 Task: Use a beauty dish for soft and flattering lighting in a close-up portrait.
Action: Mouse moved to (590, 540)
Screenshot: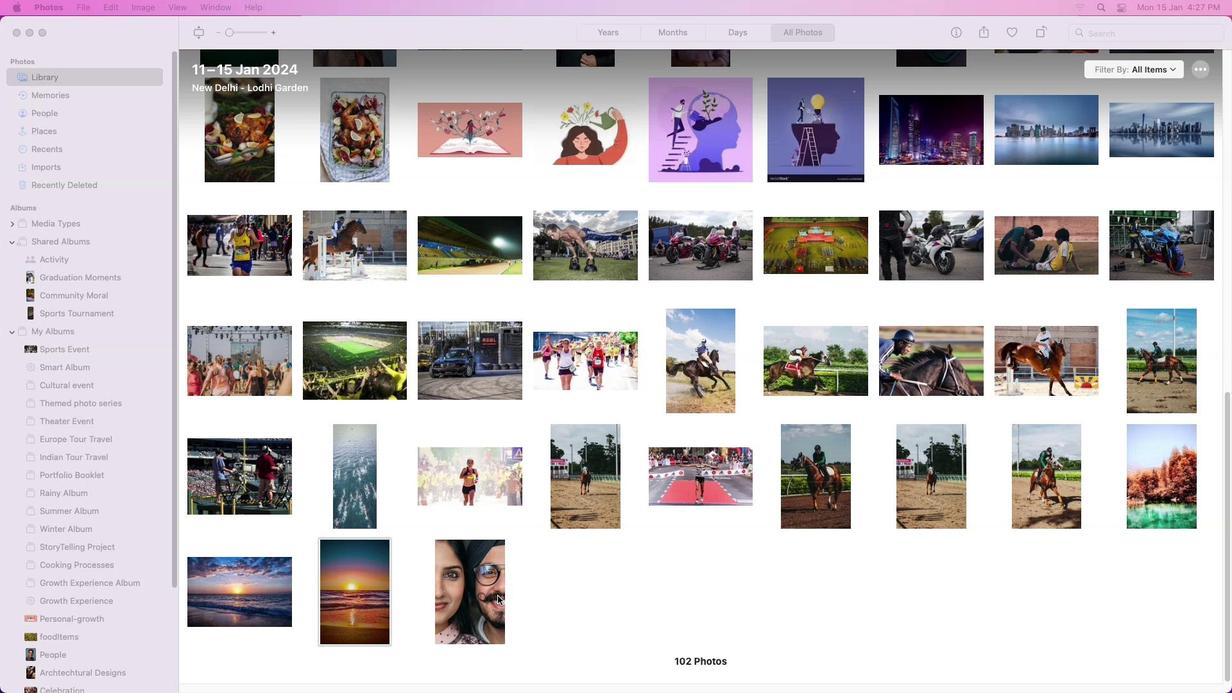 
Action: Mouse scrolled (590, 540) with delta (0, -1)
Screenshot: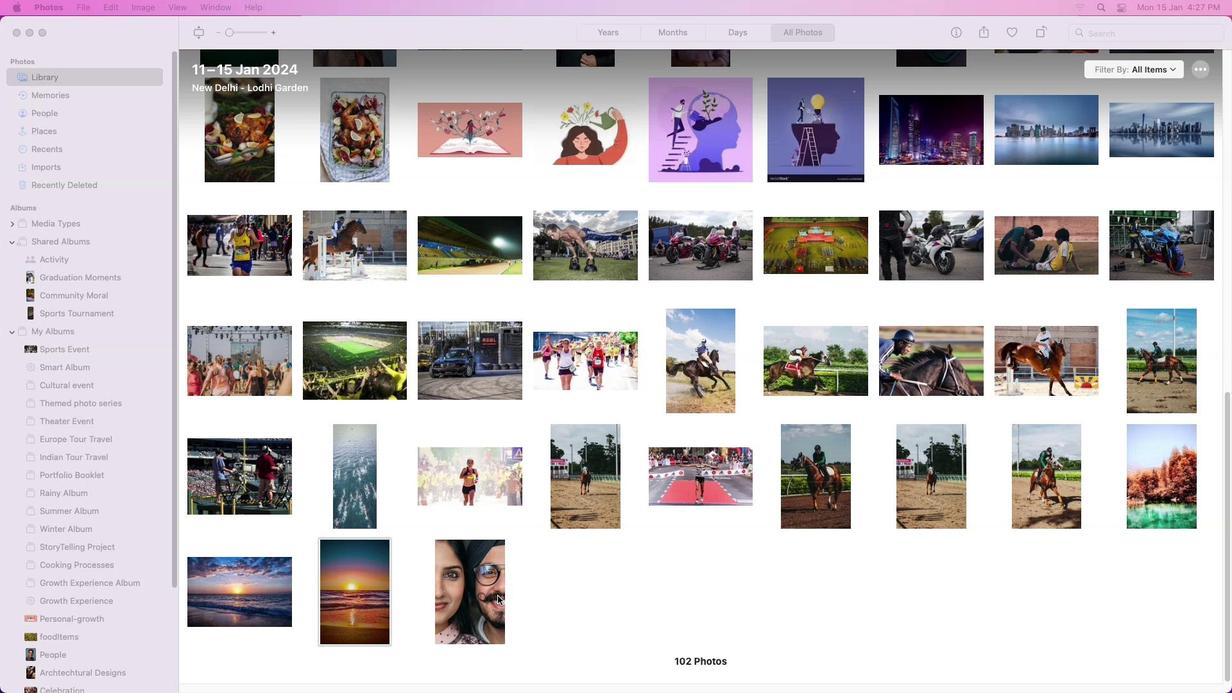 
Action: Mouse moved to (580, 546)
Screenshot: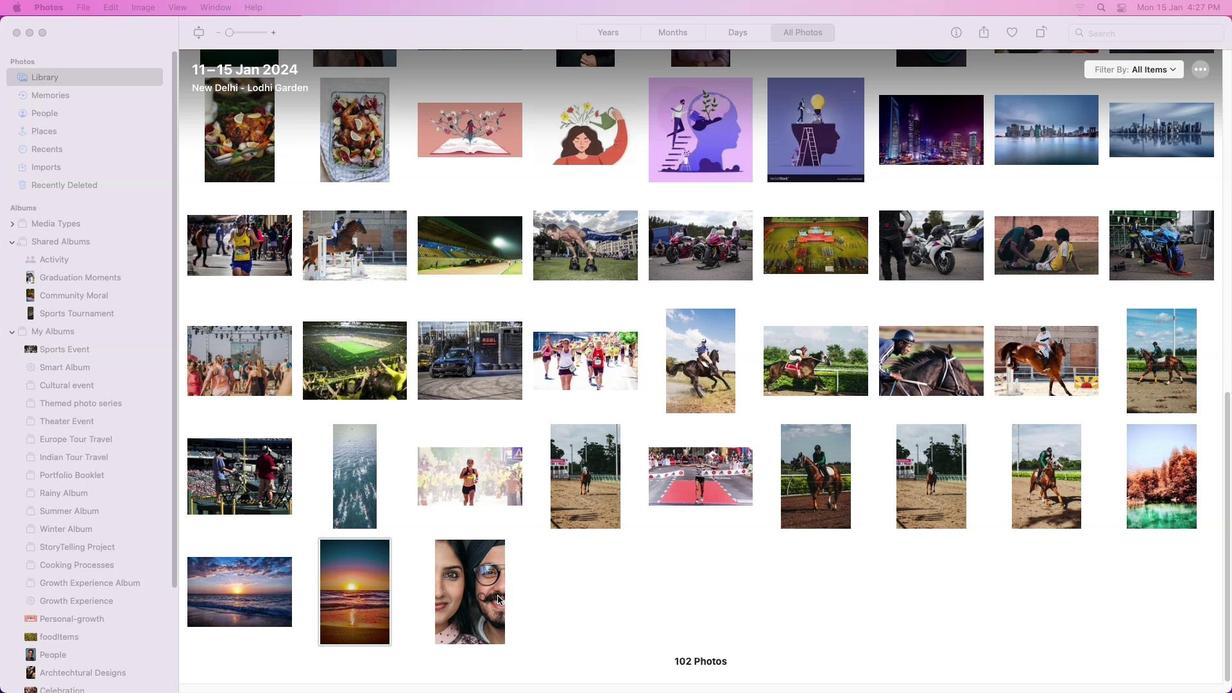 
Action: Mouse scrolled (580, 546) with delta (0, -1)
Screenshot: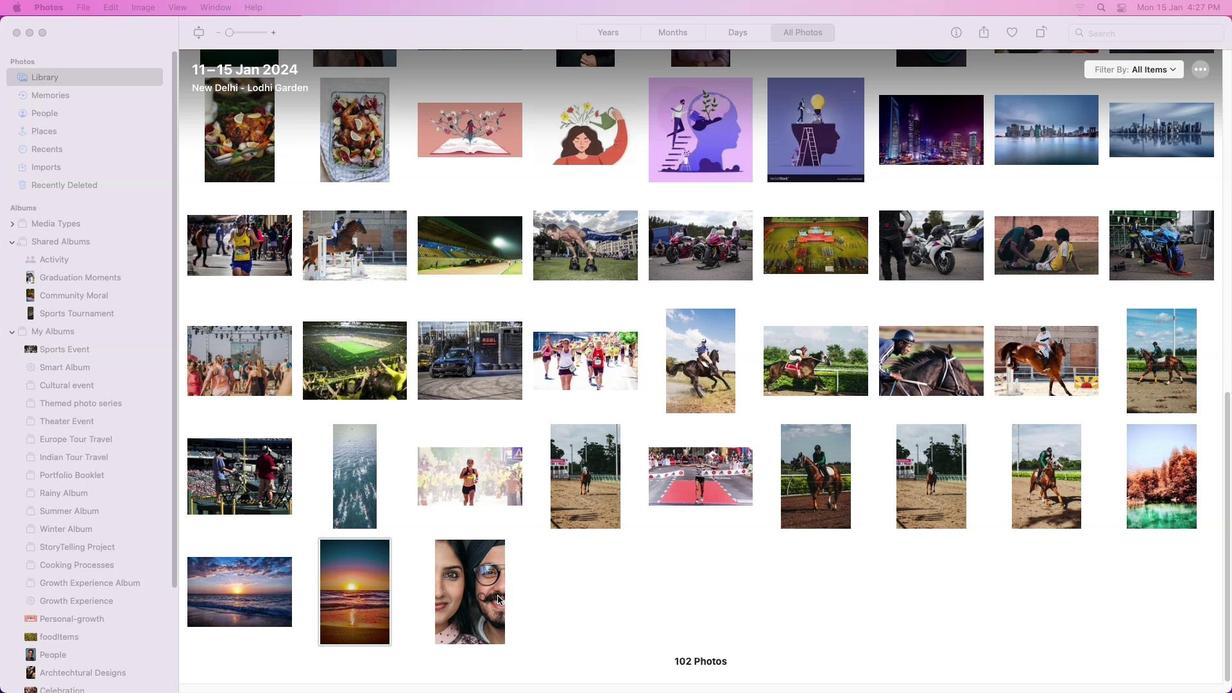 
Action: Mouse moved to (572, 552)
Screenshot: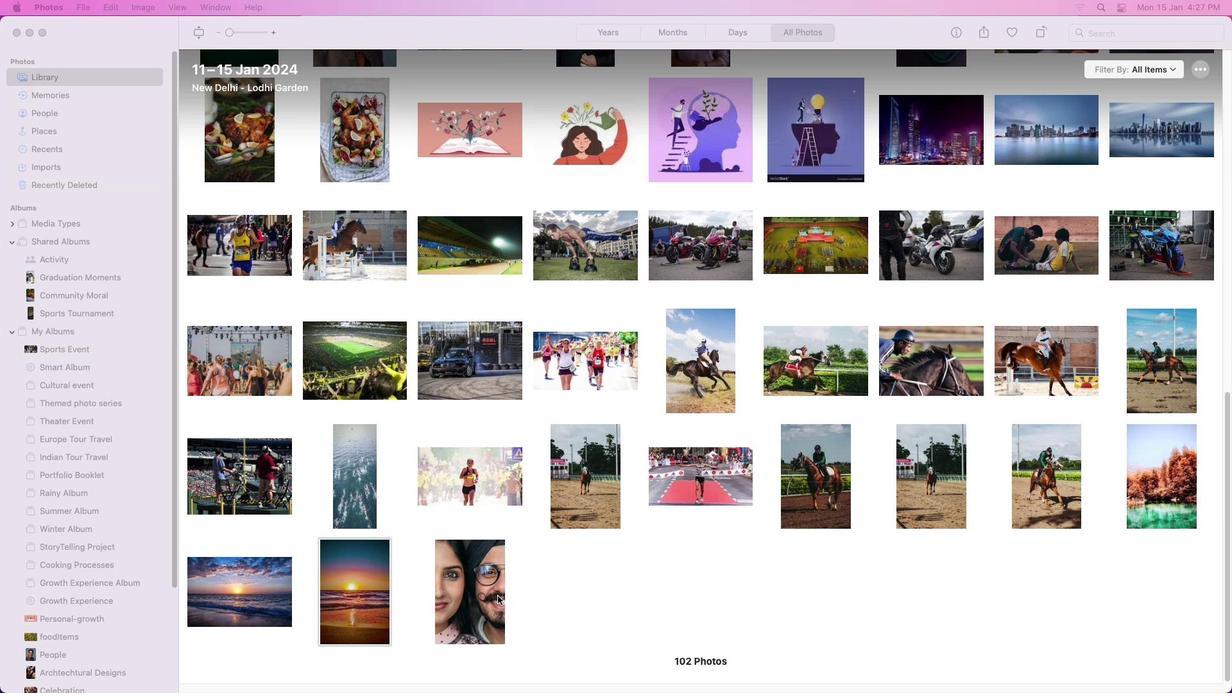 
Action: Mouse scrolled (572, 552) with delta (0, -2)
Screenshot: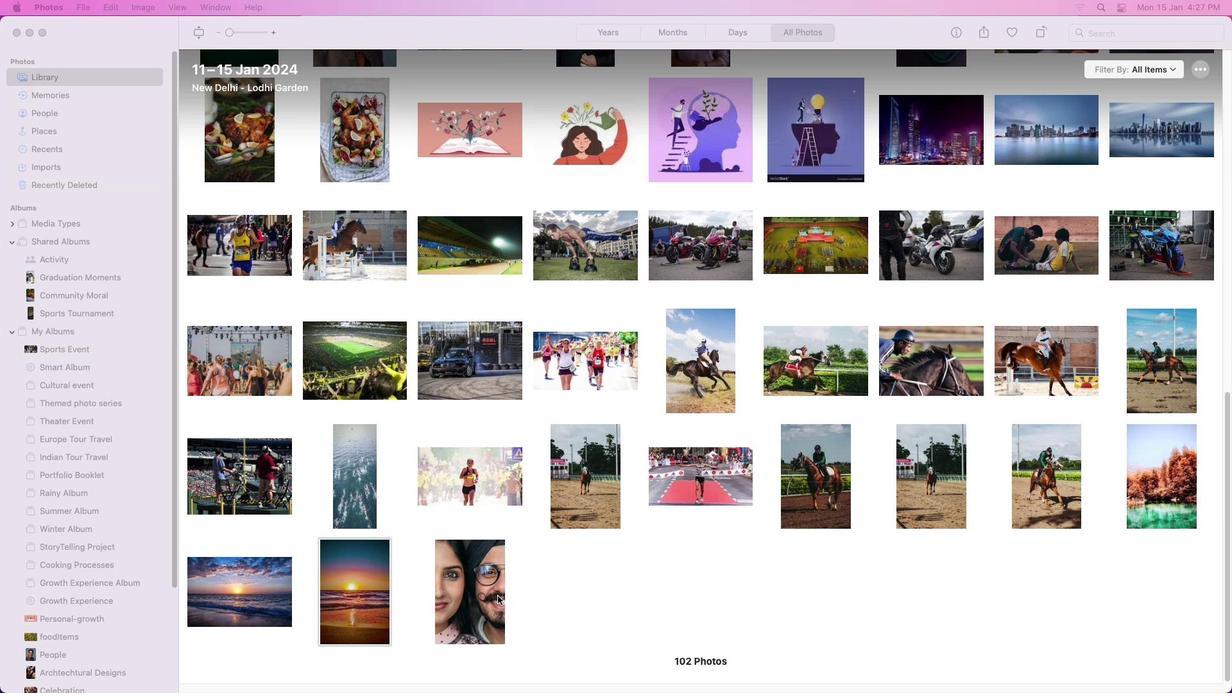 
Action: Mouse moved to (569, 555)
Screenshot: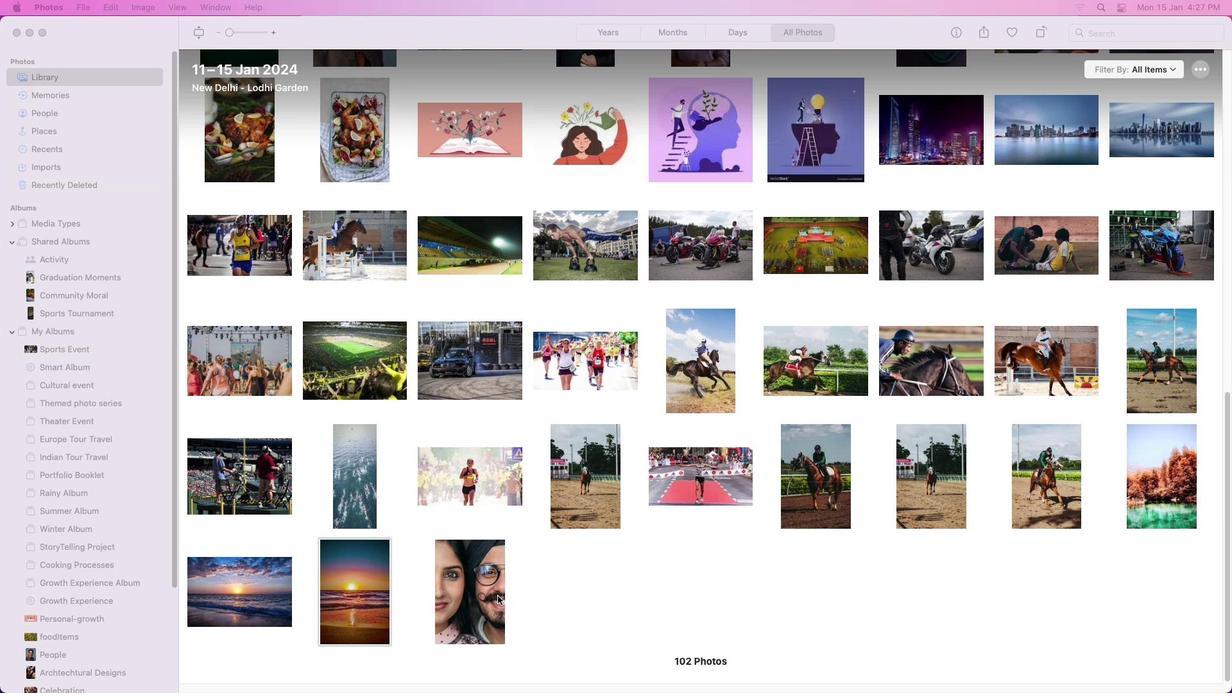 
Action: Mouse scrolled (569, 555) with delta (0, -3)
Screenshot: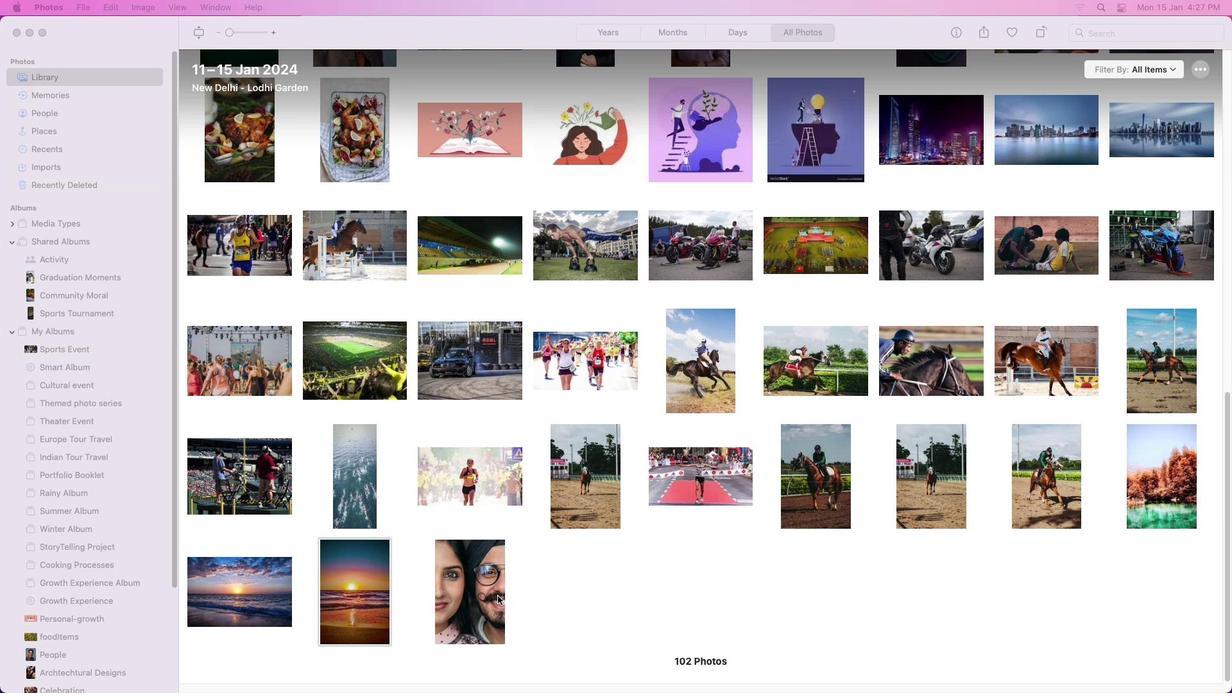 
Action: Mouse moved to (568, 556)
Screenshot: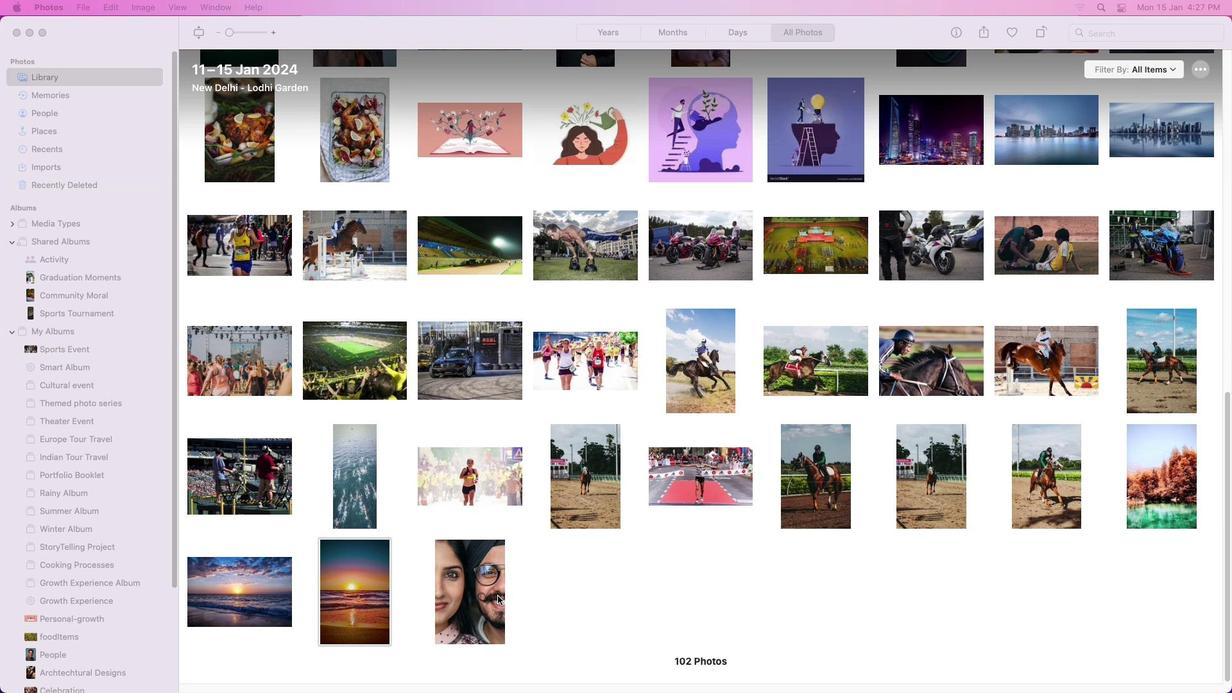 
Action: Mouse scrolled (568, 556) with delta (0, -3)
Screenshot: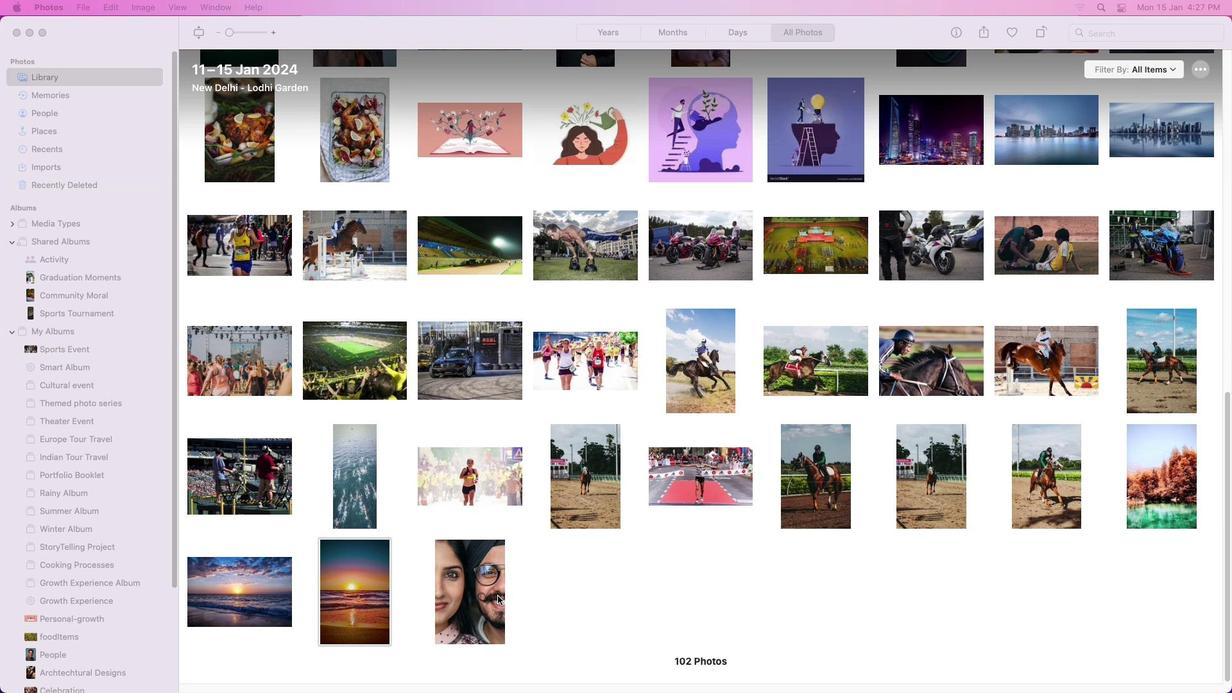 
Action: Mouse moved to (568, 557)
Screenshot: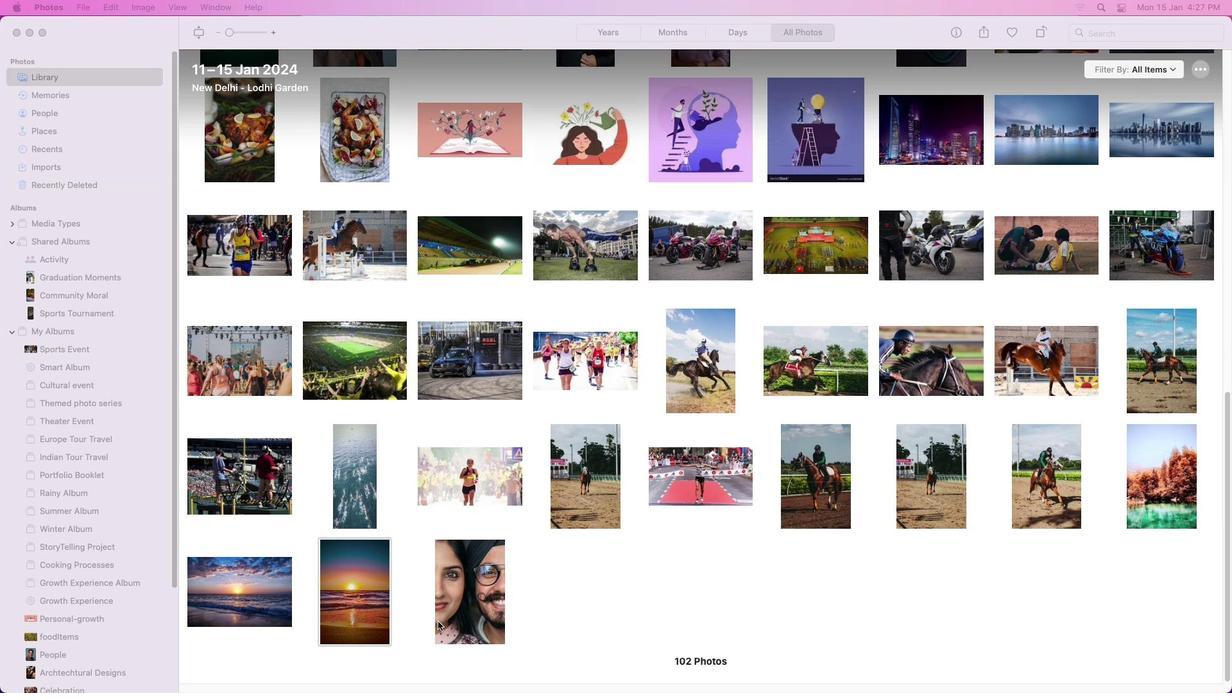 
Action: Mouse scrolled (568, 557) with delta (0, -4)
Screenshot: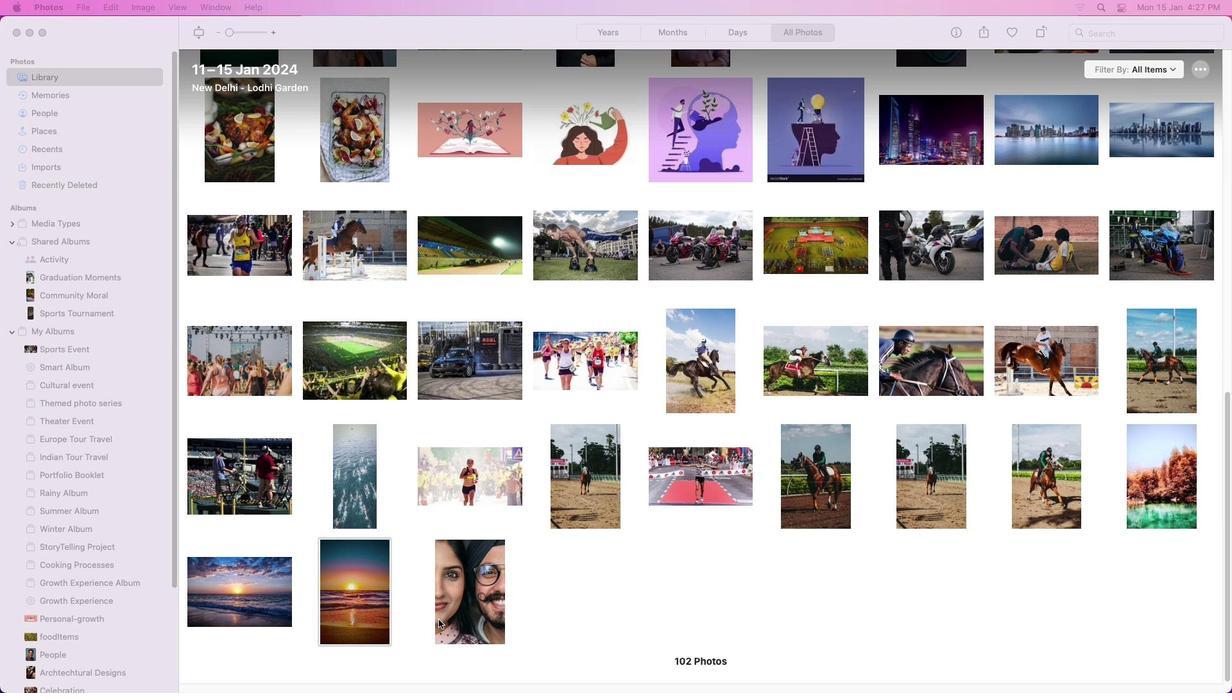 
Action: Mouse moved to (463, 601)
Screenshot: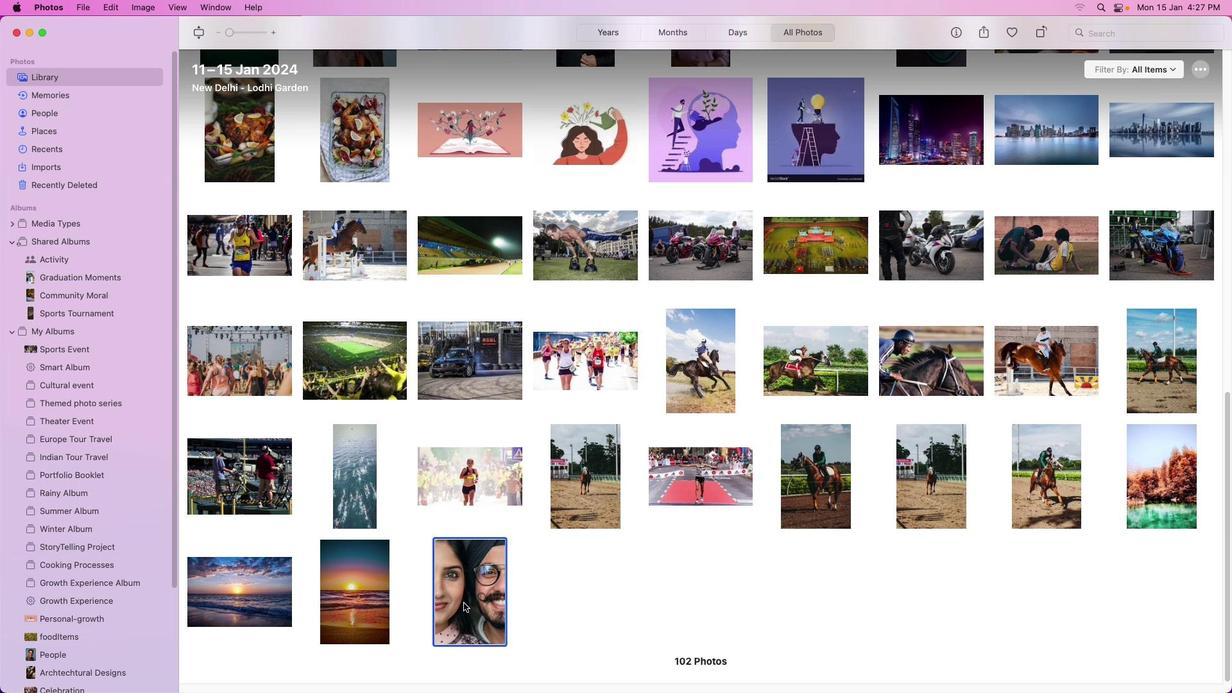 
Action: Mouse pressed left at (463, 601)
Screenshot: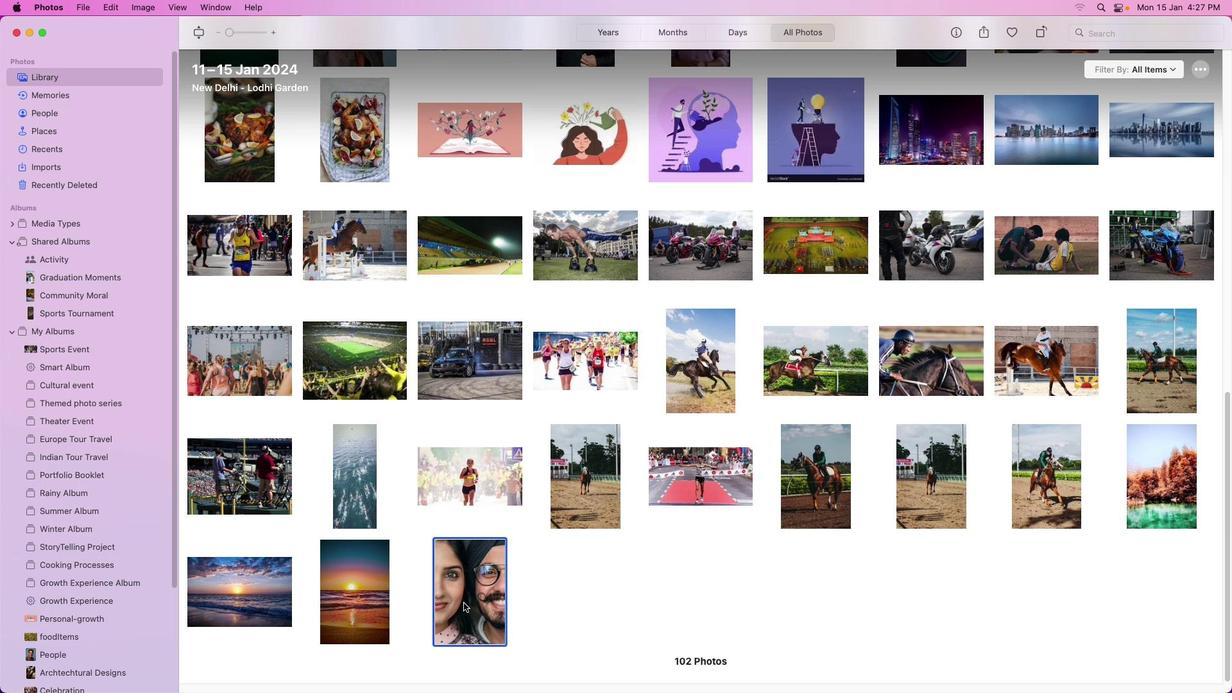 
Action: Mouse moved to (463, 601)
Screenshot: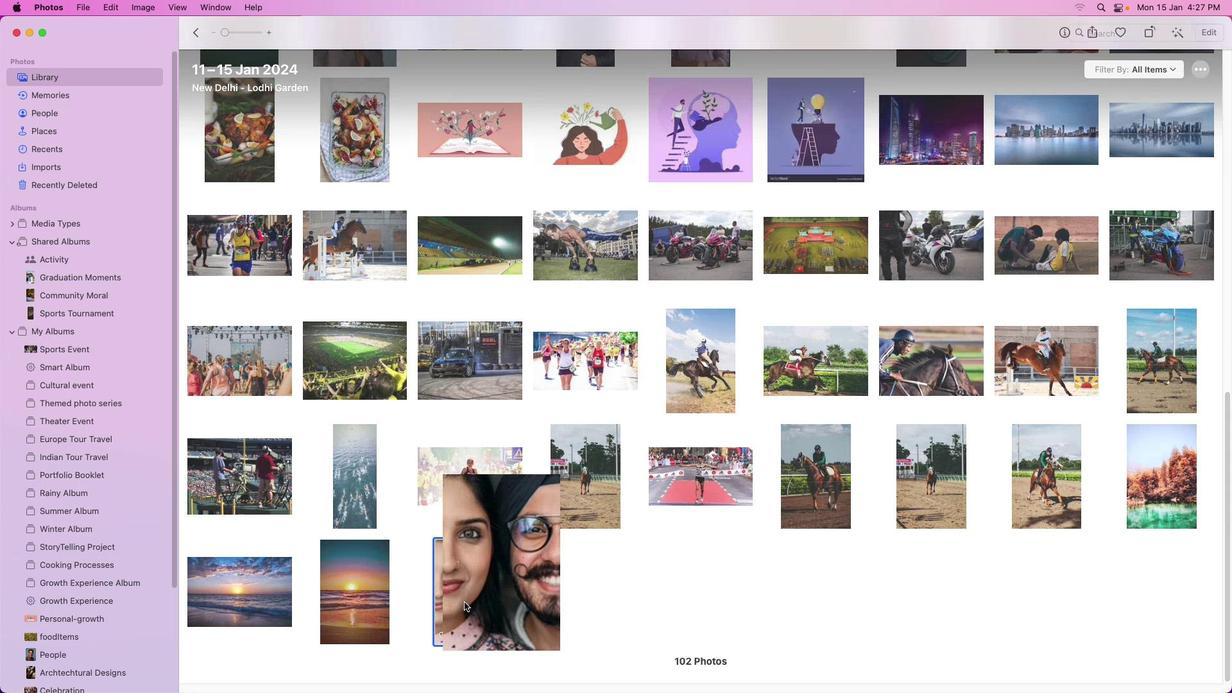 
Action: Mouse pressed left at (463, 601)
Screenshot: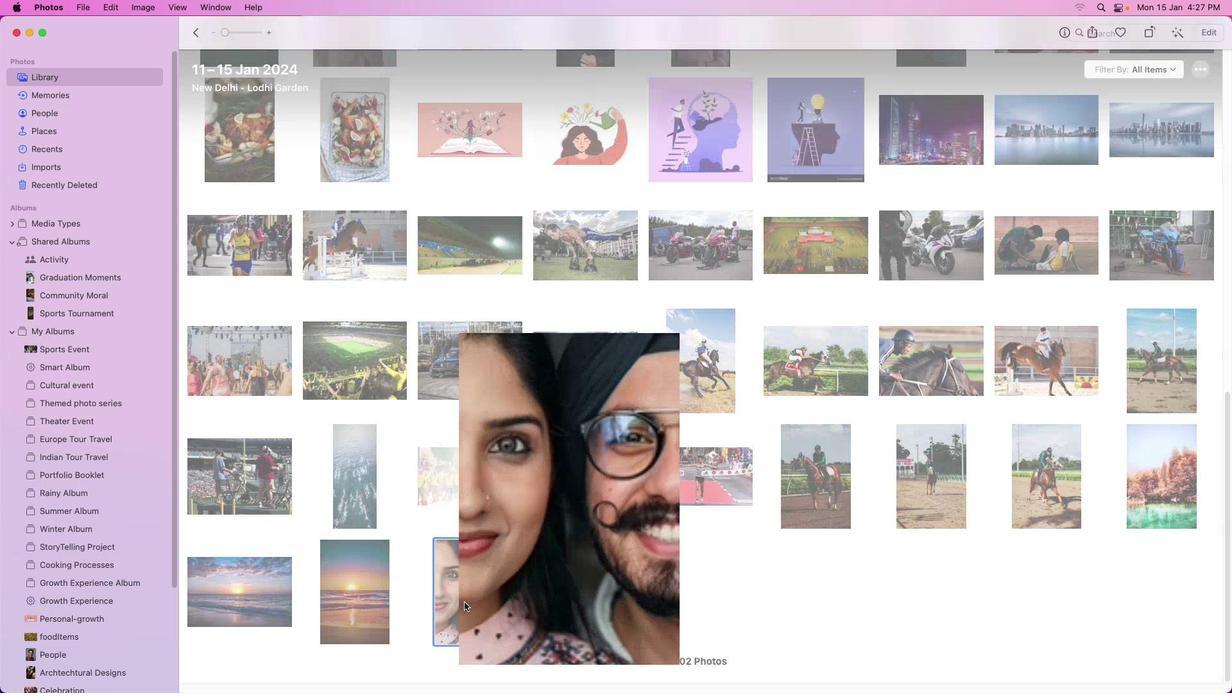 
Action: Mouse pressed left at (463, 601)
Screenshot: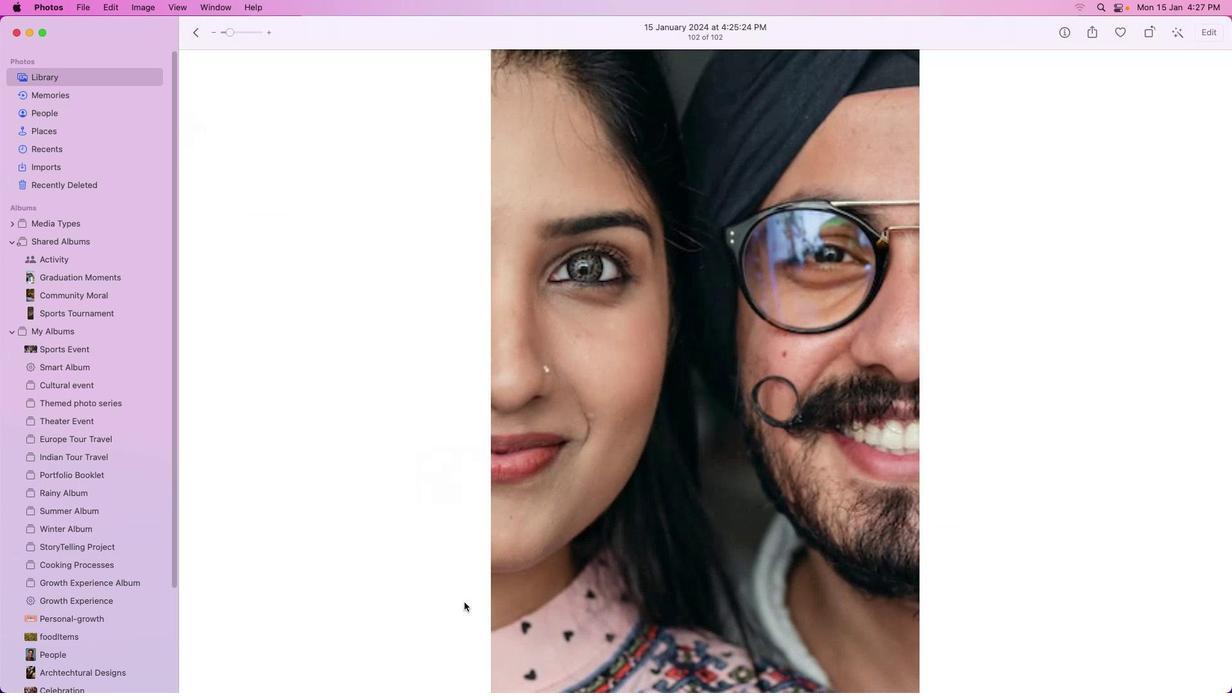 
Action: Mouse moved to (658, 450)
Screenshot: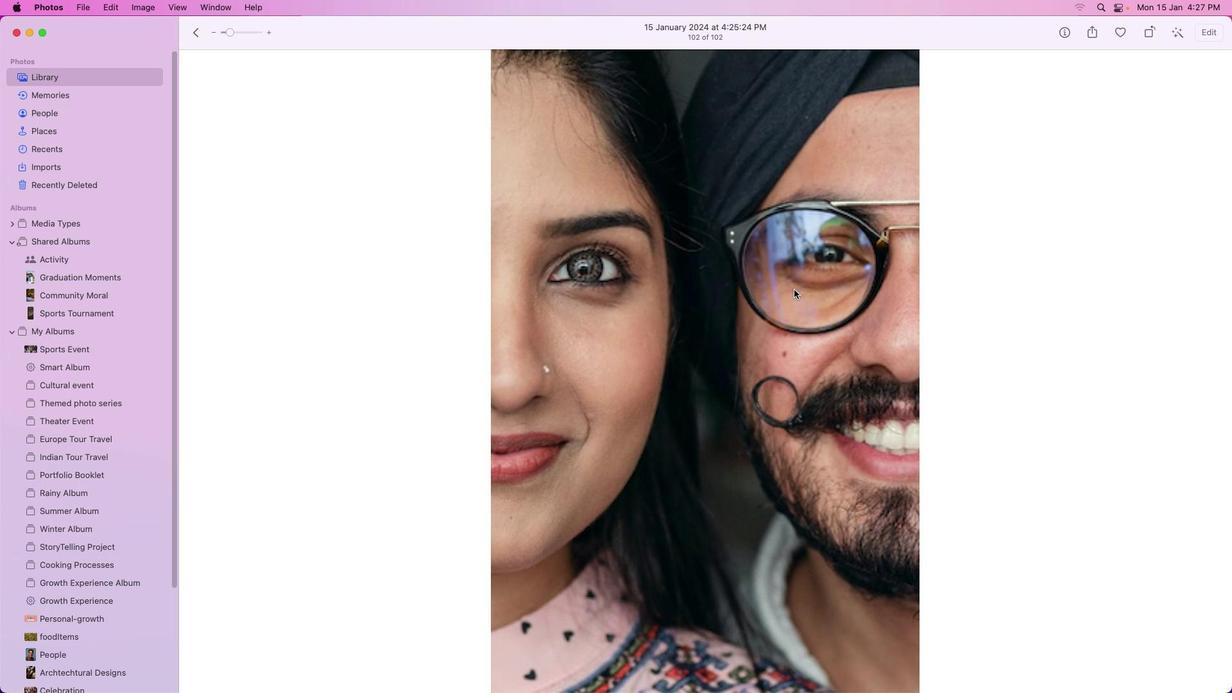 
Action: Mouse pressed left at (658, 450)
Screenshot: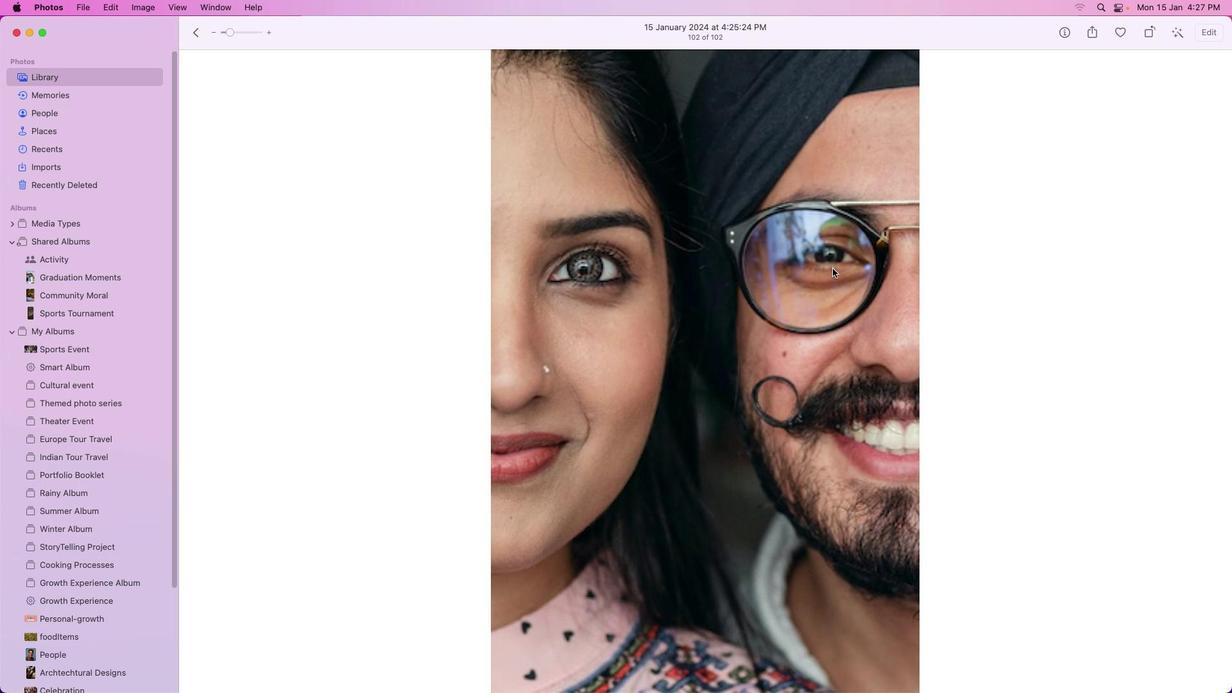 
Action: Mouse moved to (1176, 28)
Screenshot: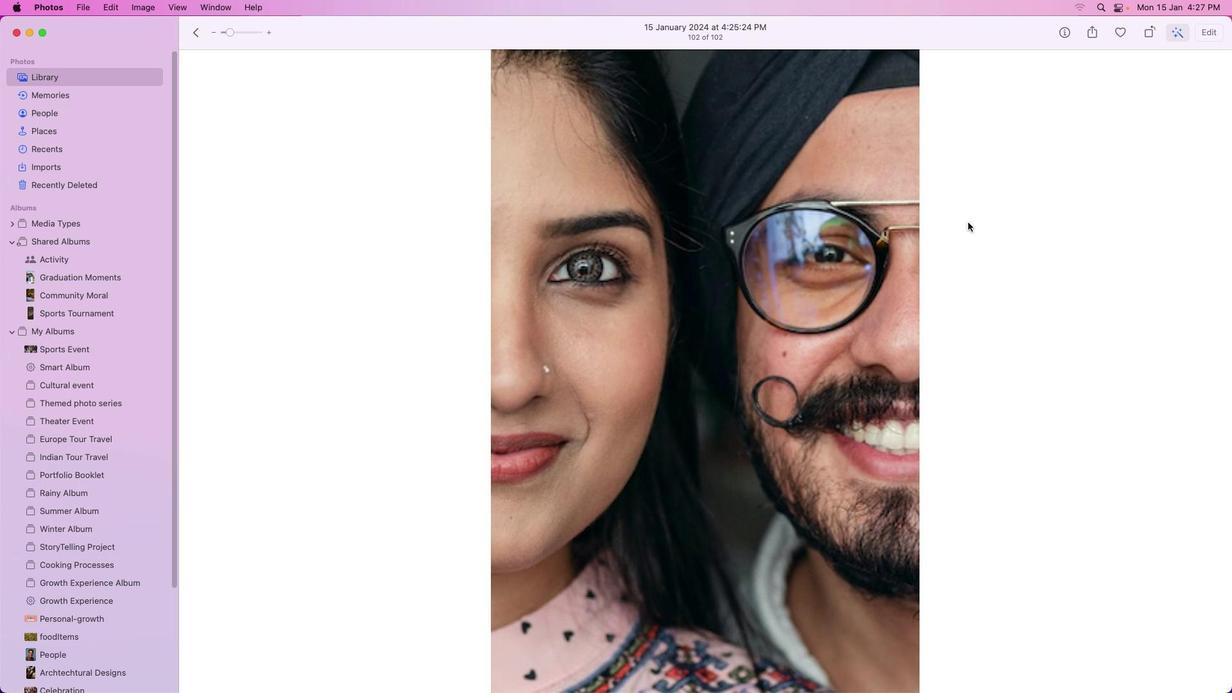 
Action: Mouse pressed left at (1176, 28)
Screenshot: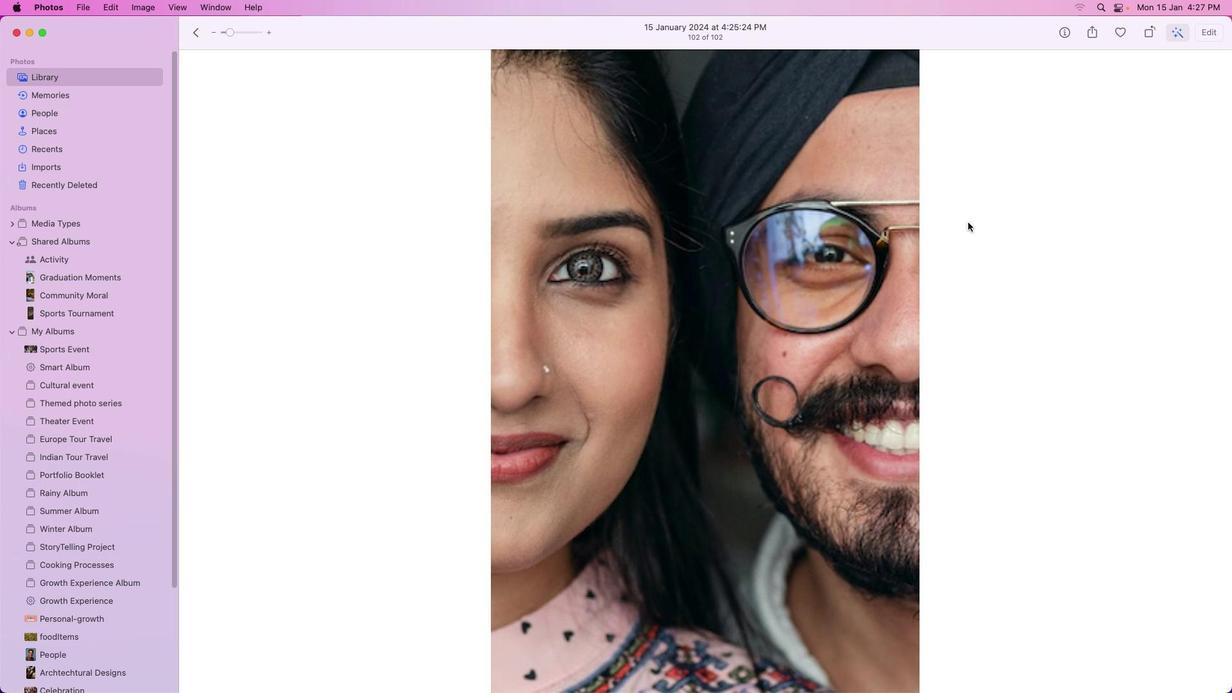
Action: Mouse moved to (1205, 28)
Screenshot: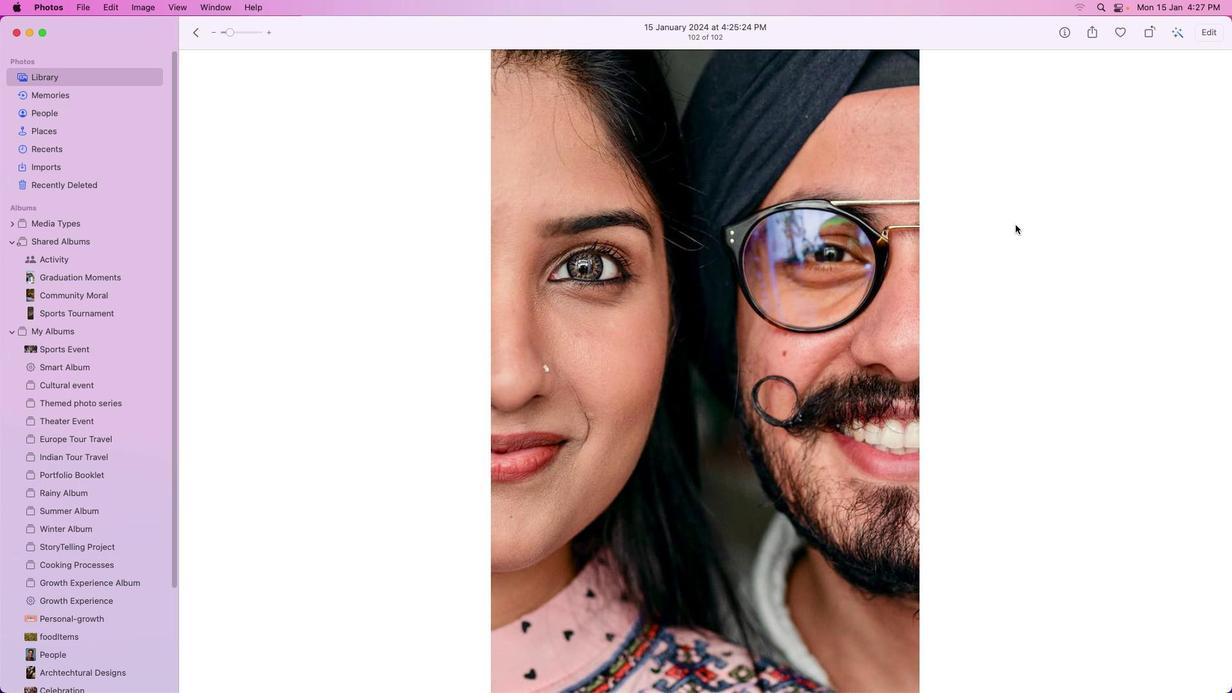 
Action: Mouse pressed left at (1205, 28)
Screenshot: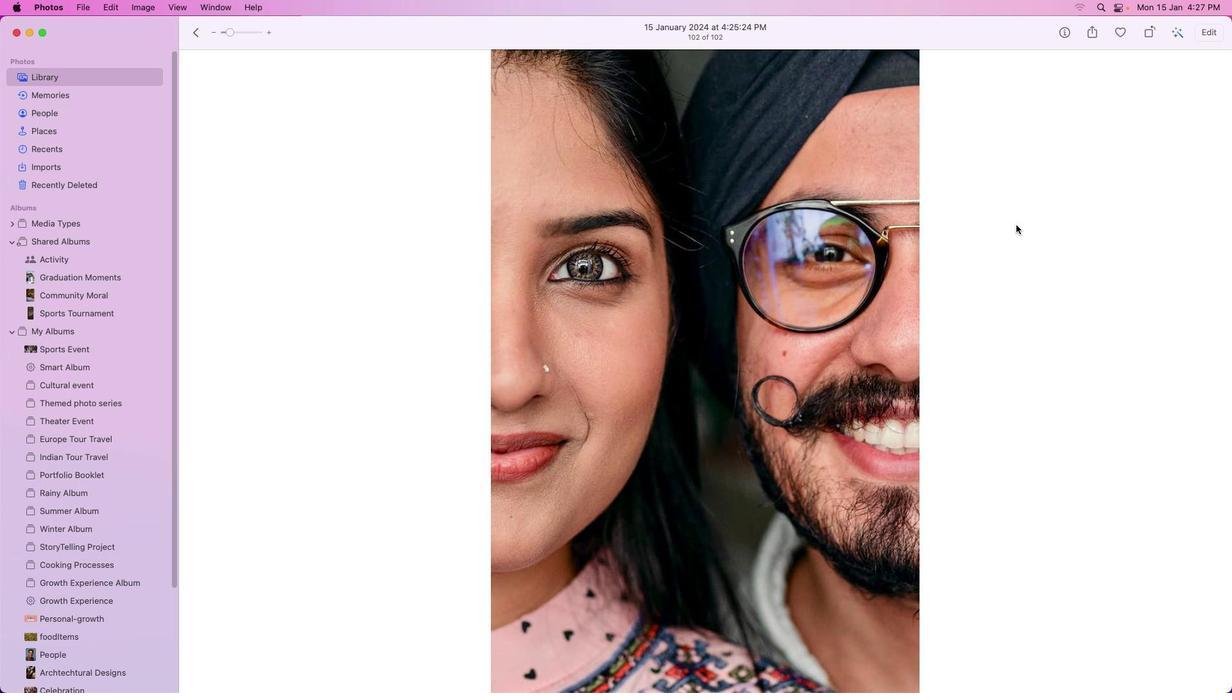 
Action: Mouse moved to (1164, 113)
Screenshot: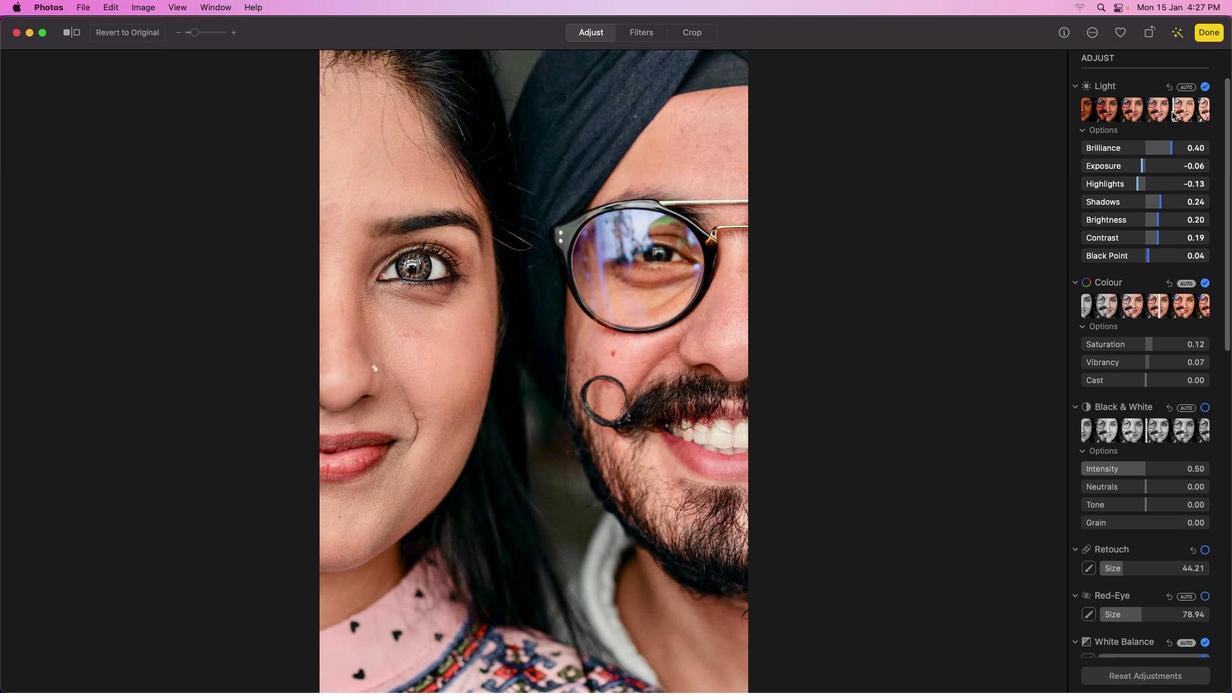 
Action: Mouse pressed left at (1164, 113)
Screenshot: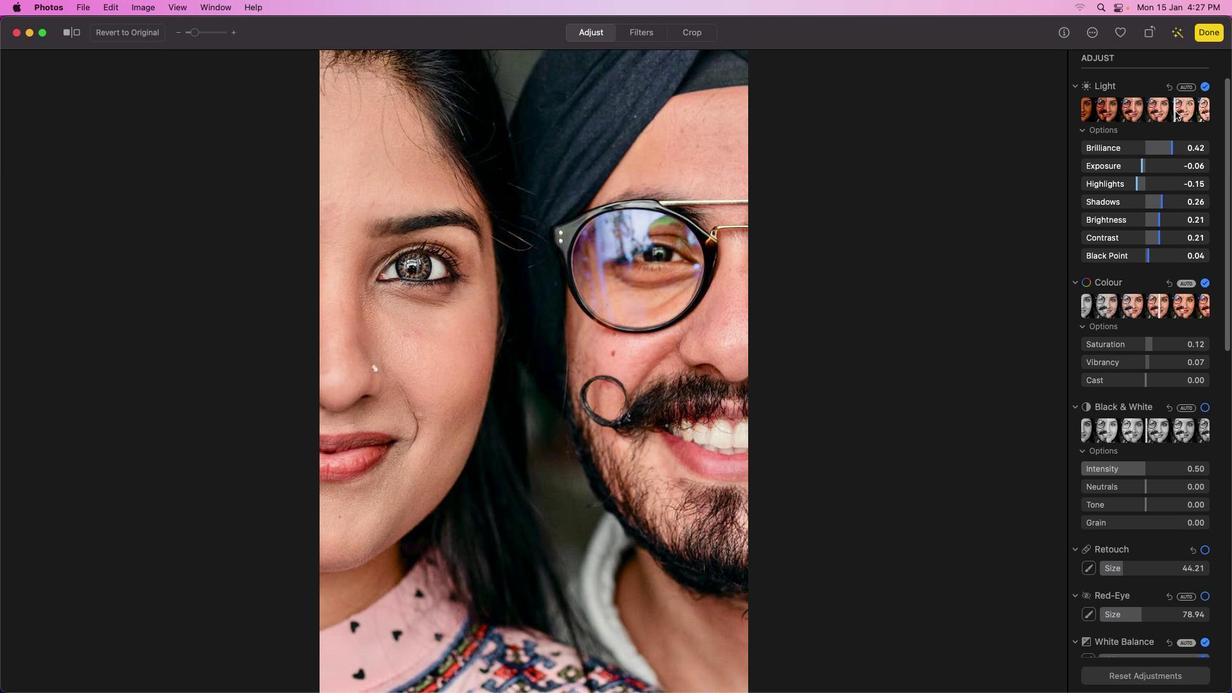 
Action: Mouse moved to (1145, 167)
Screenshot: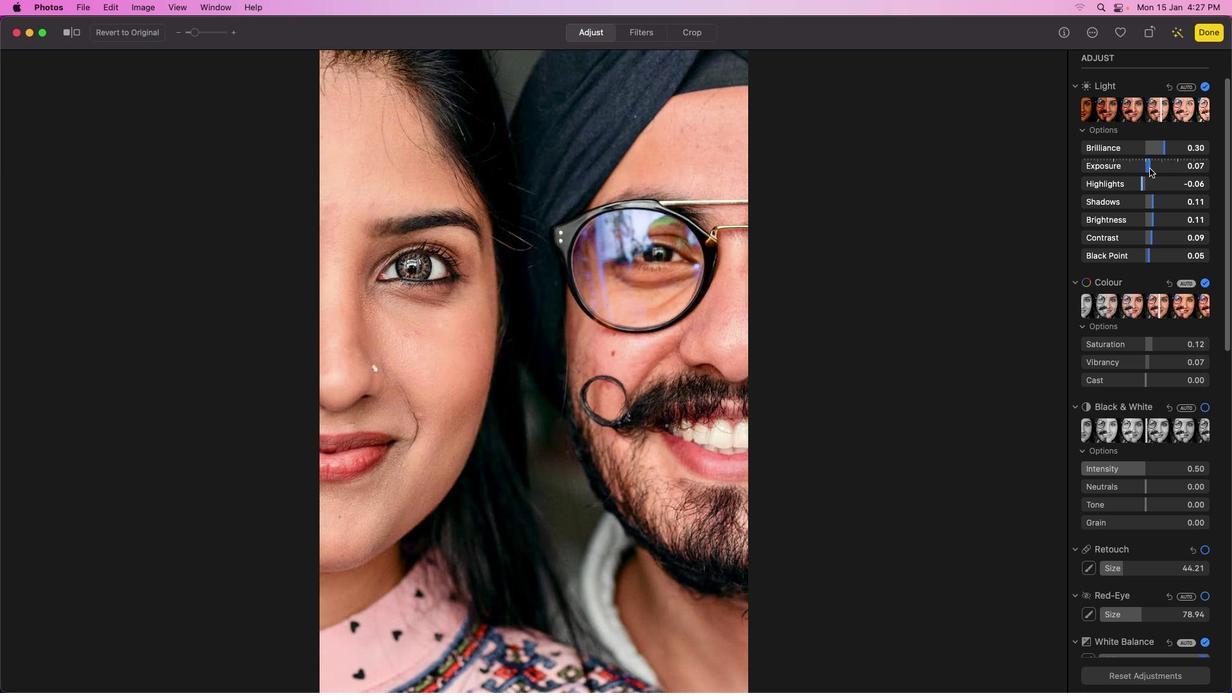
Action: Mouse pressed left at (1145, 167)
Screenshot: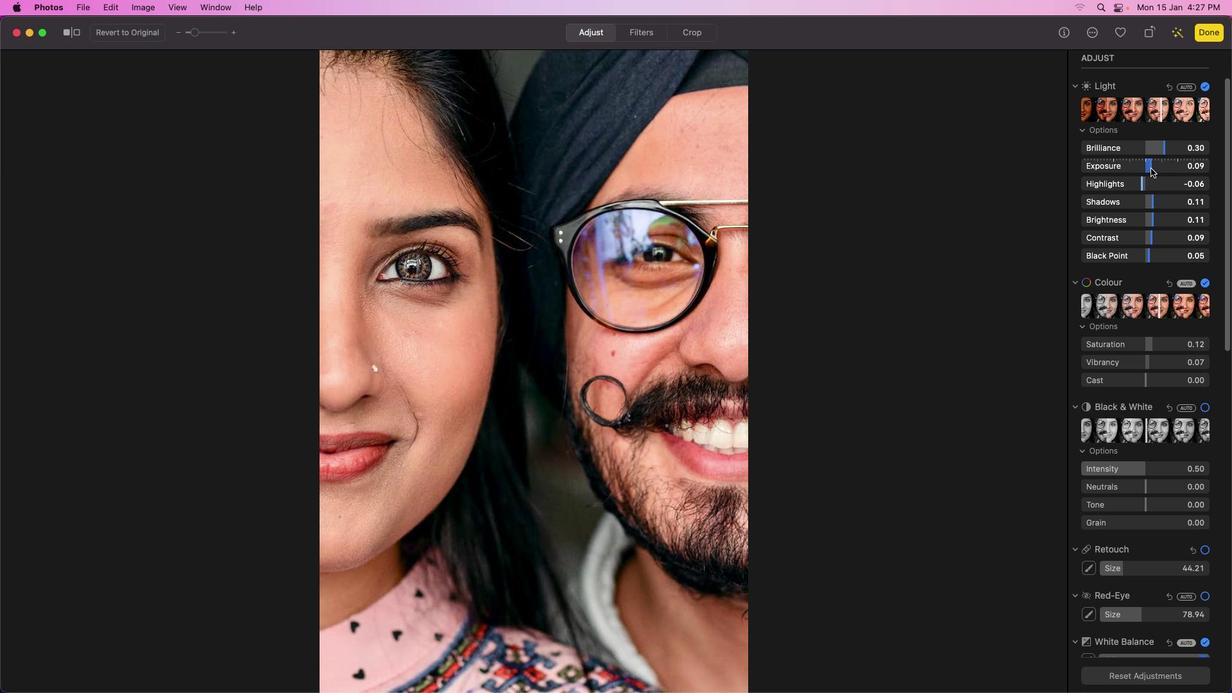 
Action: Mouse moved to (1150, 199)
Screenshot: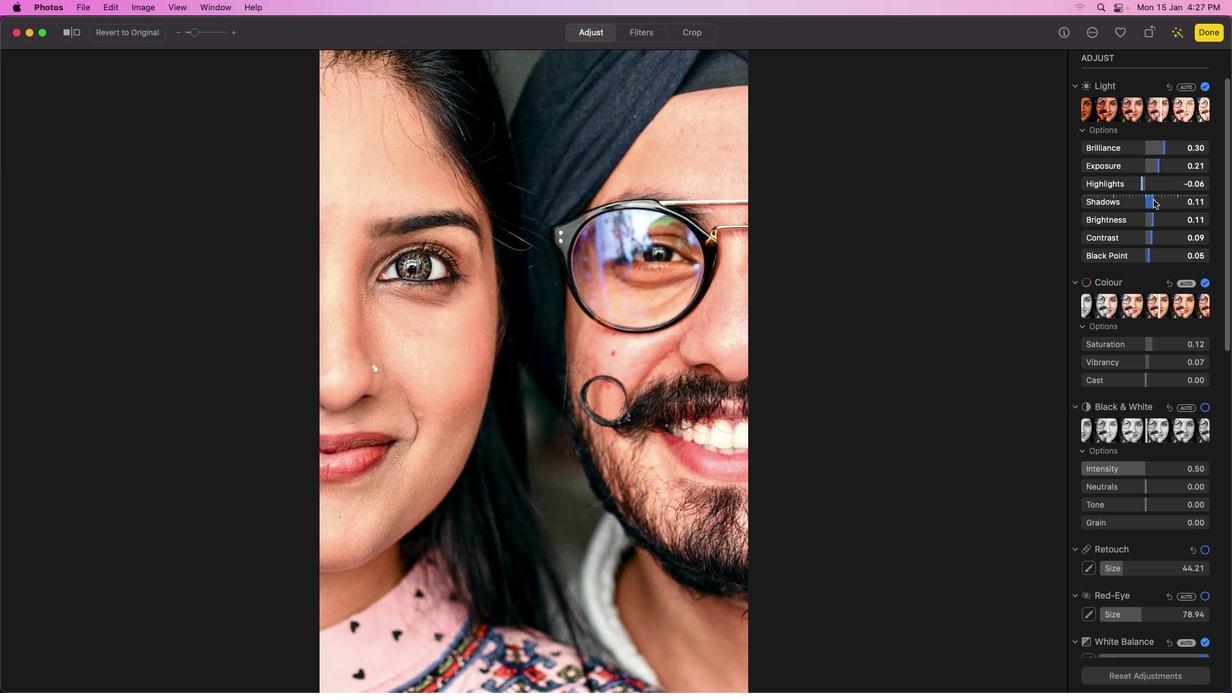 
Action: Mouse pressed left at (1150, 199)
Screenshot: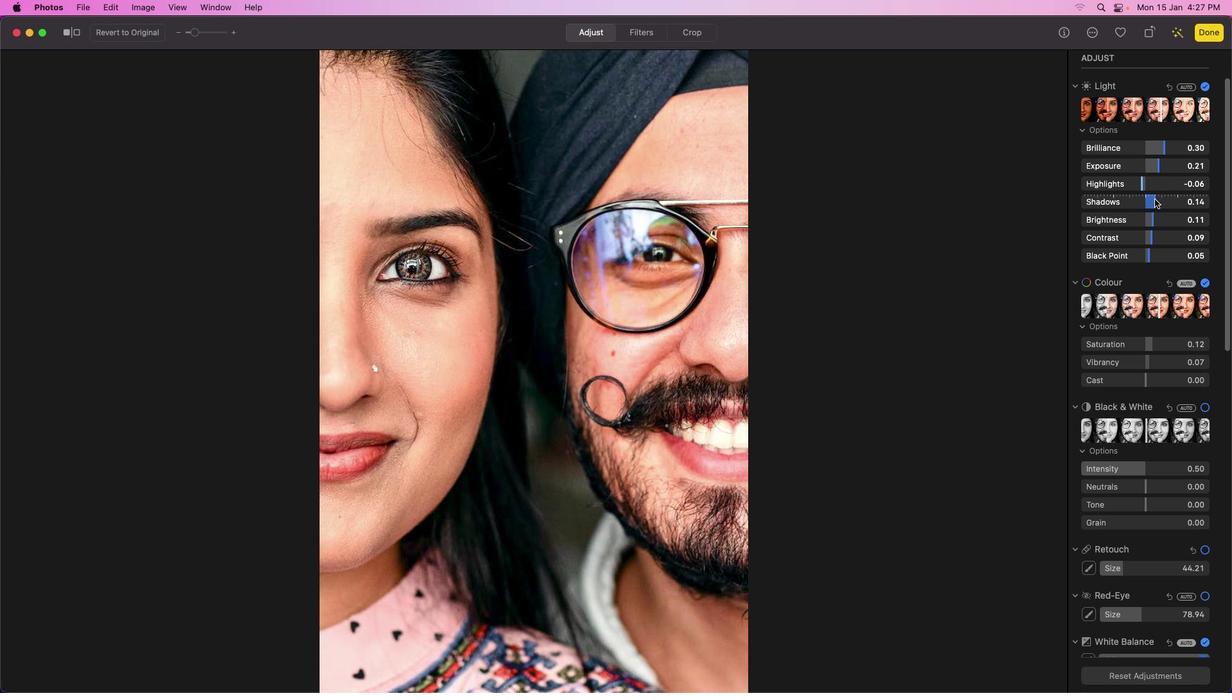 
Action: Mouse moved to (1141, 183)
Screenshot: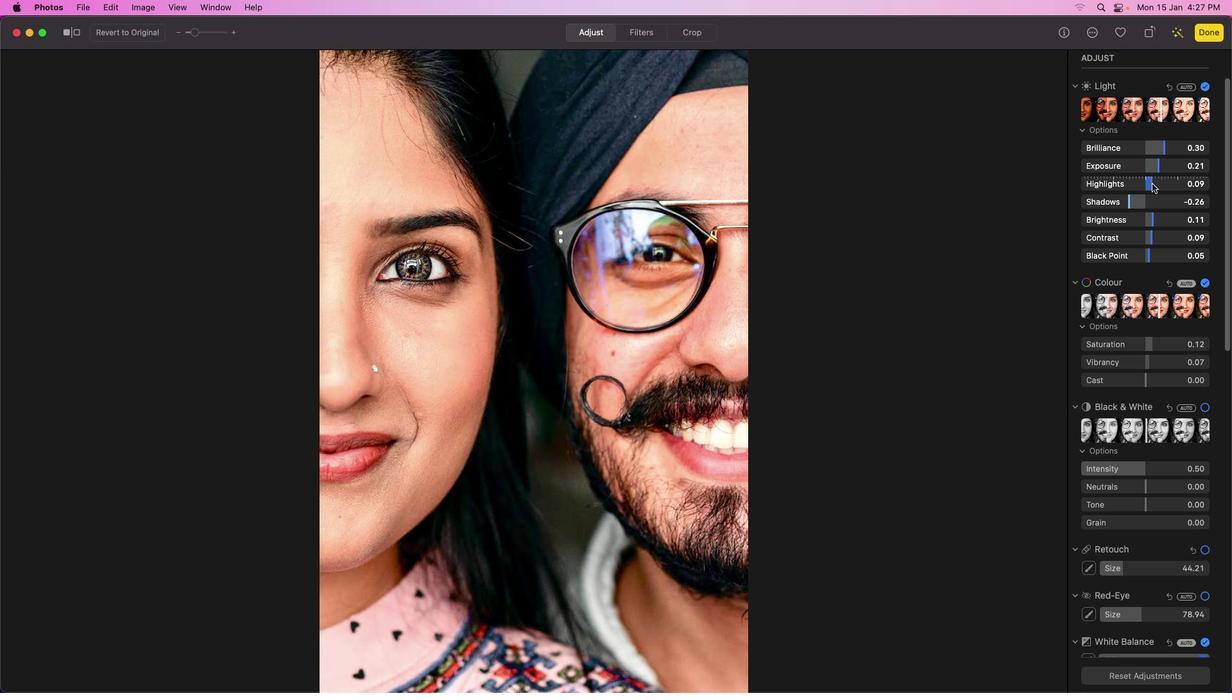 
Action: Mouse pressed left at (1141, 183)
Screenshot: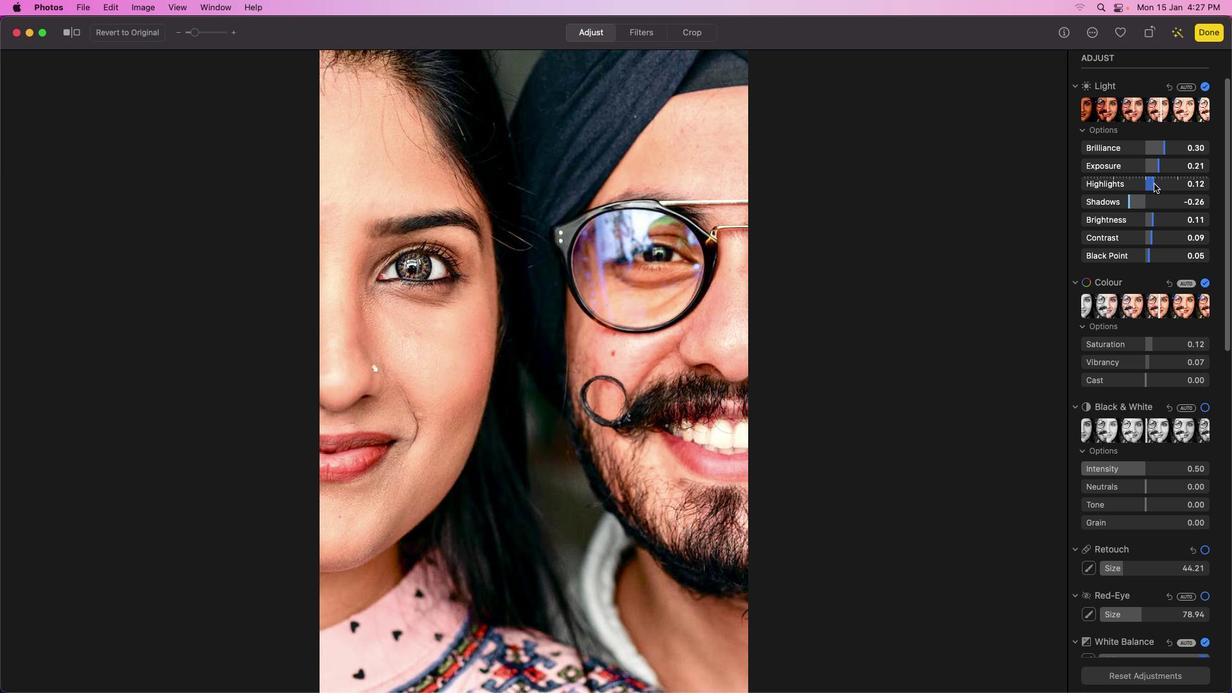 
Action: Mouse moved to (1064, 349)
Screenshot: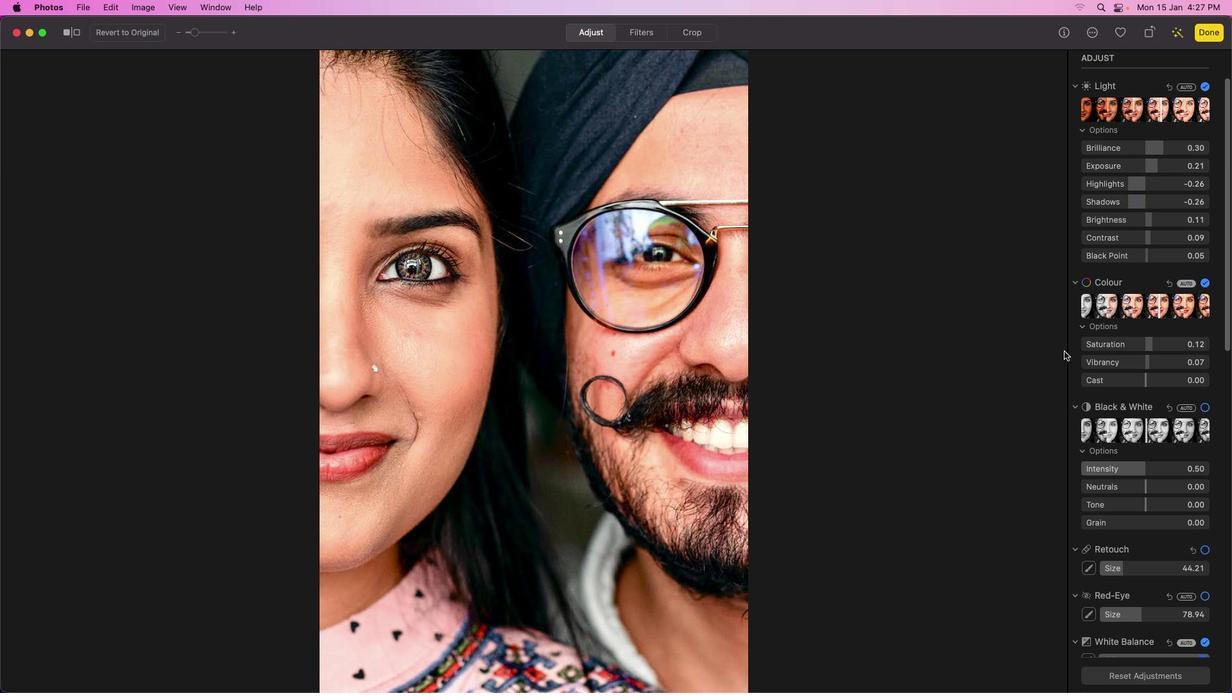 
Action: Mouse scrolled (1064, 349) with delta (0, -1)
Screenshot: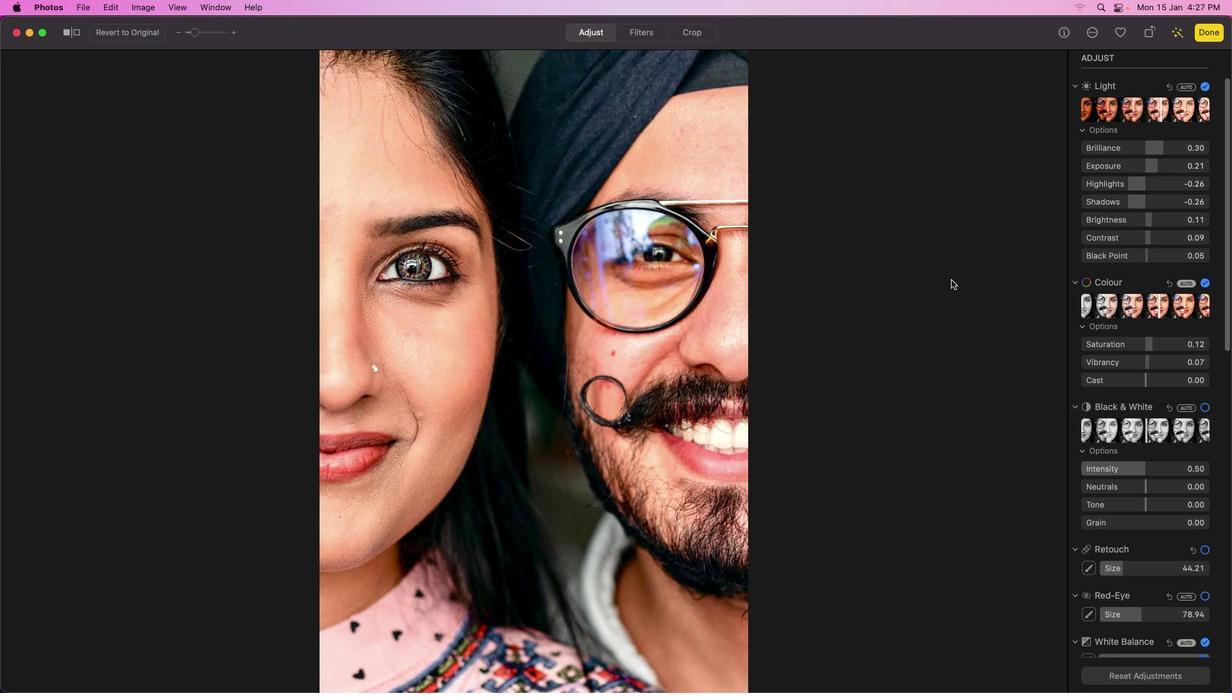 
Action: Mouse moved to (1064, 349)
Screenshot: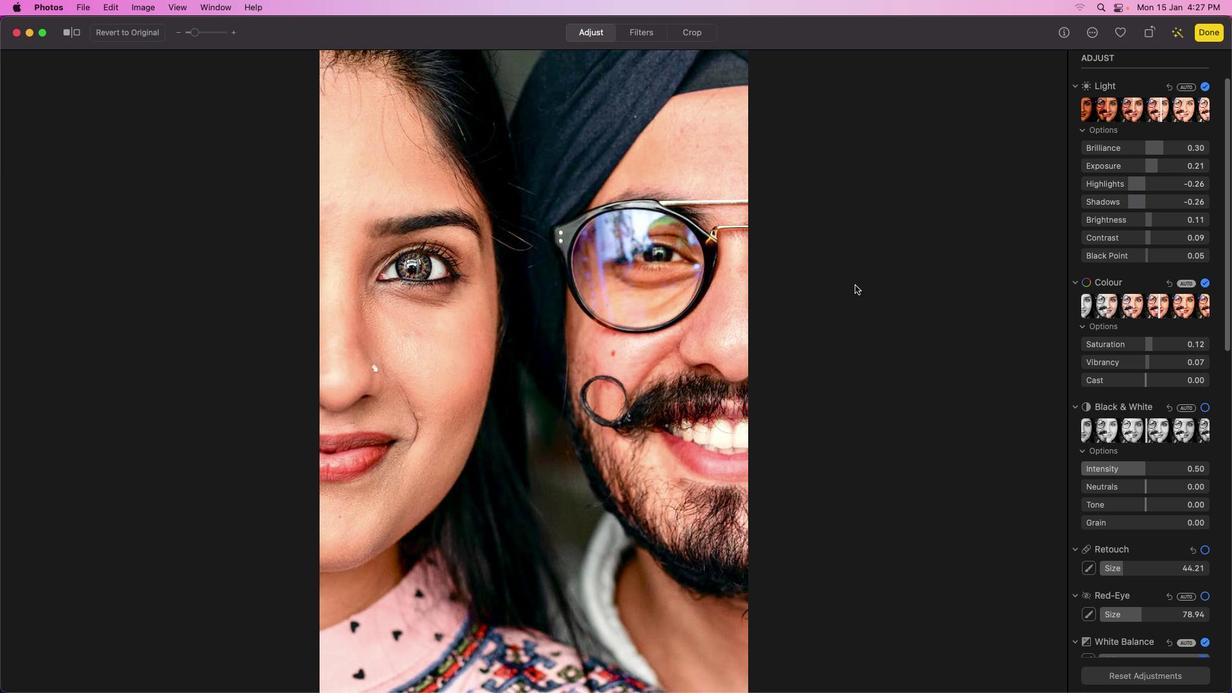 
Action: Mouse scrolled (1064, 349) with delta (0, -1)
Screenshot: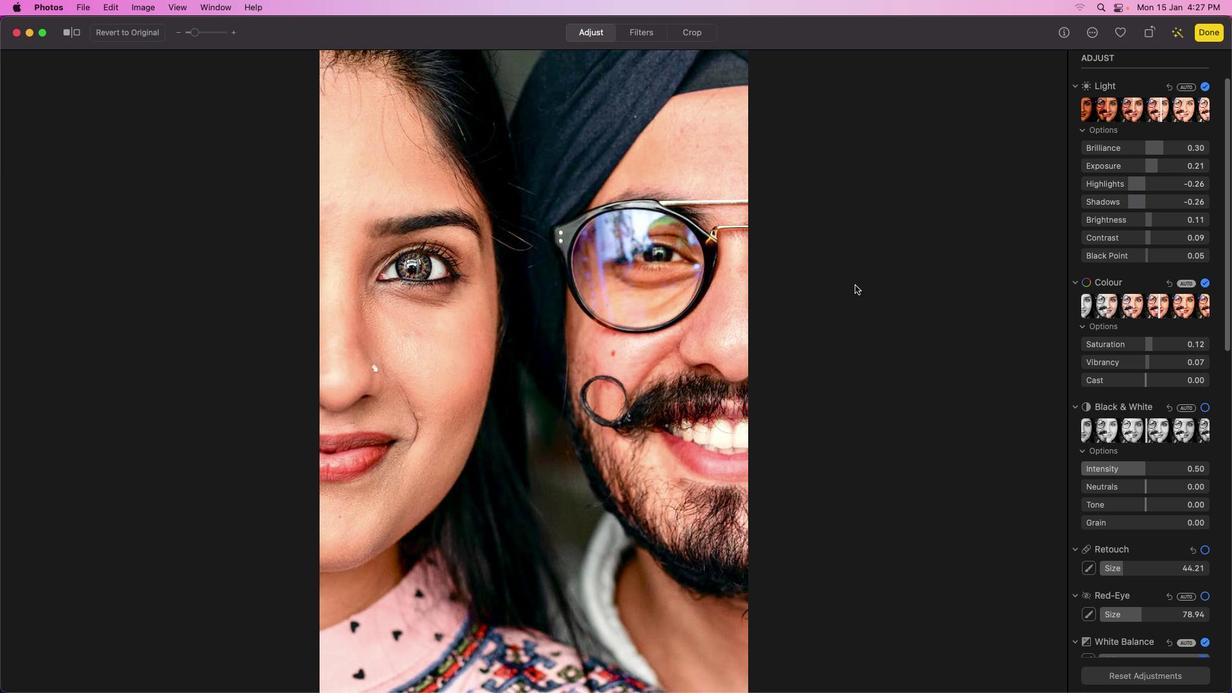 
Action: Mouse moved to (1063, 349)
Screenshot: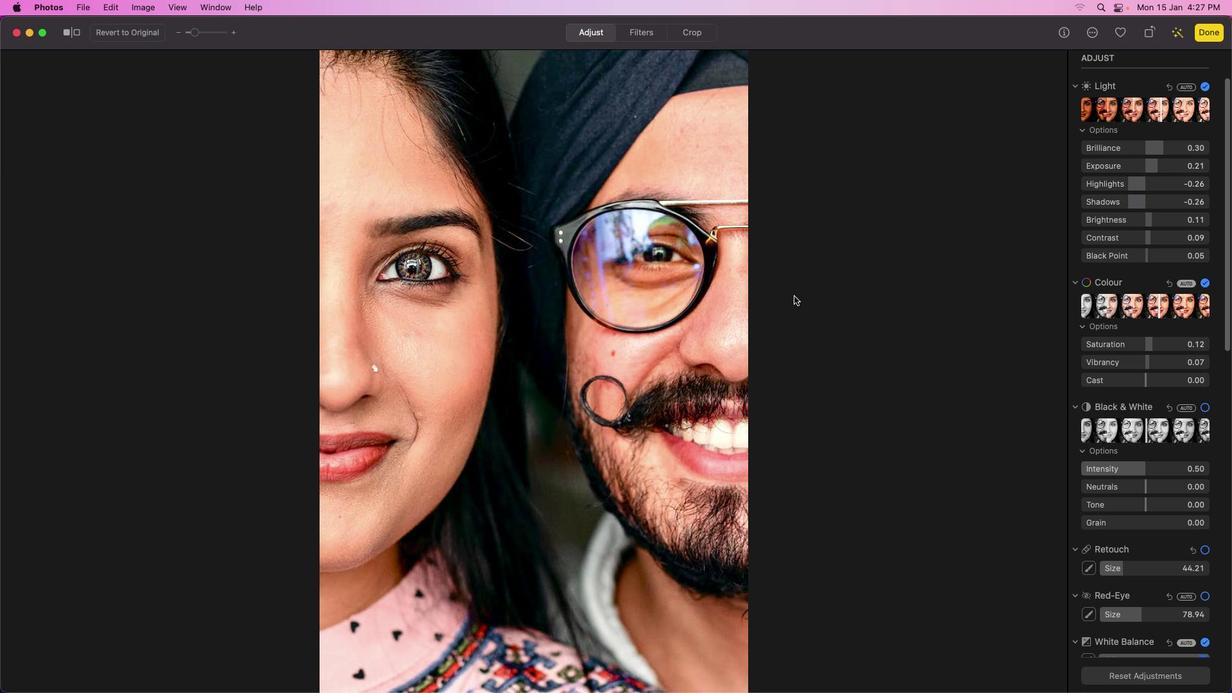 
Action: Mouse scrolled (1063, 349) with delta (0, -1)
Screenshot: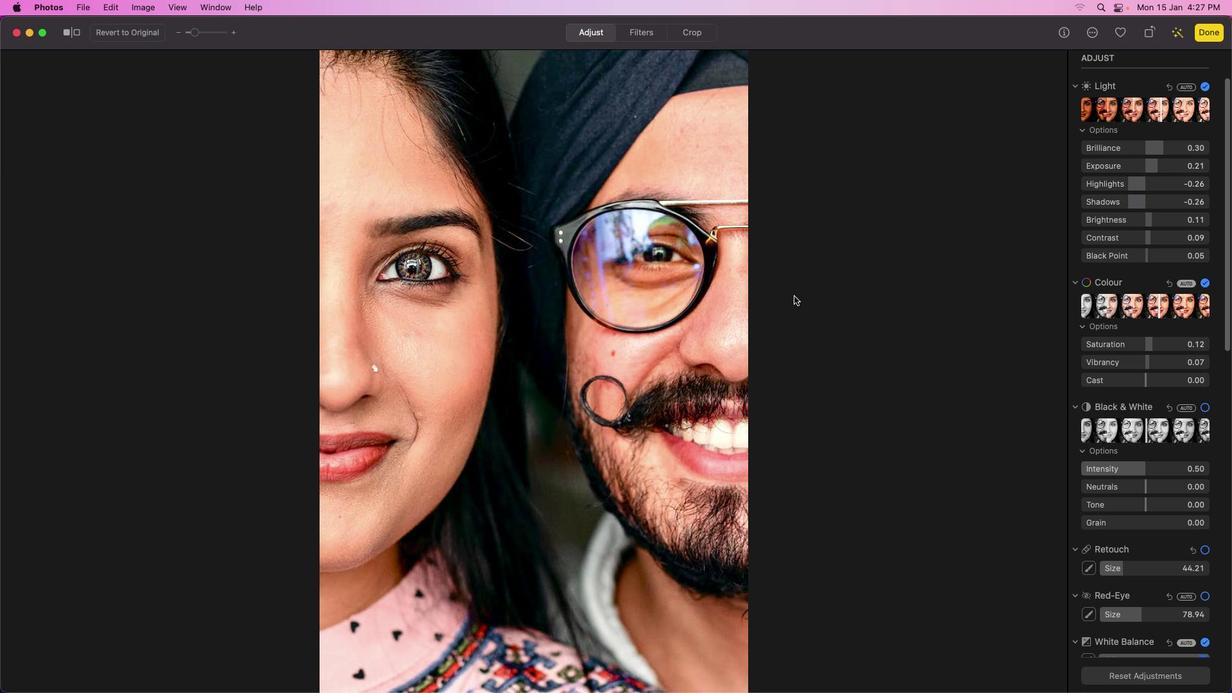 
Action: Mouse moved to (1063, 349)
Screenshot: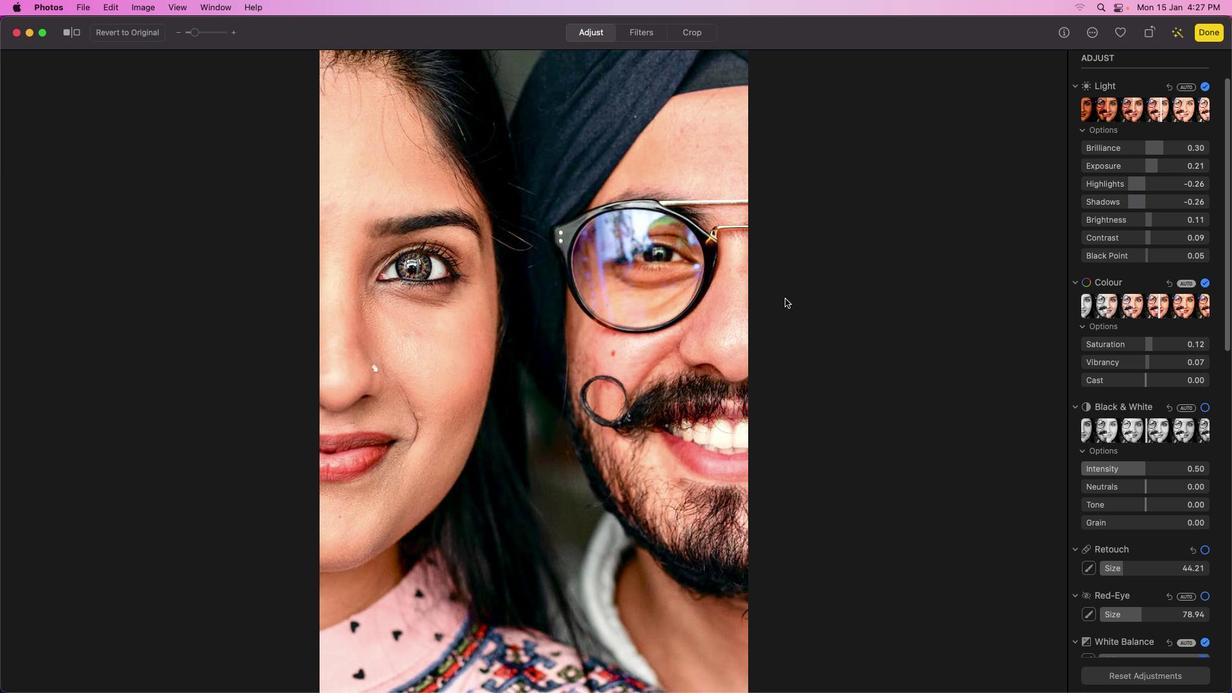 
Action: Mouse scrolled (1063, 349) with delta (0, -2)
Screenshot: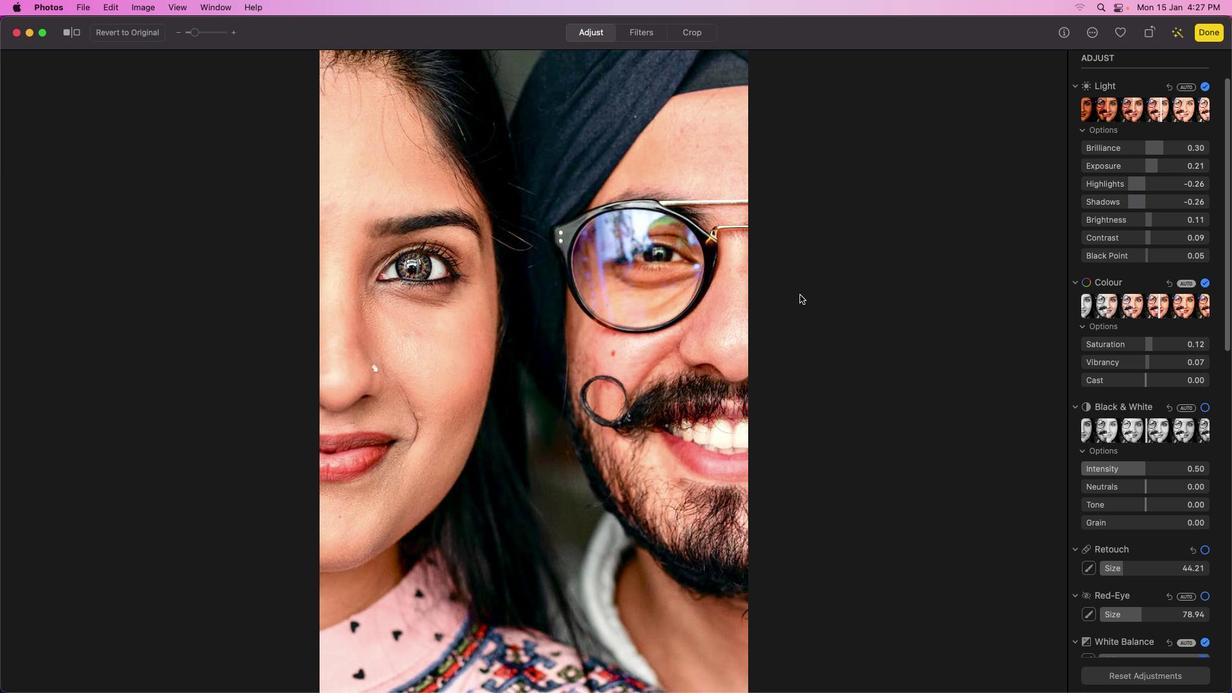 
Action: Mouse moved to (1157, 342)
Screenshot: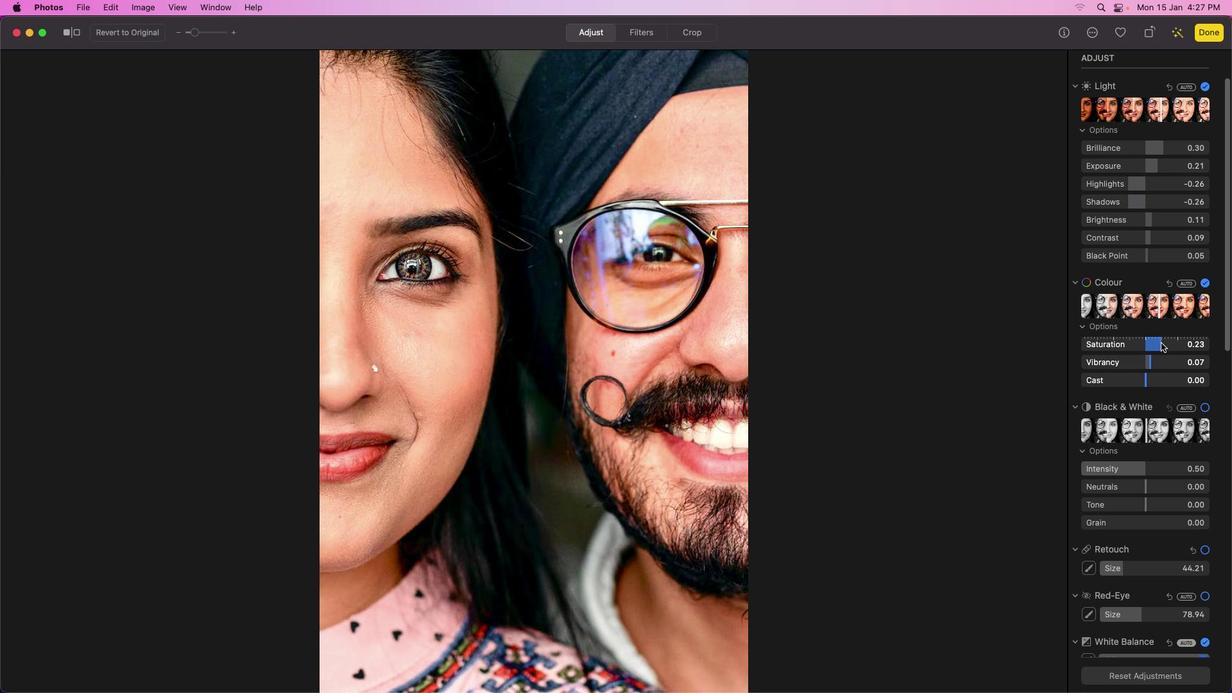 
Action: Mouse pressed left at (1157, 342)
Screenshot: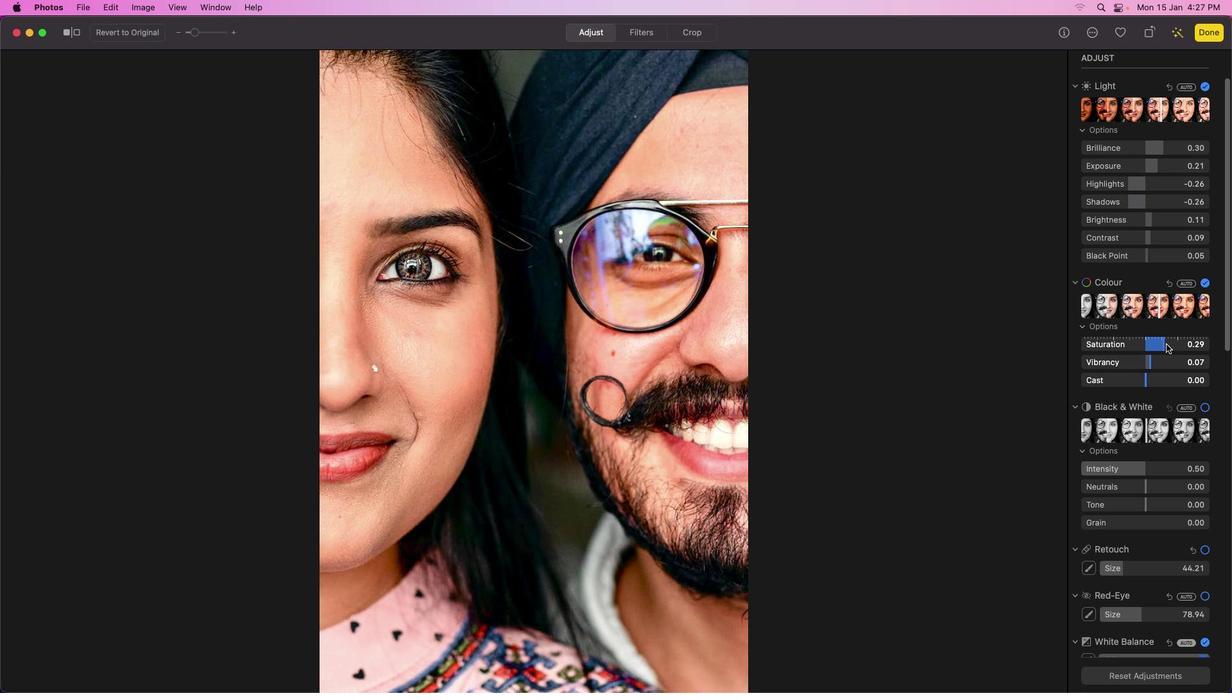 
Action: Mouse moved to (1150, 360)
Screenshot: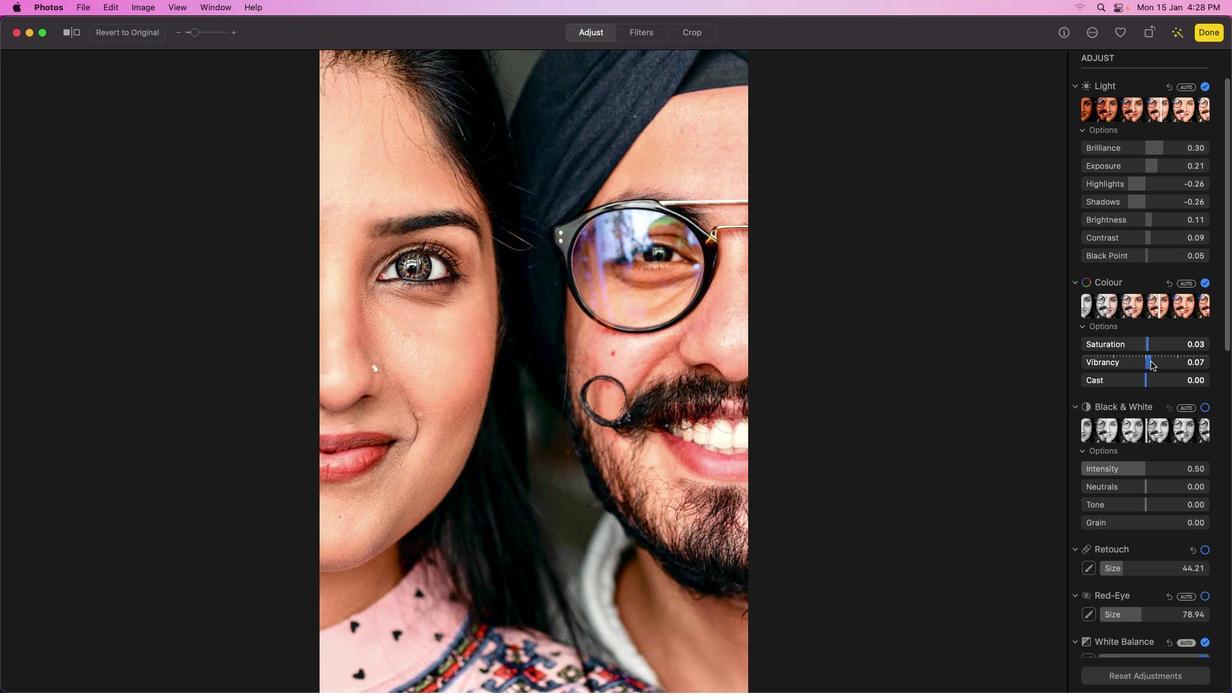 
Action: Mouse pressed left at (1150, 360)
Screenshot: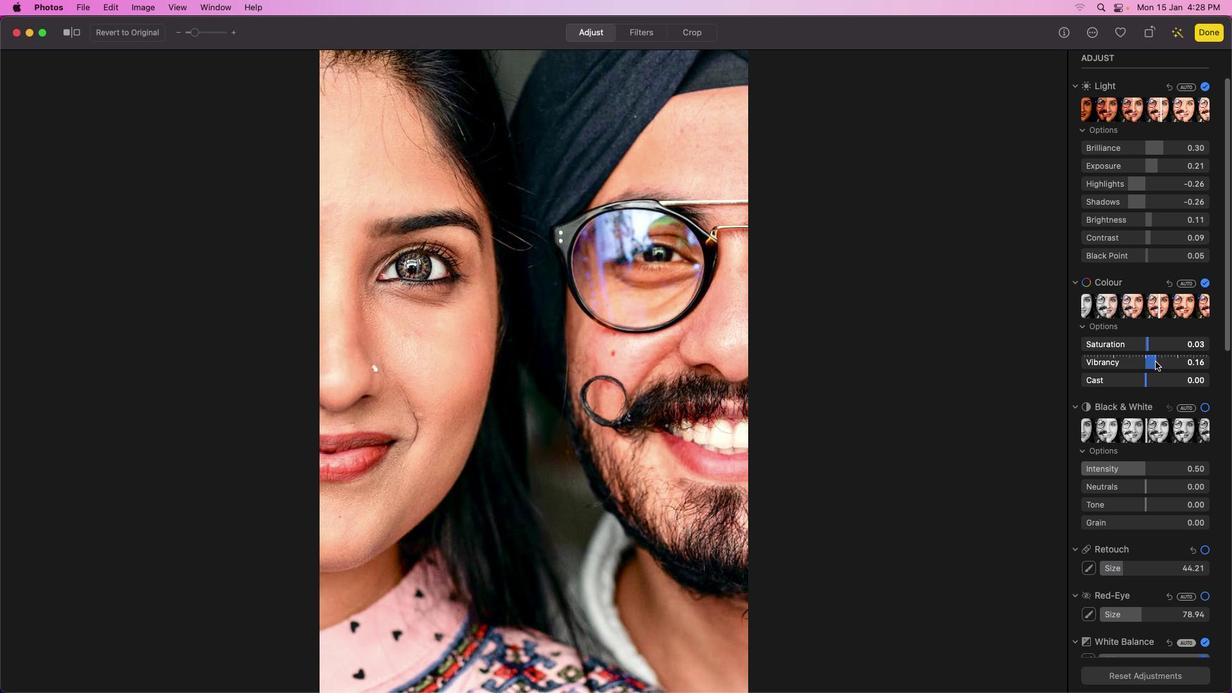 
Action: Mouse moved to (1130, 408)
Screenshot: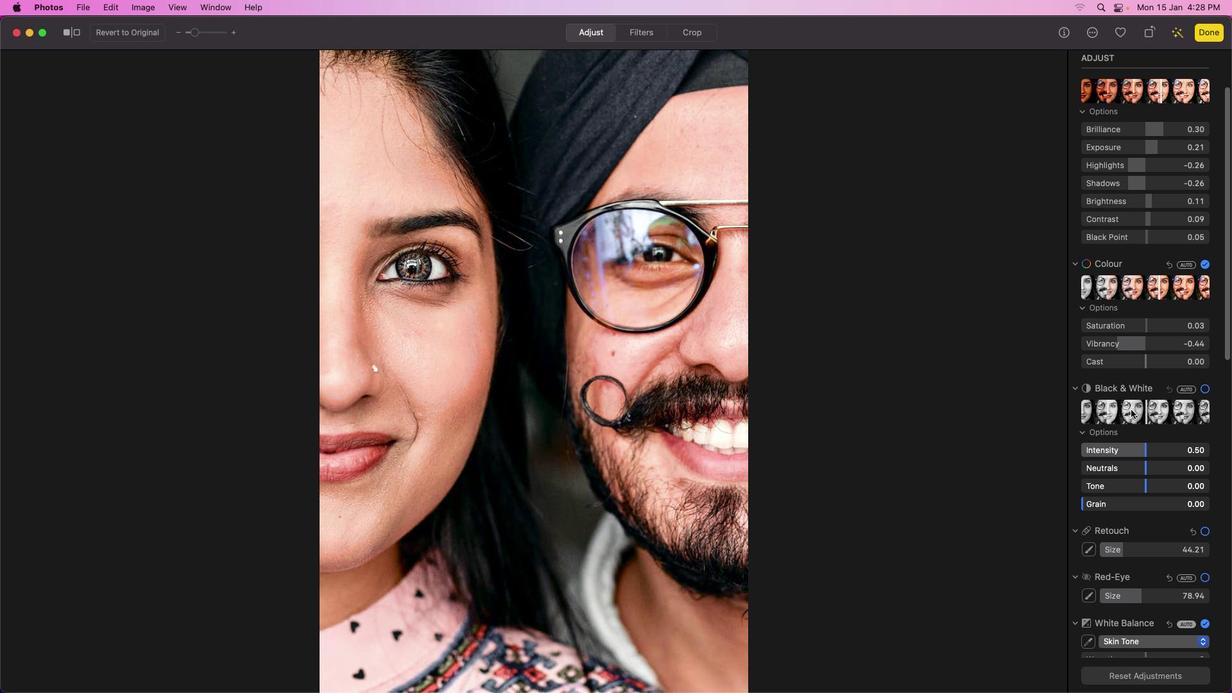 
Action: Mouse scrolled (1130, 408) with delta (0, -1)
Screenshot: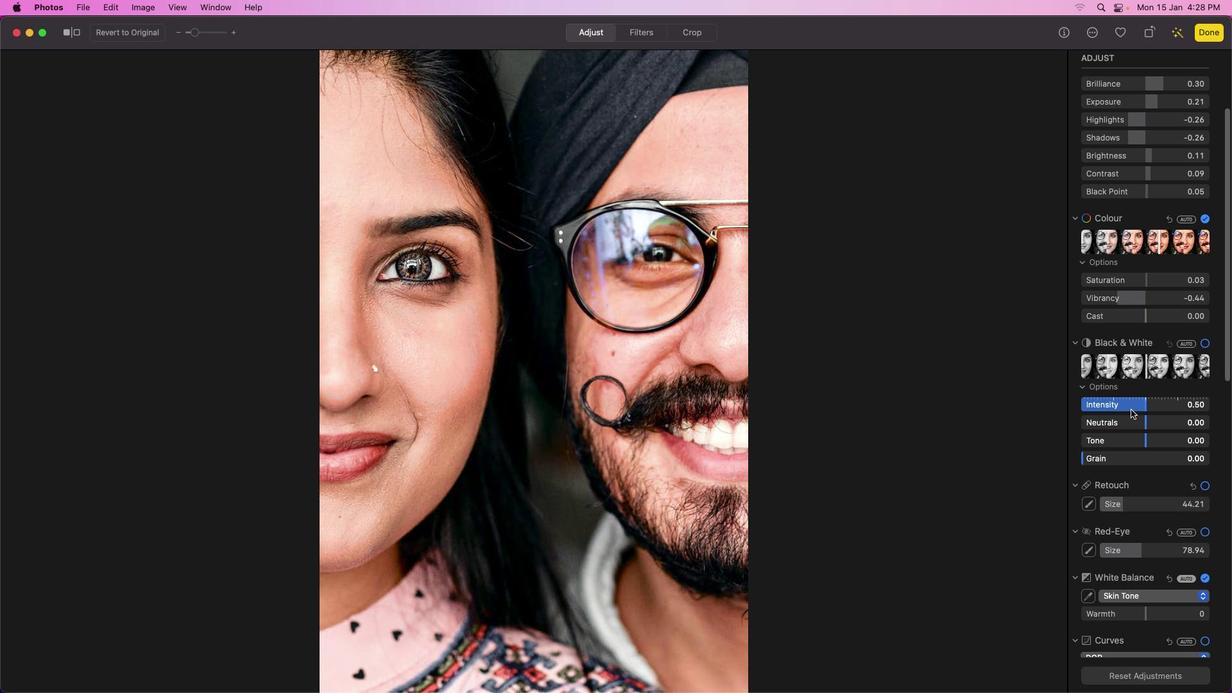 
Action: Mouse scrolled (1130, 408) with delta (0, -1)
Screenshot: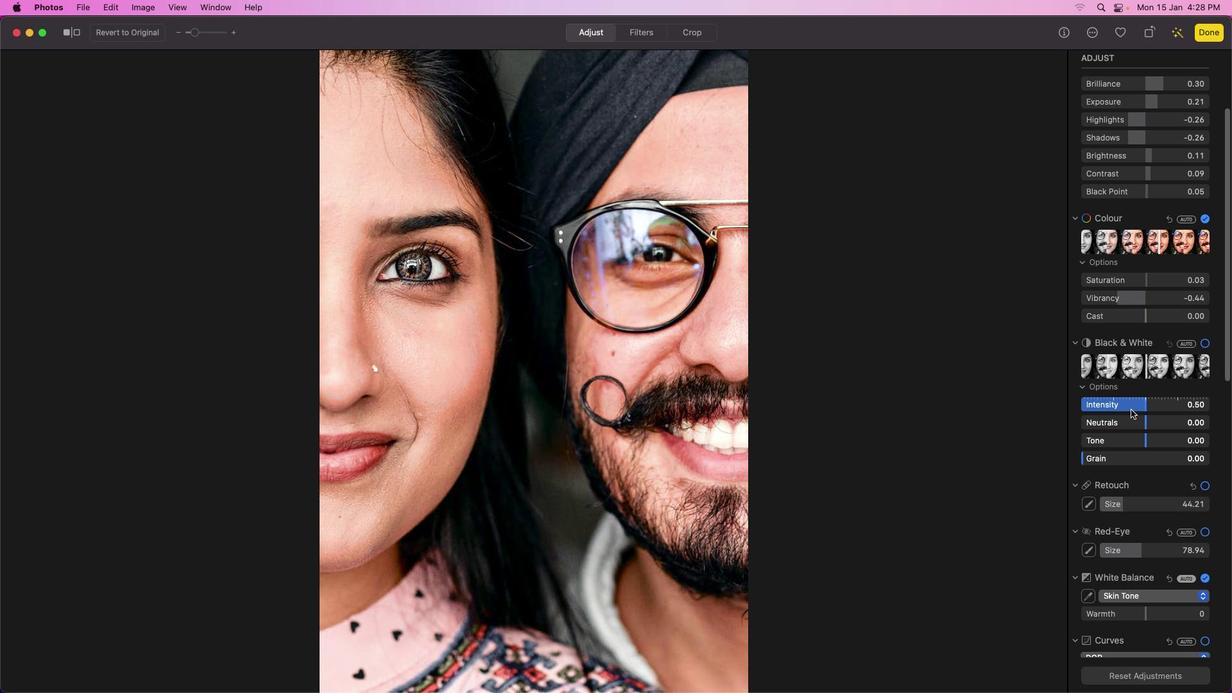
Action: Mouse scrolled (1130, 408) with delta (0, -1)
Screenshot: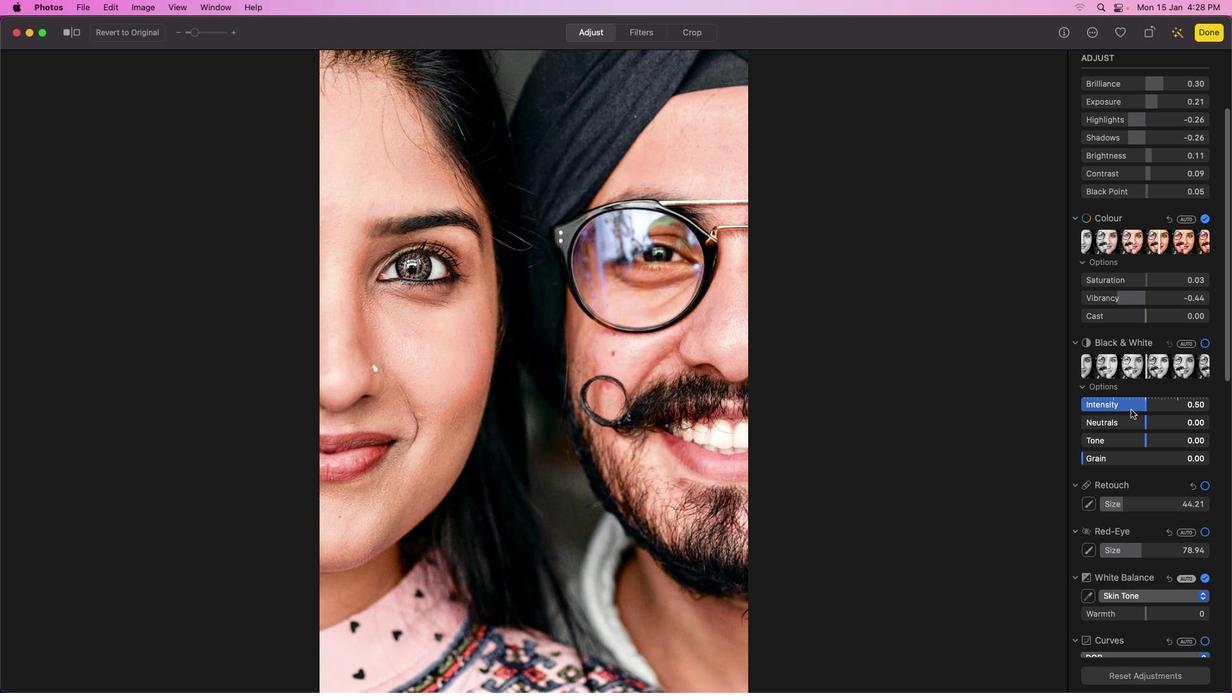 
Action: Mouse scrolled (1130, 408) with delta (0, -2)
Screenshot: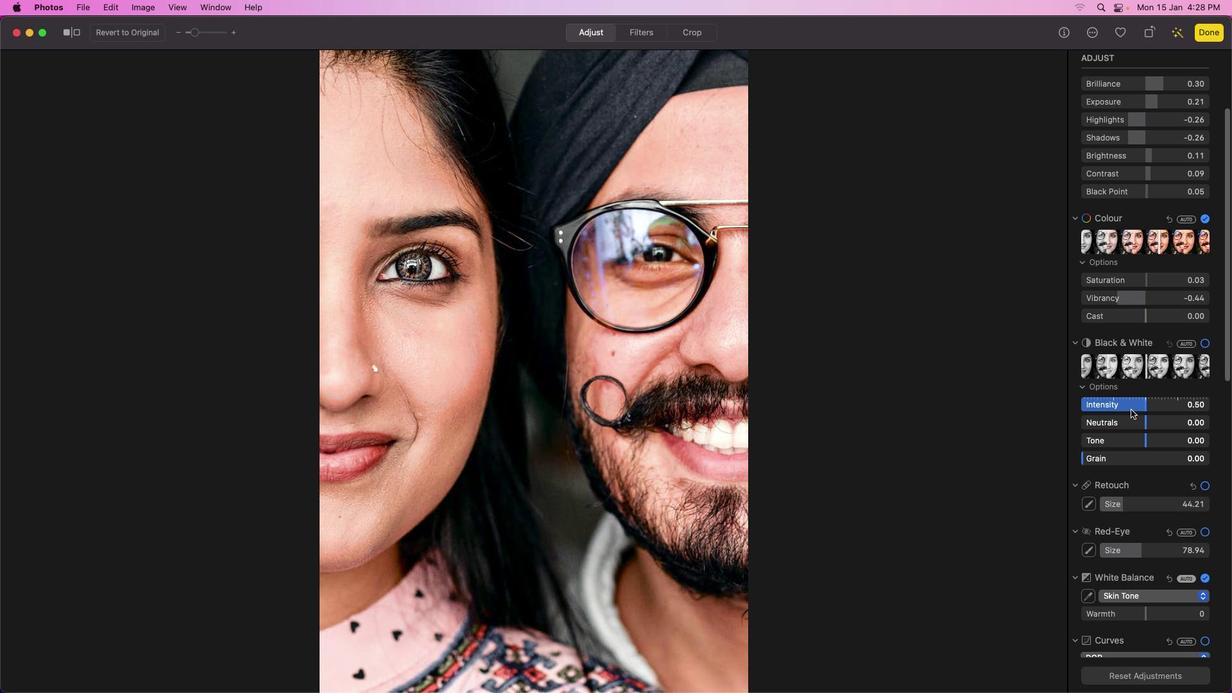 
Action: Mouse scrolled (1130, 408) with delta (0, -2)
Screenshot: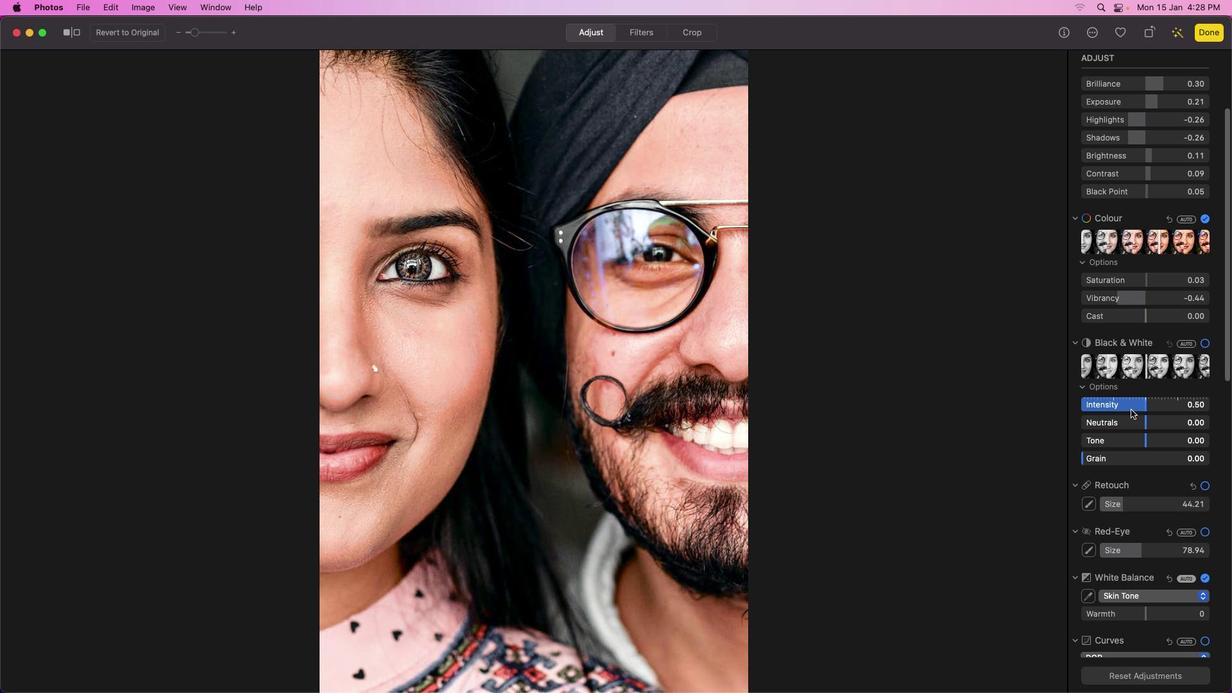 
Action: Mouse moved to (1133, 402)
Screenshot: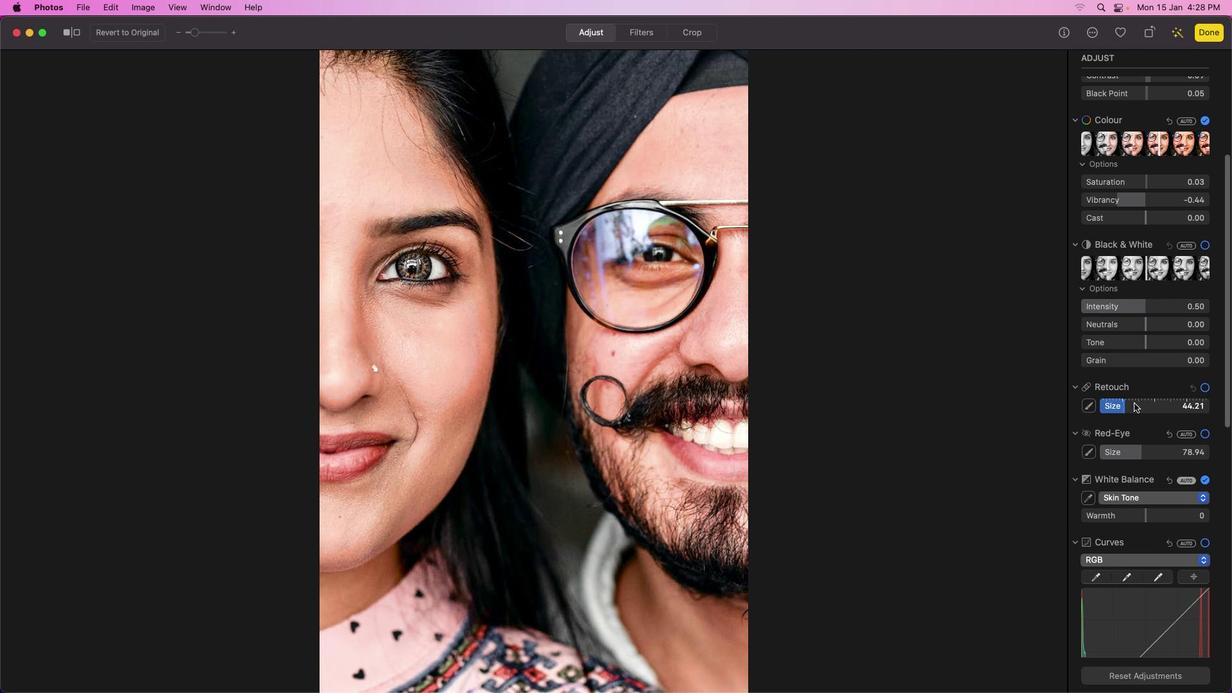 
Action: Mouse scrolled (1133, 402) with delta (0, -1)
Screenshot: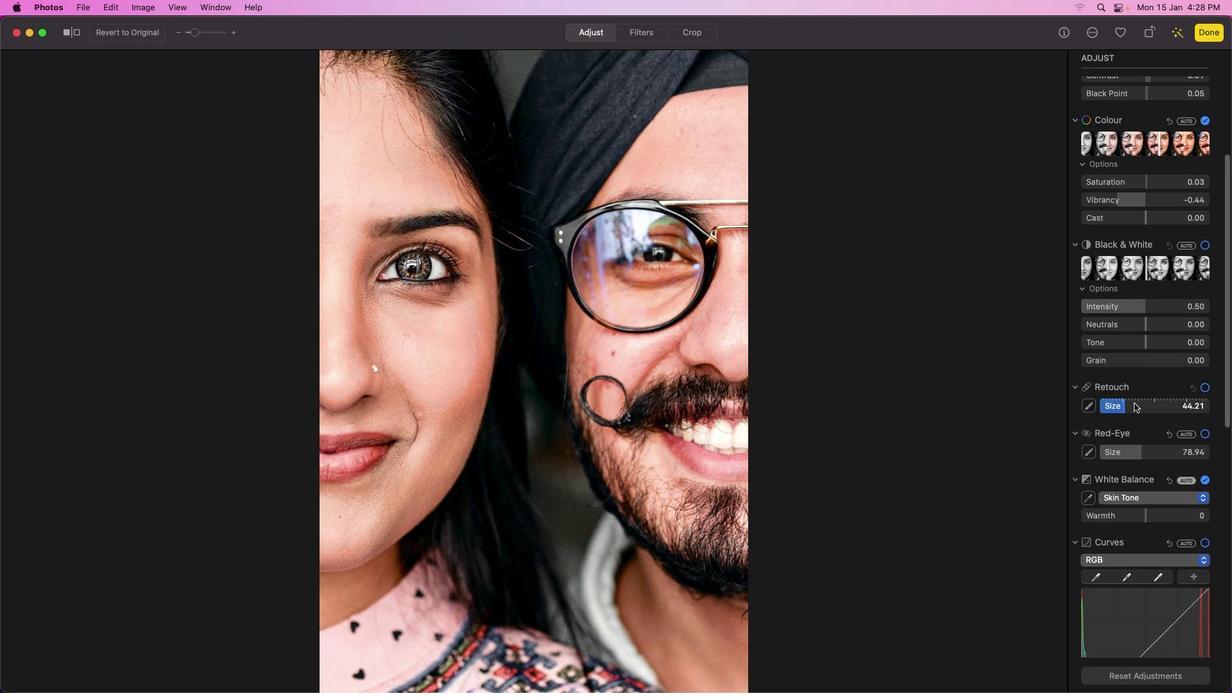 
Action: Mouse scrolled (1133, 402) with delta (0, -1)
Screenshot: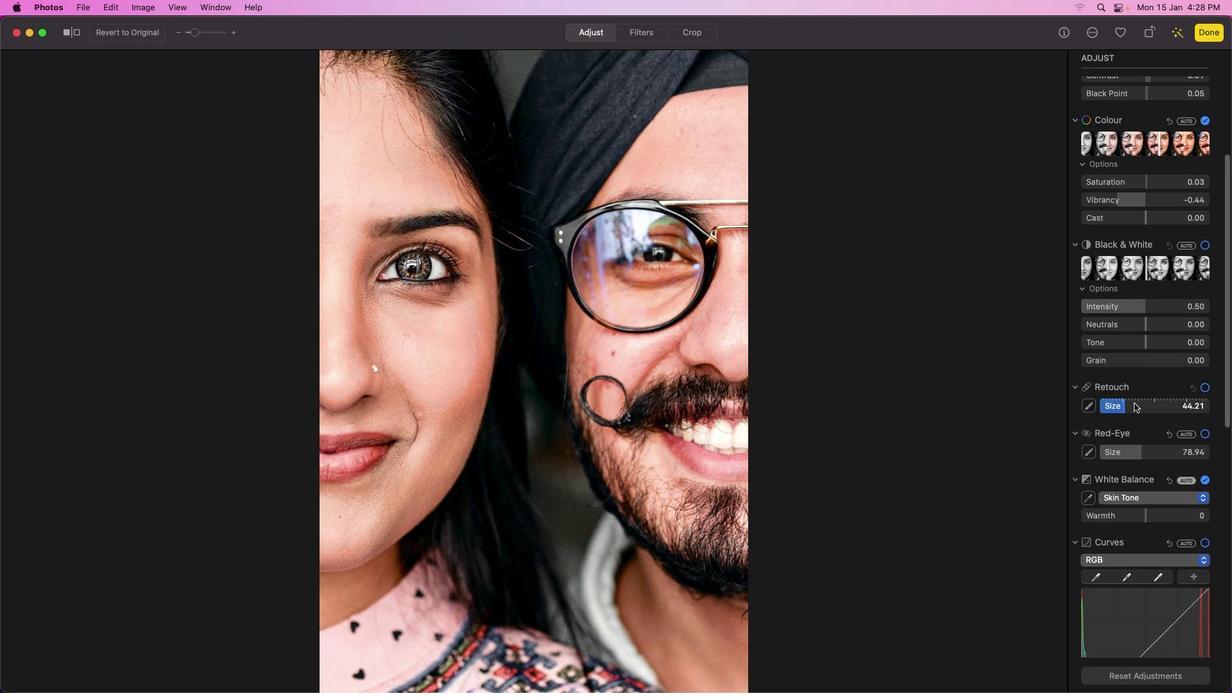 
Action: Mouse scrolled (1133, 402) with delta (0, -2)
Screenshot: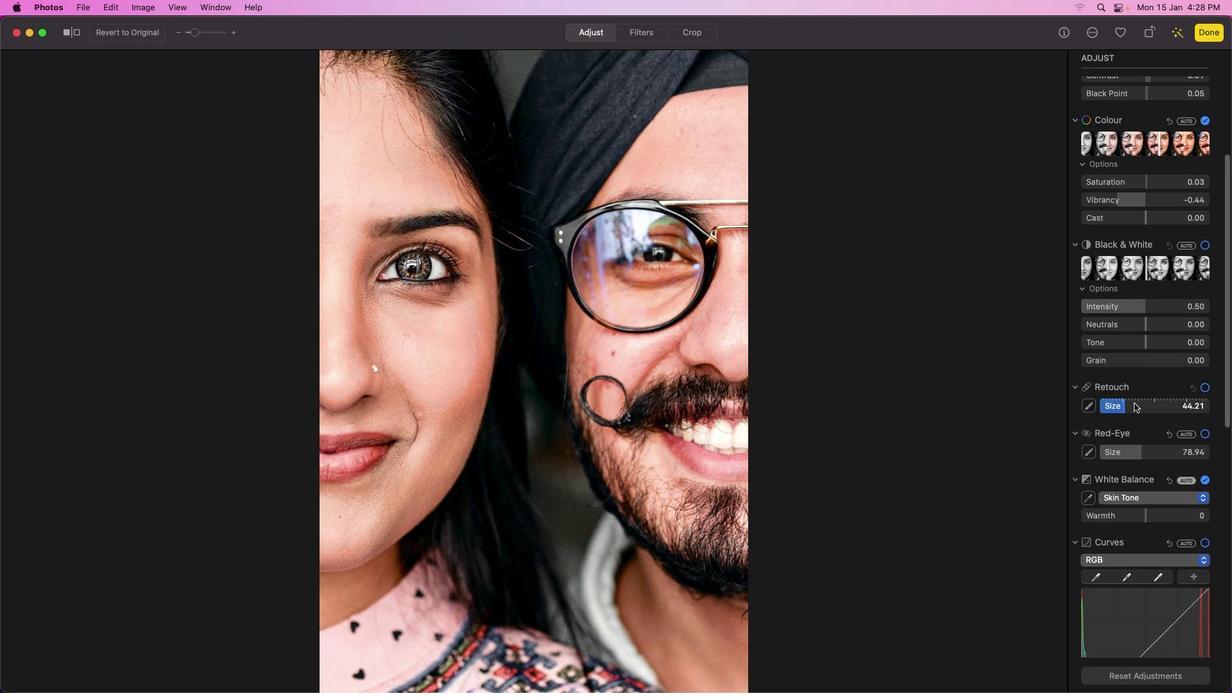
Action: Mouse scrolled (1133, 402) with delta (0, -3)
Screenshot: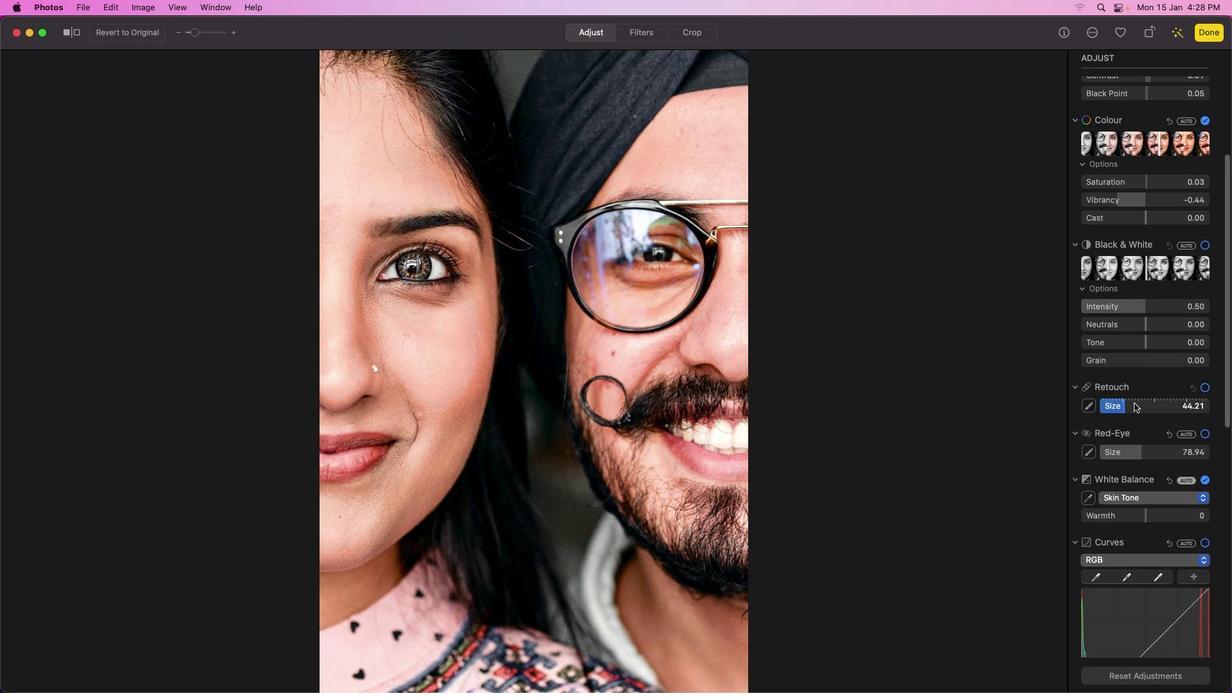
Action: Mouse scrolled (1133, 402) with delta (0, -3)
Screenshot: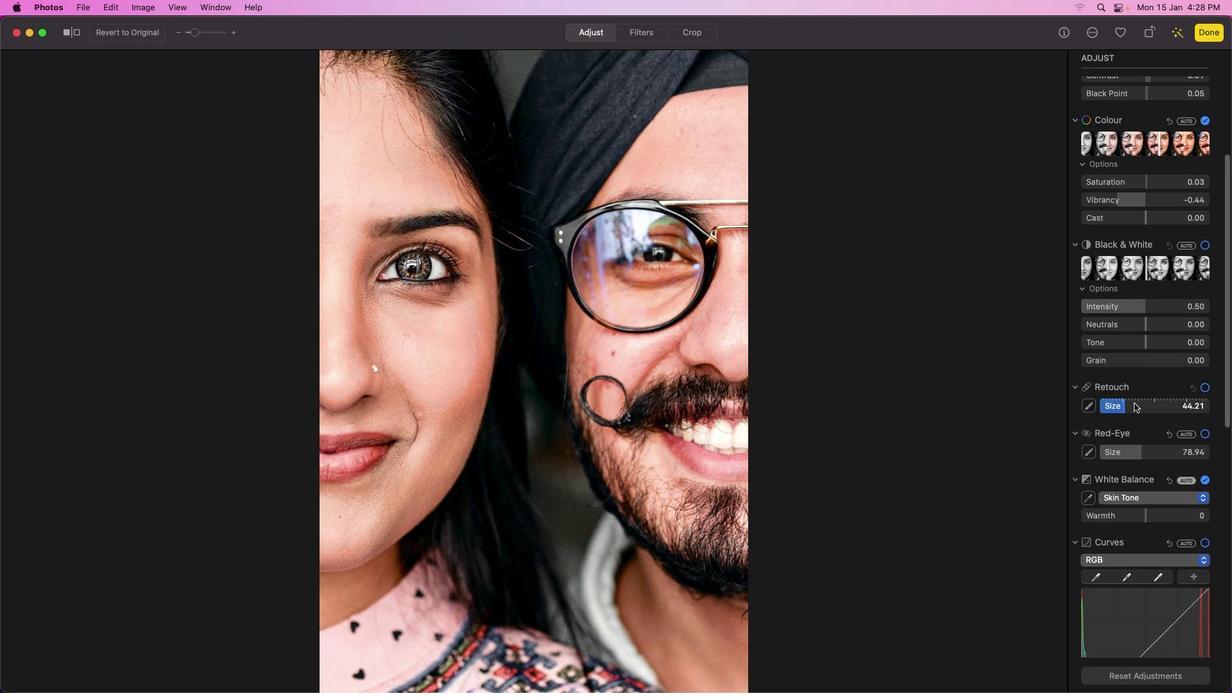 
Action: Mouse moved to (1134, 402)
Screenshot: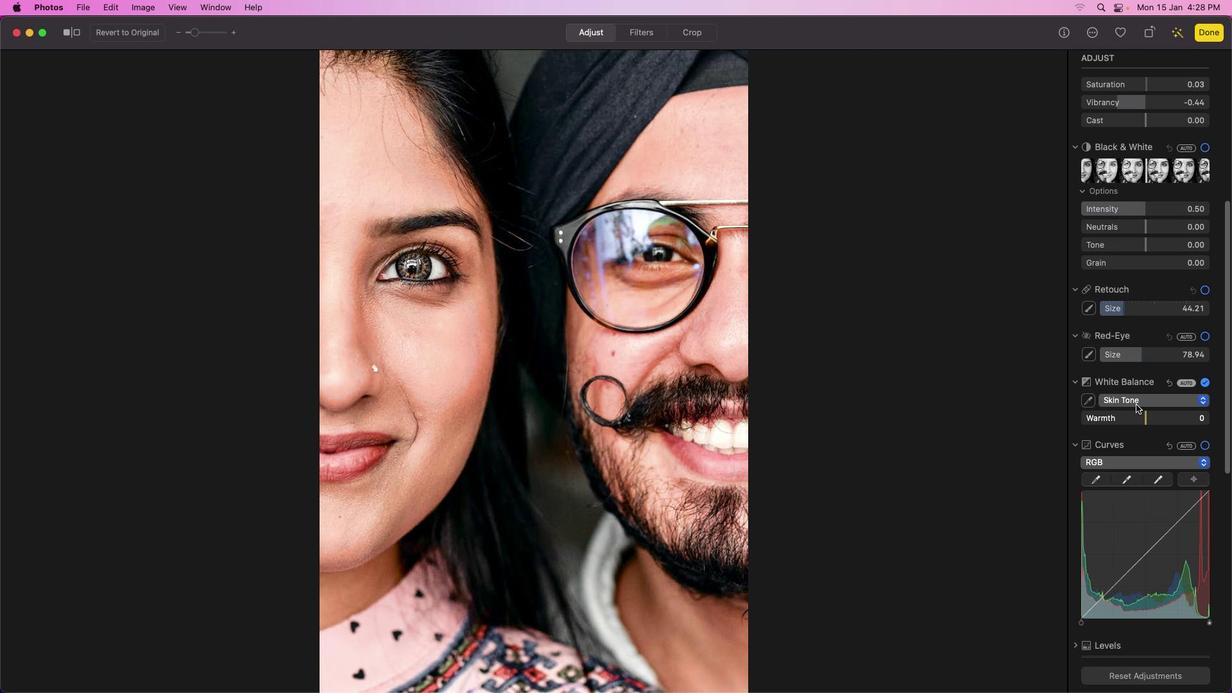
Action: Mouse scrolled (1134, 402) with delta (0, -1)
Screenshot: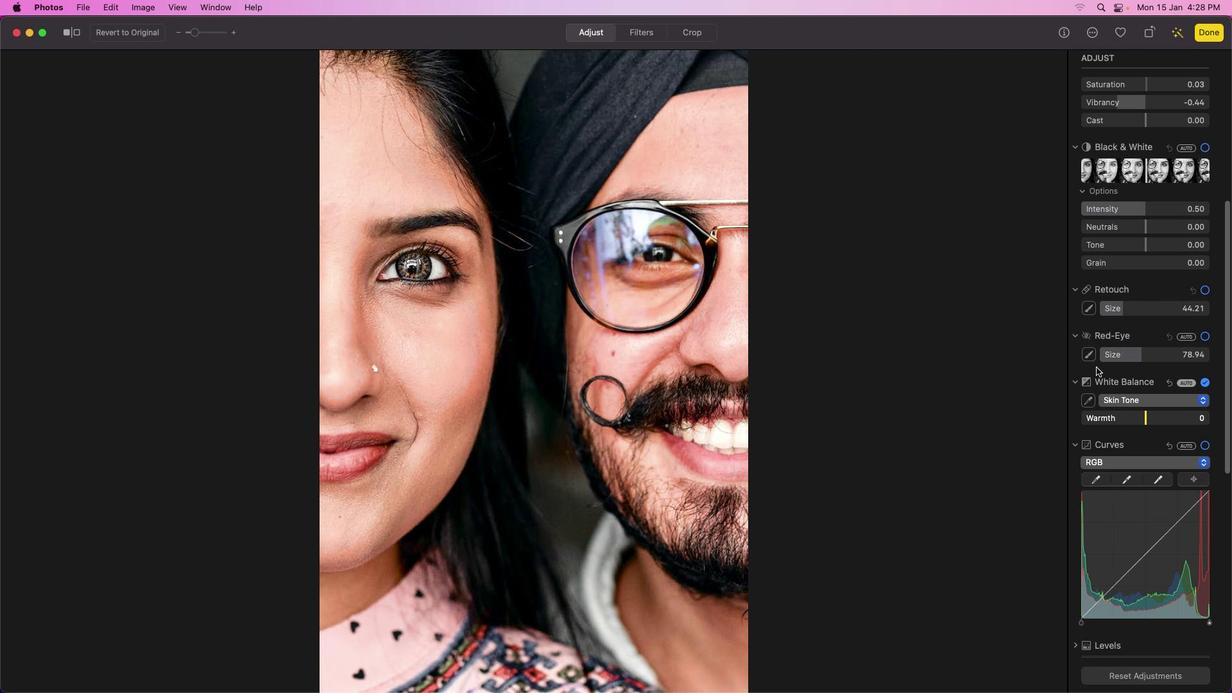 
Action: Mouse moved to (1134, 402)
Screenshot: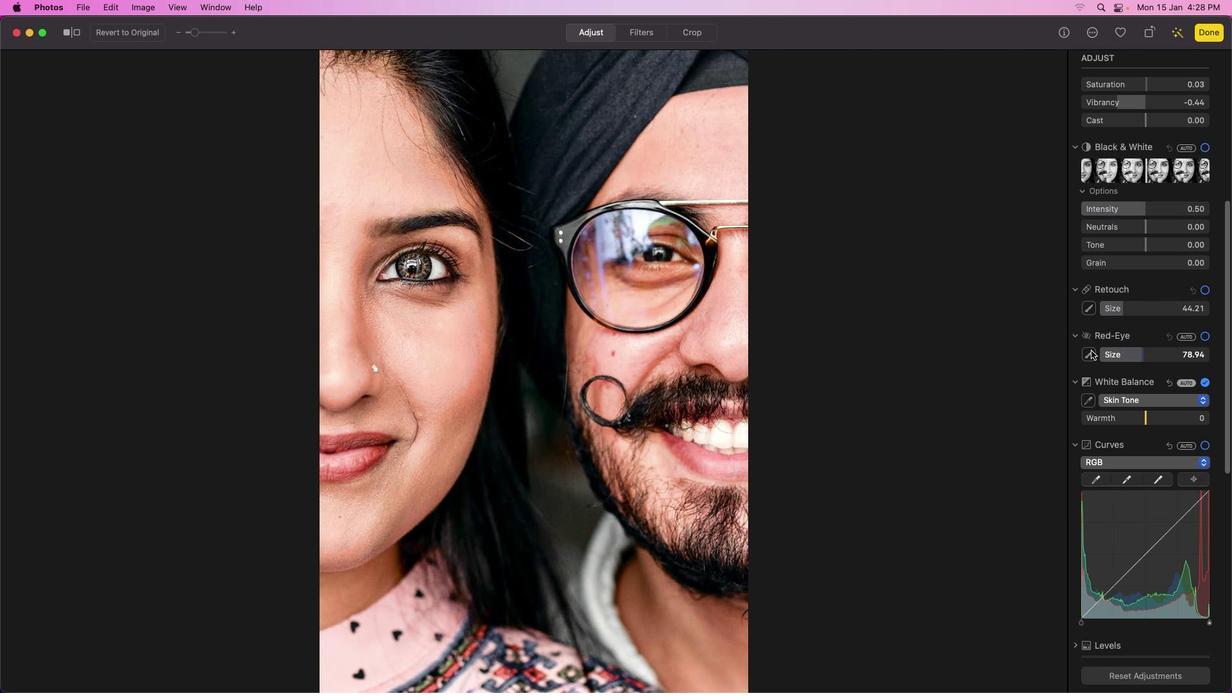 
Action: Mouse scrolled (1134, 402) with delta (0, -1)
Screenshot: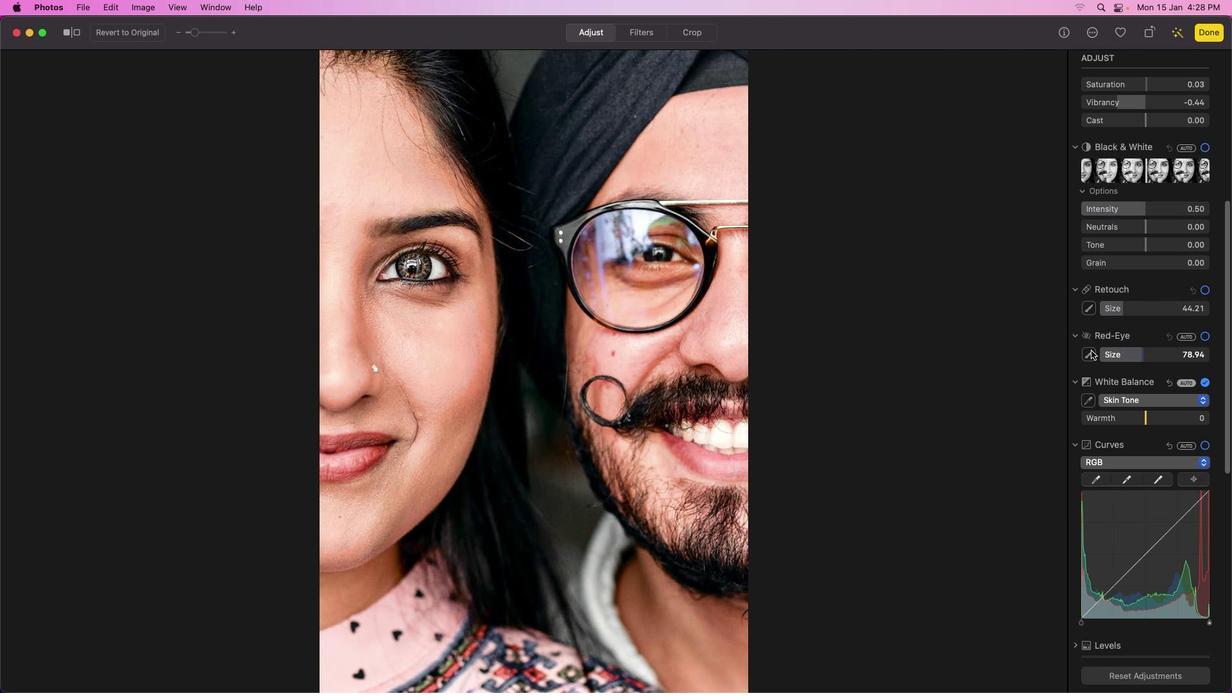 
Action: Mouse moved to (1135, 403)
Screenshot: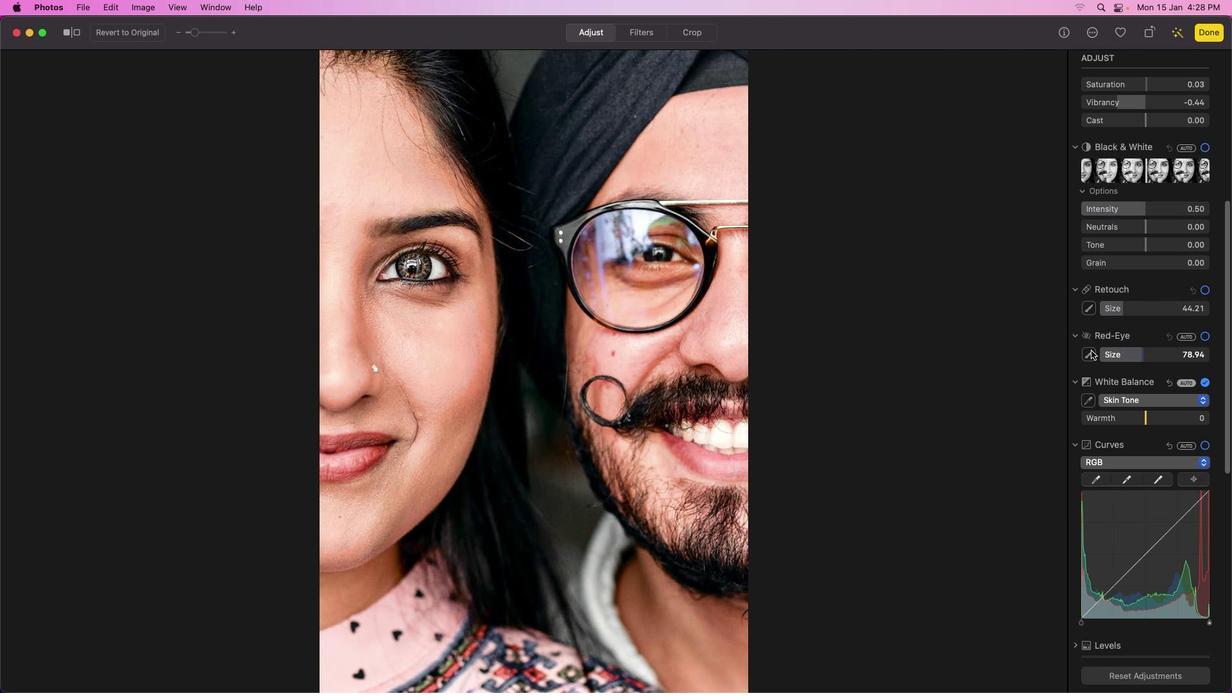 
Action: Mouse scrolled (1135, 403) with delta (0, -2)
Screenshot: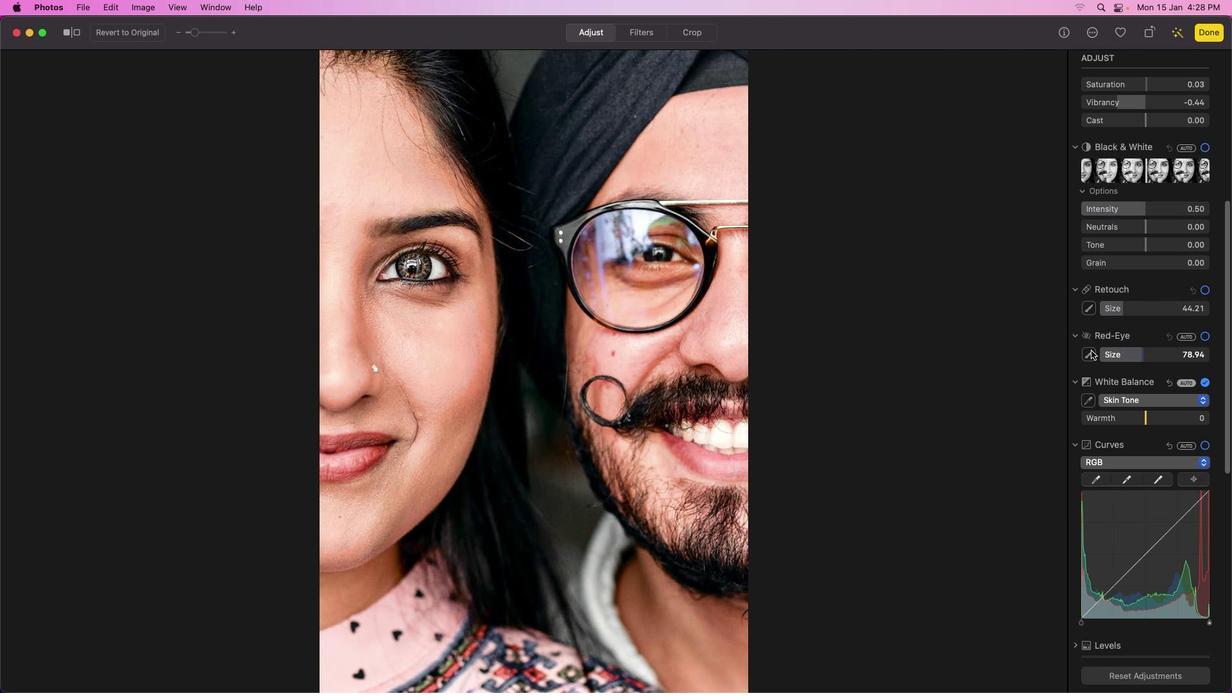 
Action: Mouse moved to (1135, 403)
Screenshot: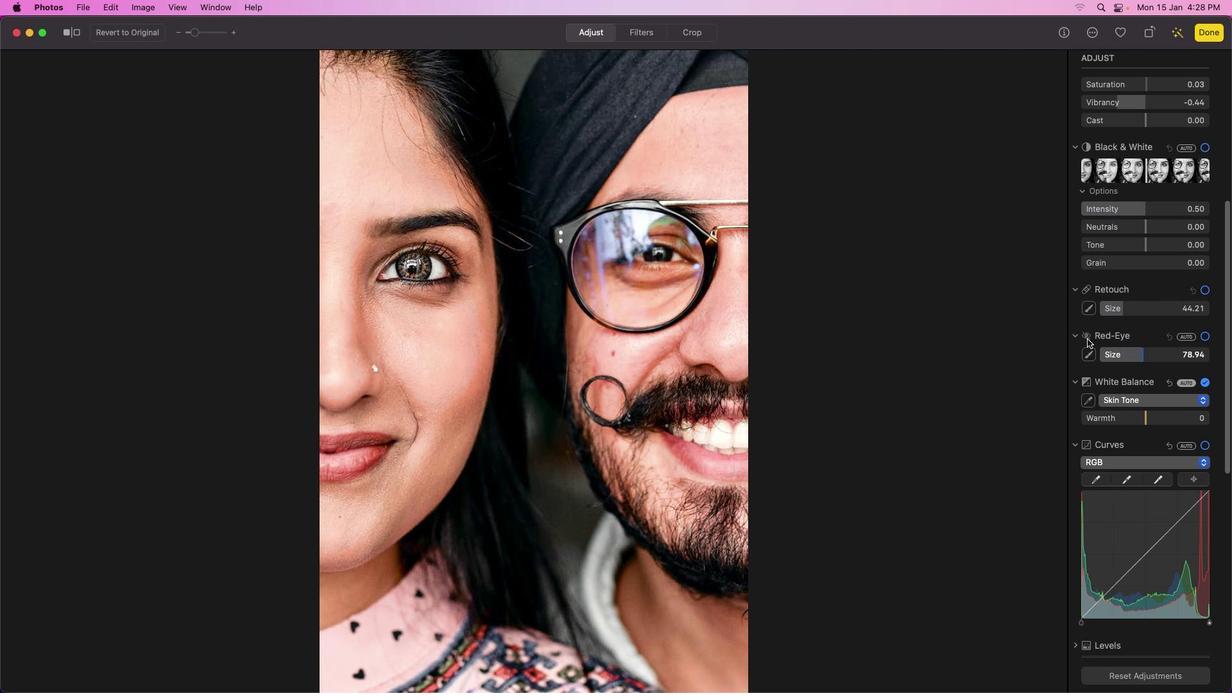 
Action: Mouse scrolled (1135, 403) with delta (0, -3)
Screenshot: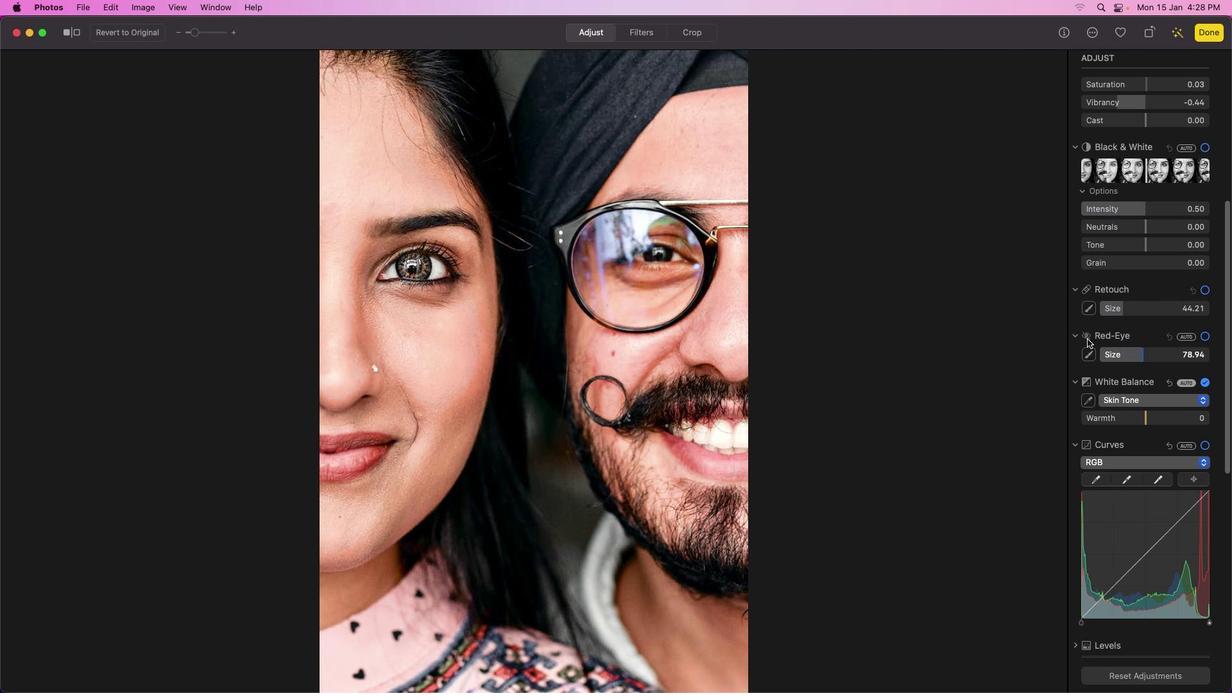 
Action: Mouse scrolled (1135, 403) with delta (0, -3)
Screenshot: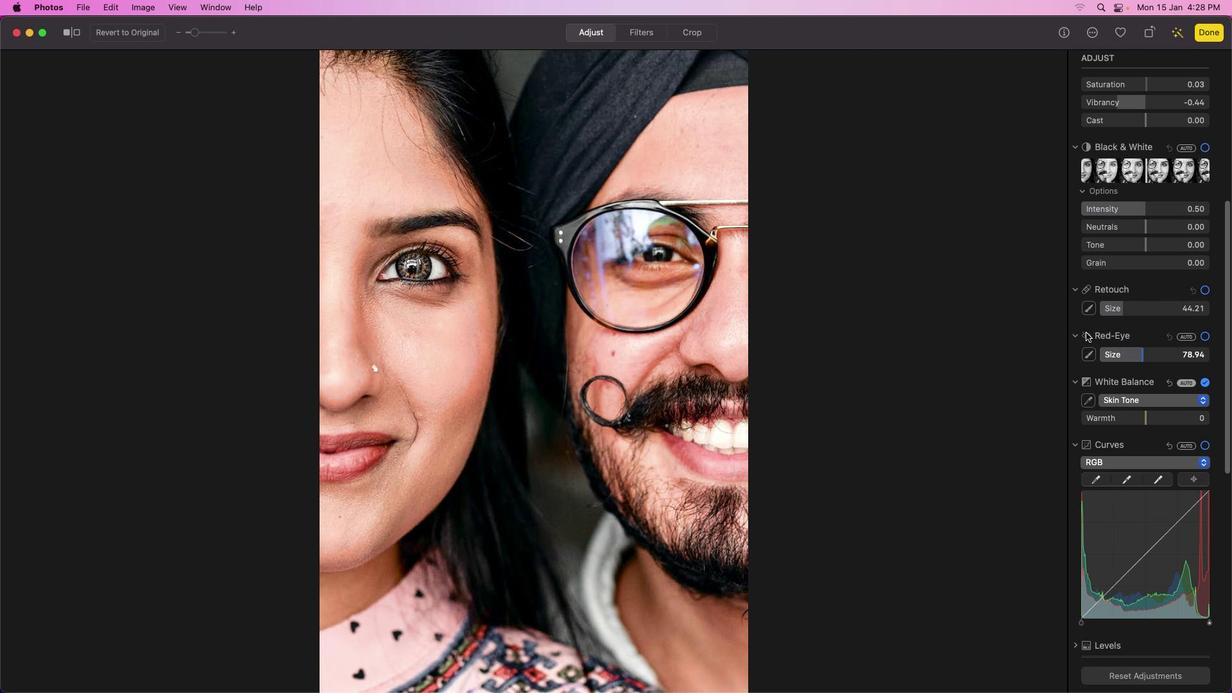 
Action: Mouse moved to (1089, 307)
Screenshot: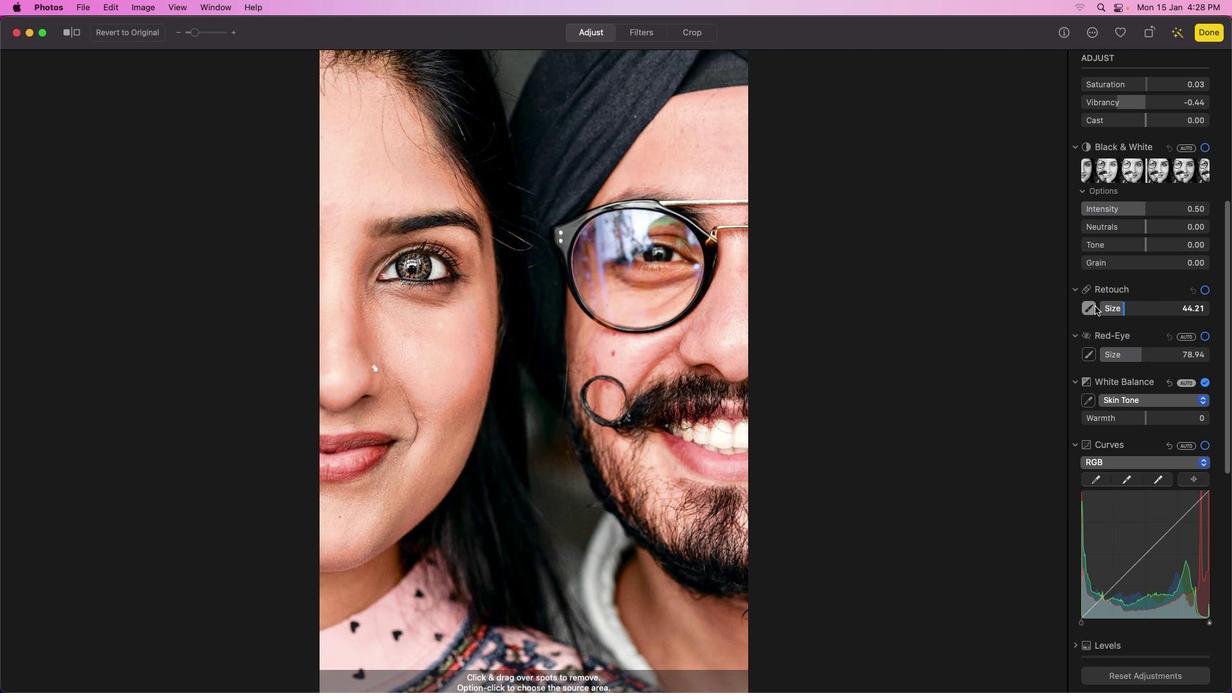 
Action: Mouse pressed left at (1089, 307)
Screenshot: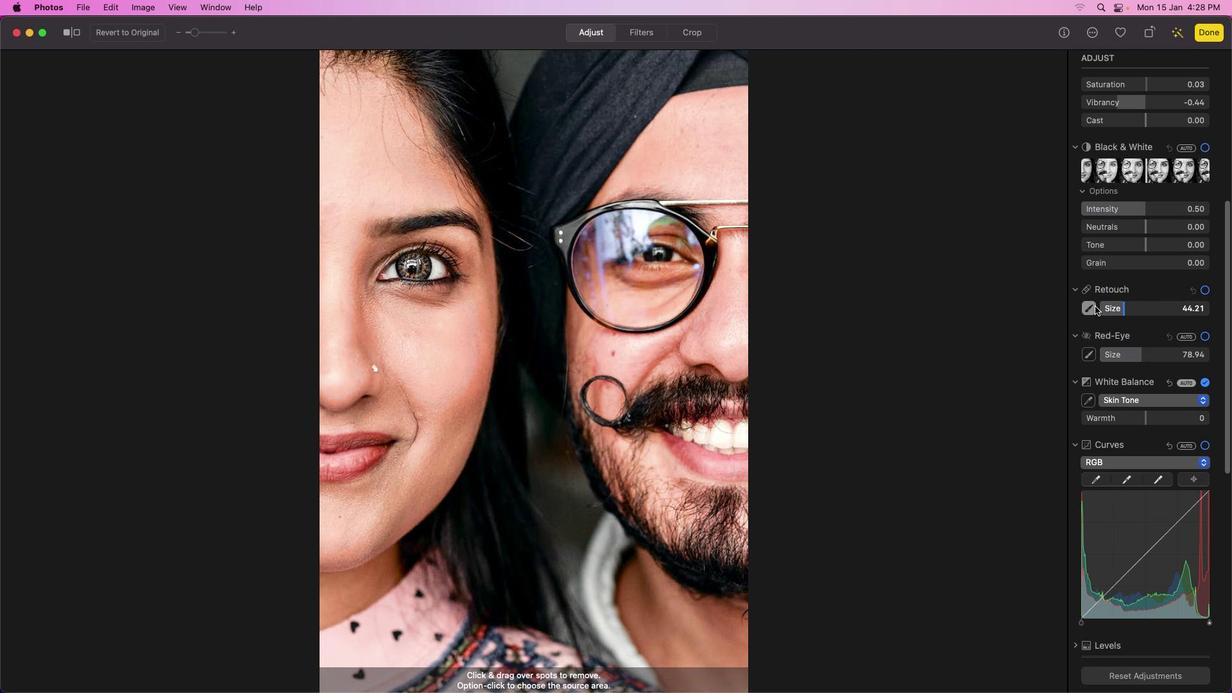 
Action: Mouse moved to (1119, 312)
Screenshot: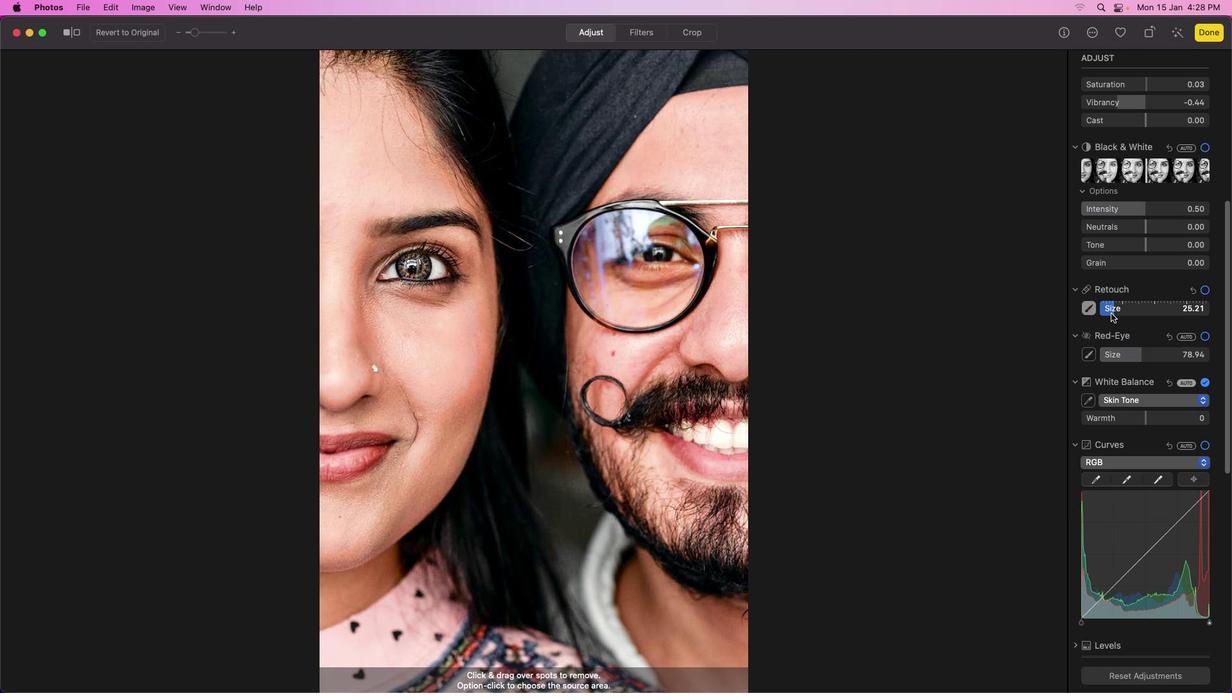 
Action: Mouse pressed left at (1119, 312)
Screenshot: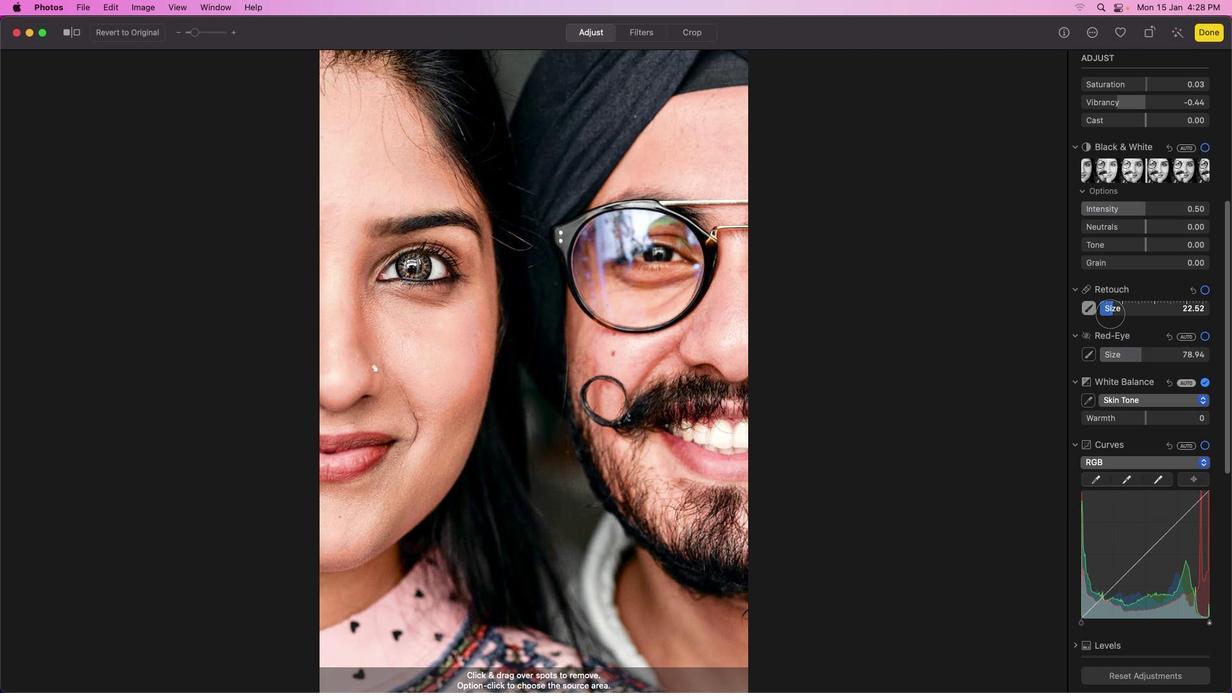 
Action: Mouse moved to (502, 55)
Screenshot: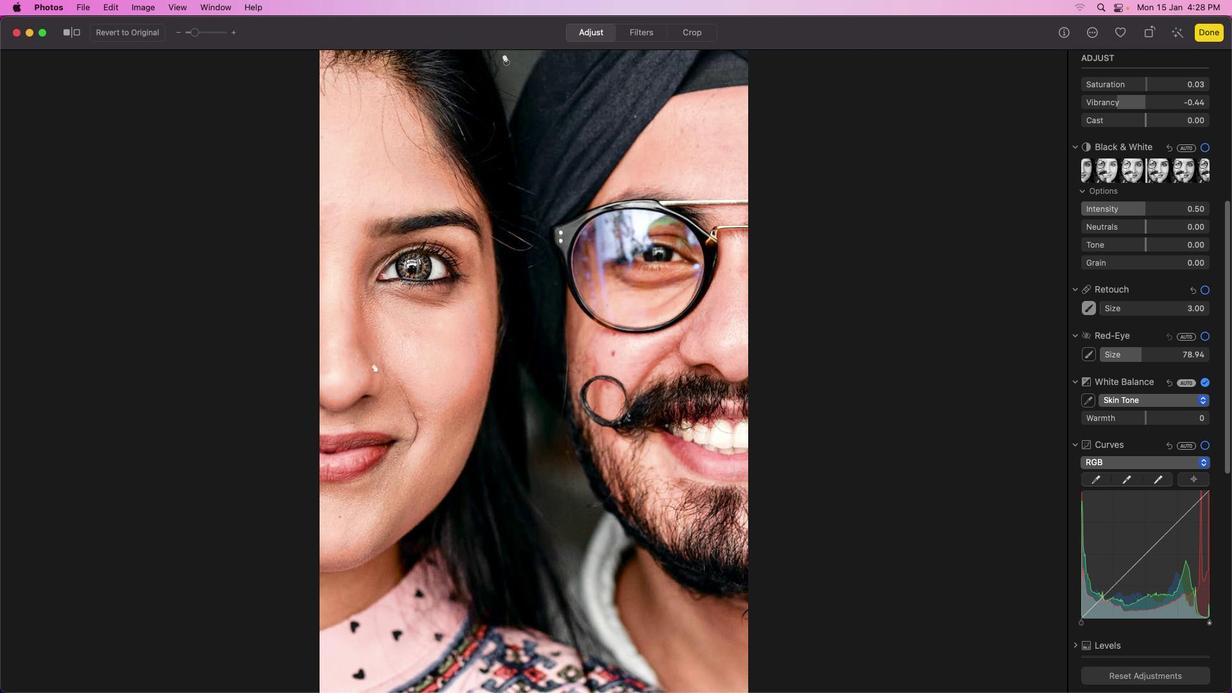 
Action: Mouse pressed left at (502, 55)
Screenshot: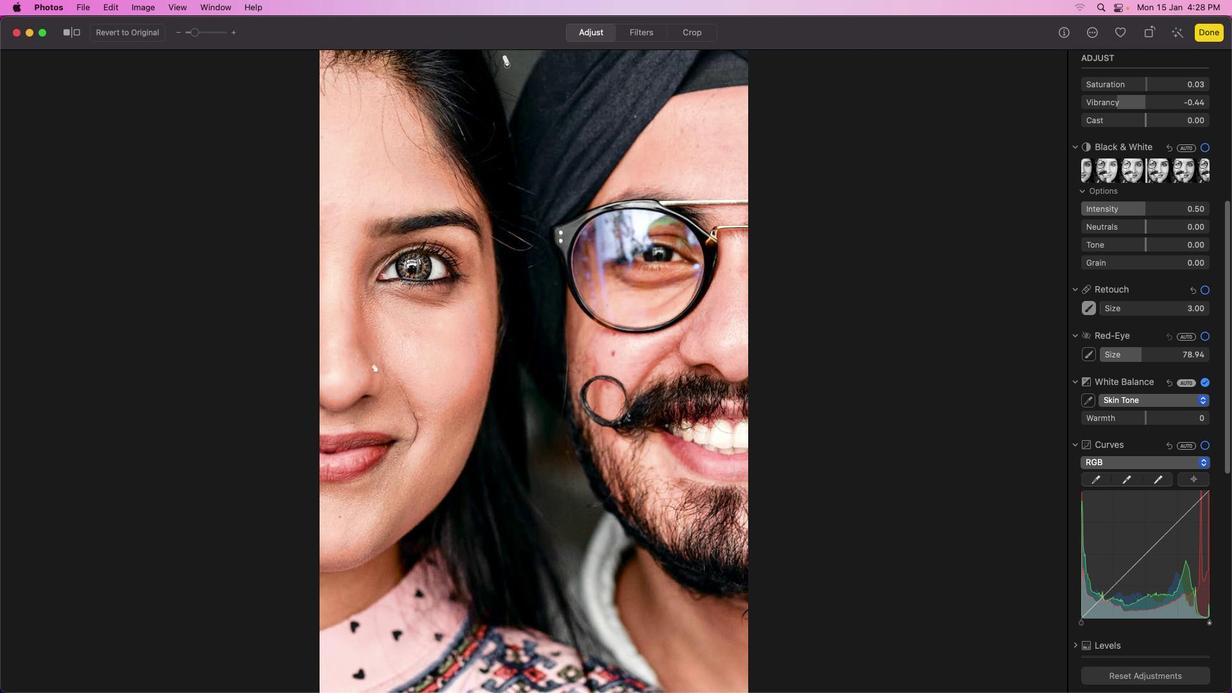
Action: Mouse moved to (506, 56)
Screenshot: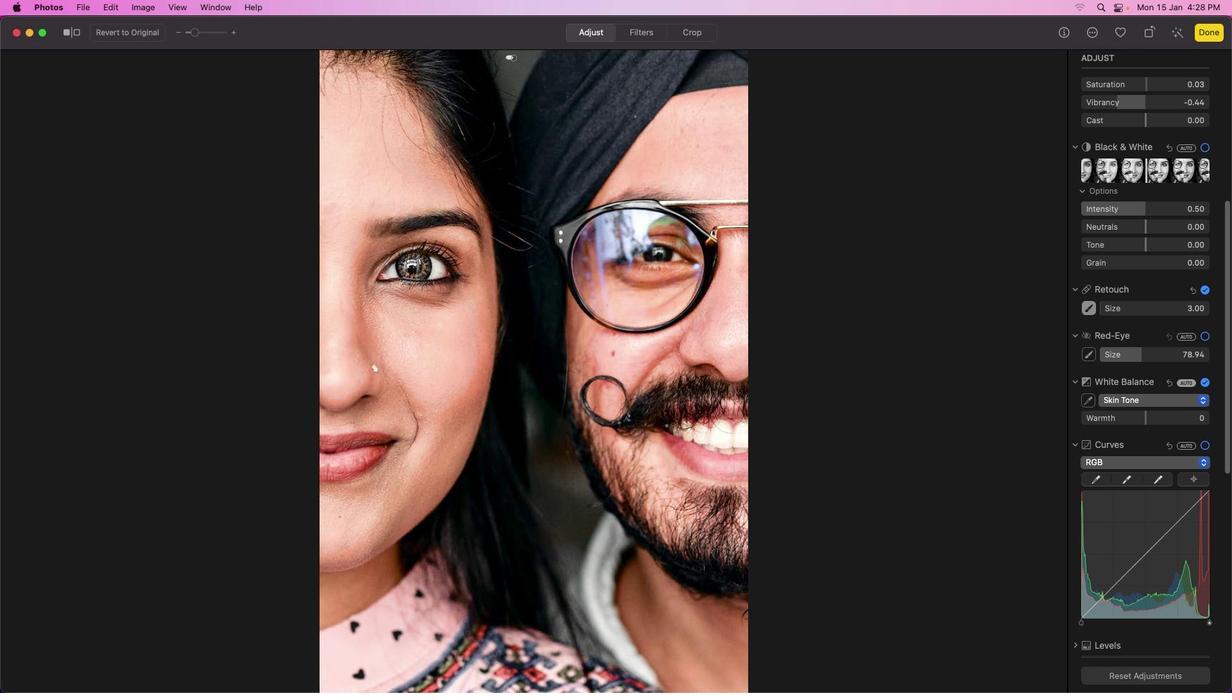 
Action: Mouse pressed left at (506, 56)
Screenshot: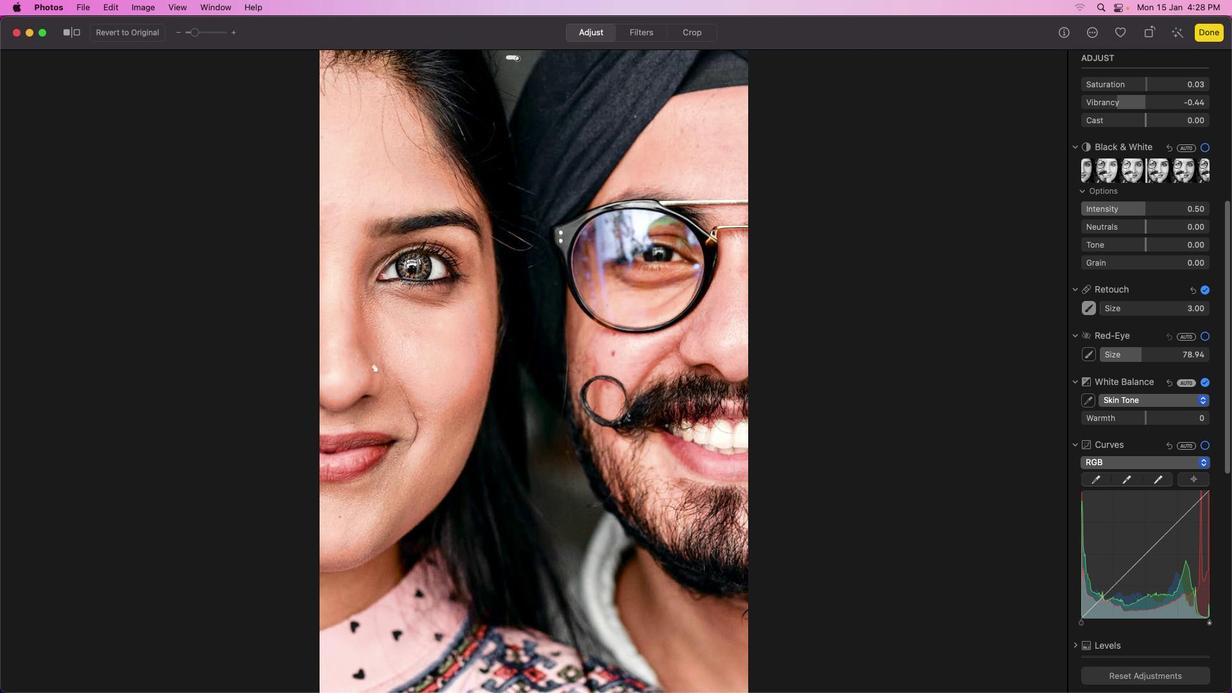 
Action: Mouse moved to (500, 64)
Screenshot: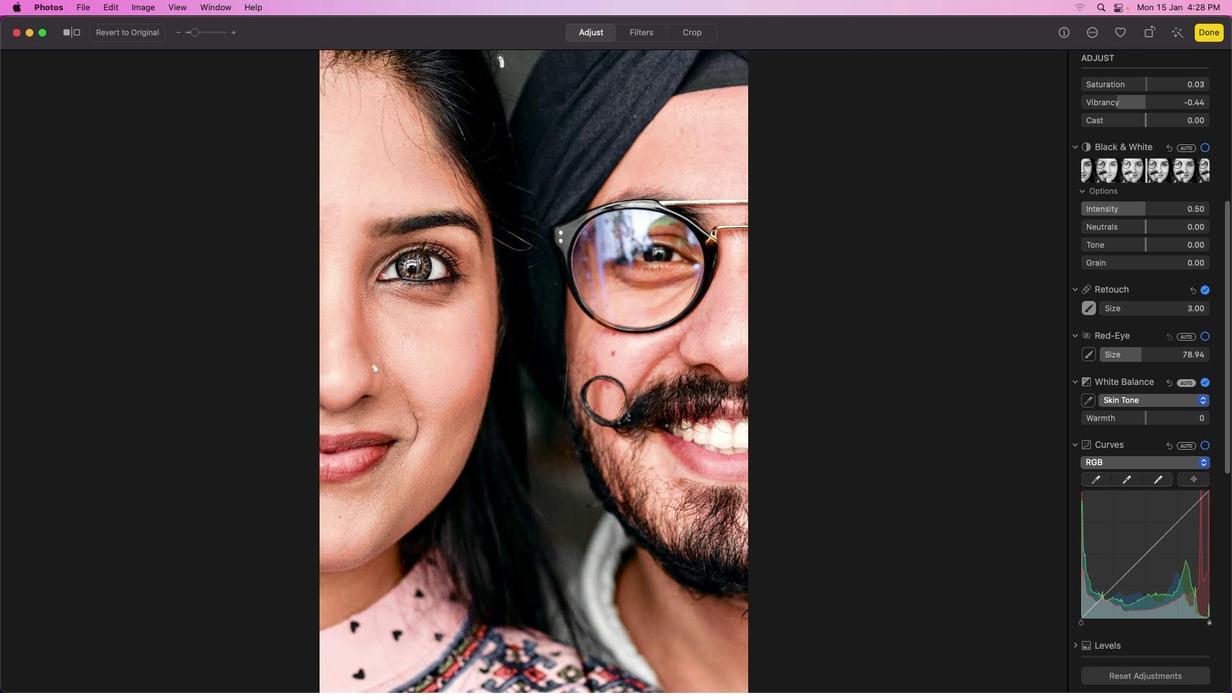 
Action: Mouse pressed left at (500, 64)
Screenshot: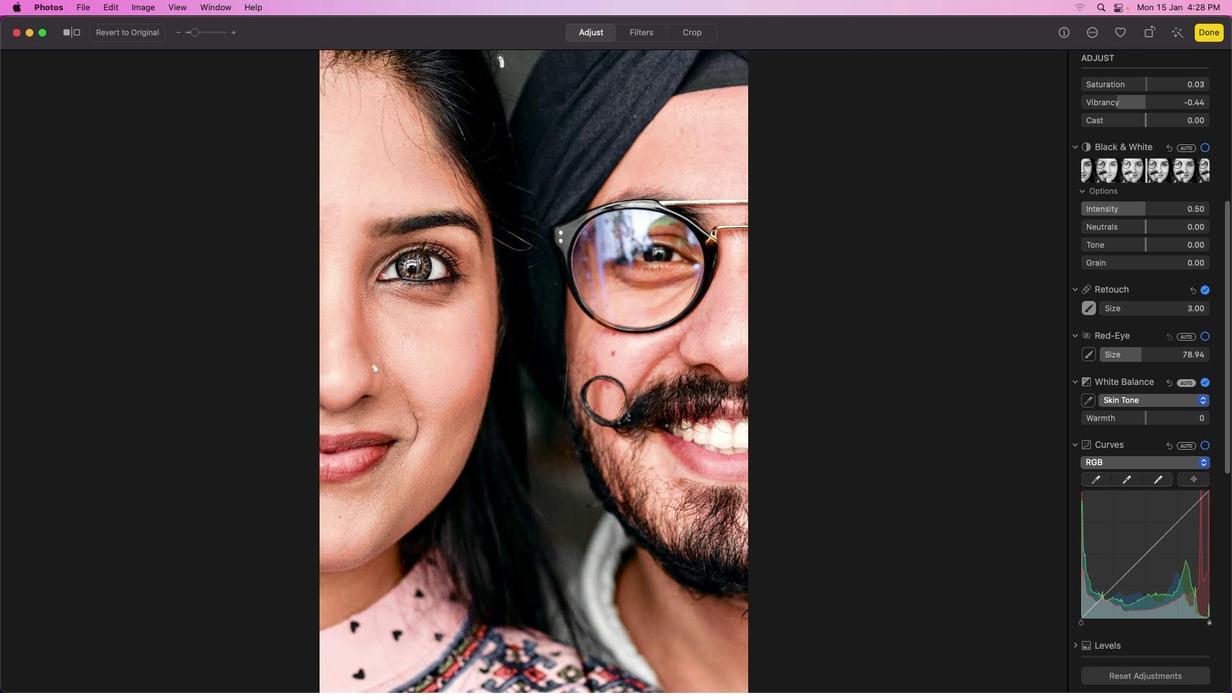 
Action: Mouse moved to (495, 52)
Screenshot: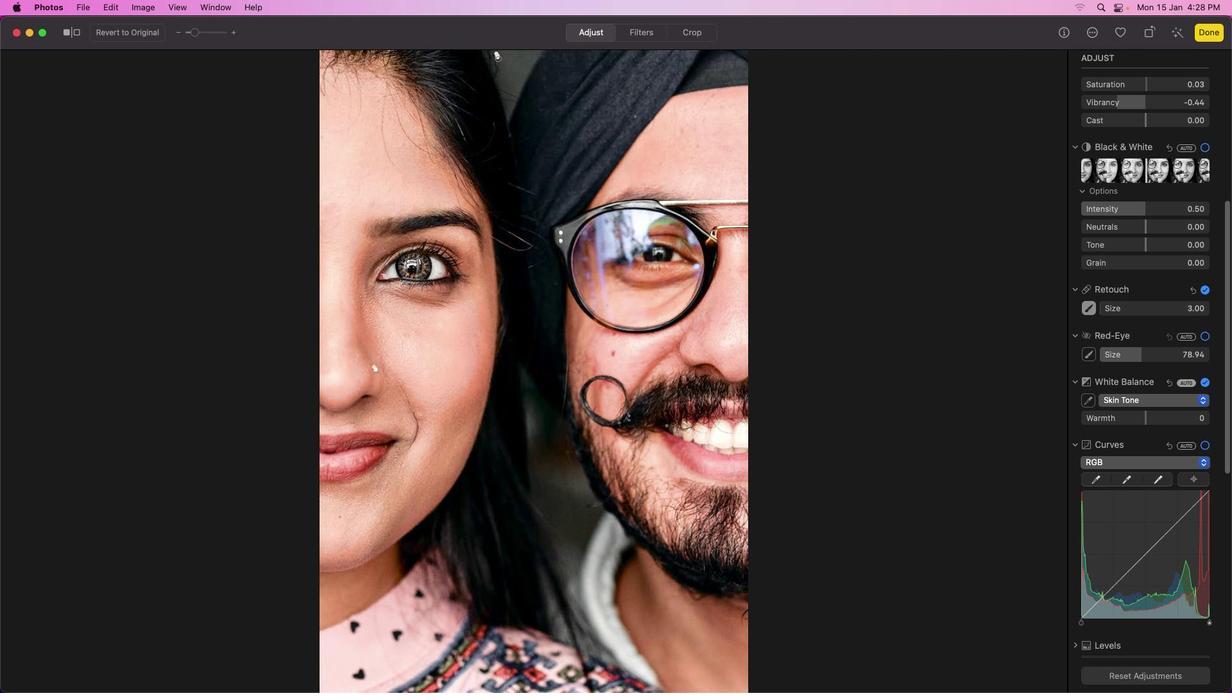 
Action: Mouse pressed left at (495, 52)
Screenshot: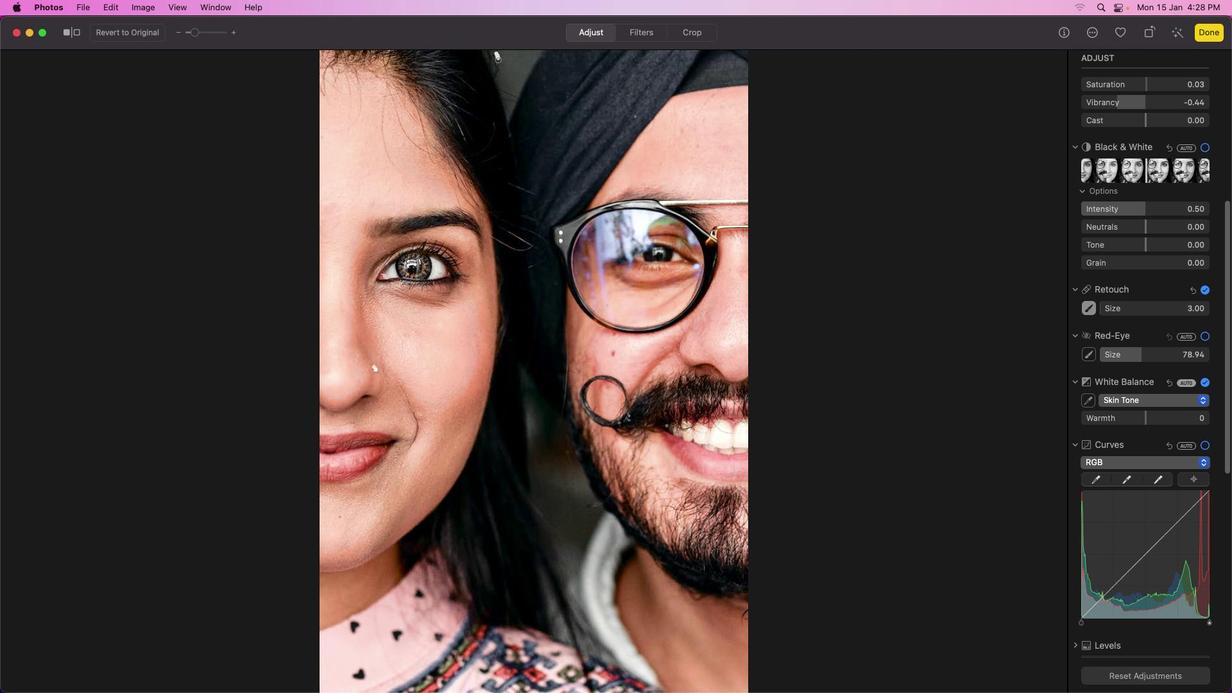 
Action: Mouse moved to (491, 56)
Screenshot: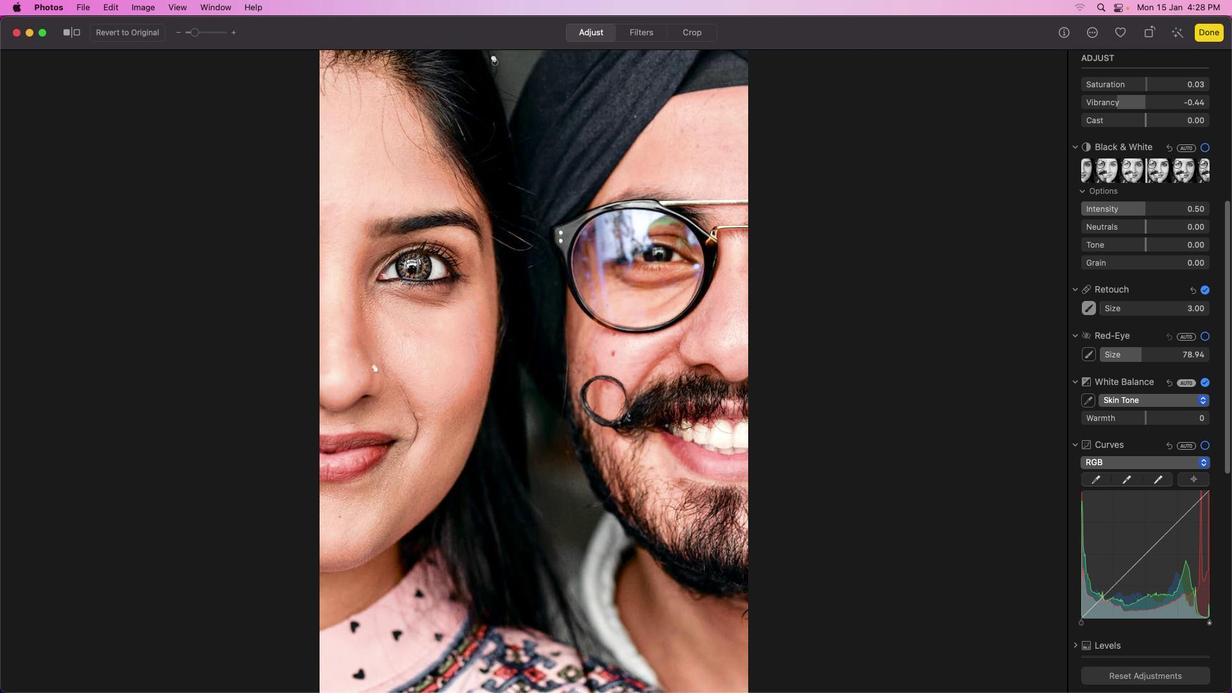 
Action: Mouse pressed left at (491, 56)
Screenshot: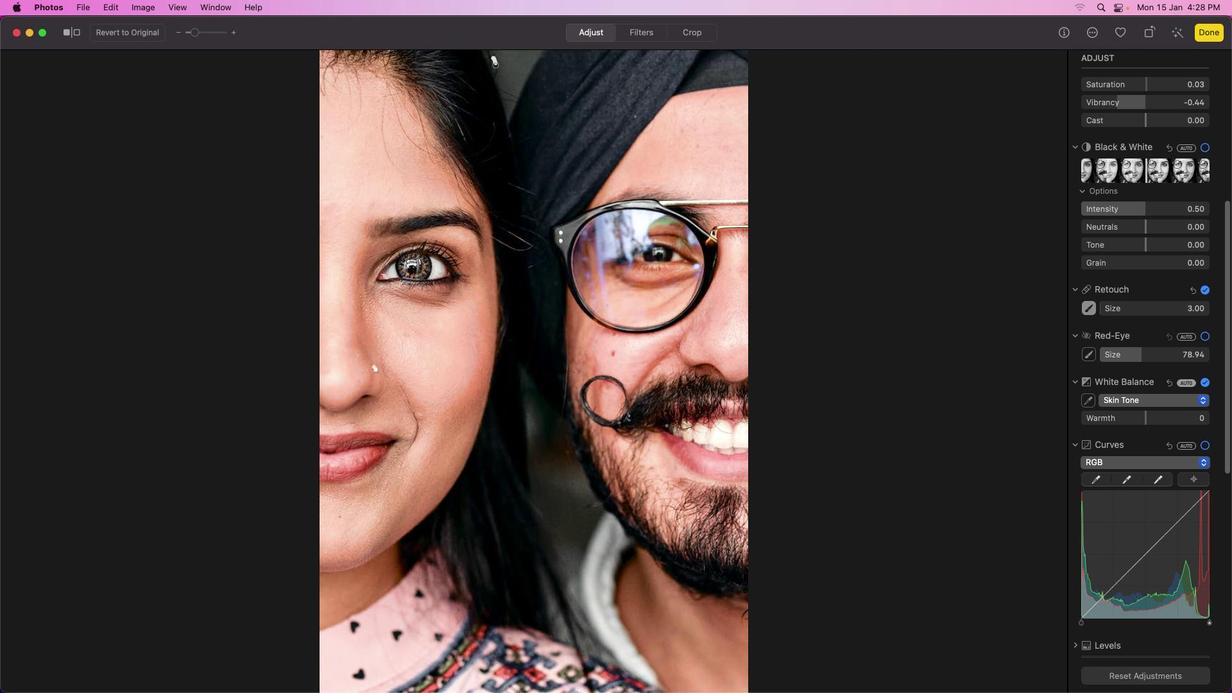 
Action: Mouse moved to (500, 87)
Screenshot: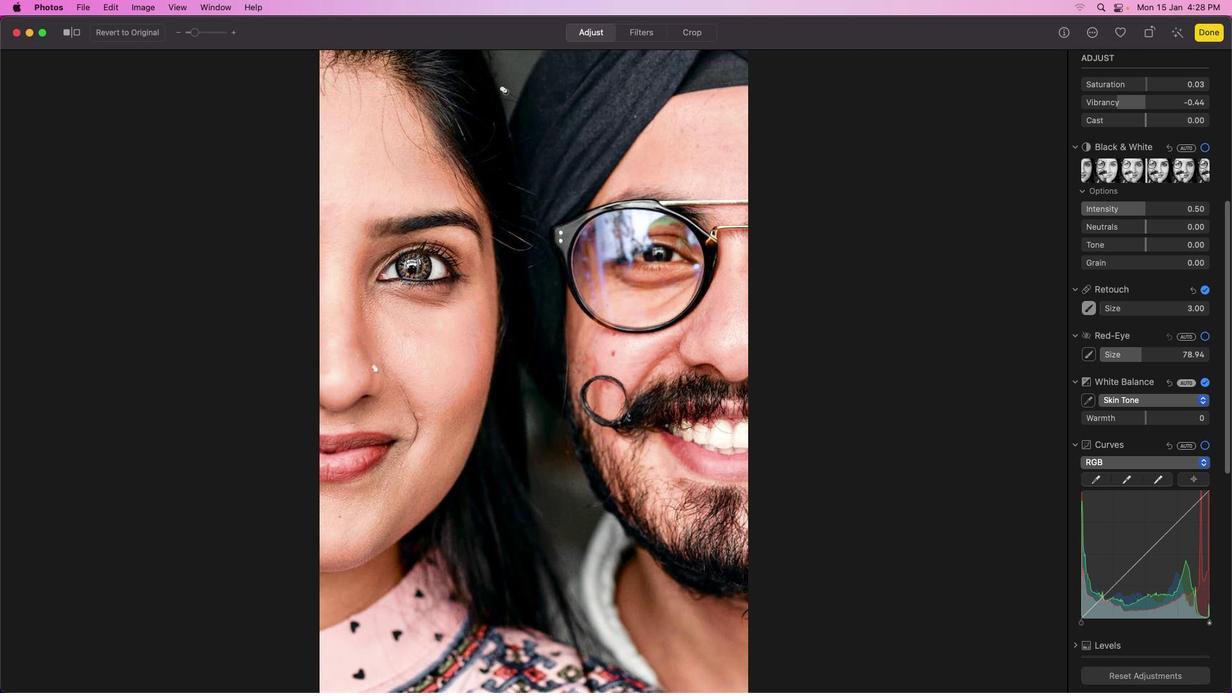 
Action: Mouse pressed left at (500, 87)
Screenshot: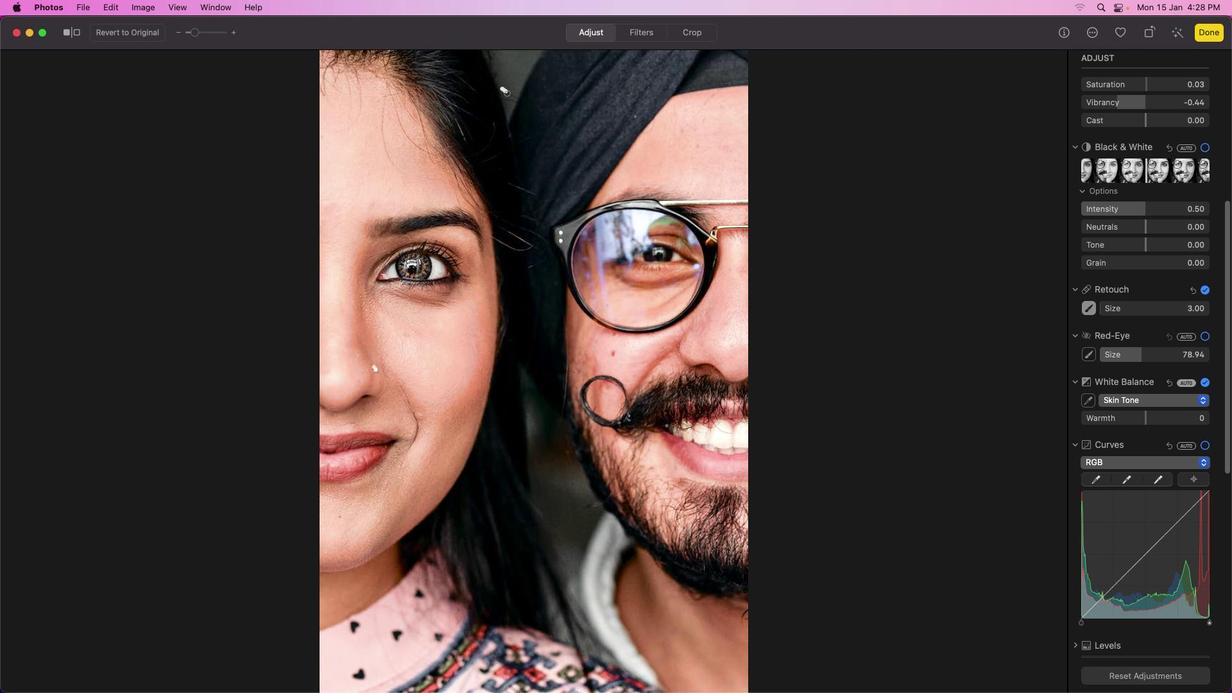 
Action: Mouse moved to (507, 94)
Screenshot: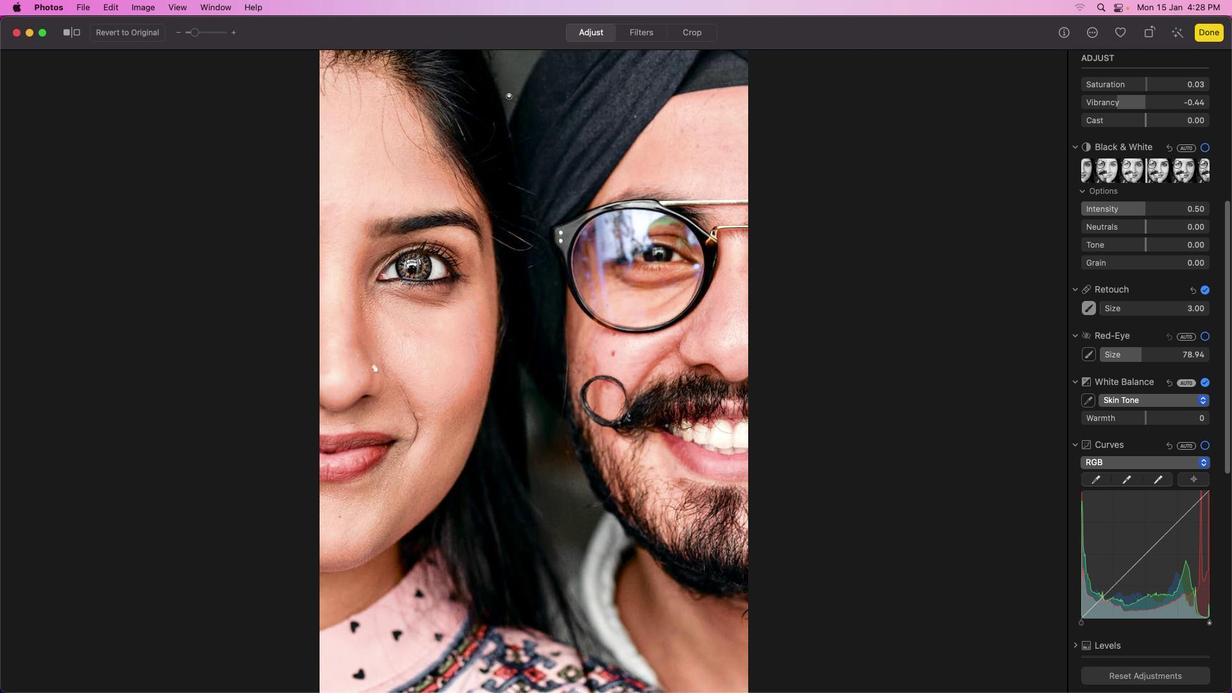 
Action: Mouse pressed left at (507, 94)
Screenshot: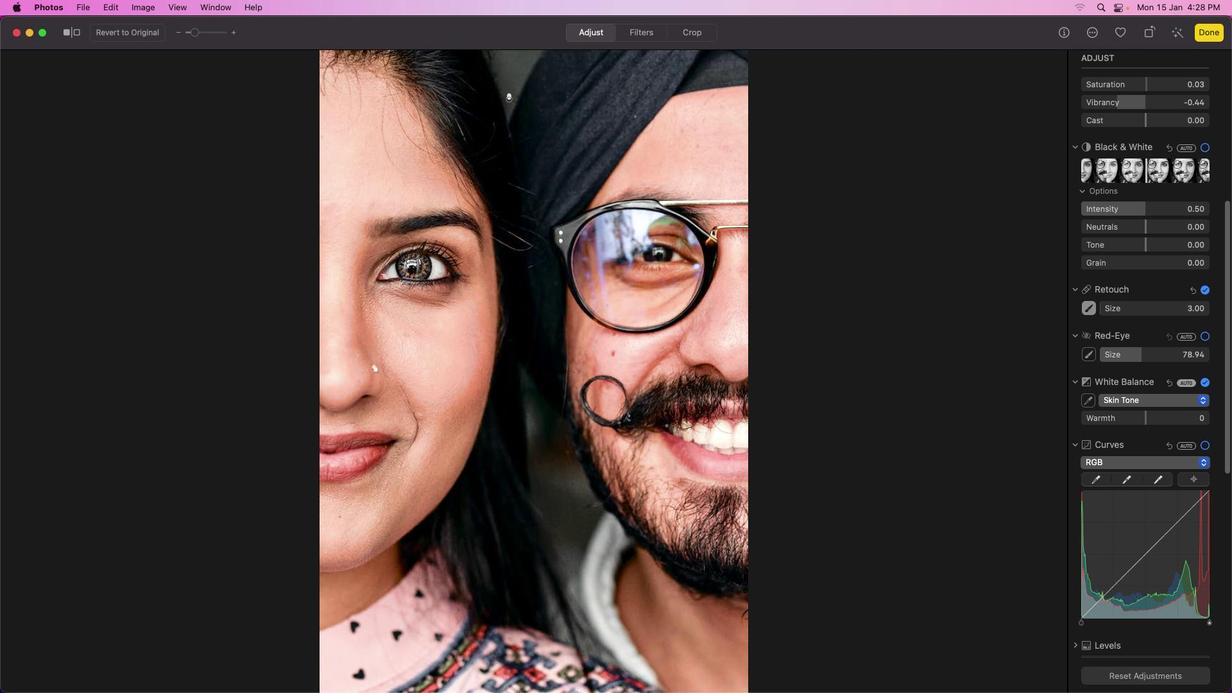
Action: Mouse moved to (512, 92)
Screenshot: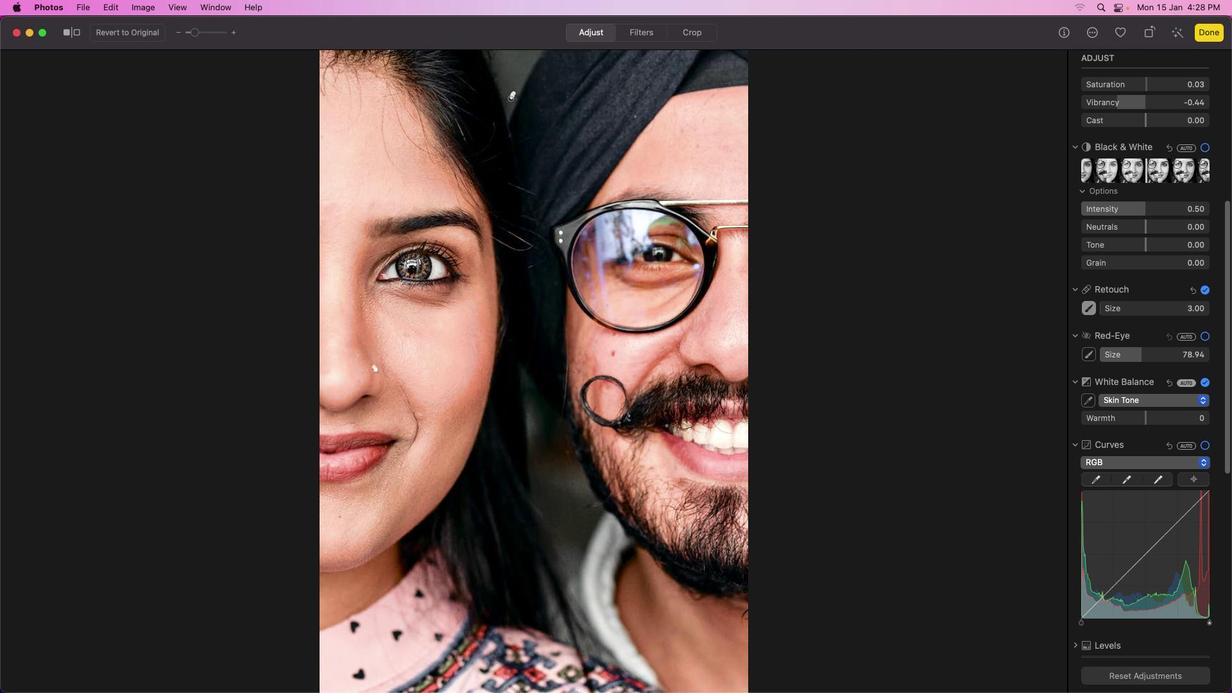 
Action: Mouse pressed left at (512, 92)
Screenshot: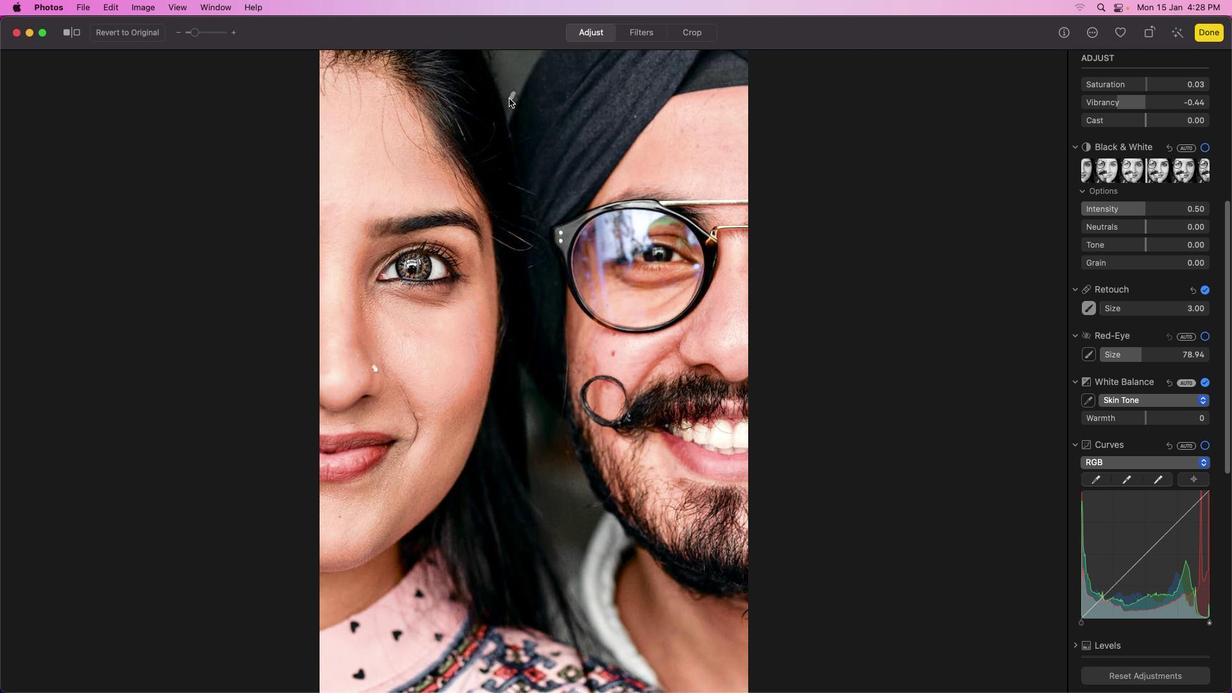 
Action: Mouse moved to (503, 80)
Screenshot: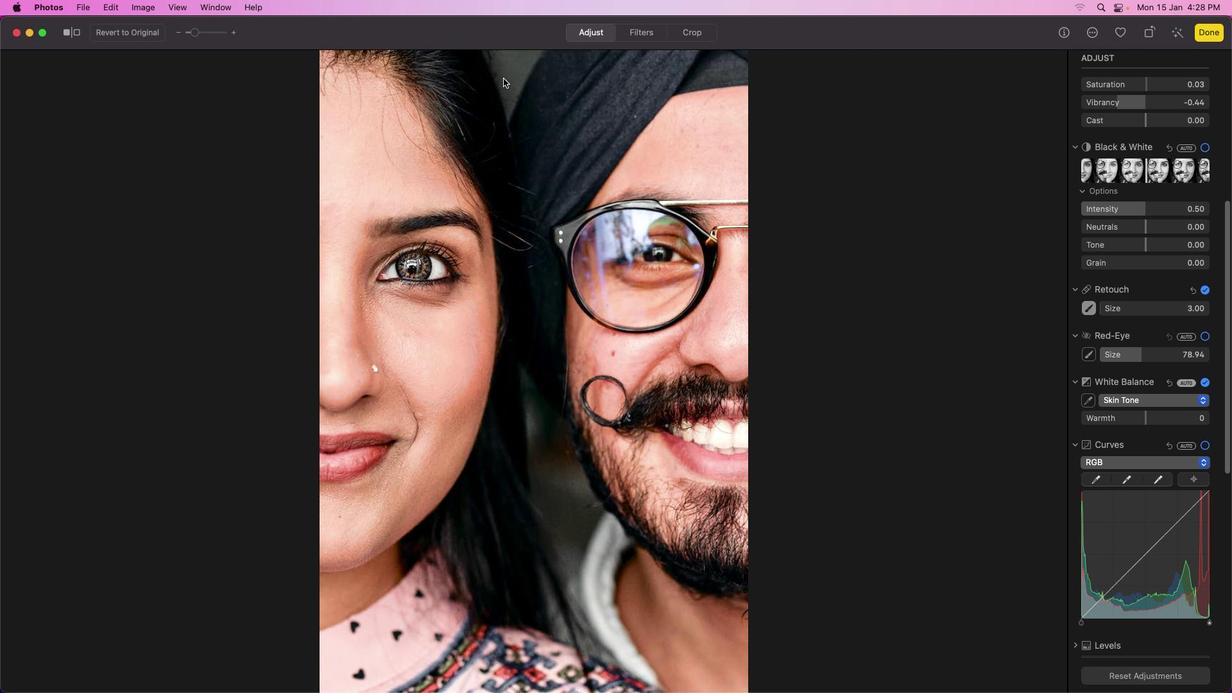 
Action: Mouse pressed left at (503, 80)
Screenshot: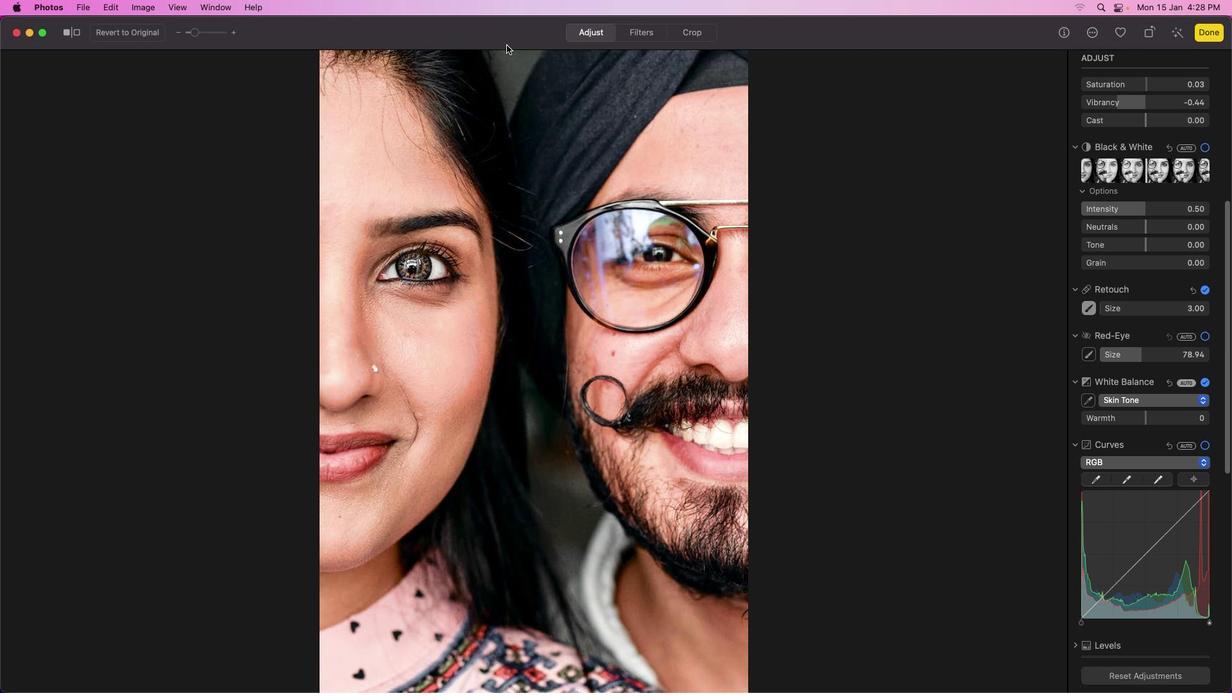 
Action: Mouse moved to (499, 51)
Screenshot: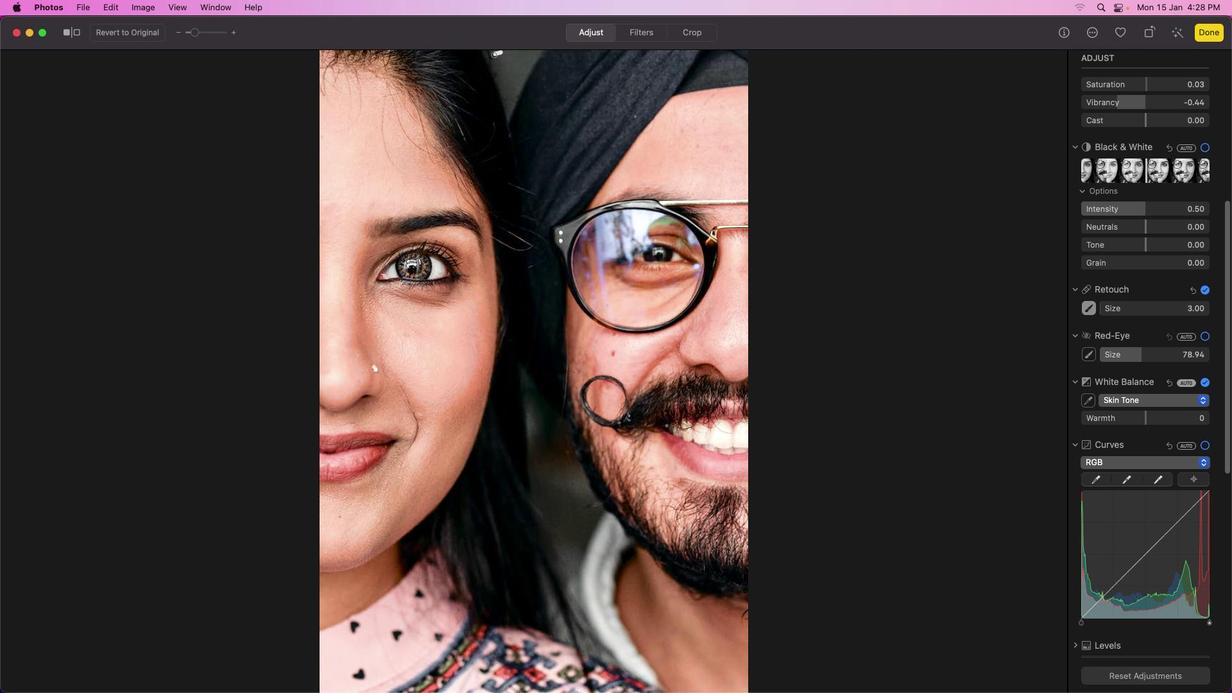 
Action: Mouse pressed left at (499, 51)
Screenshot: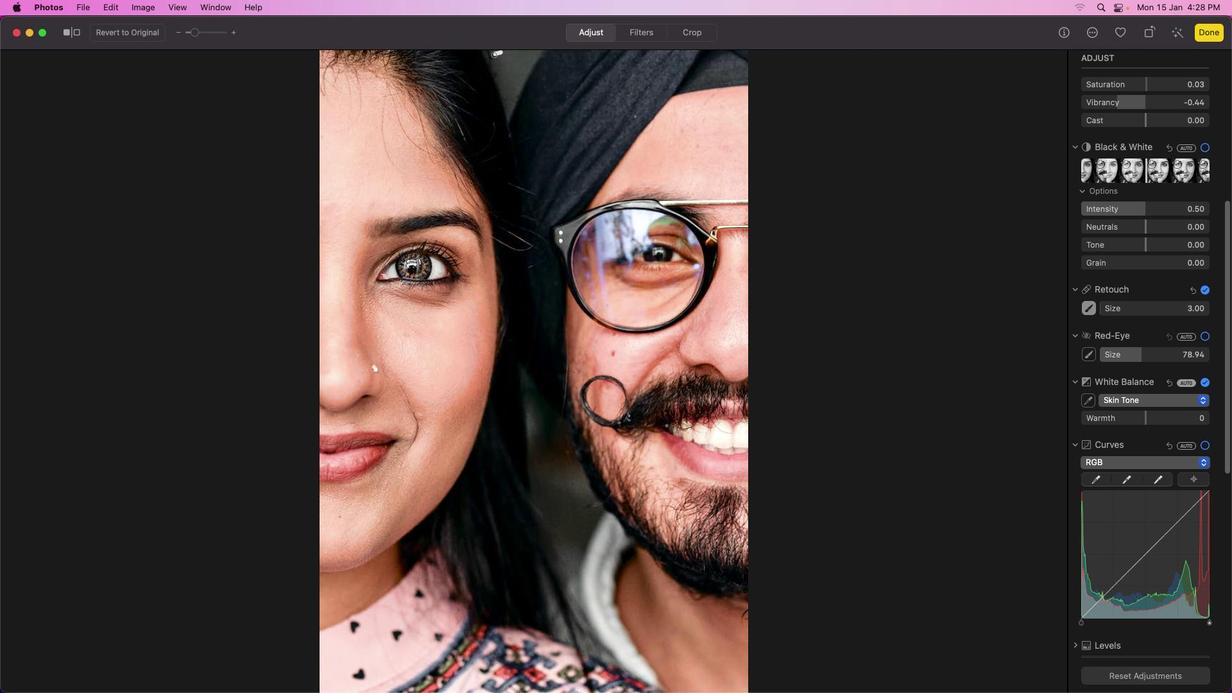 
Action: Mouse moved to (492, 50)
Screenshot: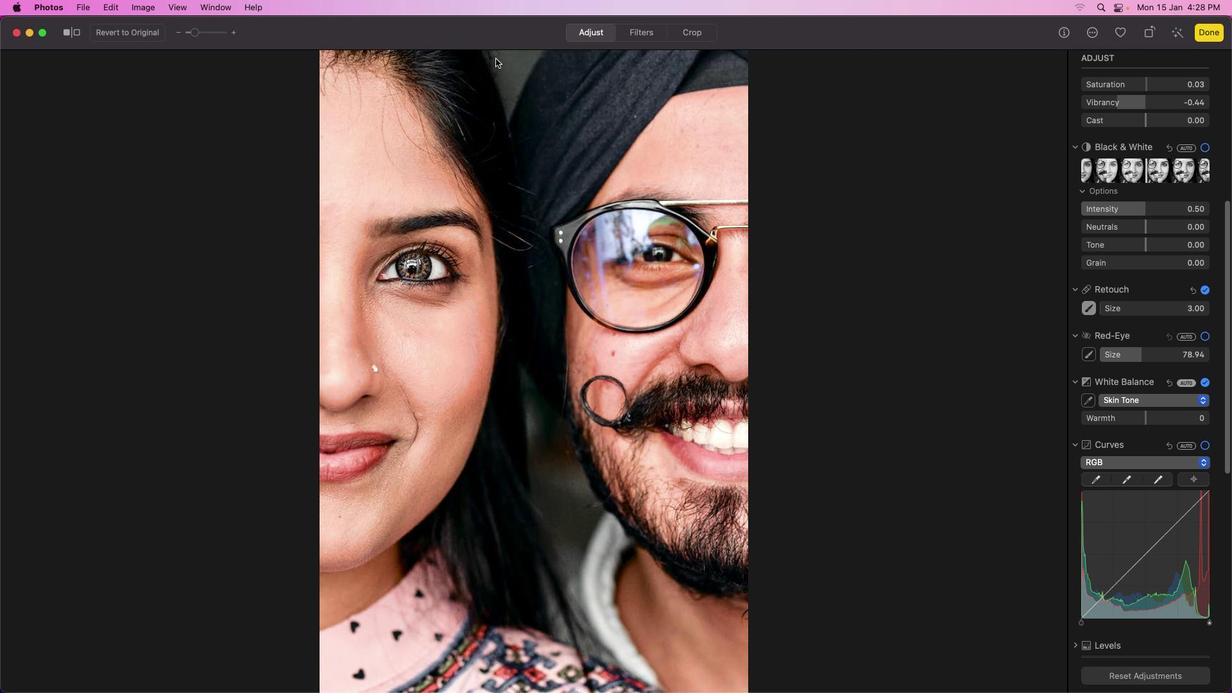 
Action: Mouse pressed left at (492, 50)
Screenshot: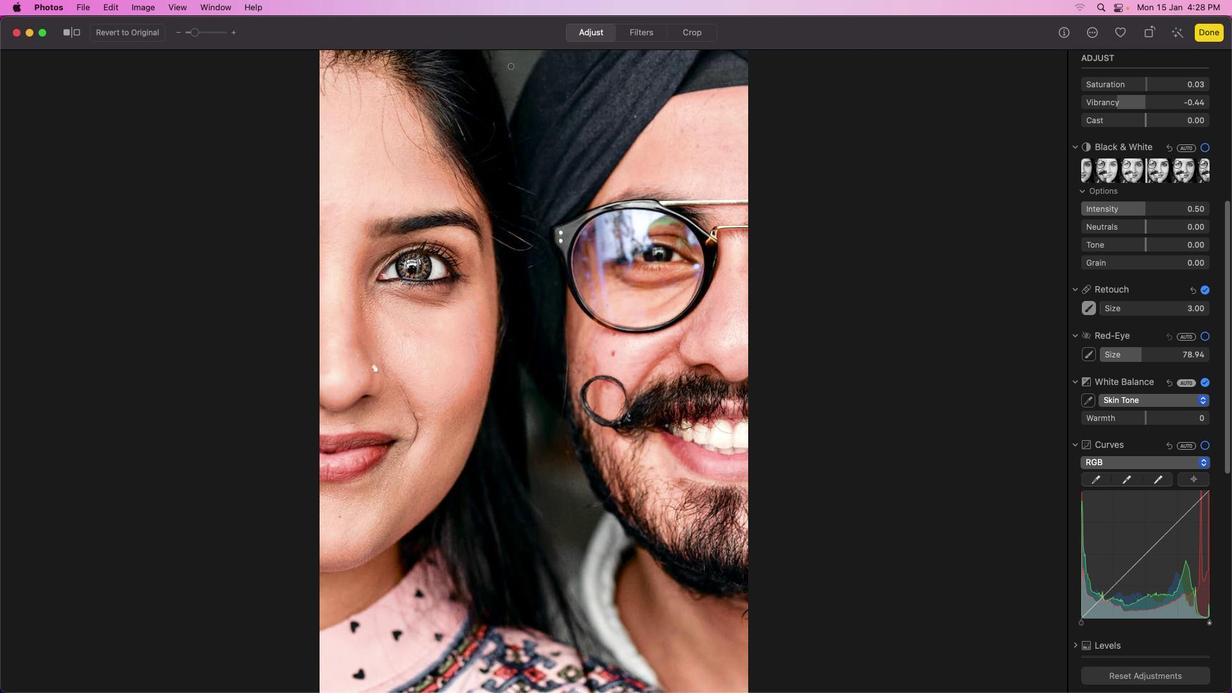 
Action: Mouse moved to (506, 182)
Screenshot: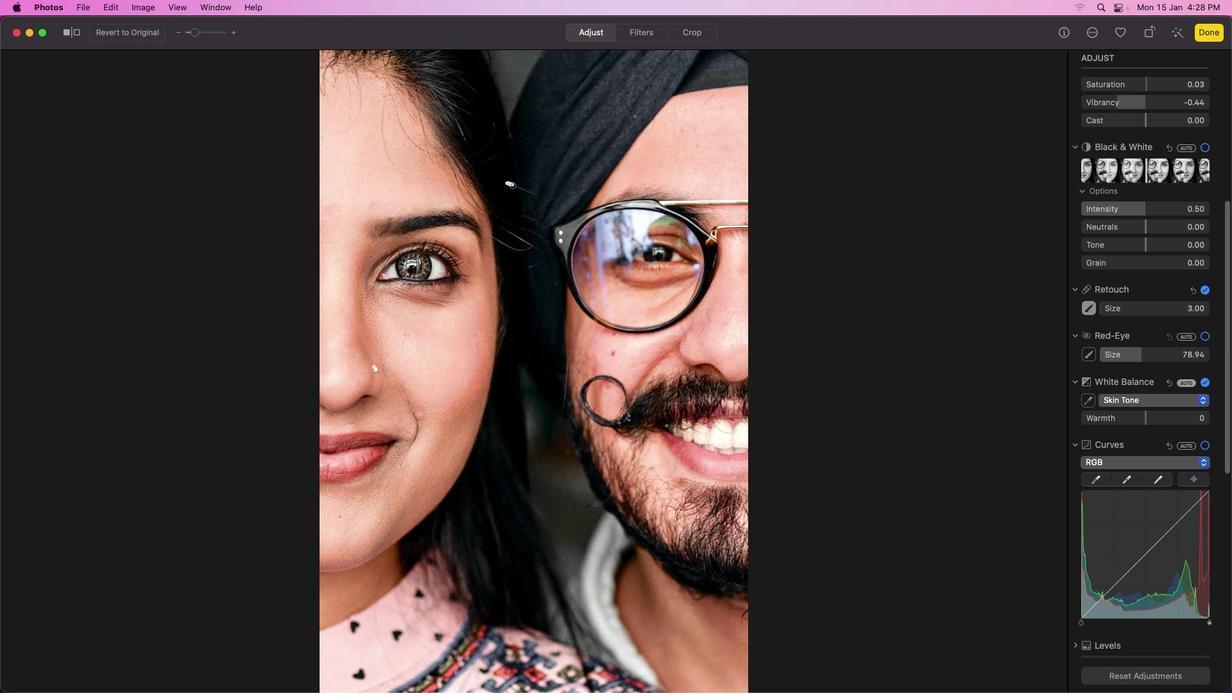 
Action: Mouse pressed left at (506, 182)
Screenshot: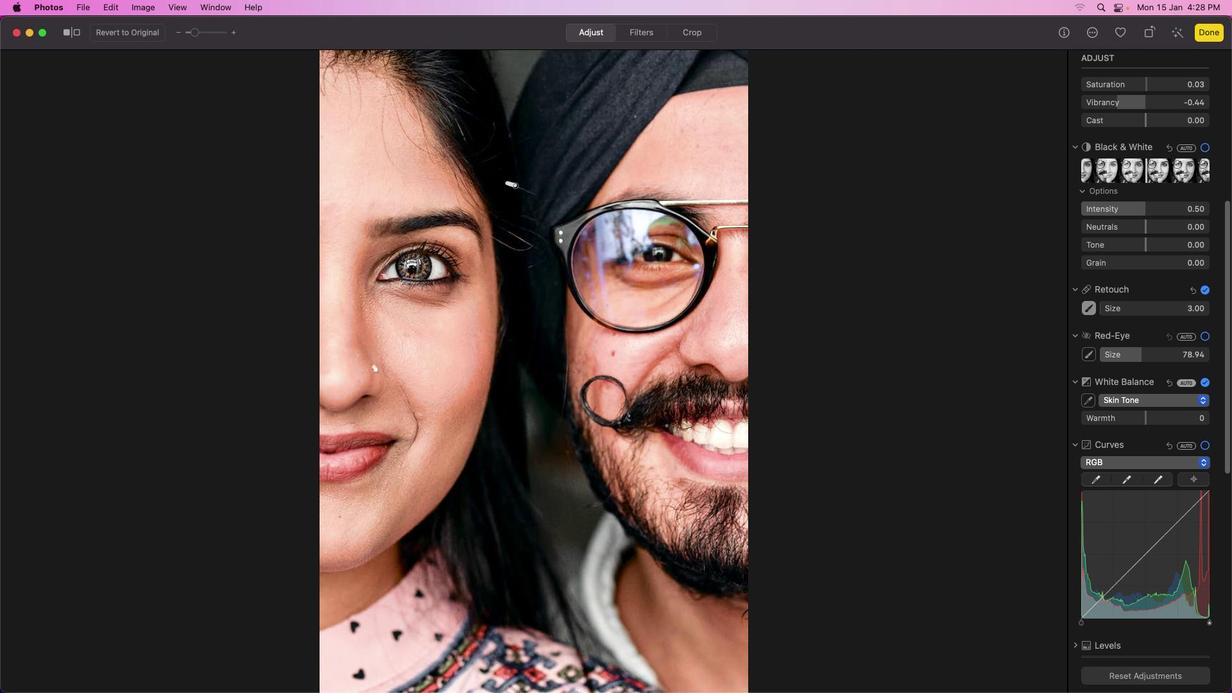 
Action: Mouse moved to (520, 187)
Screenshot: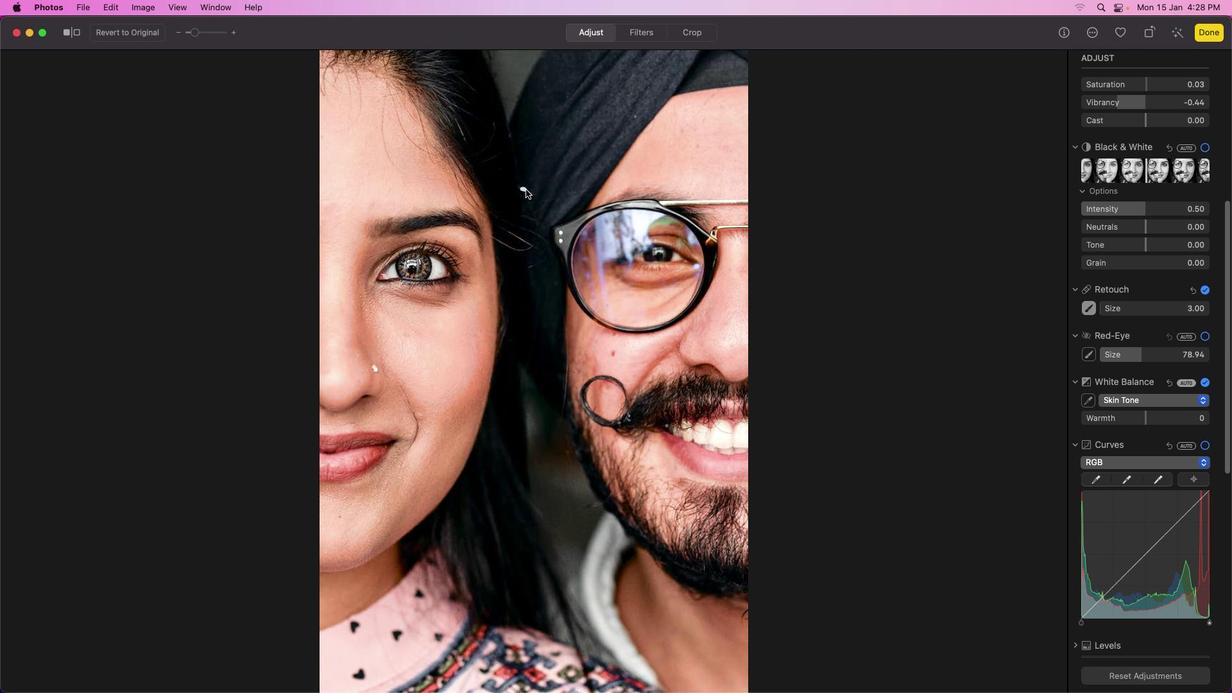 
Action: Mouse pressed left at (520, 187)
Screenshot: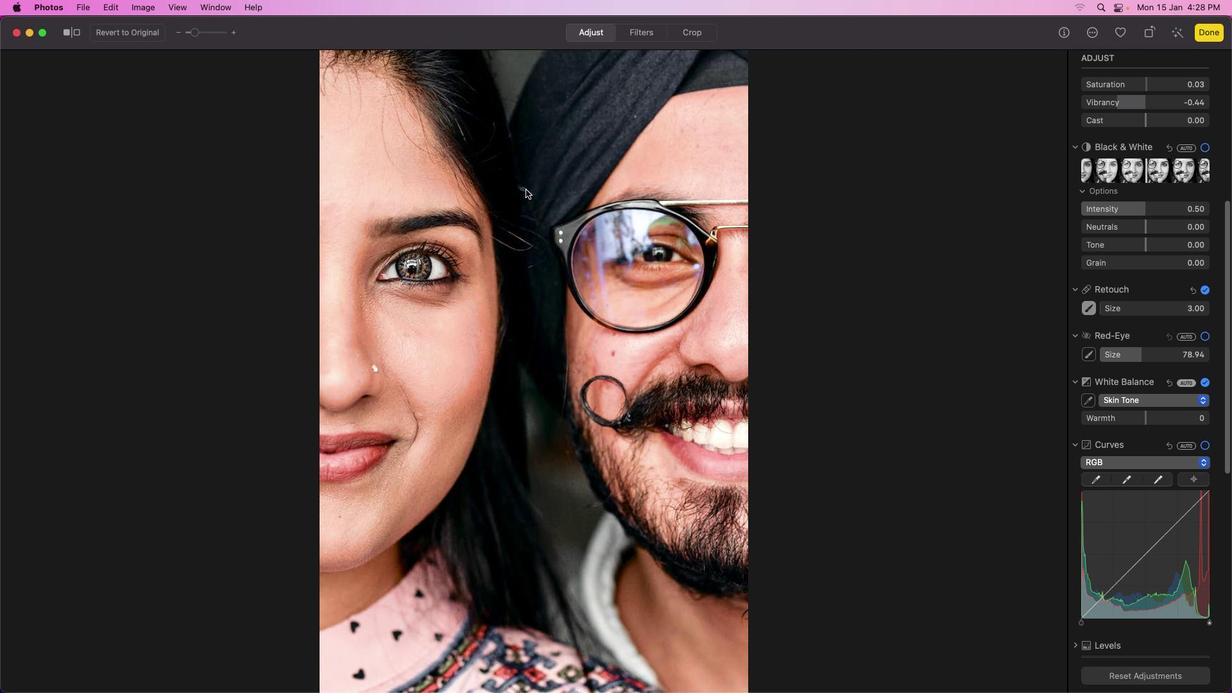 
Action: Mouse moved to (525, 189)
Screenshot: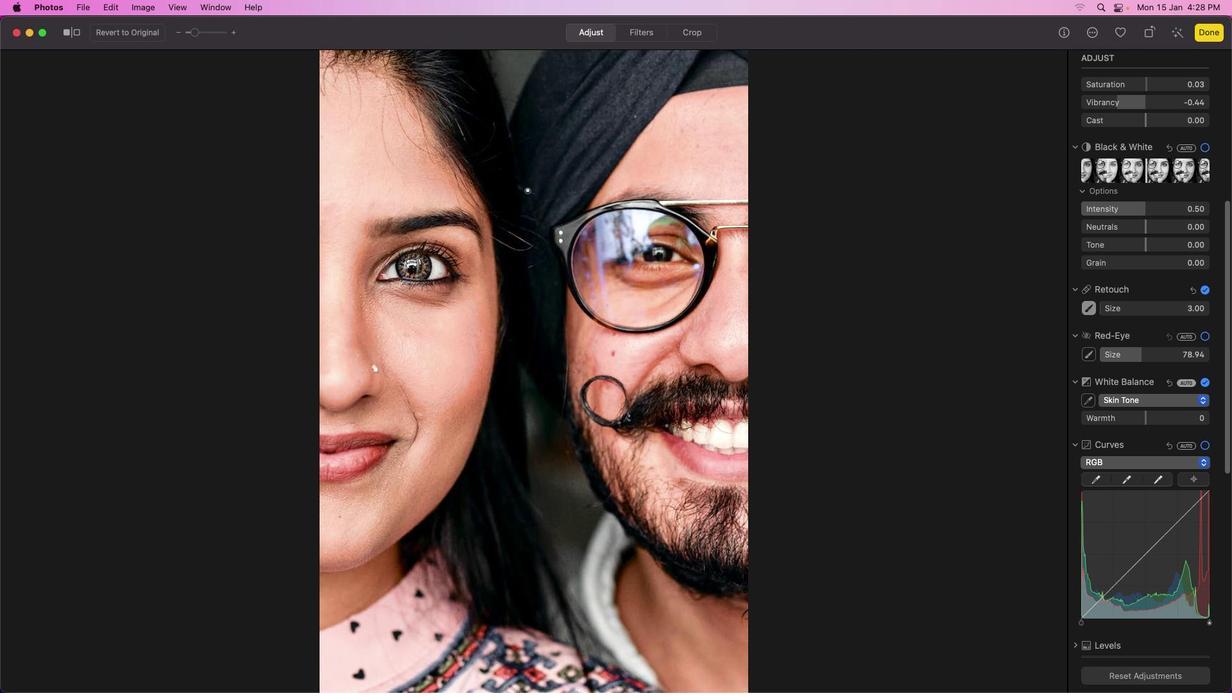 
Action: Mouse pressed left at (525, 189)
Screenshot: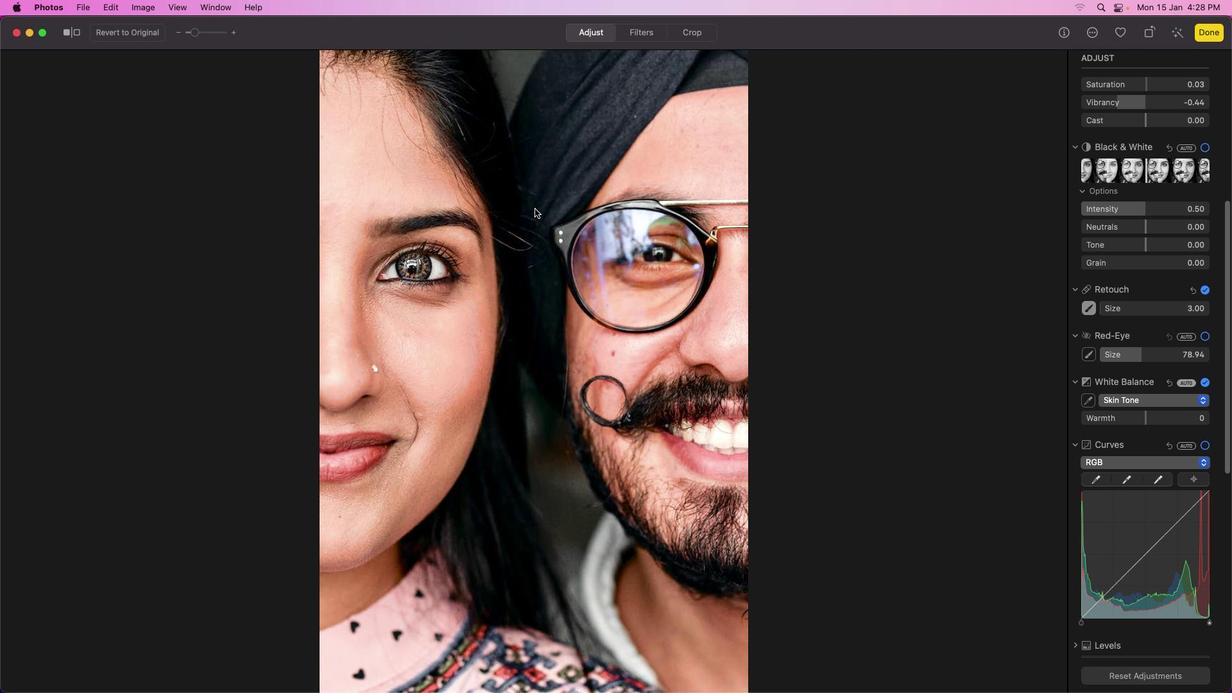 
Action: Mouse moved to (506, 228)
Screenshot: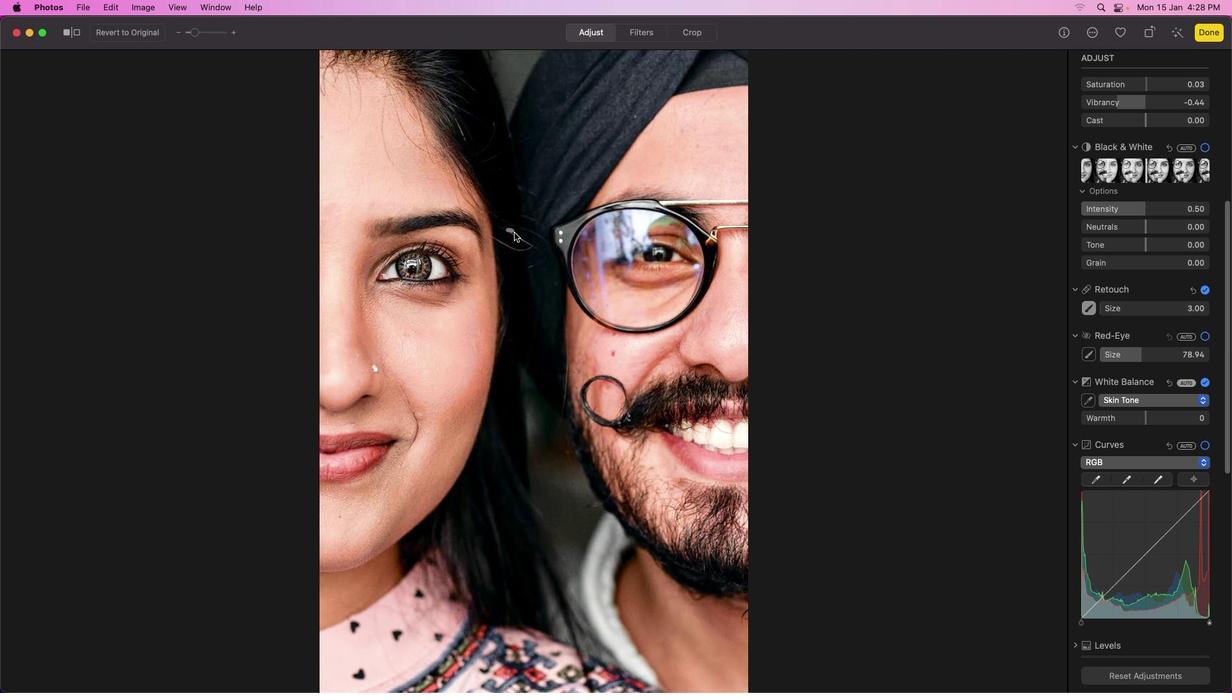 
Action: Mouse pressed left at (506, 228)
Screenshot: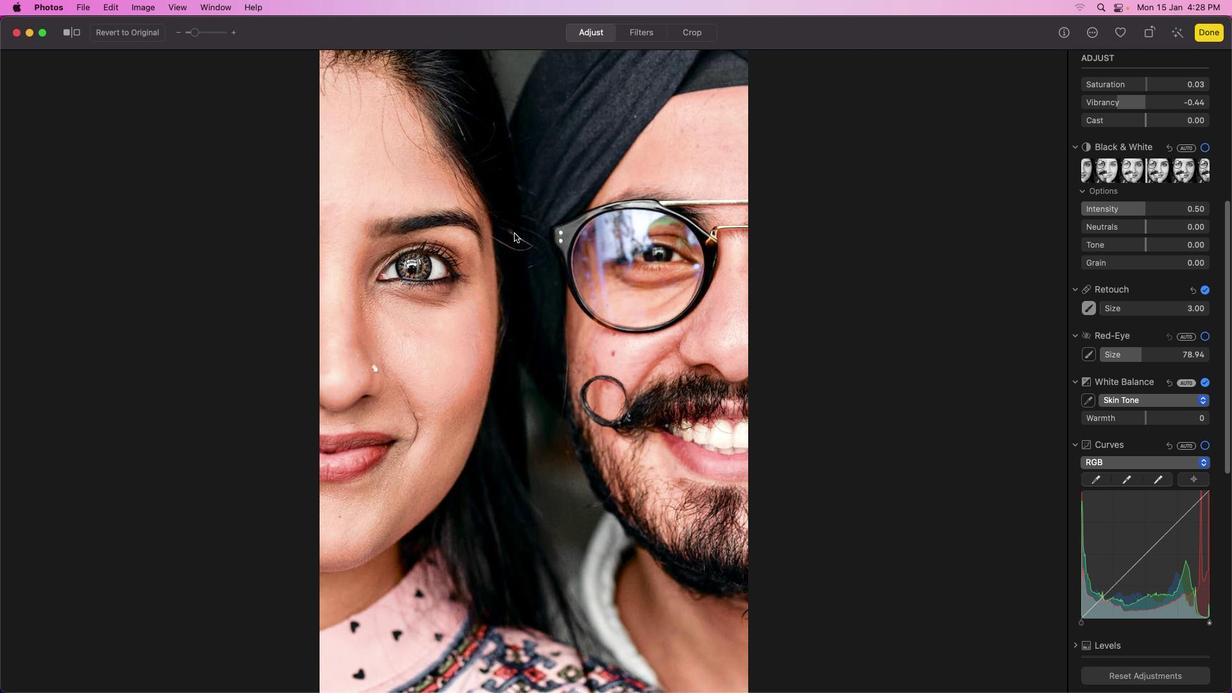 
Action: Mouse moved to (511, 231)
Screenshot: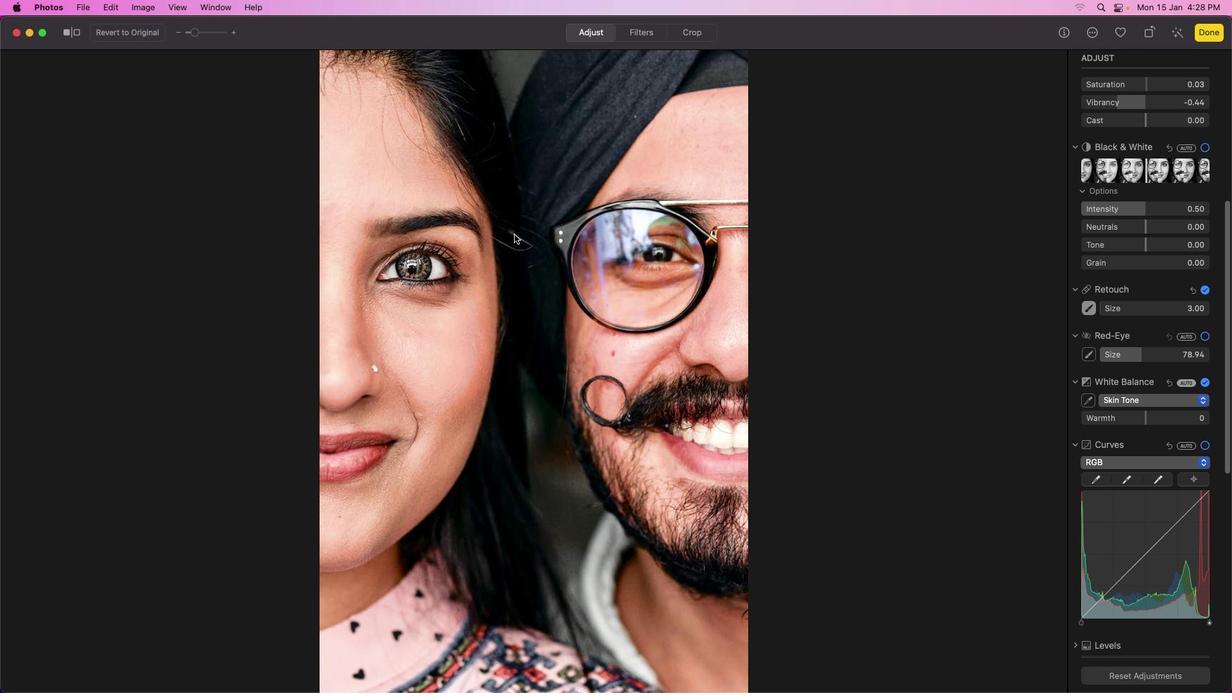 
Action: Mouse pressed left at (511, 231)
Screenshot: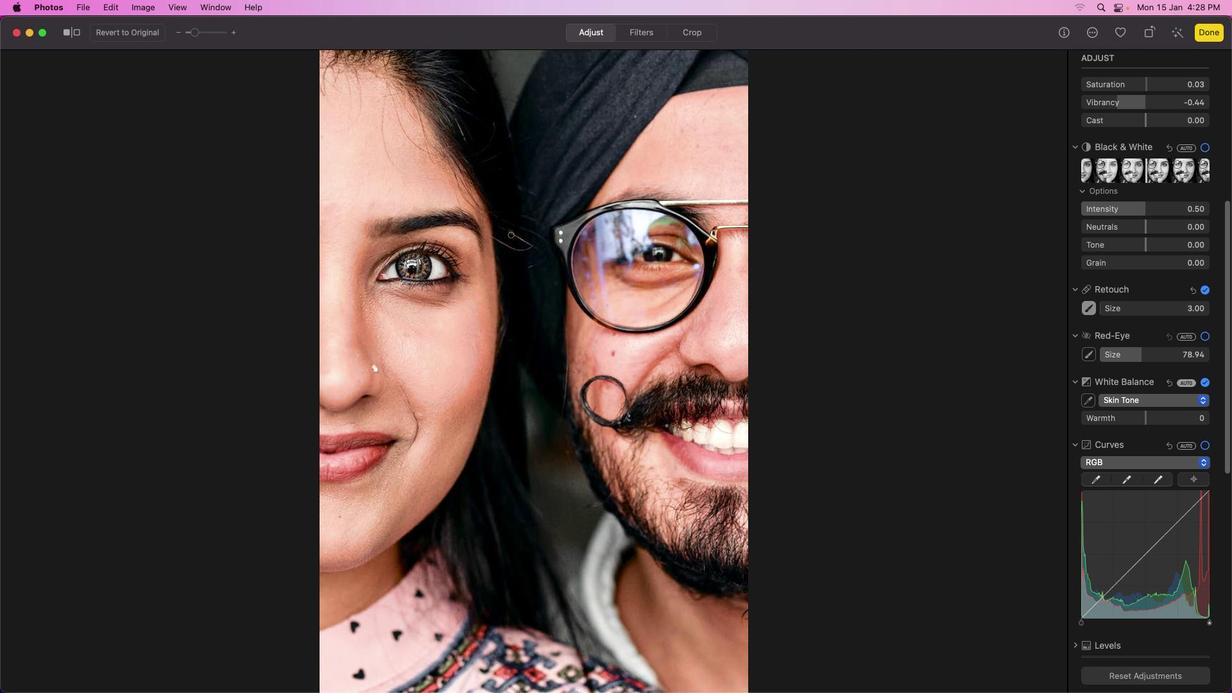 
Action: Mouse moved to (511, 233)
Screenshot: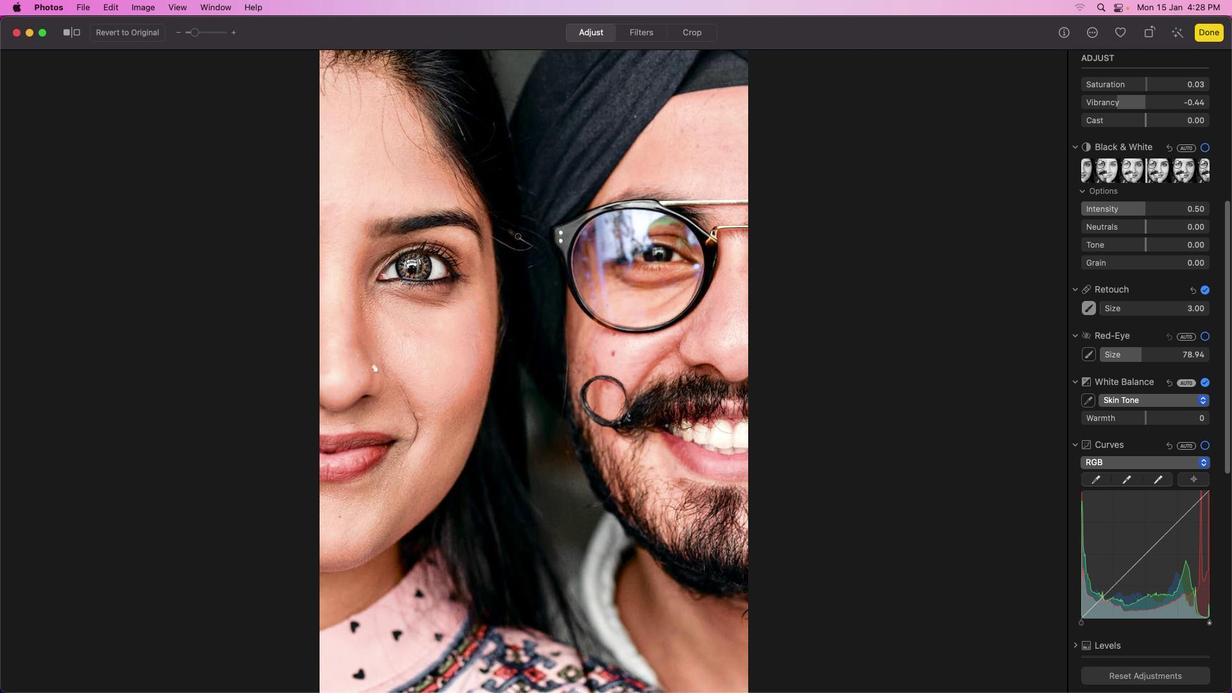 
Action: Mouse pressed left at (511, 233)
Screenshot: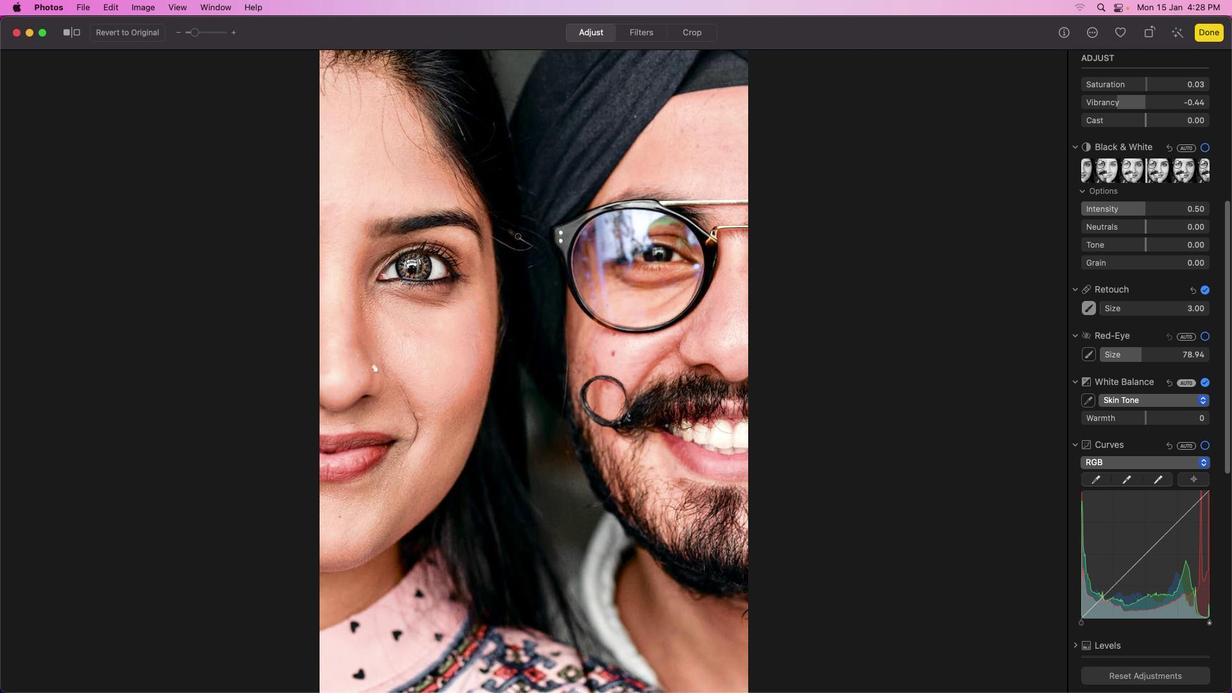 
Action: Mouse moved to (516, 235)
Screenshot: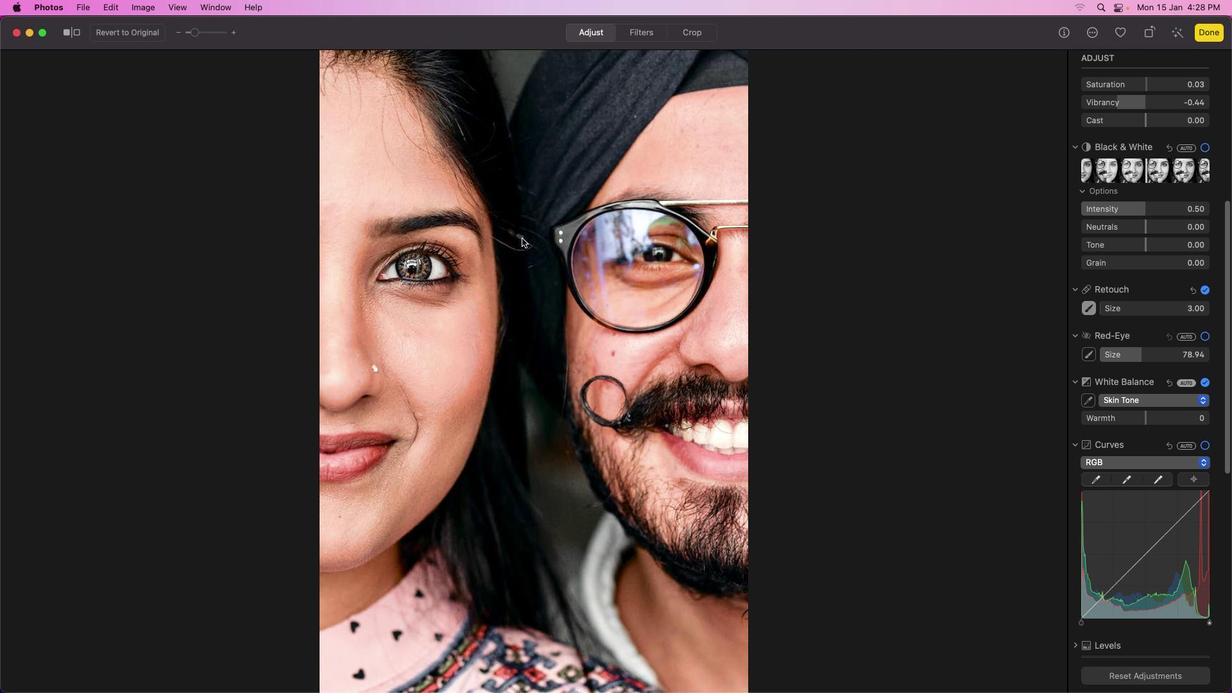 
Action: Mouse pressed left at (516, 235)
Screenshot: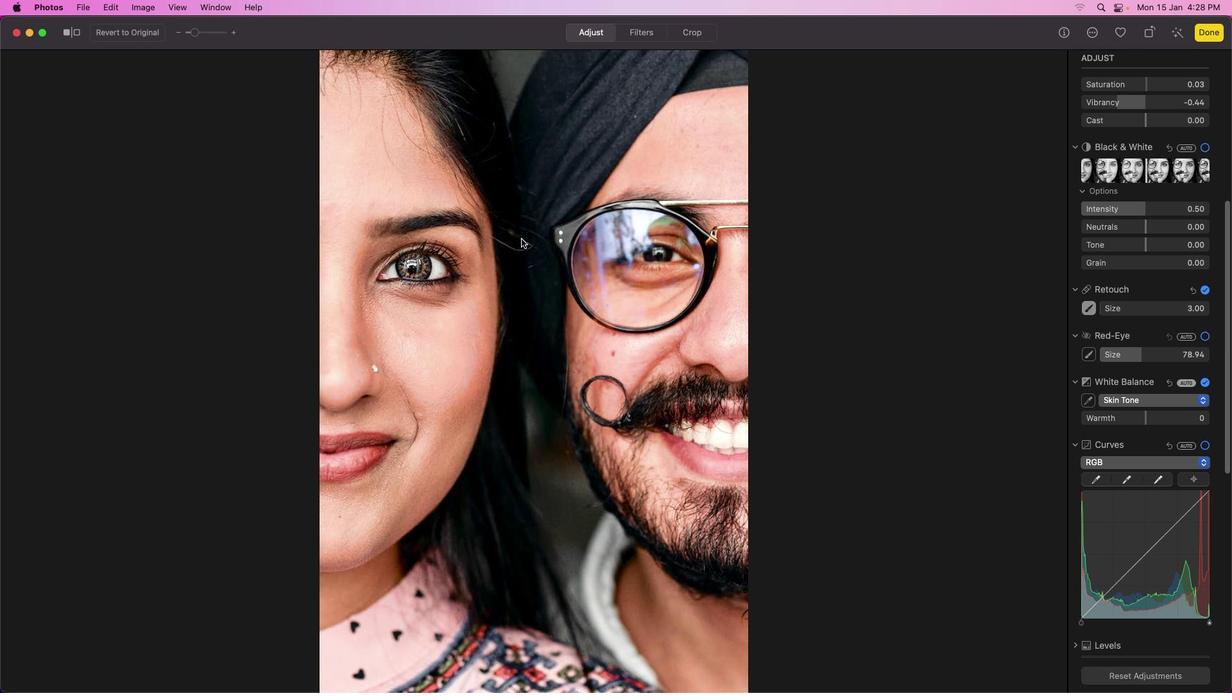 
Action: Mouse moved to (522, 238)
Screenshot: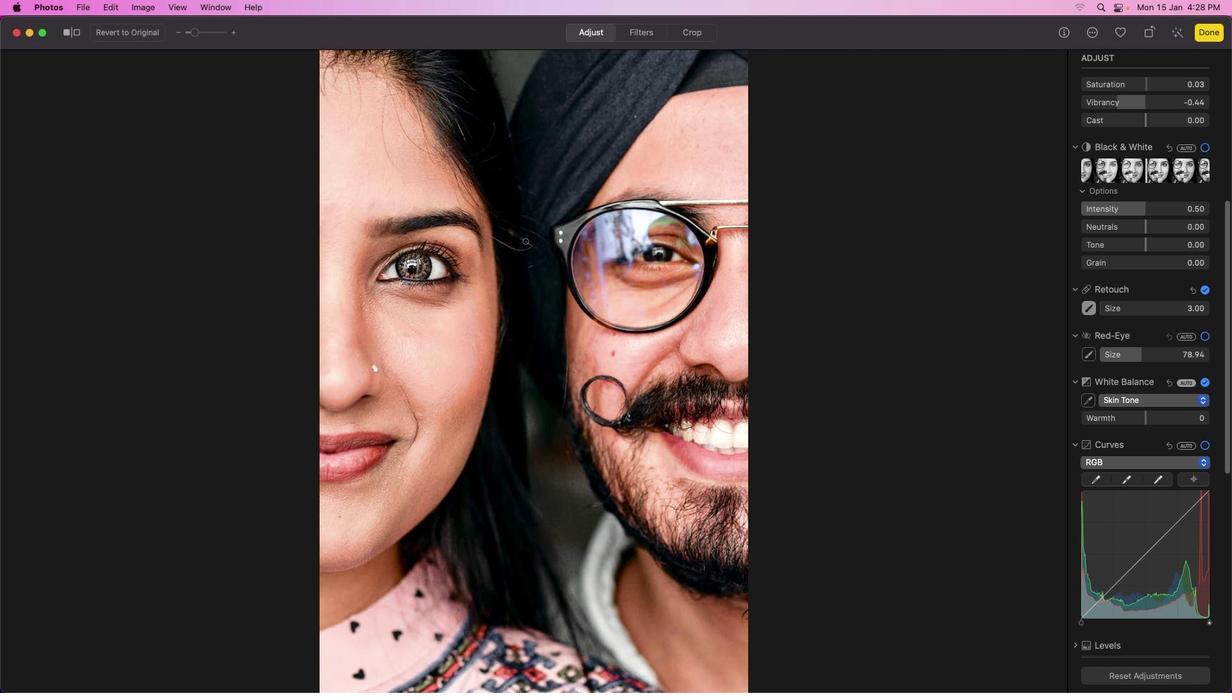 
Action: Mouse pressed left at (522, 238)
Screenshot: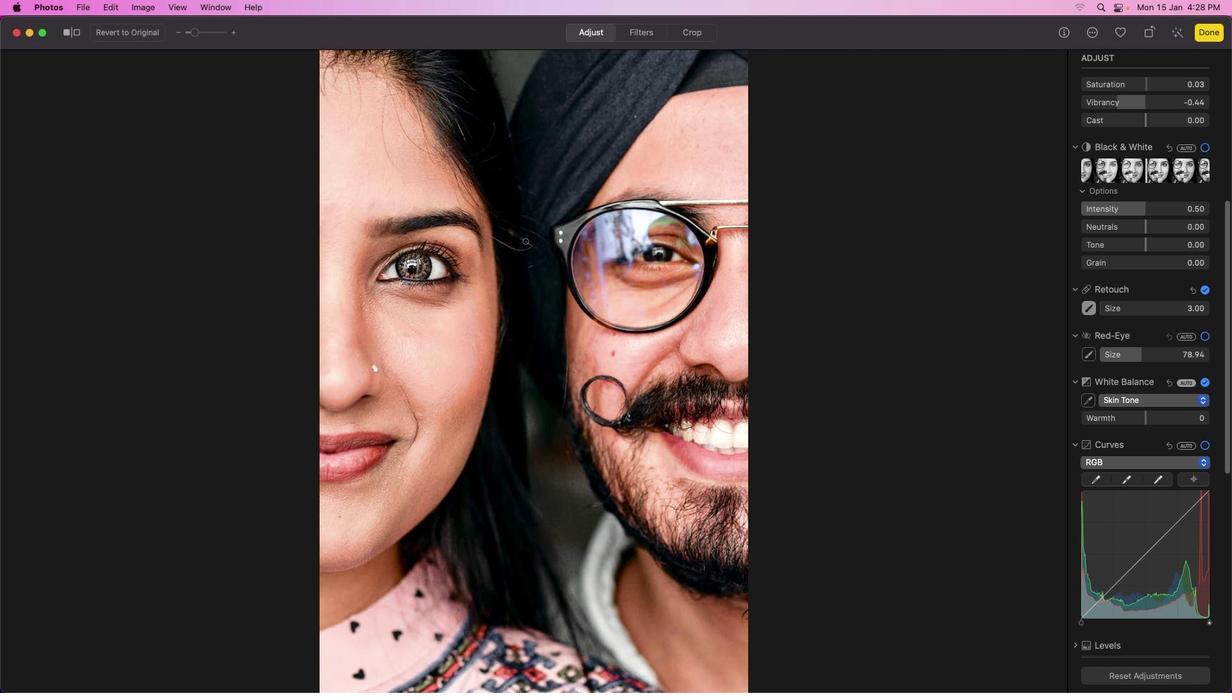 
Action: Mouse moved to (527, 242)
Screenshot: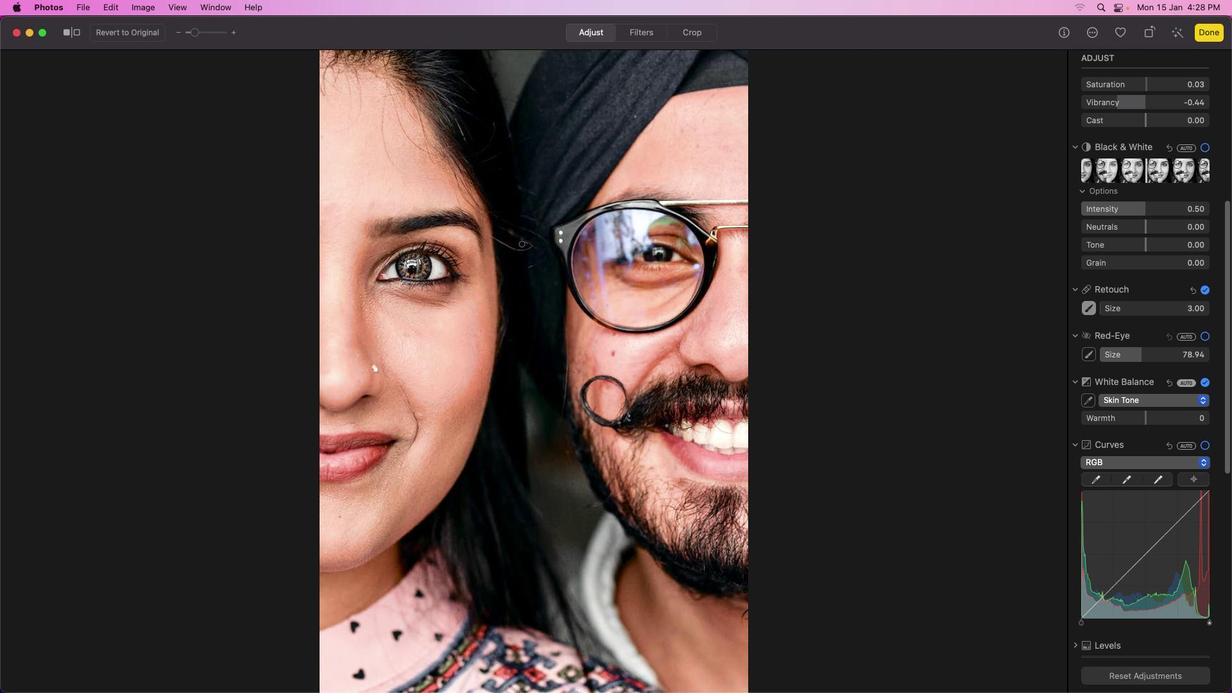 
Action: Mouse pressed left at (527, 242)
Screenshot: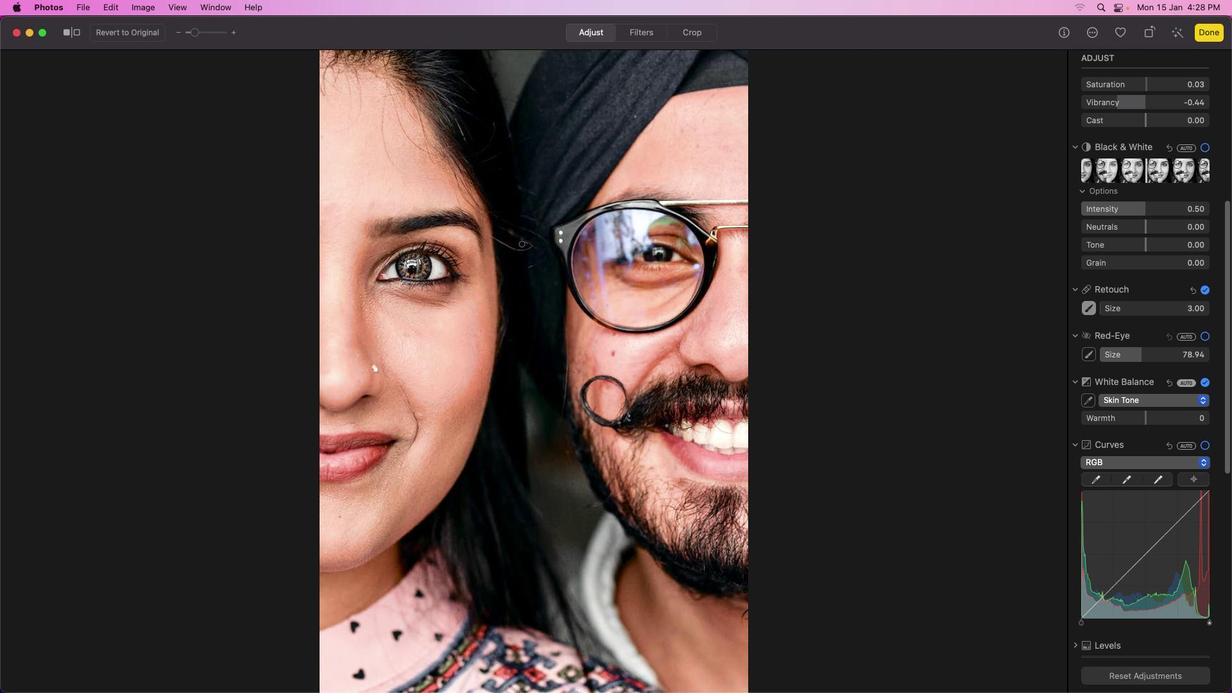 
Action: Mouse moved to (520, 240)
Screenshot: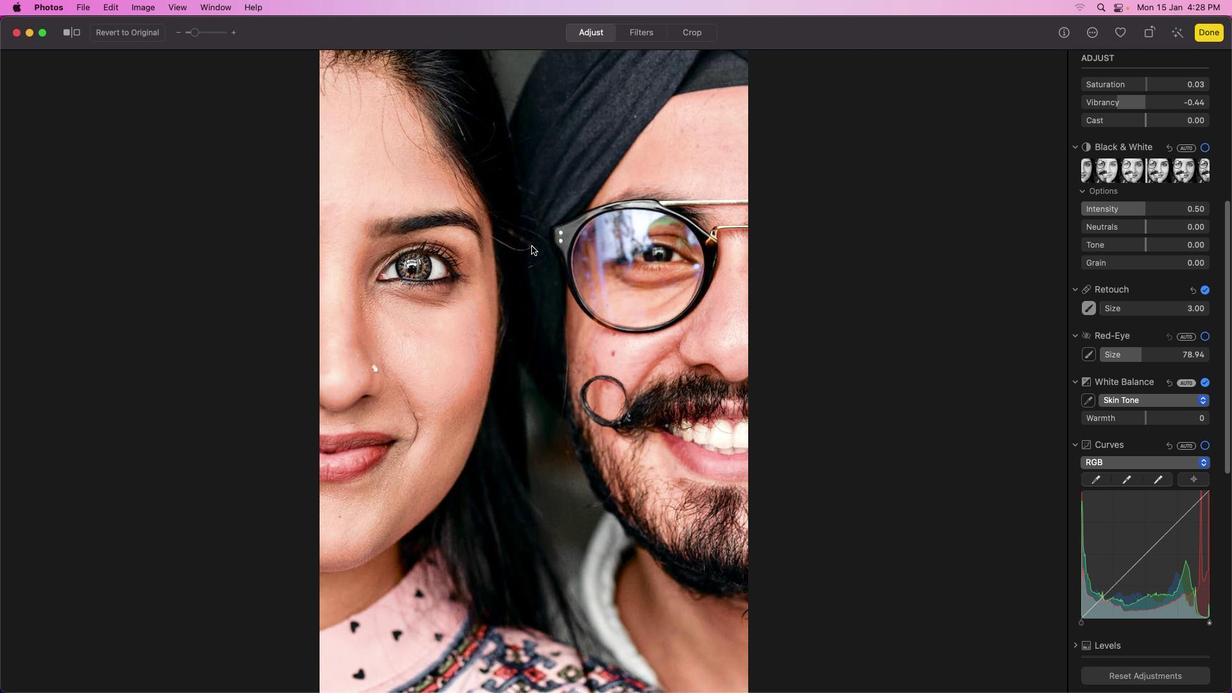 
Action: Mouse pressed left at (520, 240)
Screenshot: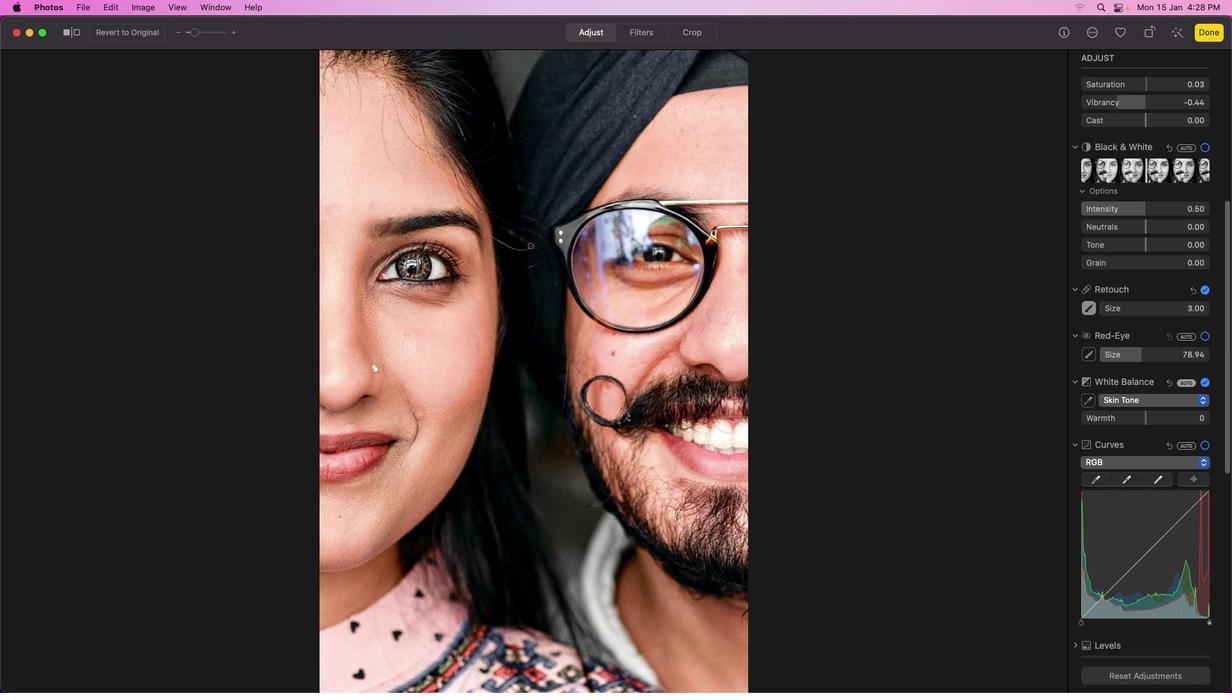 
Action: Mouse moved to (529, 245)
Screenshot: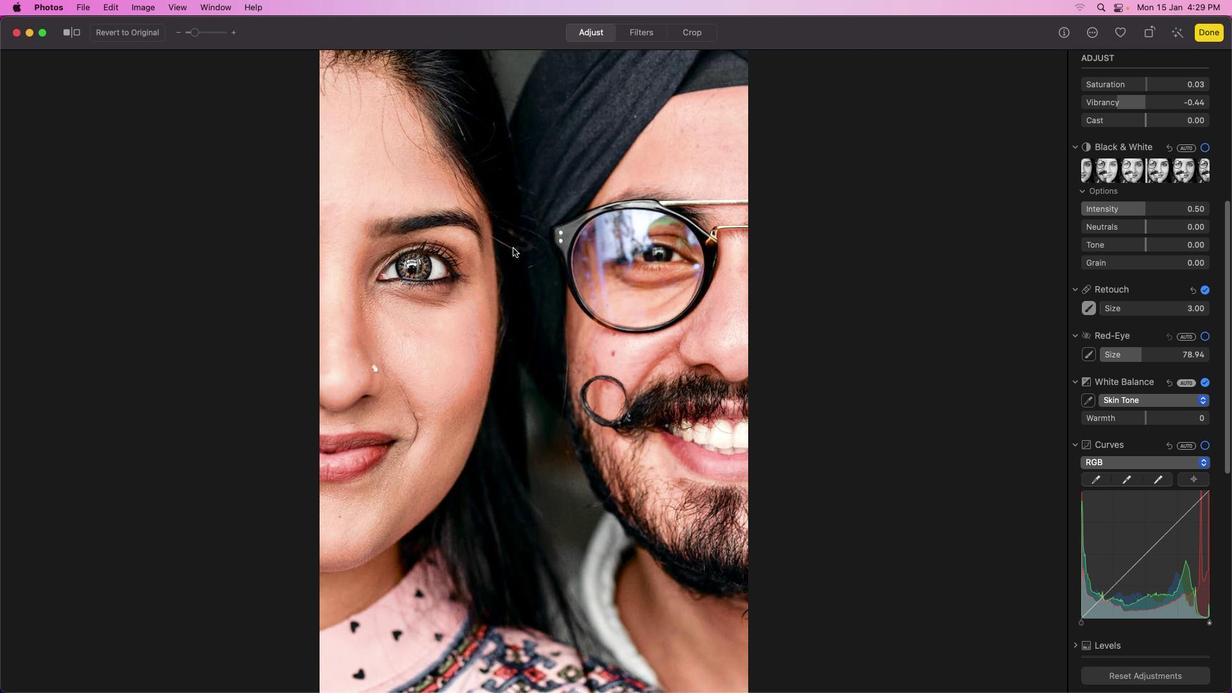 
Action: Mouse pressed left at (529, 245)
Screenshot: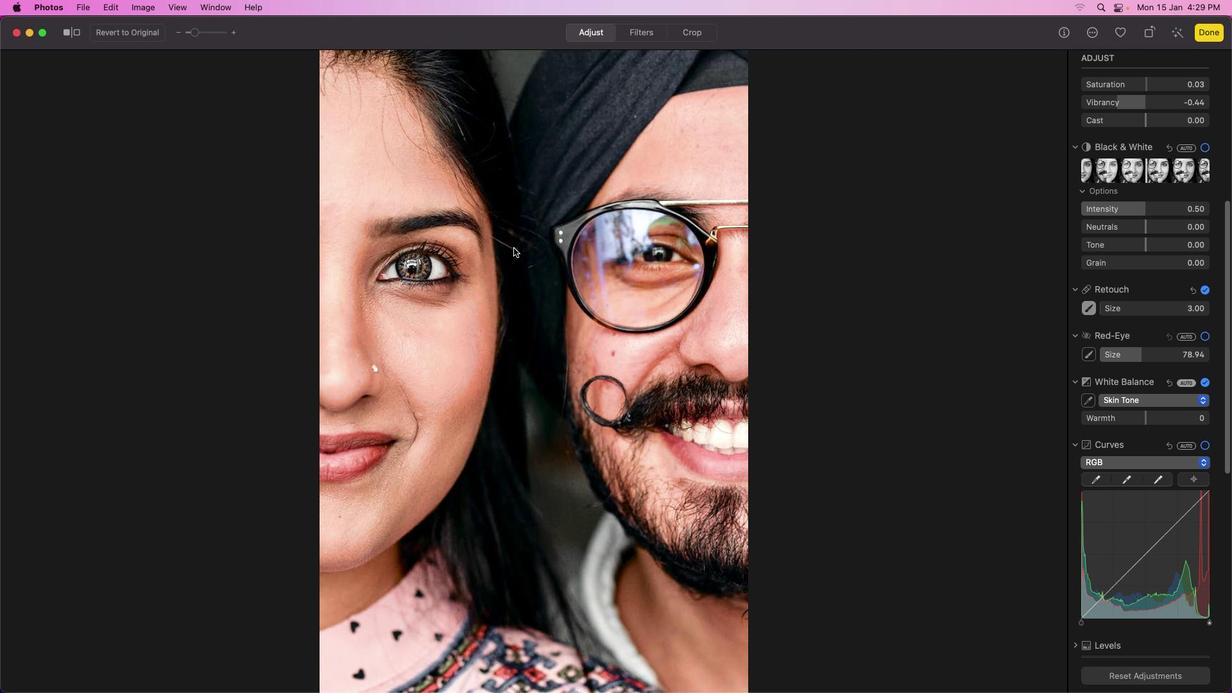 
Action: Mouse moved to (513, 249)
Screenshot: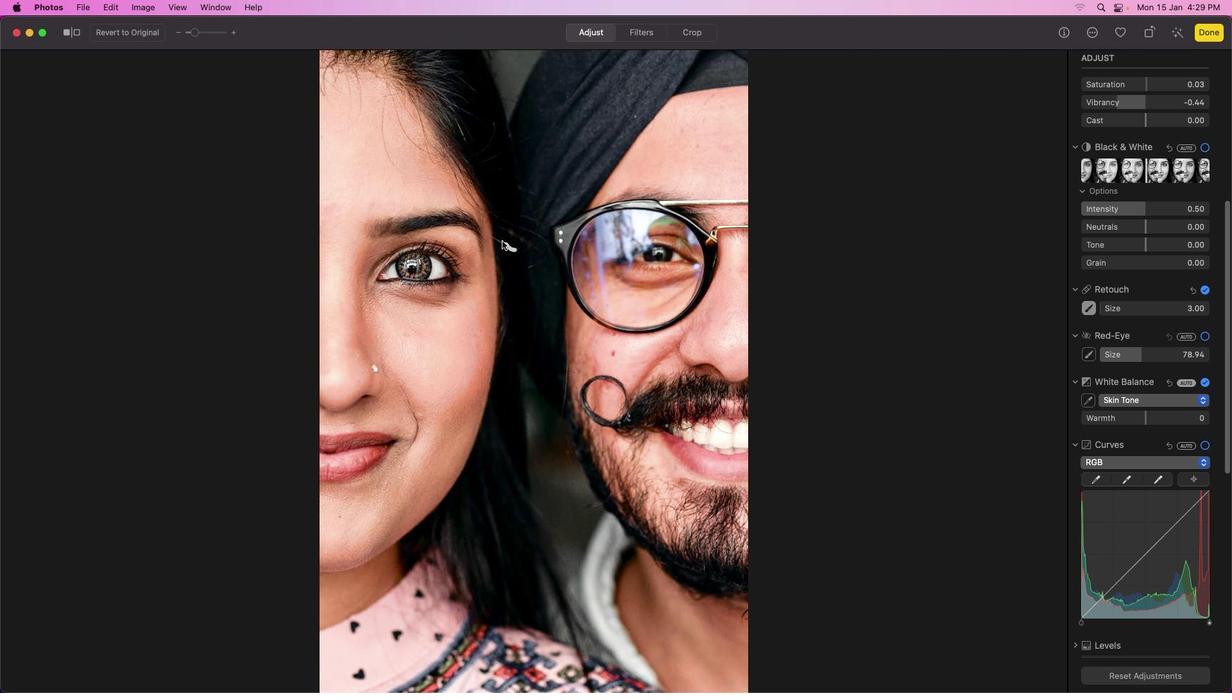 
Action: Mouse pressed left at (513, 249)
Screenshot: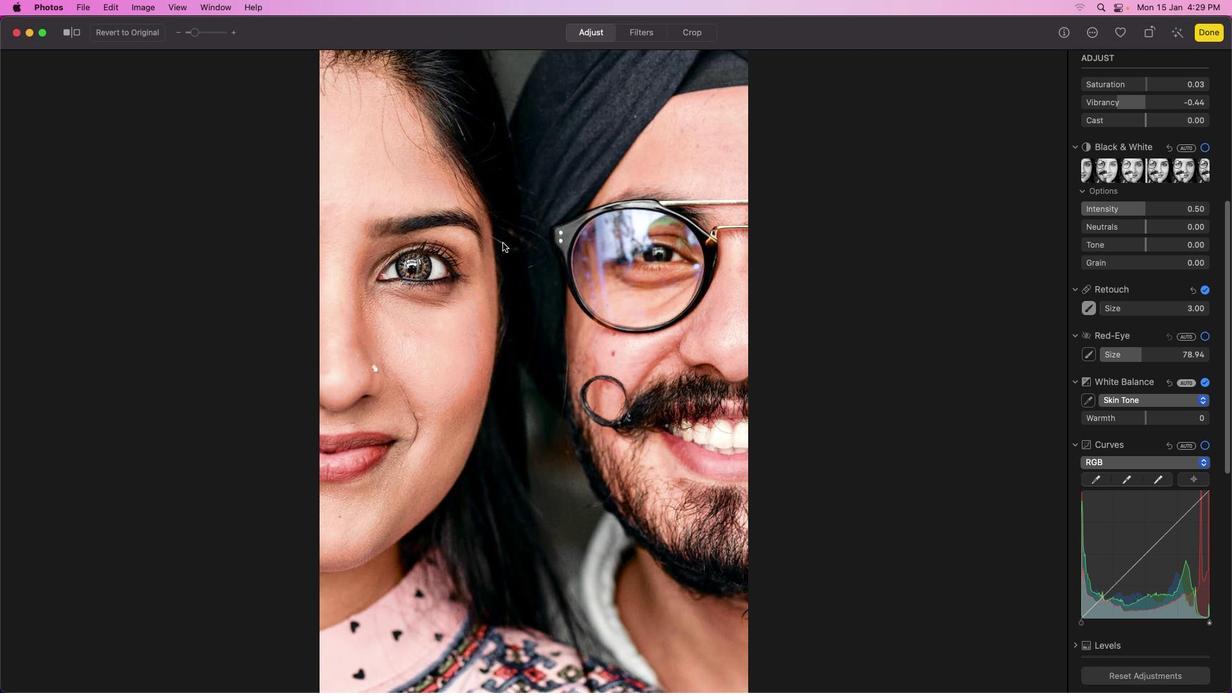 
Action: Mouse moved to (502, 242)
Screenshot: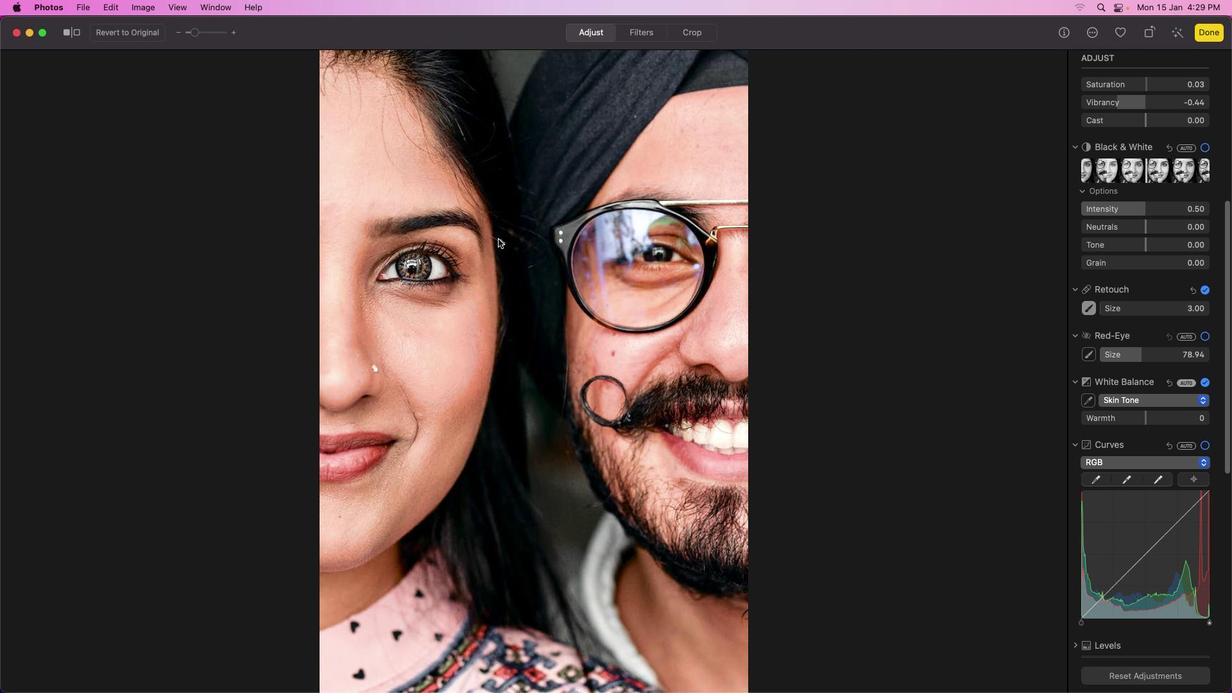 
Action: Mouse pressed left at (502, 242)
Screenshot: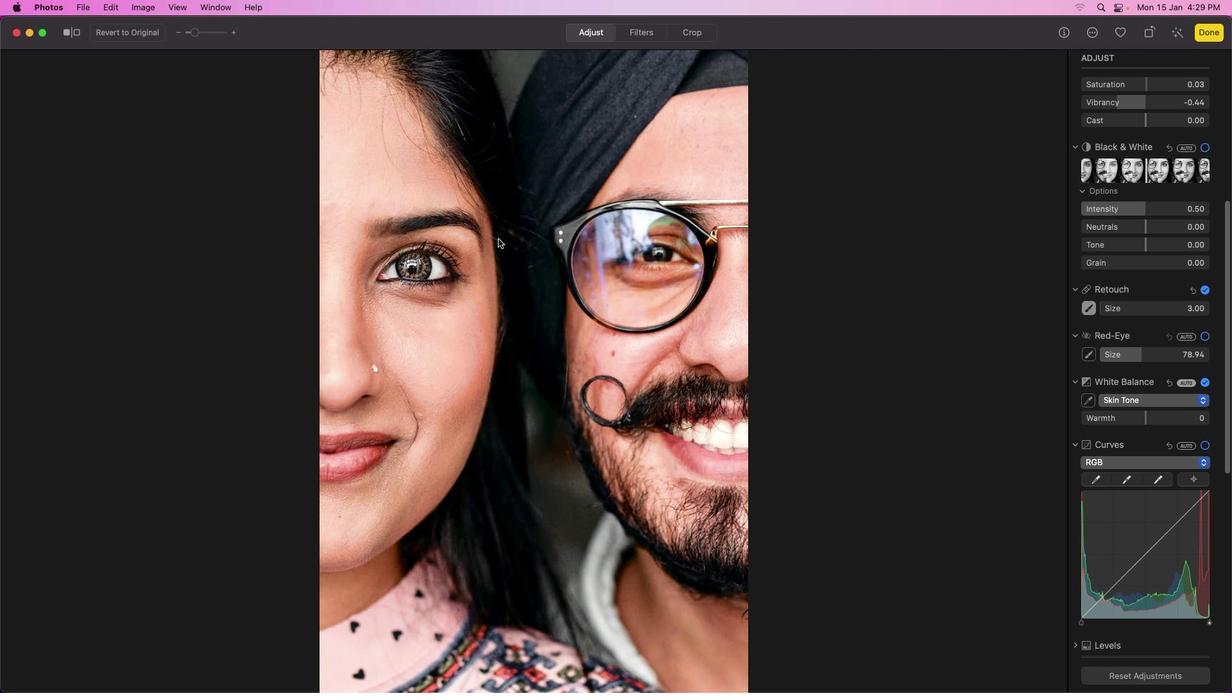 
Action: Mouse moved to (498, 238)
Screenshot: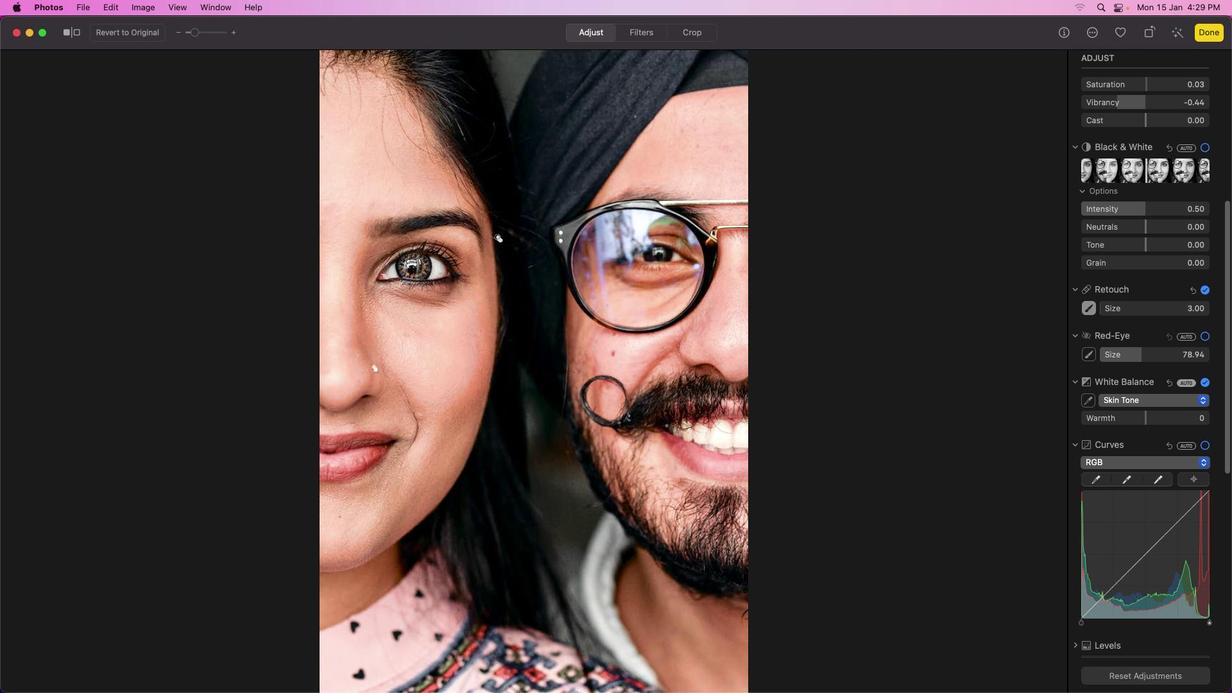 
Action: Mouse pressed left at (498, 238)
Screenshot: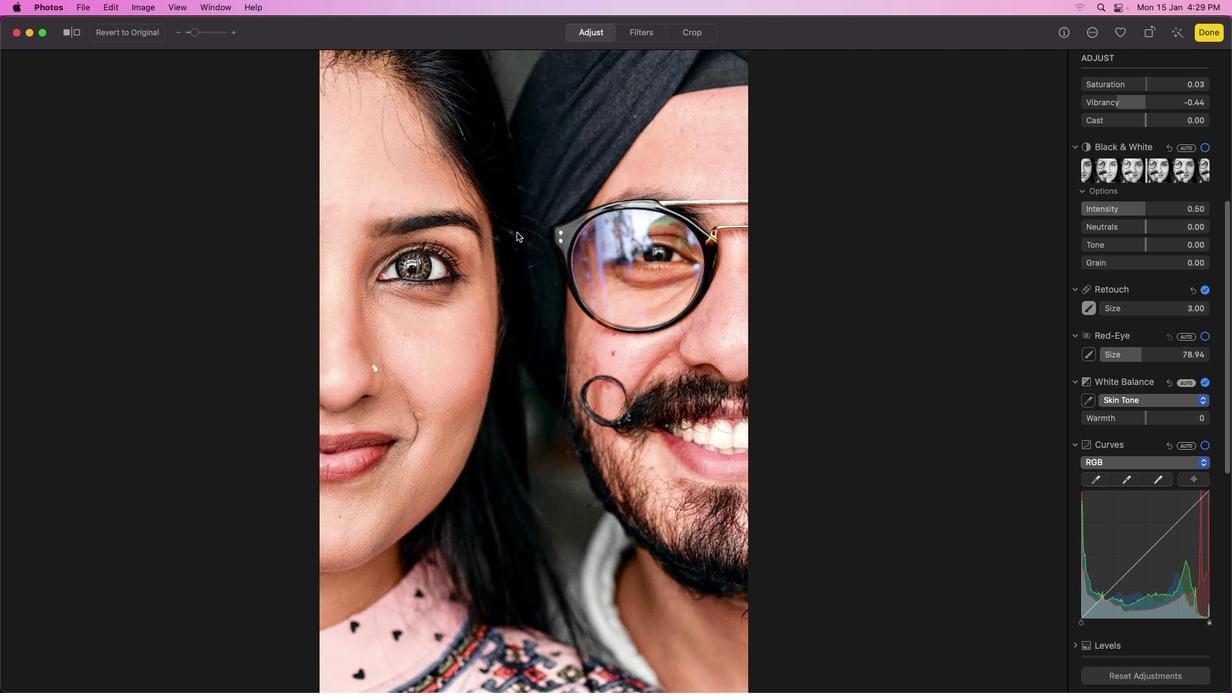 
Action: Mouse moved to (522, 266)
Screenshot: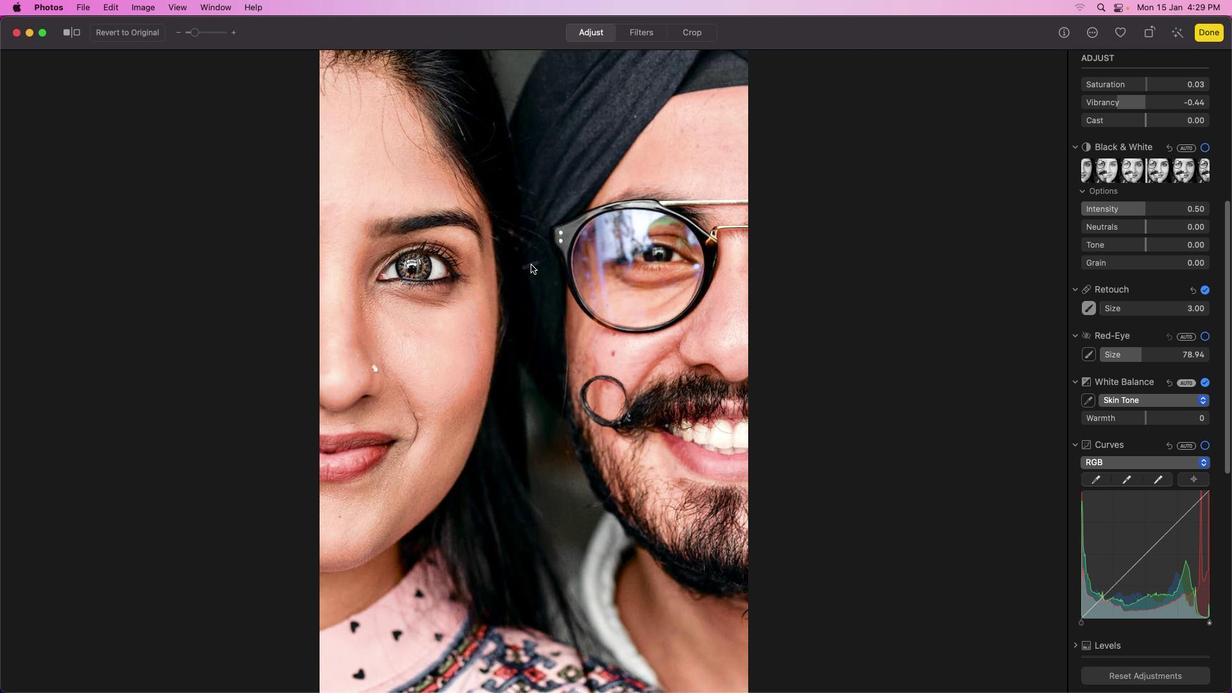 
Action: Mouse pressed left at (522, 266)
Screenshot: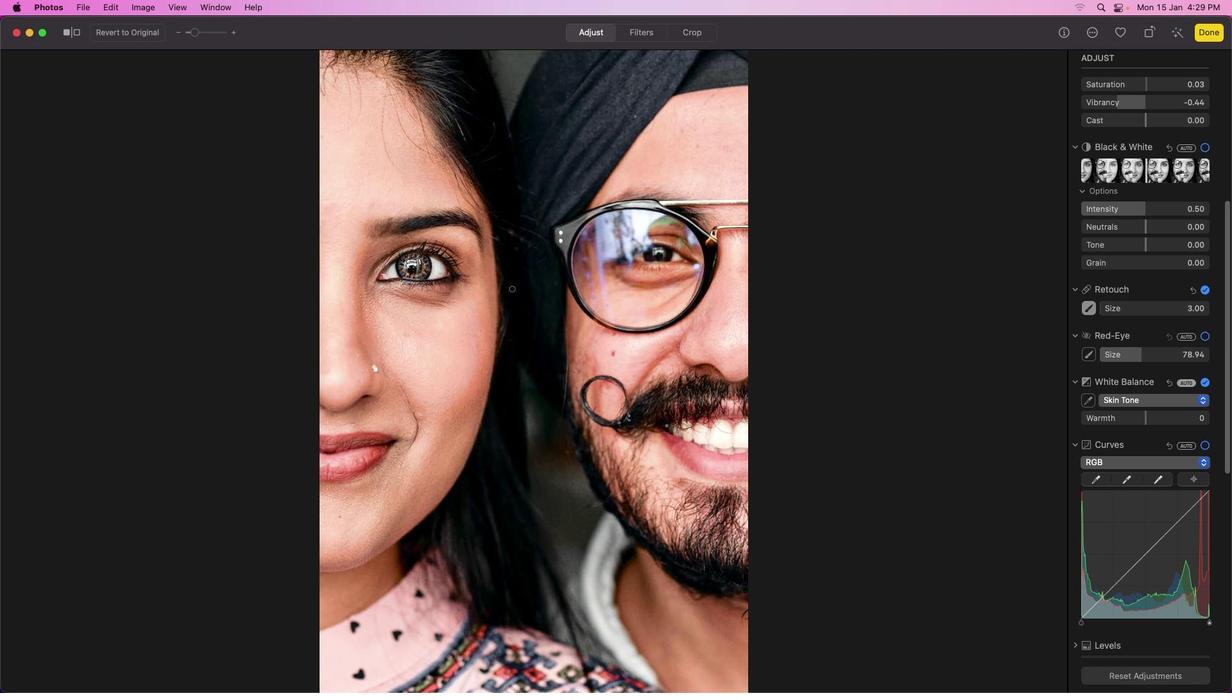 
Action: Mouse moved to (527, 192)
Screenshot: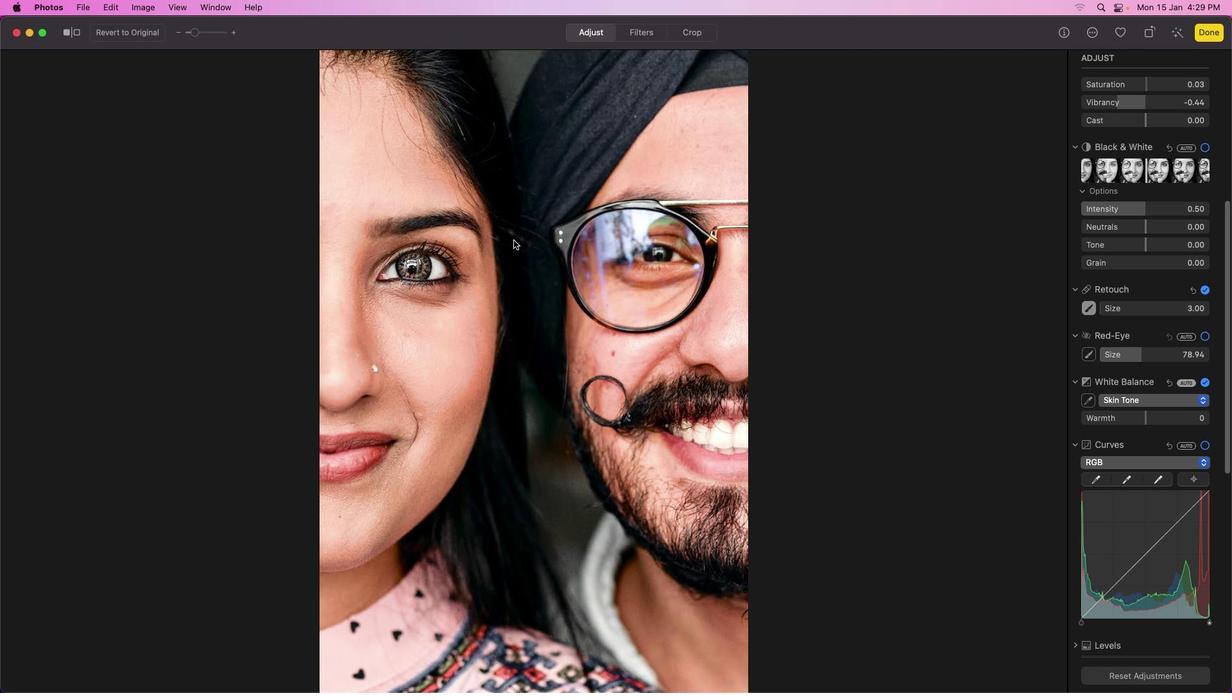 
Action: Mouse pressed left at (527, 192)
Screenshot: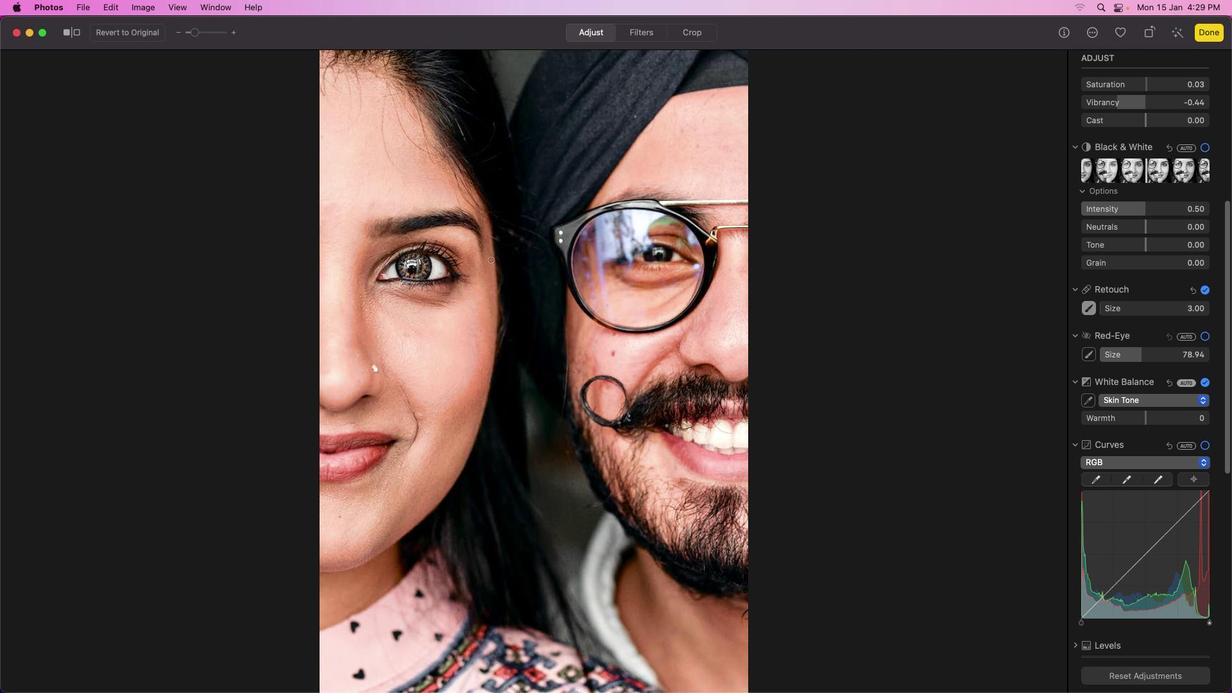 
Action: Mouse moved to (516, 66)
Screenshot: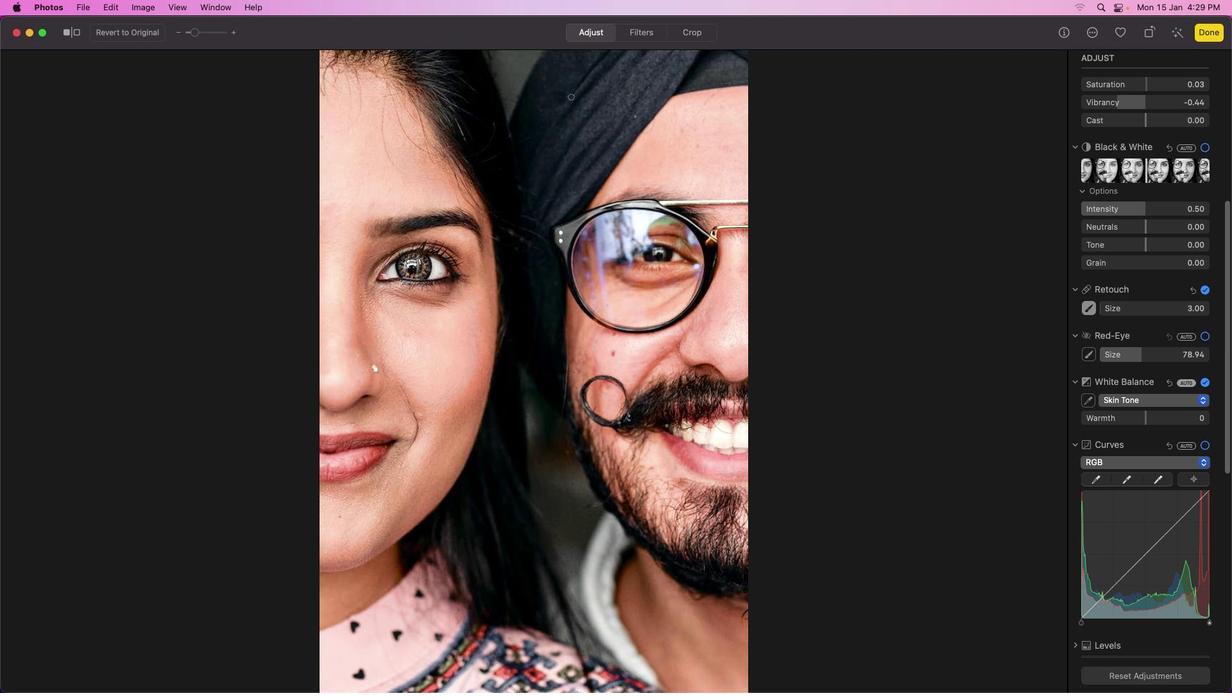 
Action: Mouse pressed left at (516, 66)
Screenshot: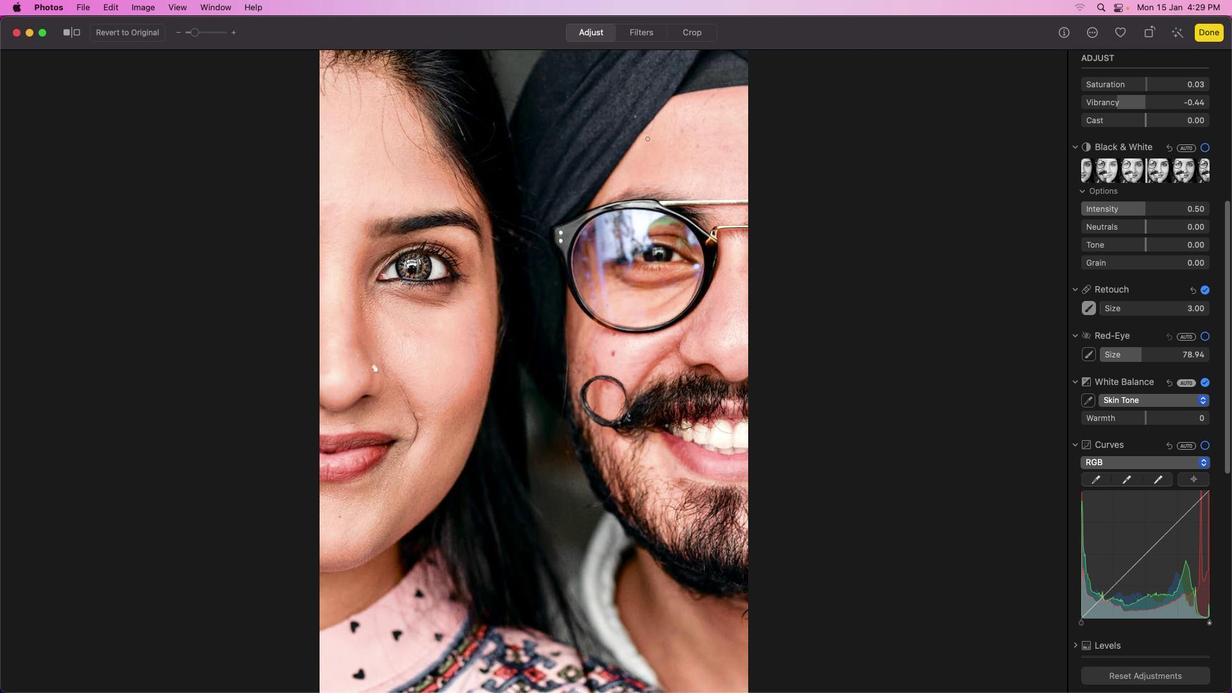 
Action: Mouse moved to (1113, 339)
Screenshot: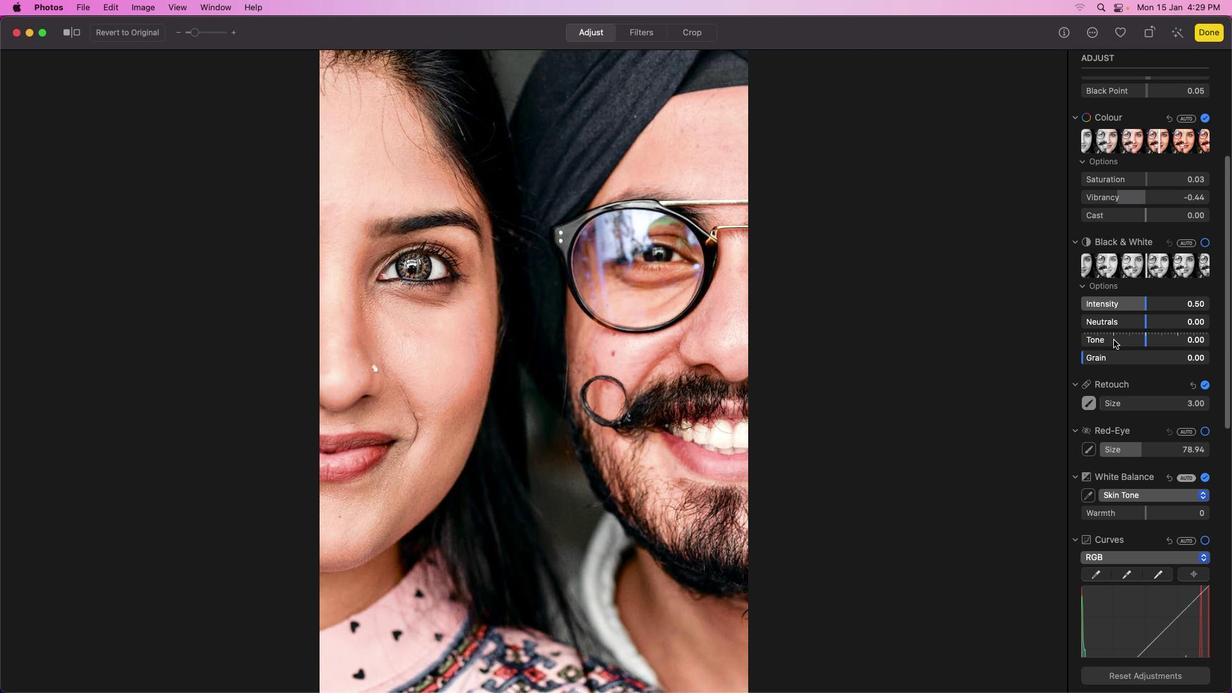 
Action: Mouse scrolled (1113, 339) with delta (0, 0)
Screenshot: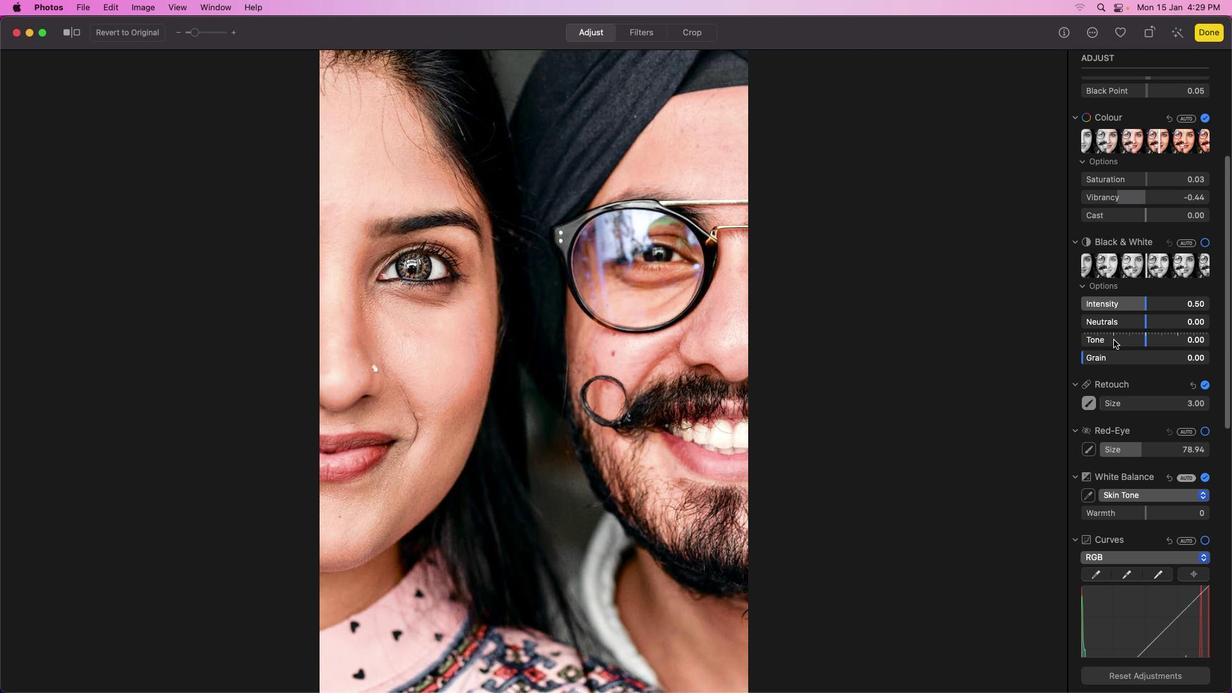 
Action: Mouse scrolled (1113, 339) with delta (0, 0)
Screenshot: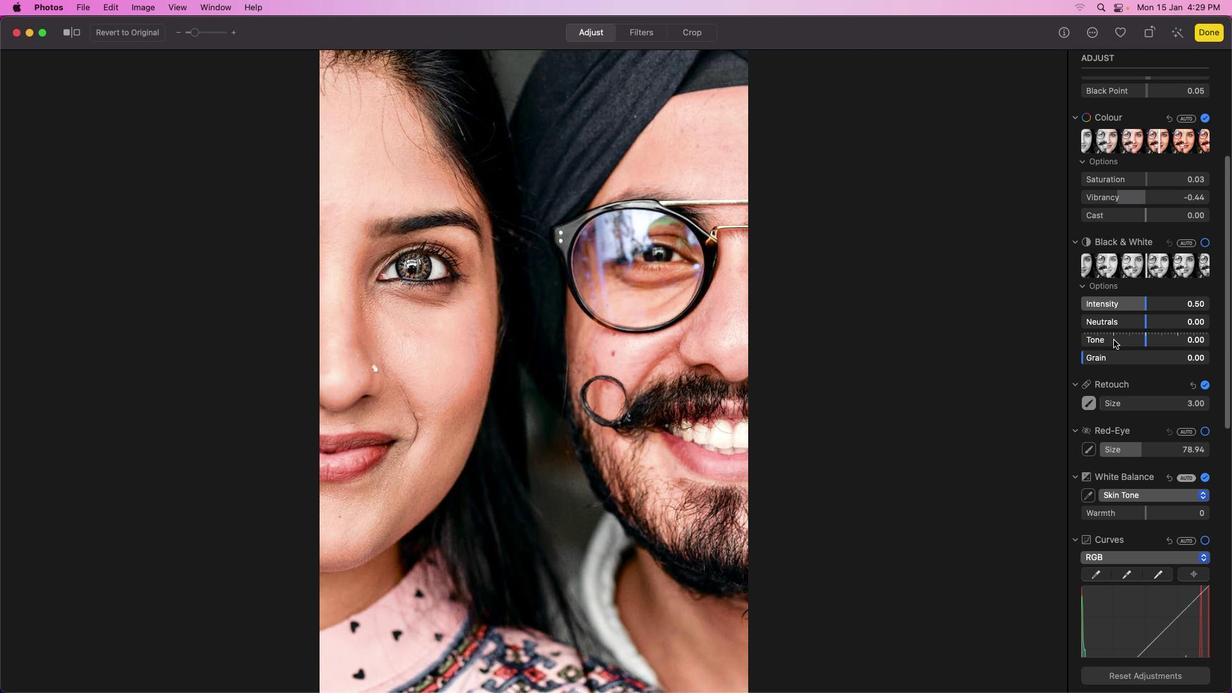 
Action: Mouse scrolled (1113, 339) with delta (0, 0)
Screenshot: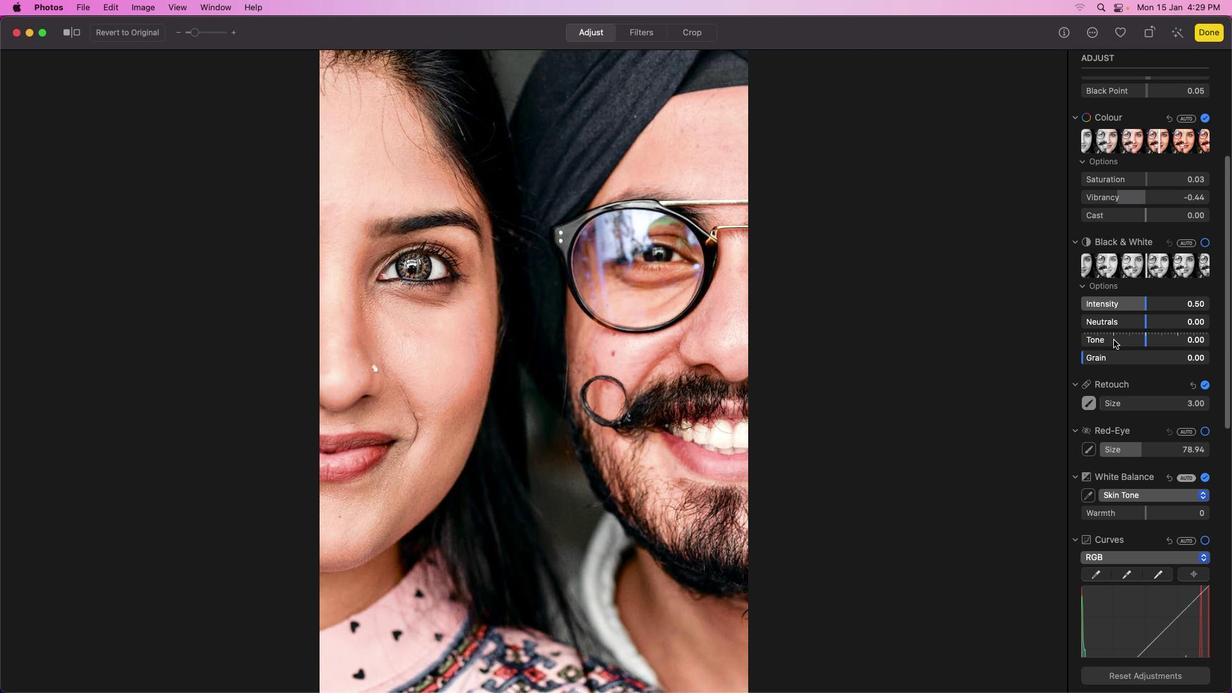
Action: Mouse scrolled (1113, 339) with delta (0, 1)
Screenshot: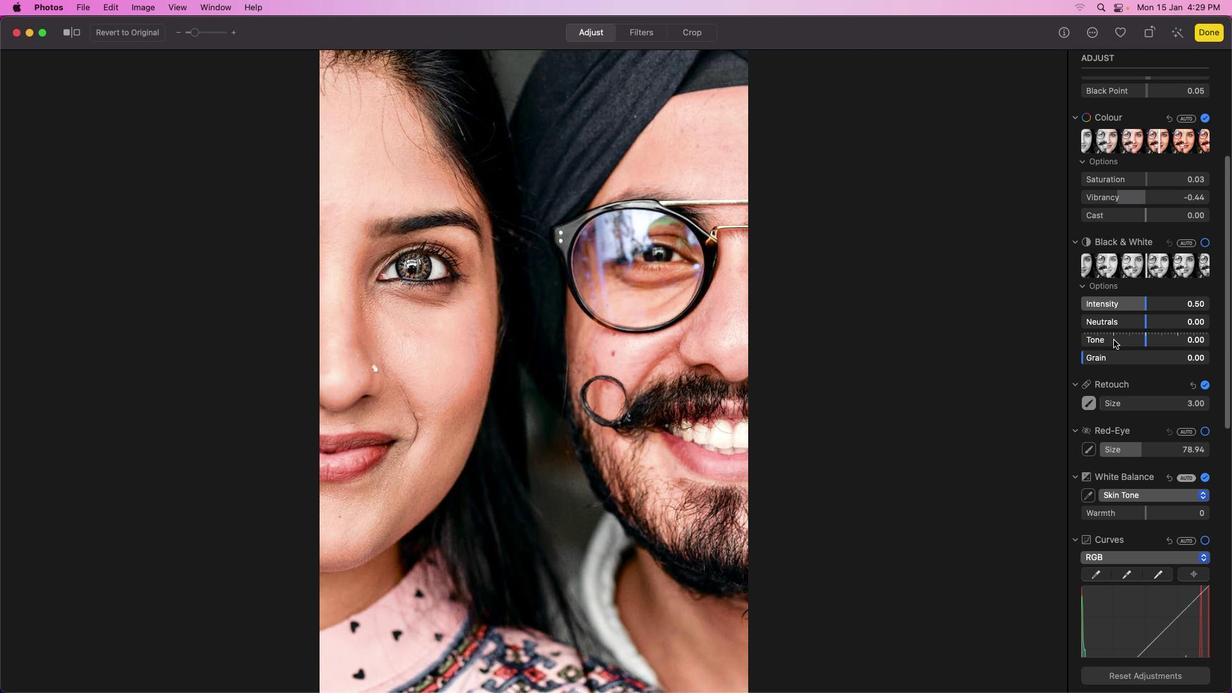 
Action: Mouse scrolled (1113, 339) with delta (0, 1)
Screenshot: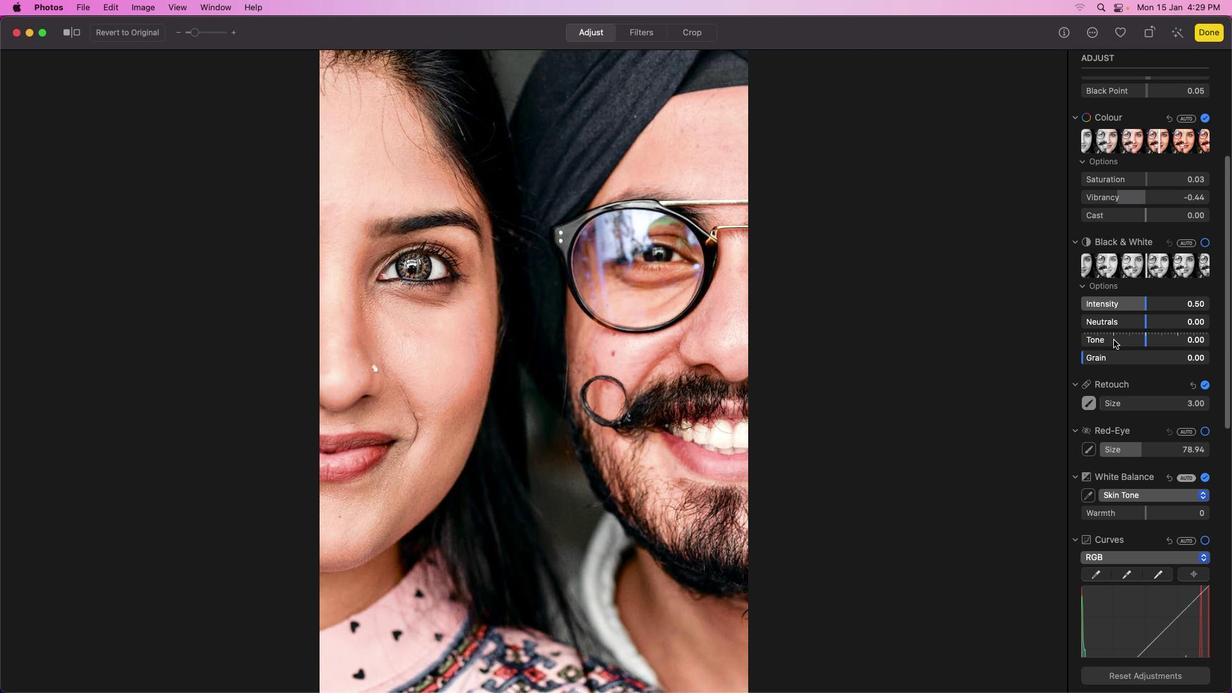 
Action: Mouse scrolled (1113, 339) with delta (0, 0)
Screenshot: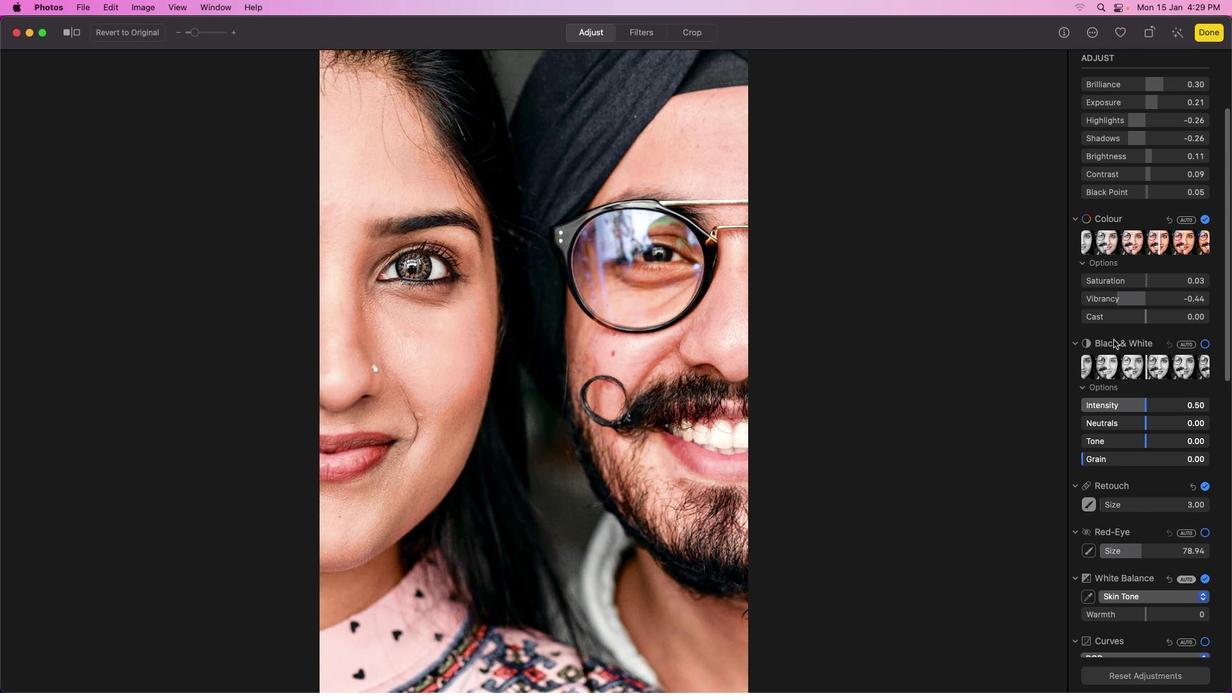 
Action: Mouse scrolled (1113, 339) with delta (0, 0)
Screenshot: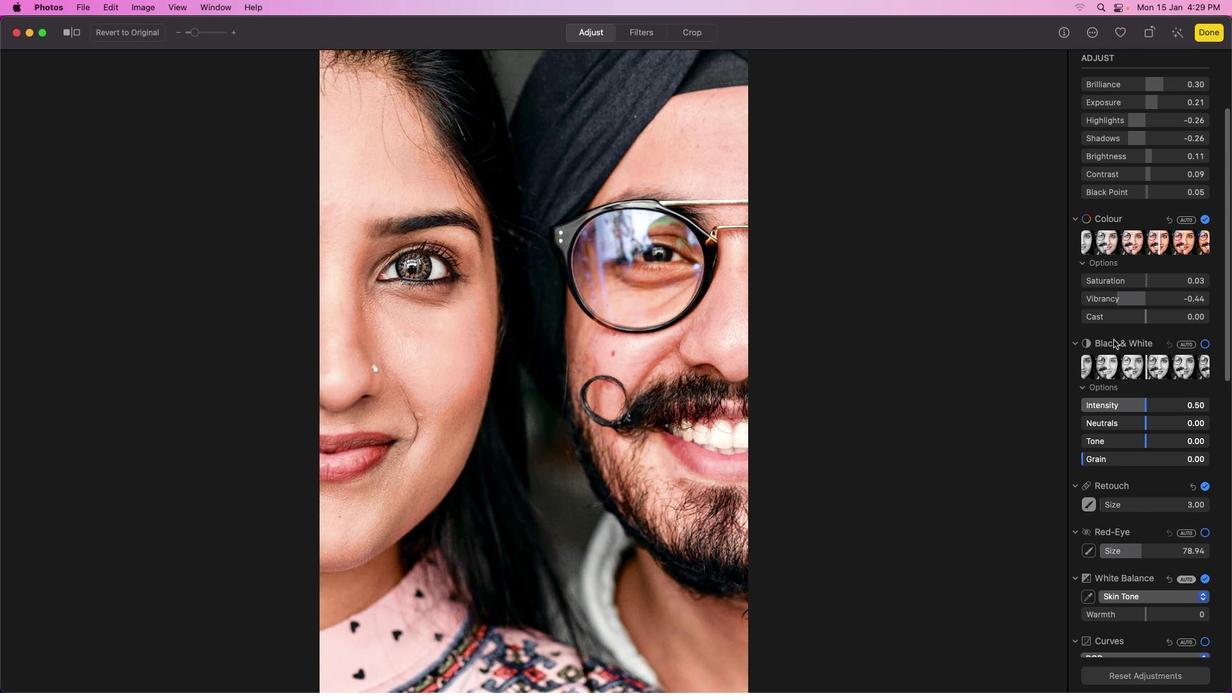 
Action: Mouse scrolled (1113, 339) with delta (0, 0)
Screenshot: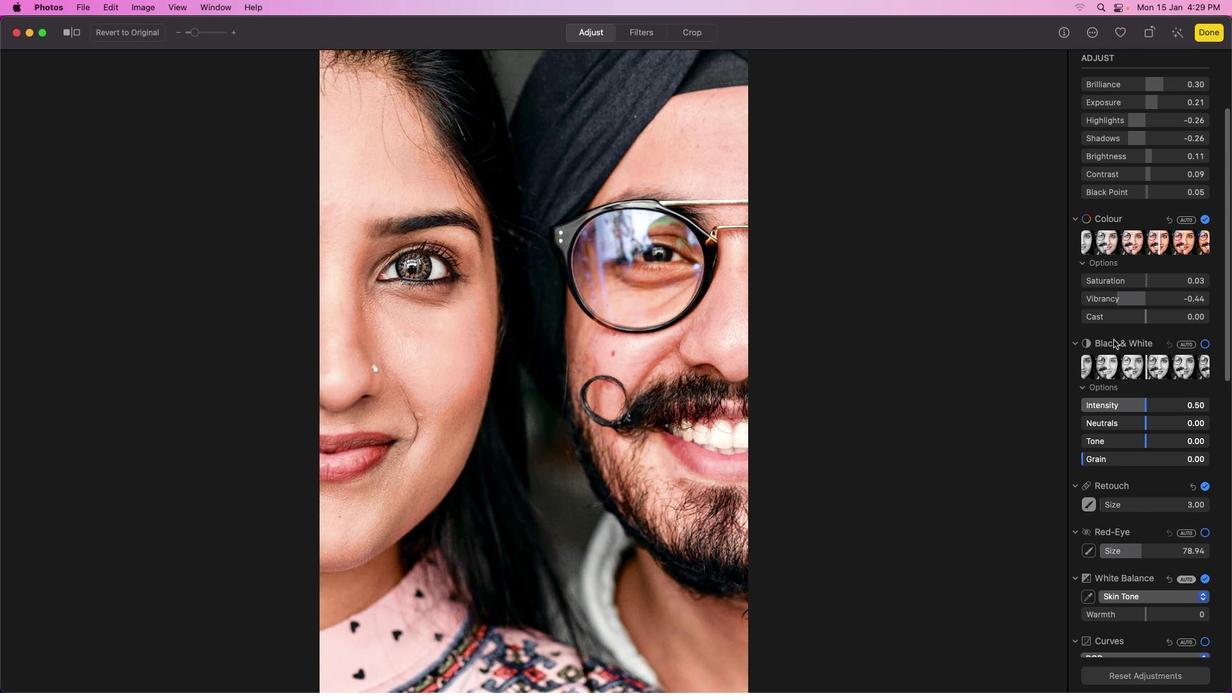 
Action: Mouse scrolled (1113, 339) with delta (0, 1)
Screenshot: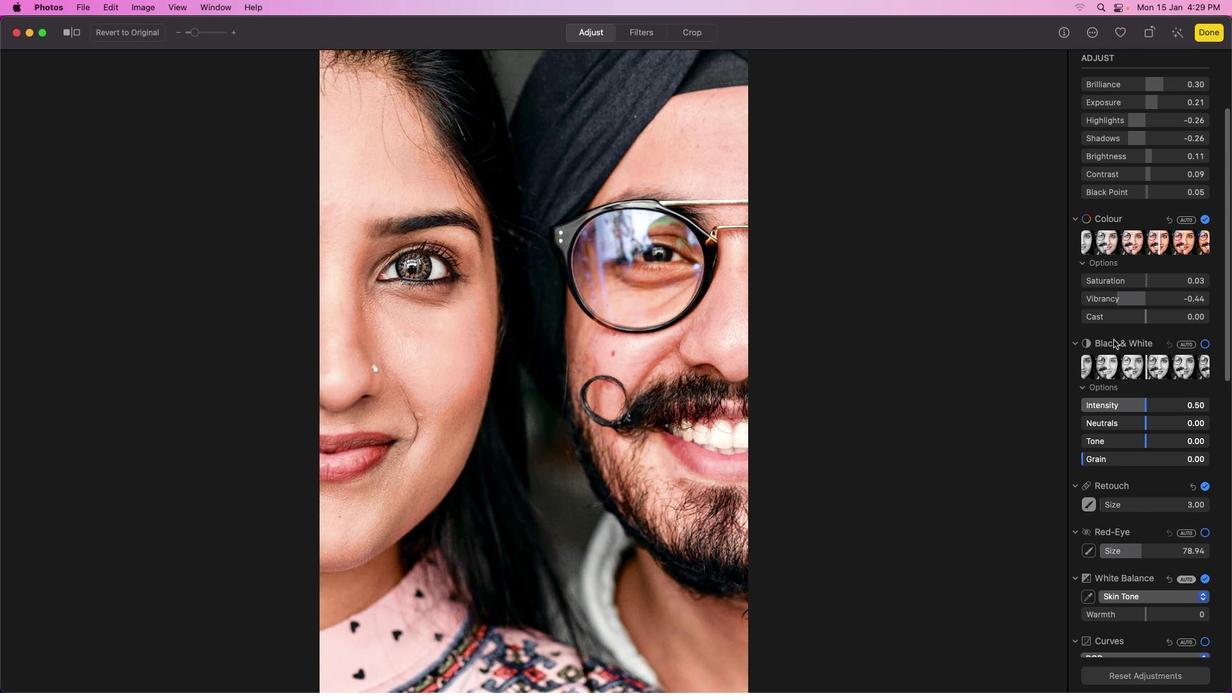 
Action: Mouse scrolled (1113, 339) with delta (0, 1)
Screenshot: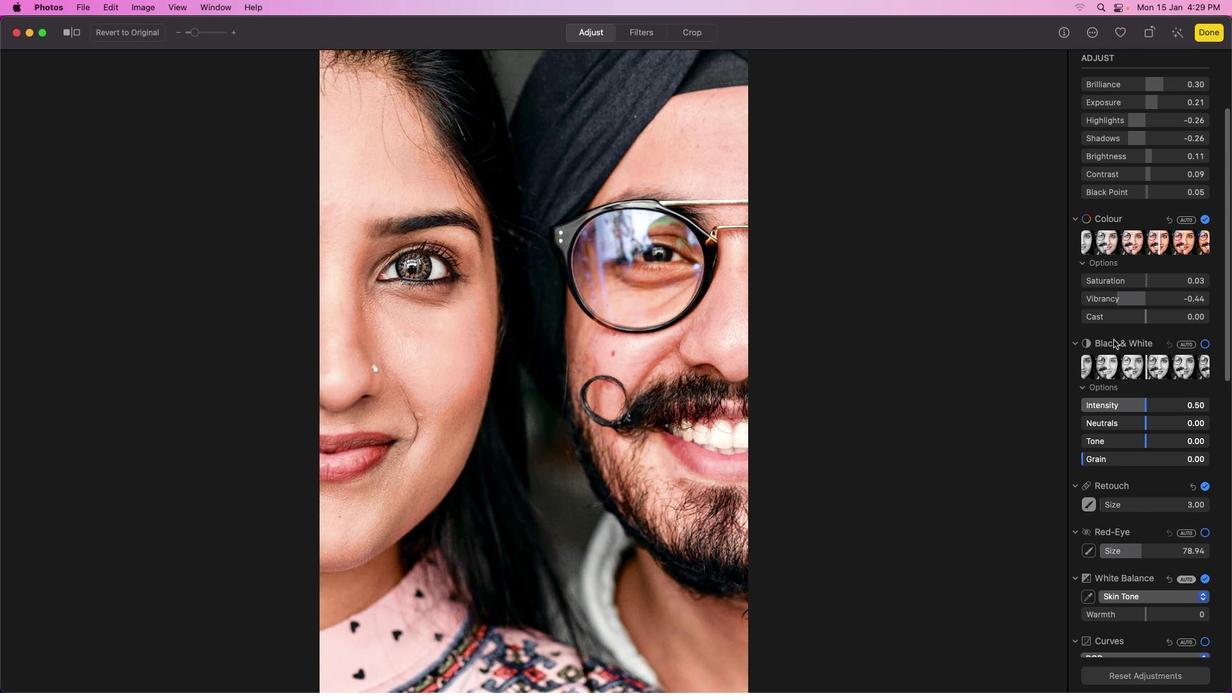 
Action: Mouse moved to (1145, 278)
Screenshot: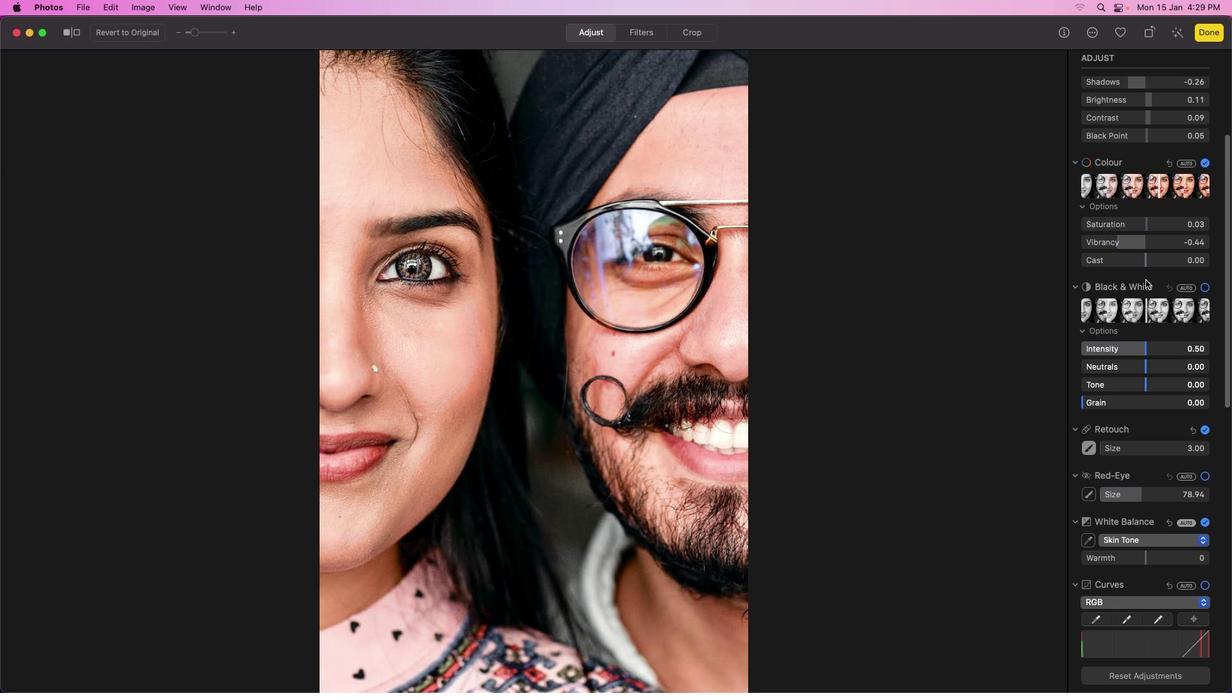 
Action: Mouse scrolled (1145, 278) with delta (0, -1)
Screenshot: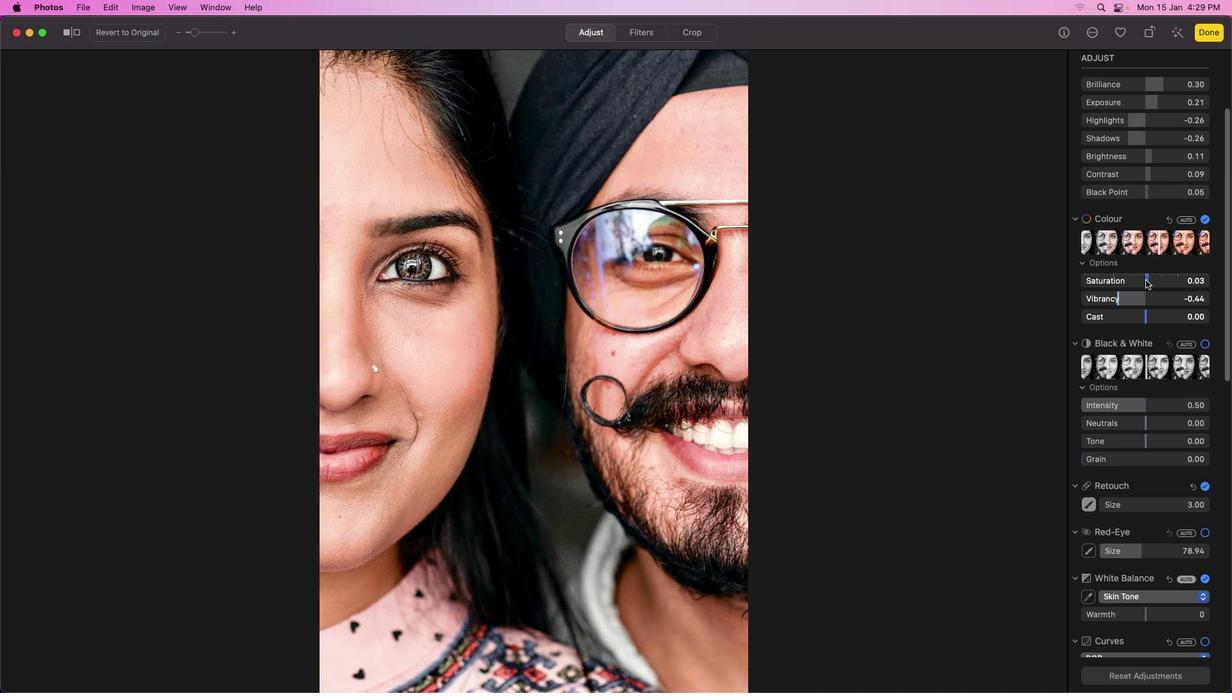 
Action: Mouse scrolled (1145, 278) with delta (0, -1)
Screenshot: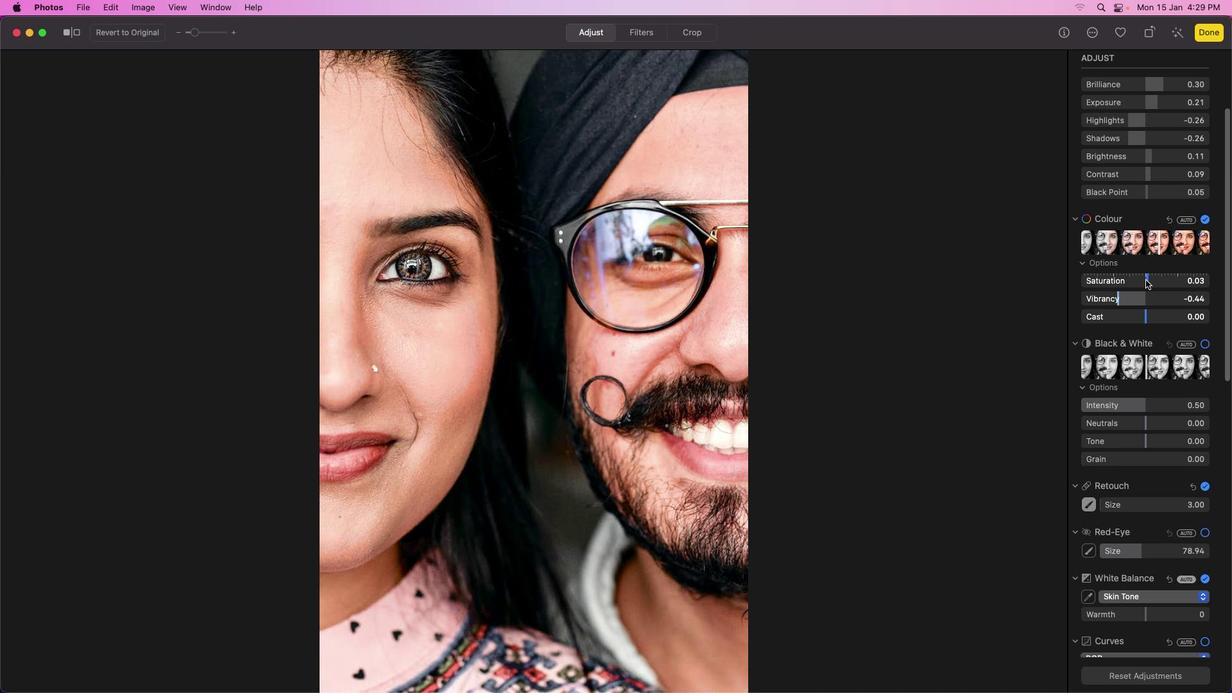 
Action: Mouse scrolled (1145, 278) with delta (0, -2)
Screenshot: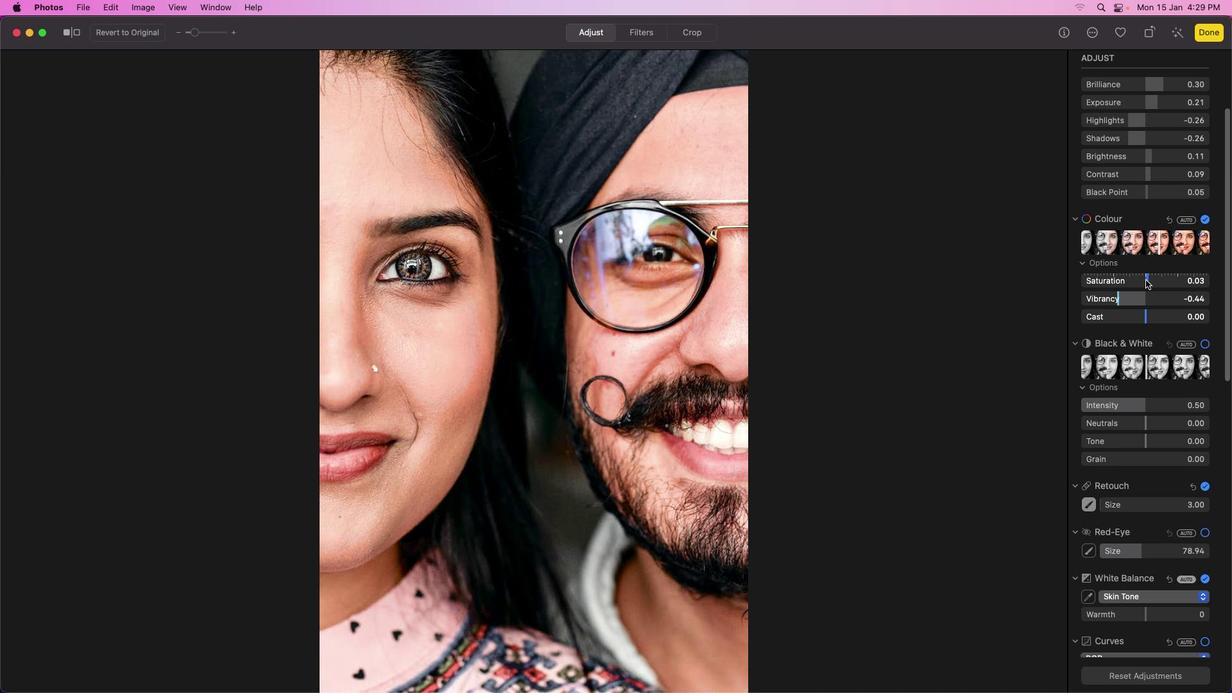 
Action: Mouse scrolled (1145, 278) with delta (0, -3)
Screenshot: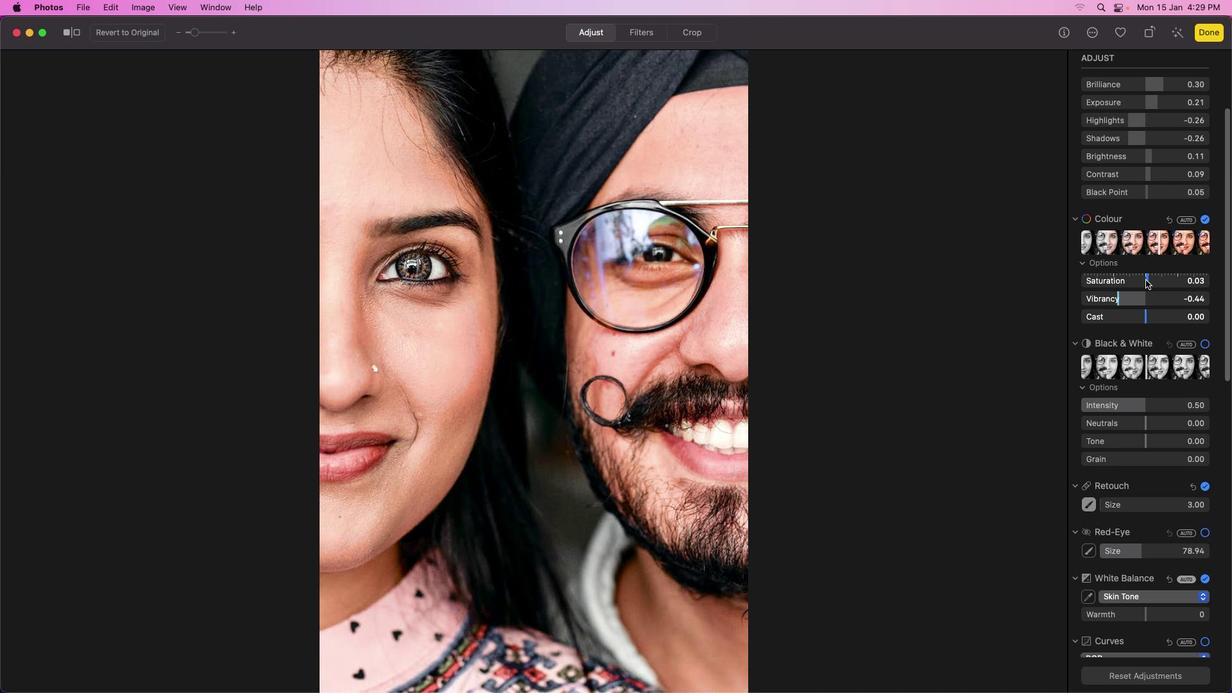 
Action: Mouse scrolled (1145, 278) with delta (0, 0)
Screenshot: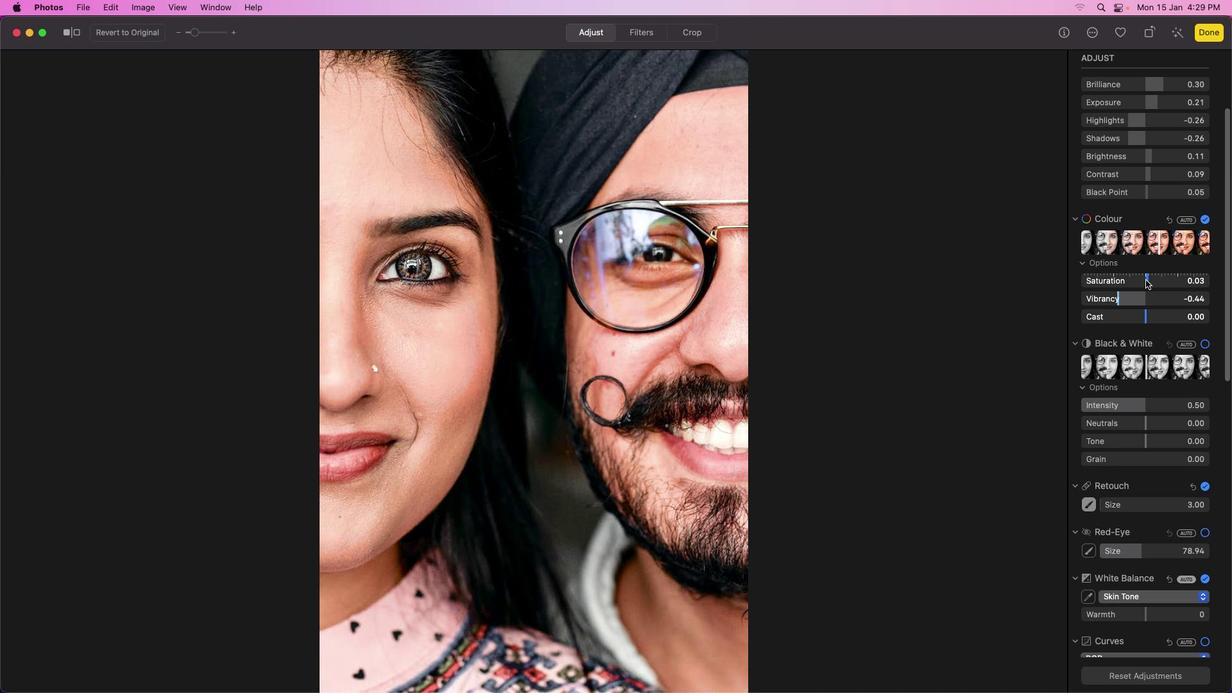 
Action: Mouse scrolled (1145, 278) with delta (0, 0)
Screenshot: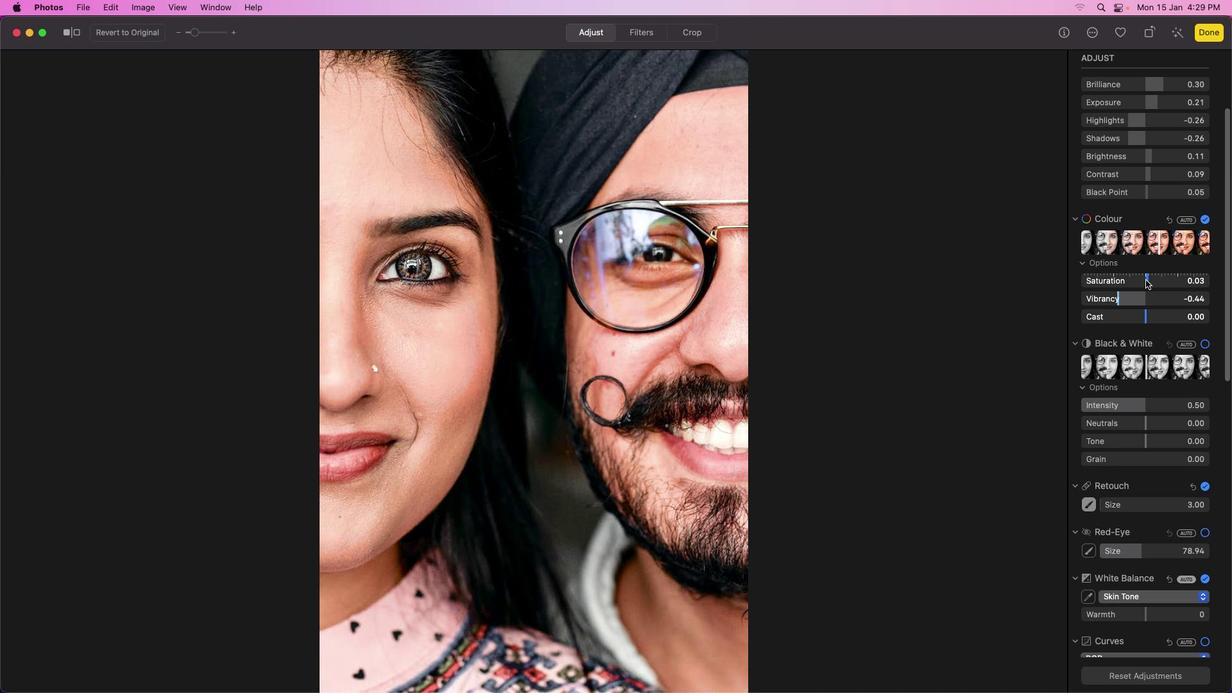 
Action: Mouse scrolled (1145, 278) with delta (0, 0)
Screenshot: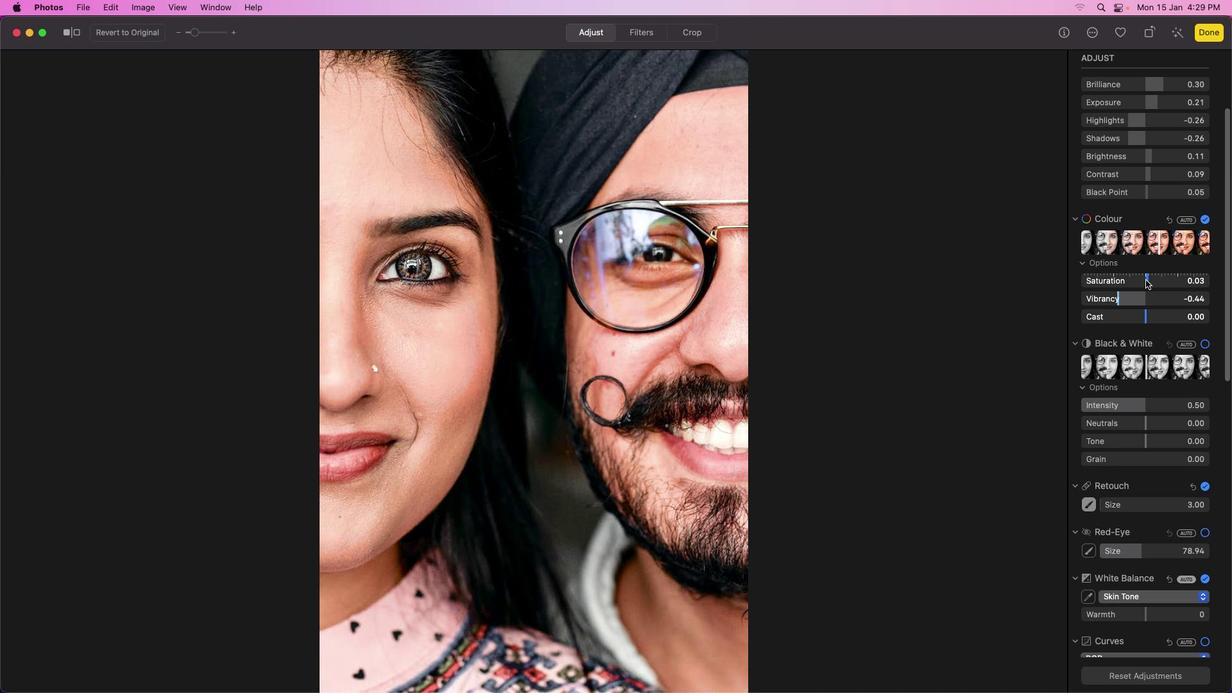 
Action: Mouse scrolled (1145, 278) with delta (0, 1)
Screenshot: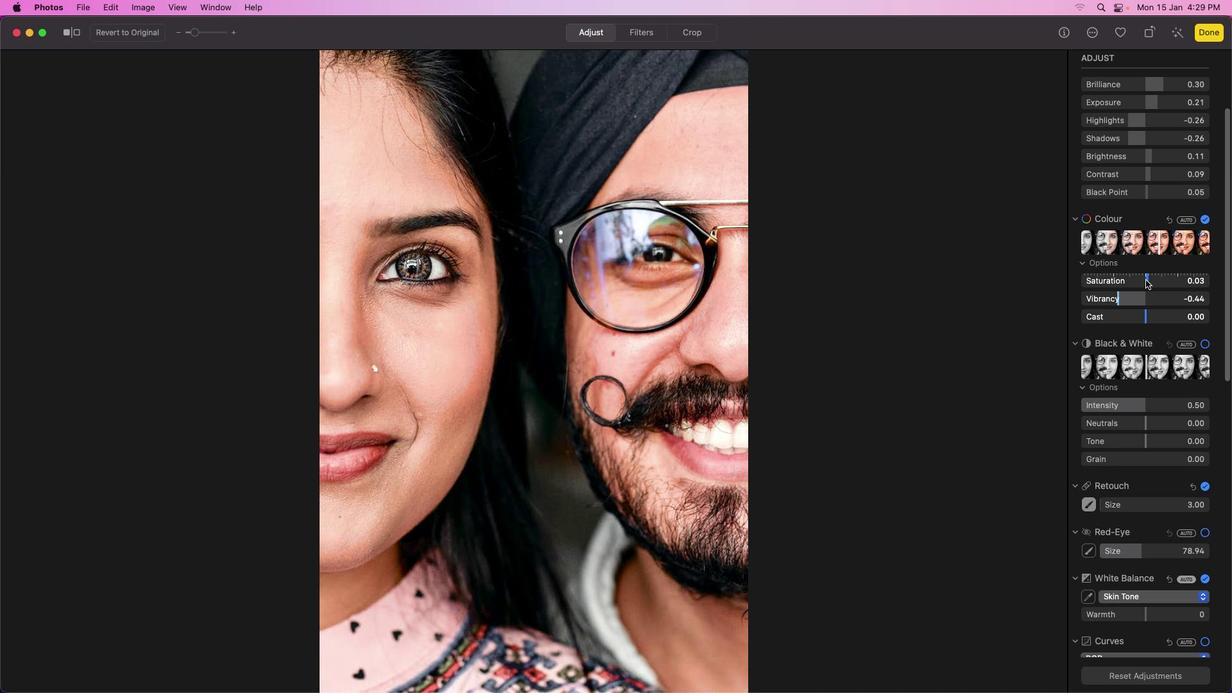 
Action: Mouse scrolled (1145, 278) with delta (0, -1)
Screenshot: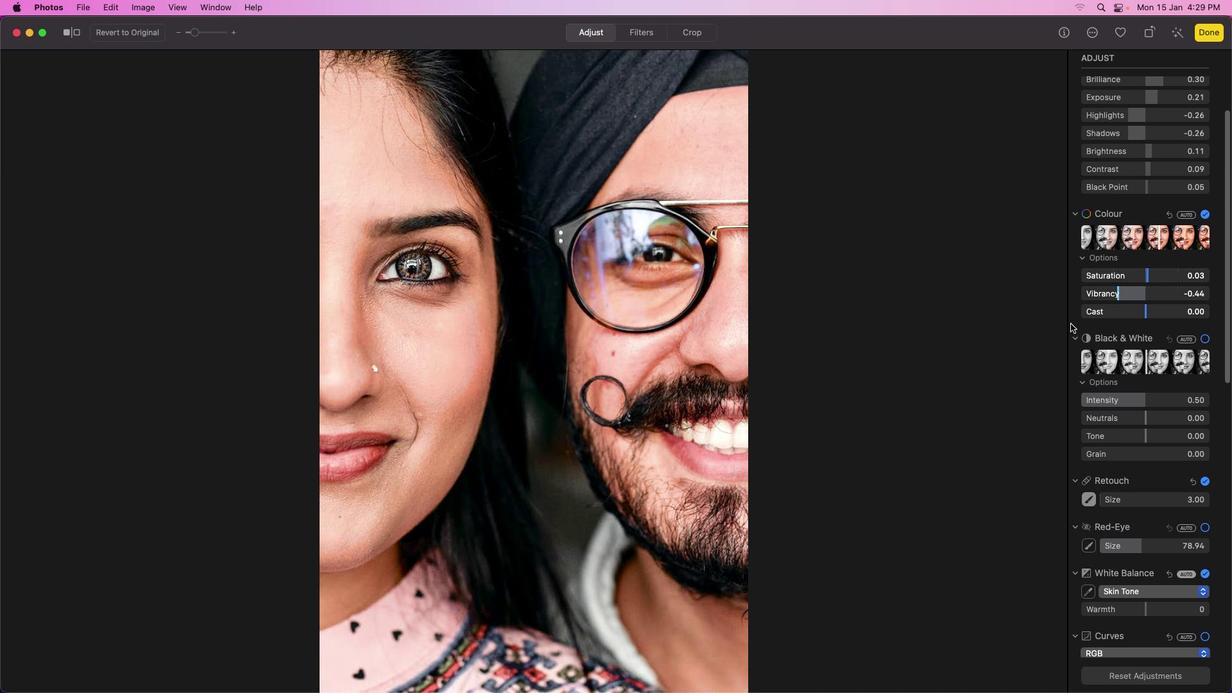 
Action: Mouse scrolled (1145, 278) with delta (0, -1)
Screenshot: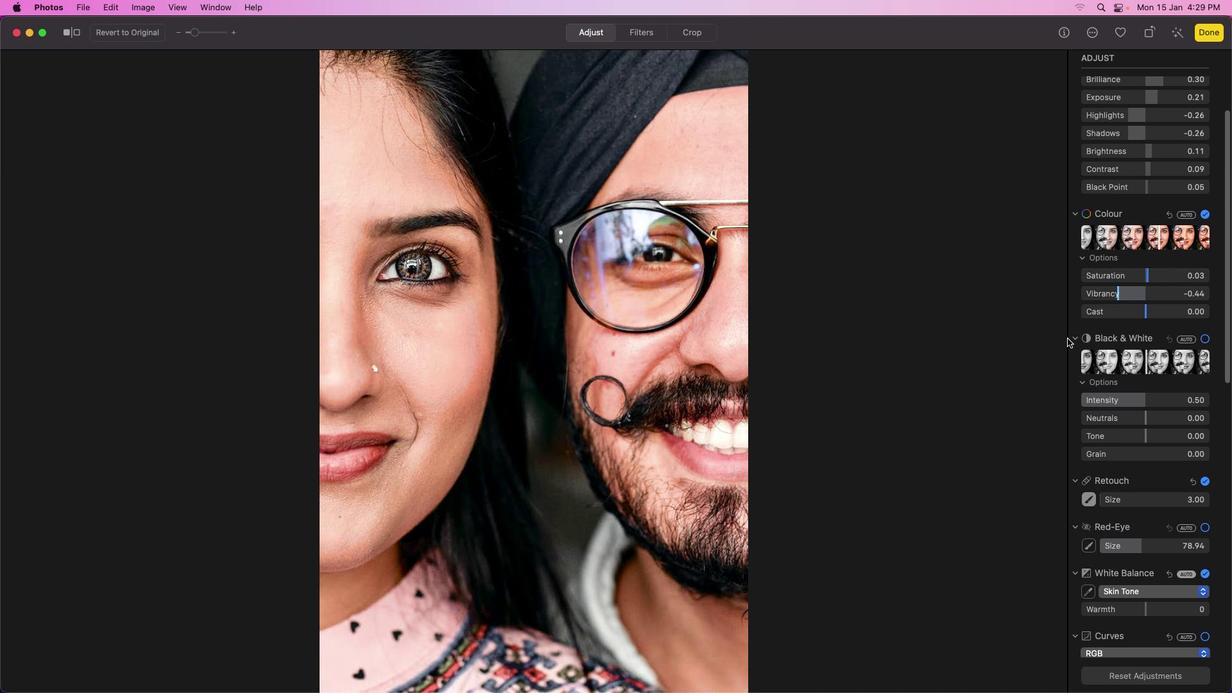 
Action: Mouse moved to (1193, 457)
Screenshot: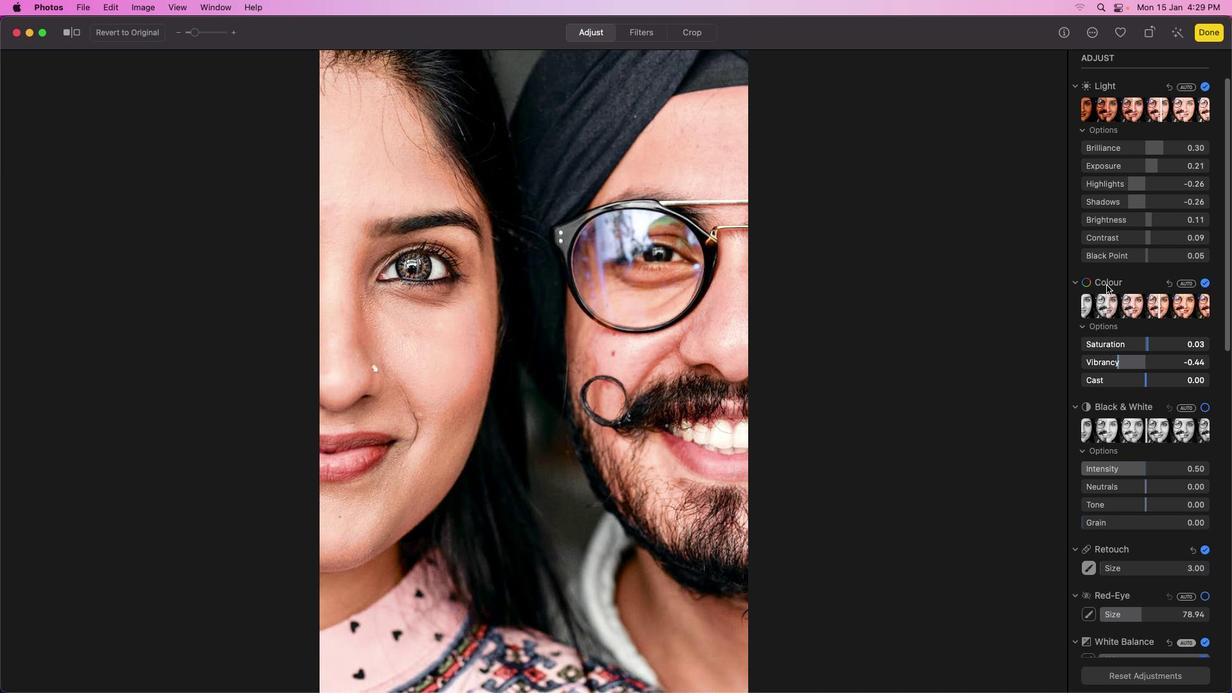 
Action: Mouse scrolled (1193, 457) with delta (0, 0)
Screenshot: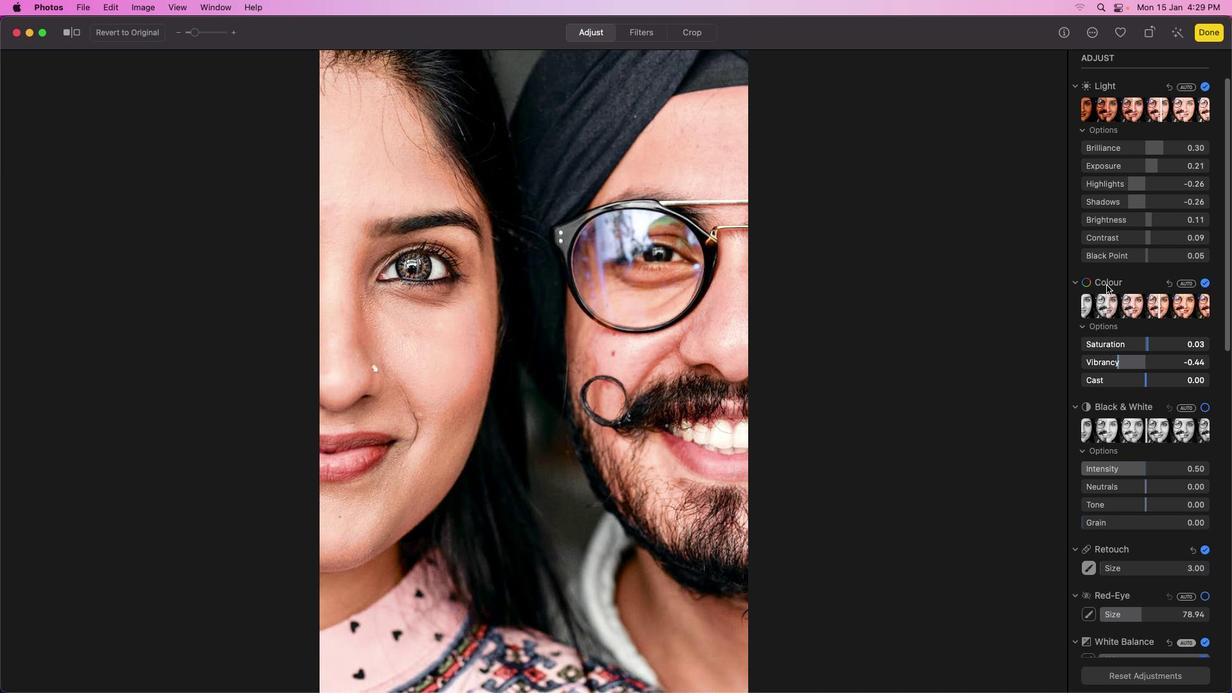 
Action: Mouse moved to (1189, 454)
Screenshot: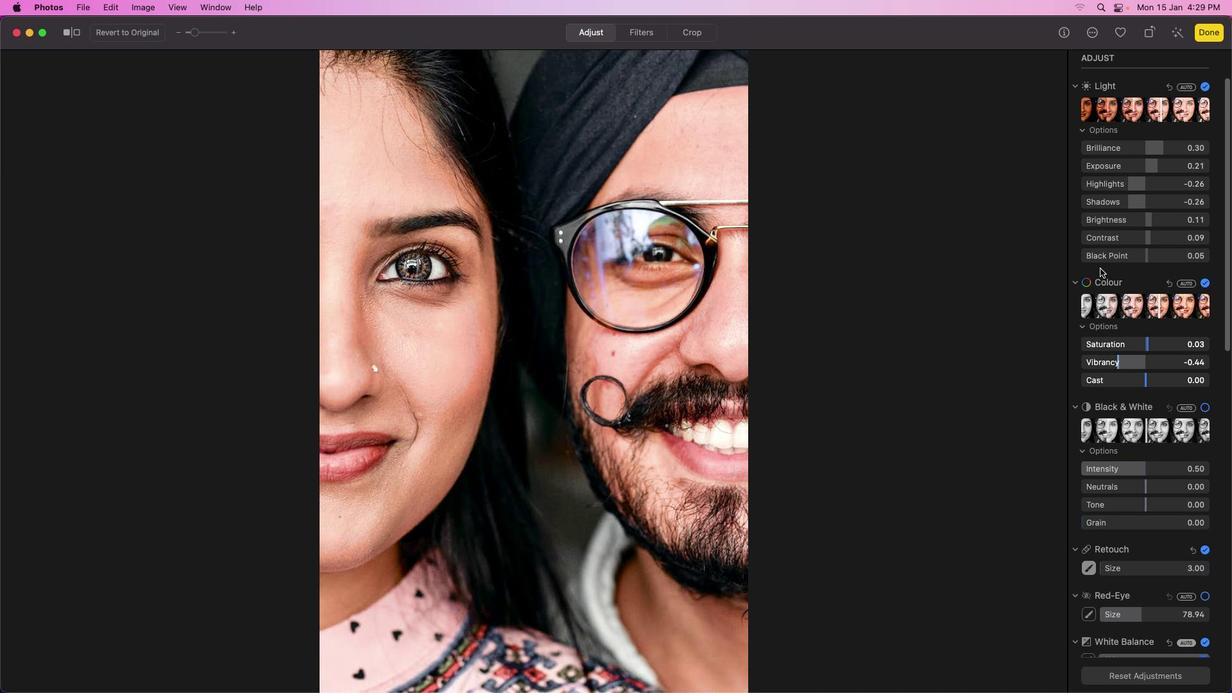 
Action: Mouse scrolled (1189, 454) with delta (0, 0)
Screenshot: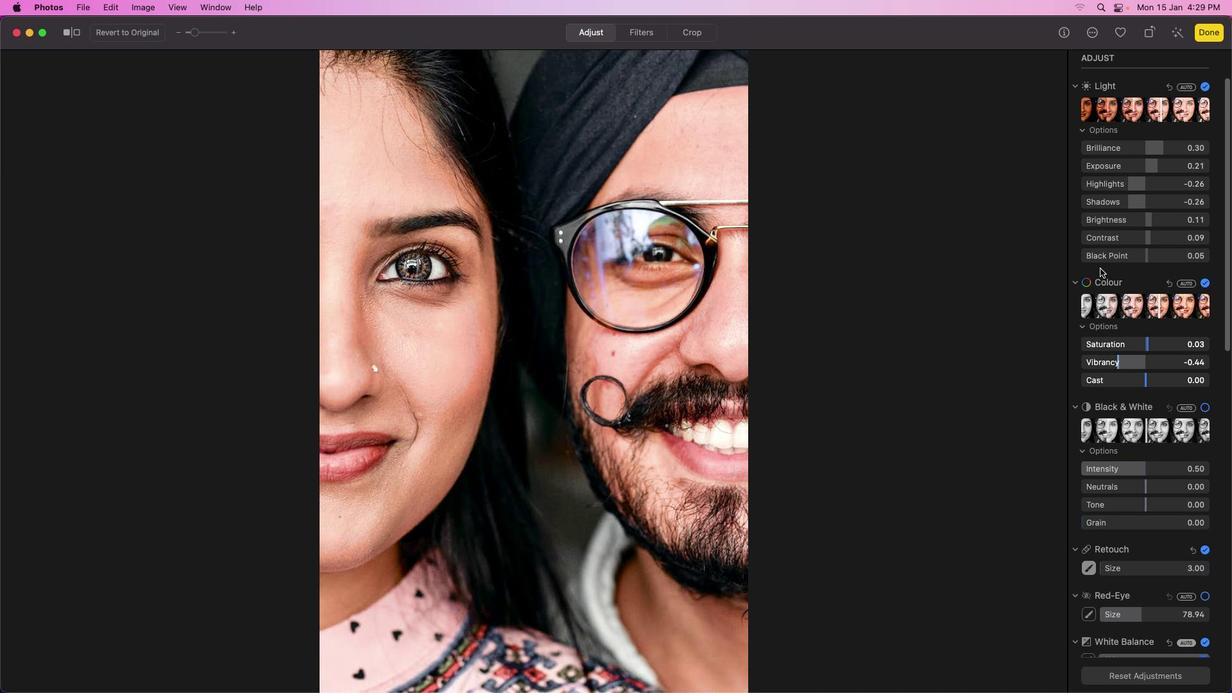 
Action: Mouse moved to (1188, 454)
Screenshot: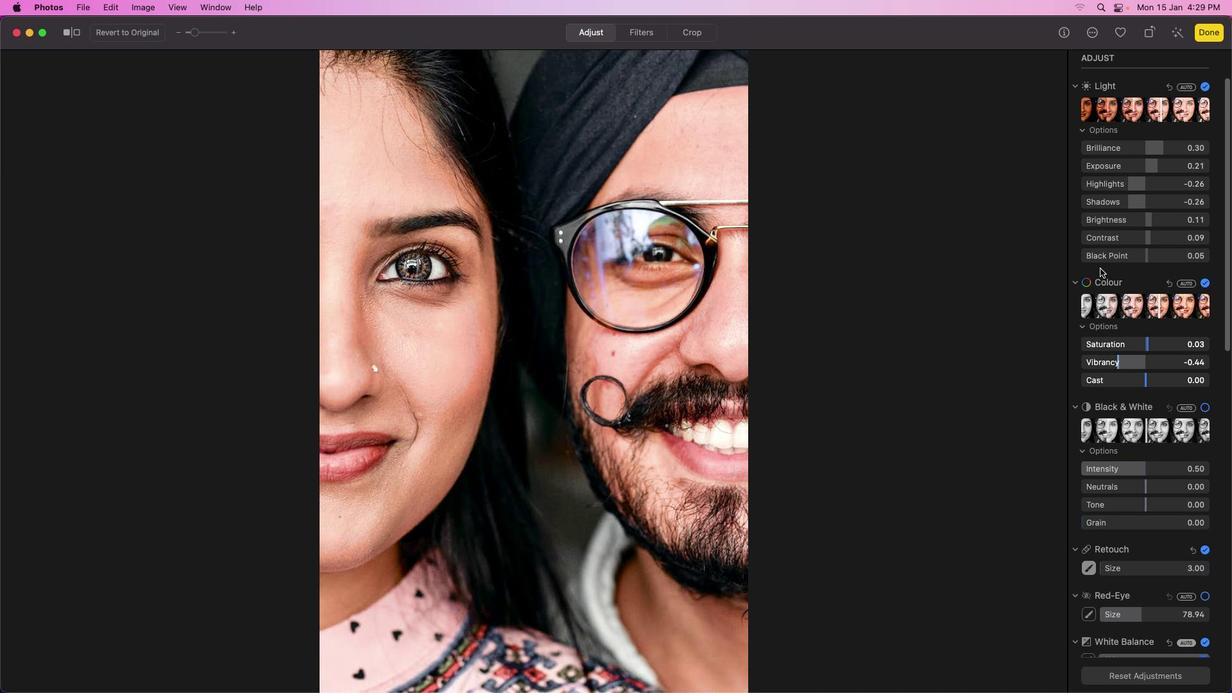 
Action: Mouse scrolled (1188, 454) with delta (0, 0)
Screenshot: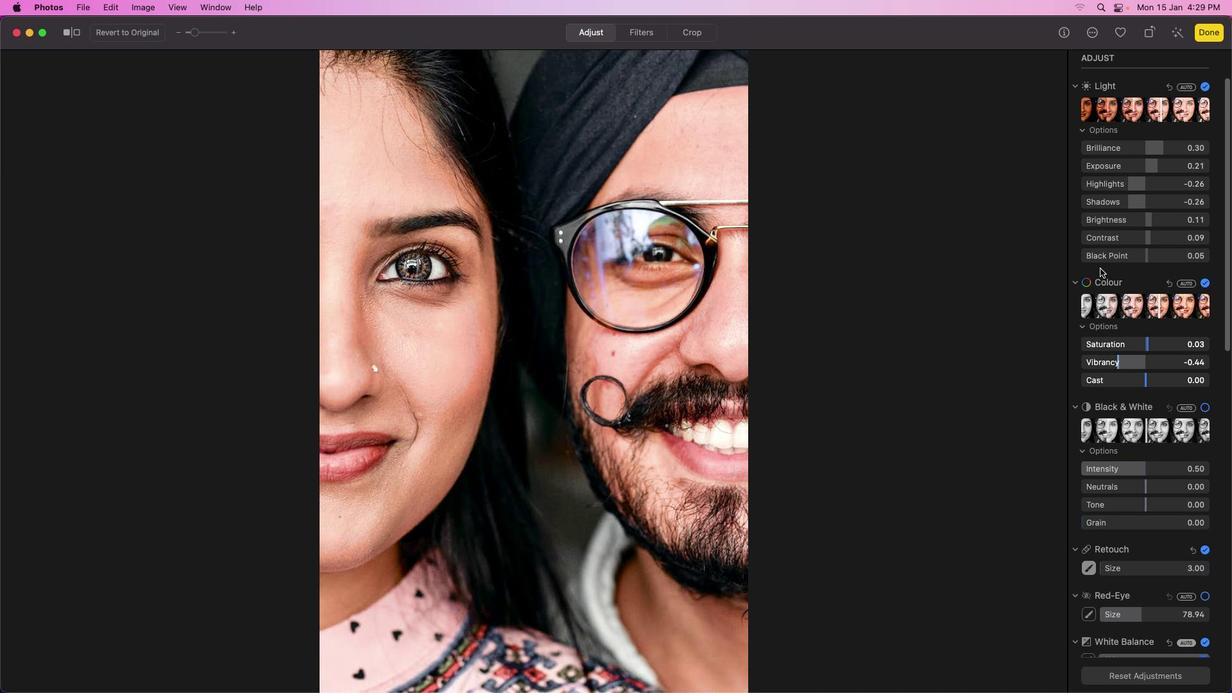 
Action: Mouse moved to (1184, 451)
Screenshot: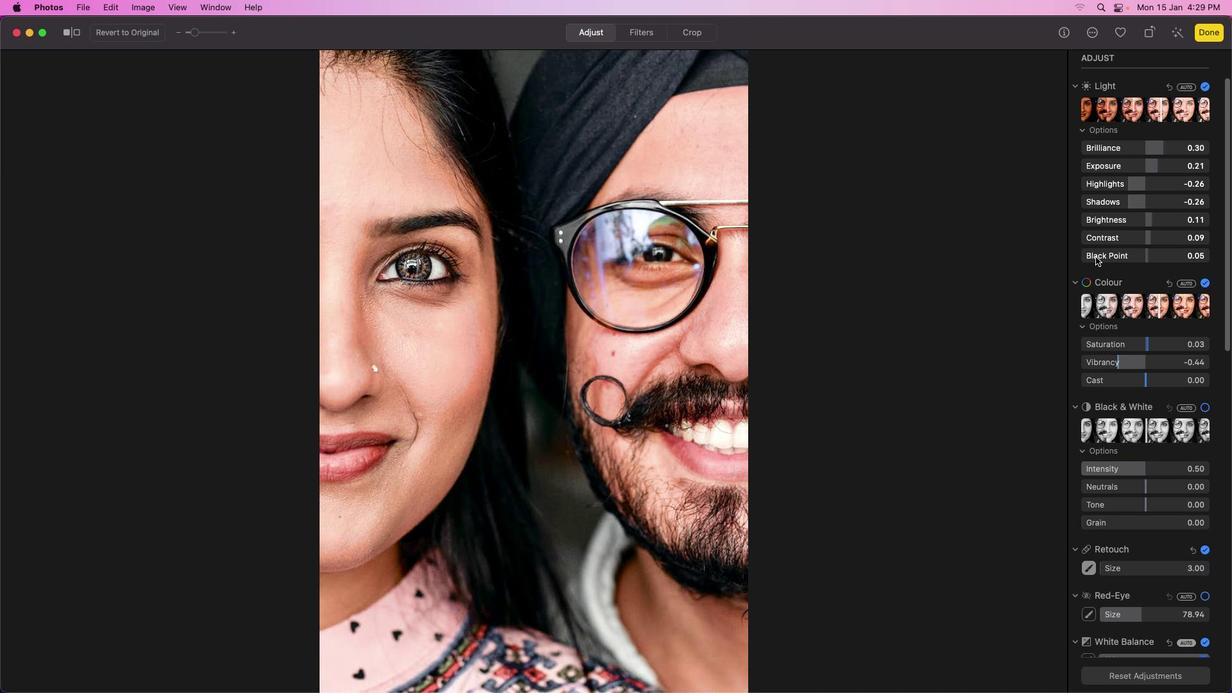 
Action: Mouse scrolled (1184, 451) with delta (0, 1)
Screenshot: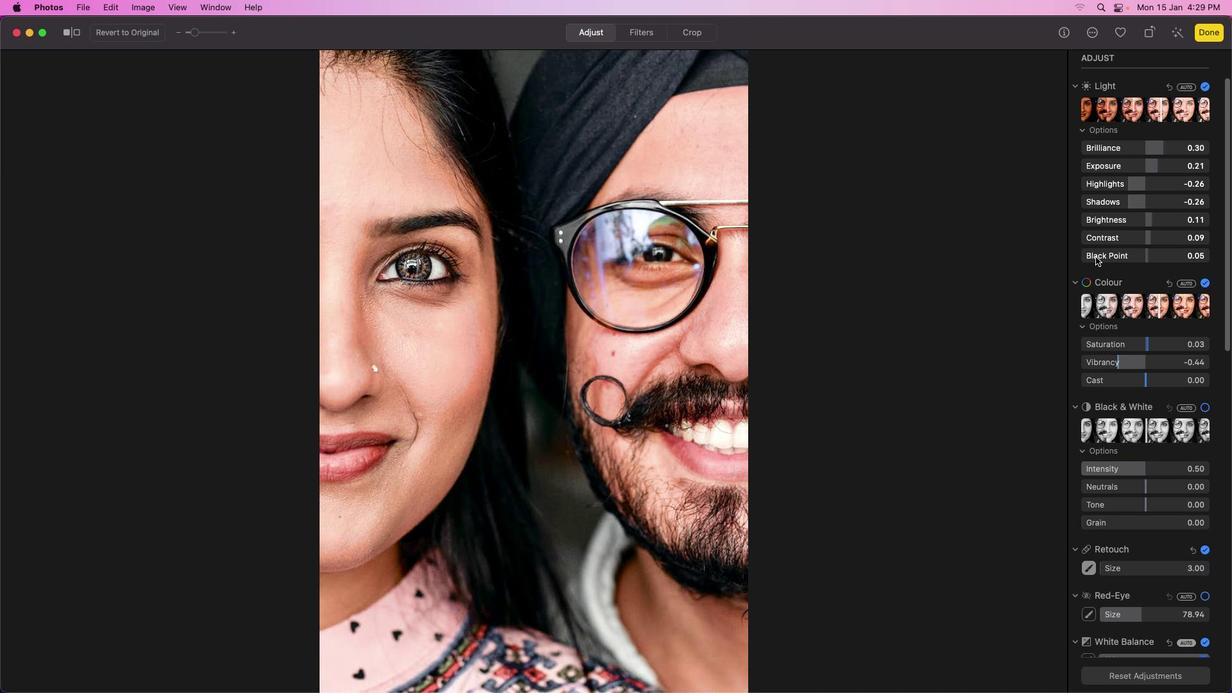 
Action: Mouse moved to (1181, 449)
Screenshot: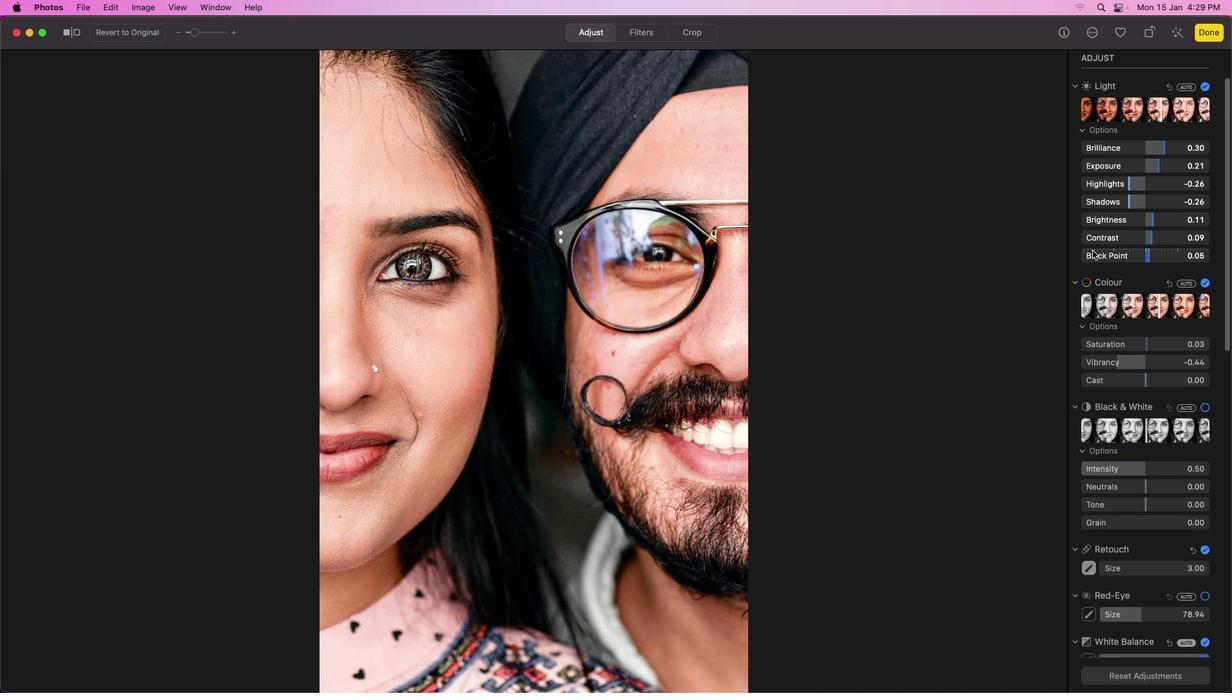 
Action: Mouse scrolled (1181, 449) with delta (0, 1)
Screenshot: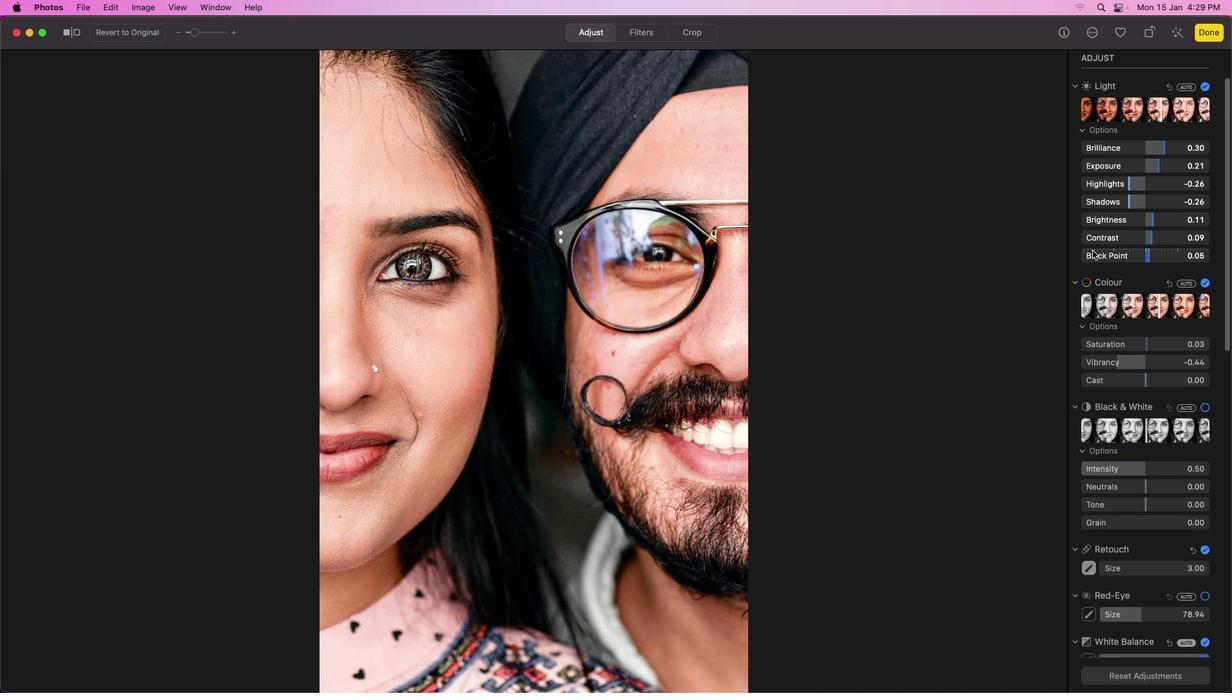
Action: Mouse moved to (1092, 249)
Screenshot: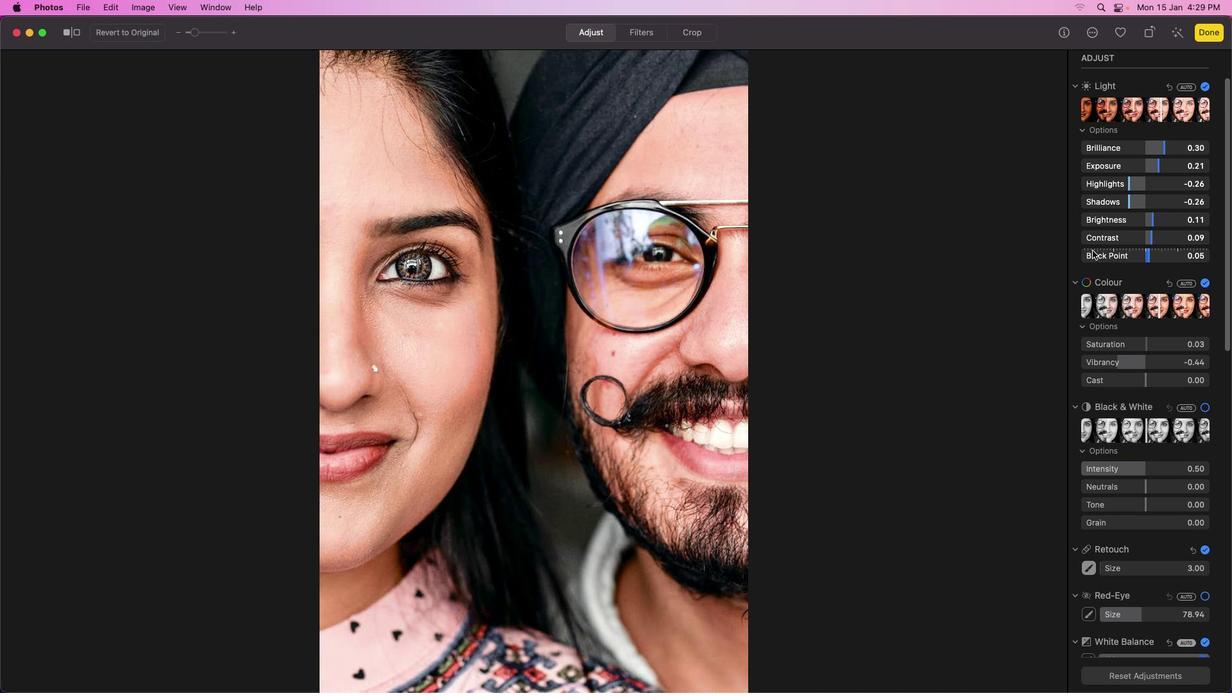 
Action: Mouse scrolled (1092, 249) with delta (0, 0)
Screenshot: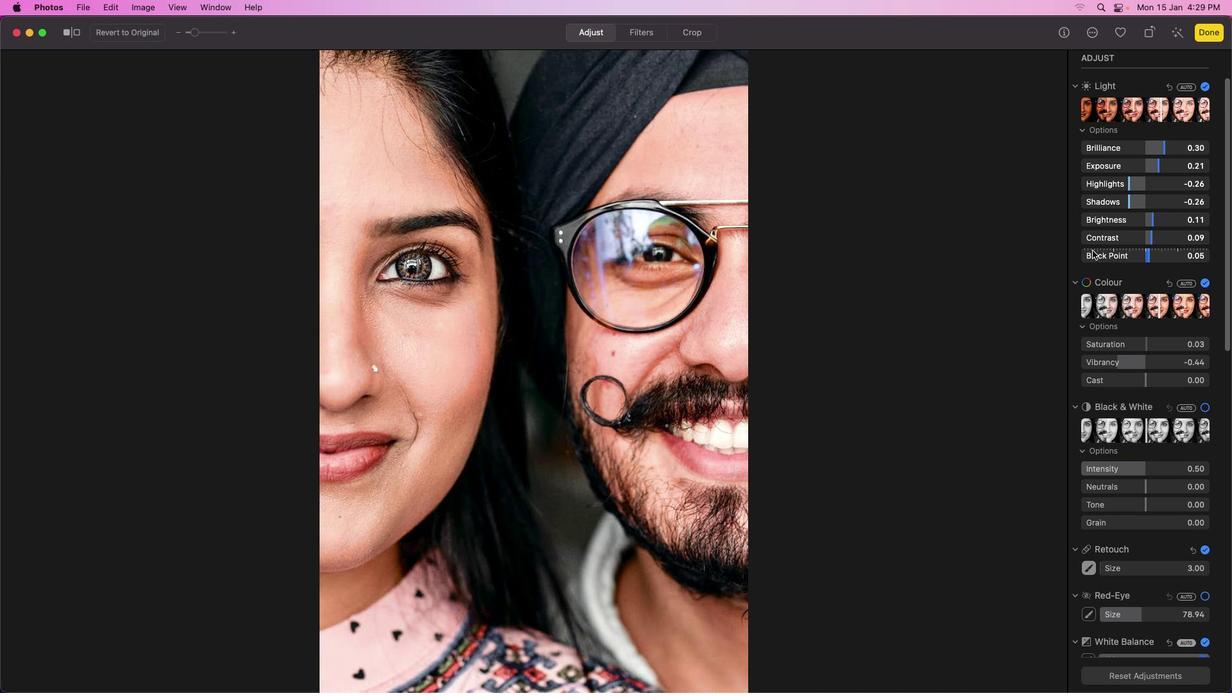 
Action: Mouse scrolled (1092, 249) with delta (0, 0)
Screenshot: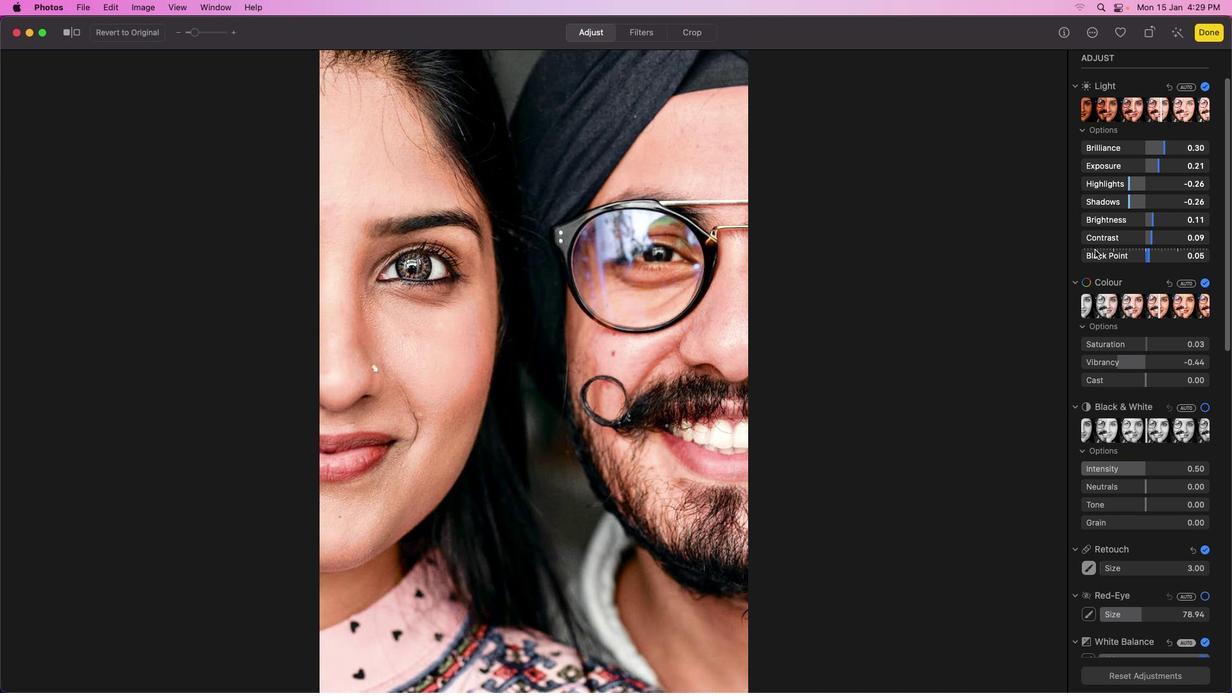 
Action: Mouse scrolled (1092, 249) with delta (0, 0)
Screenshot: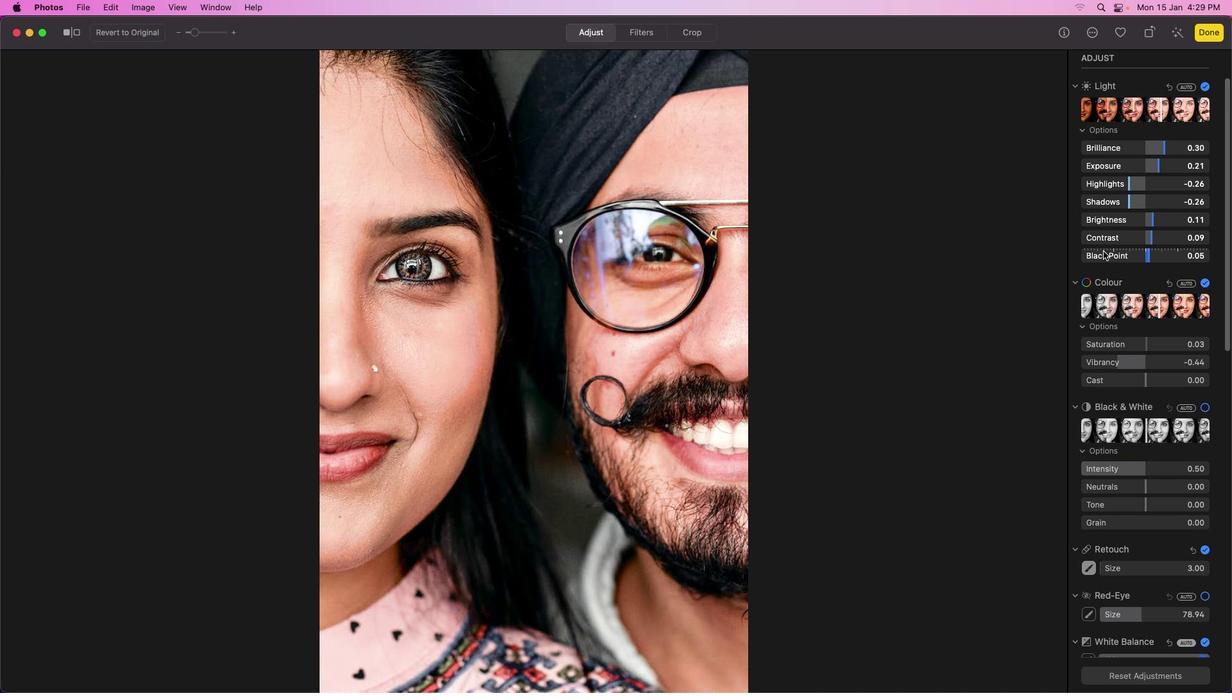 
Action: Mouse scrolled (1092, 249) with delta (0, 1)
Screenshot: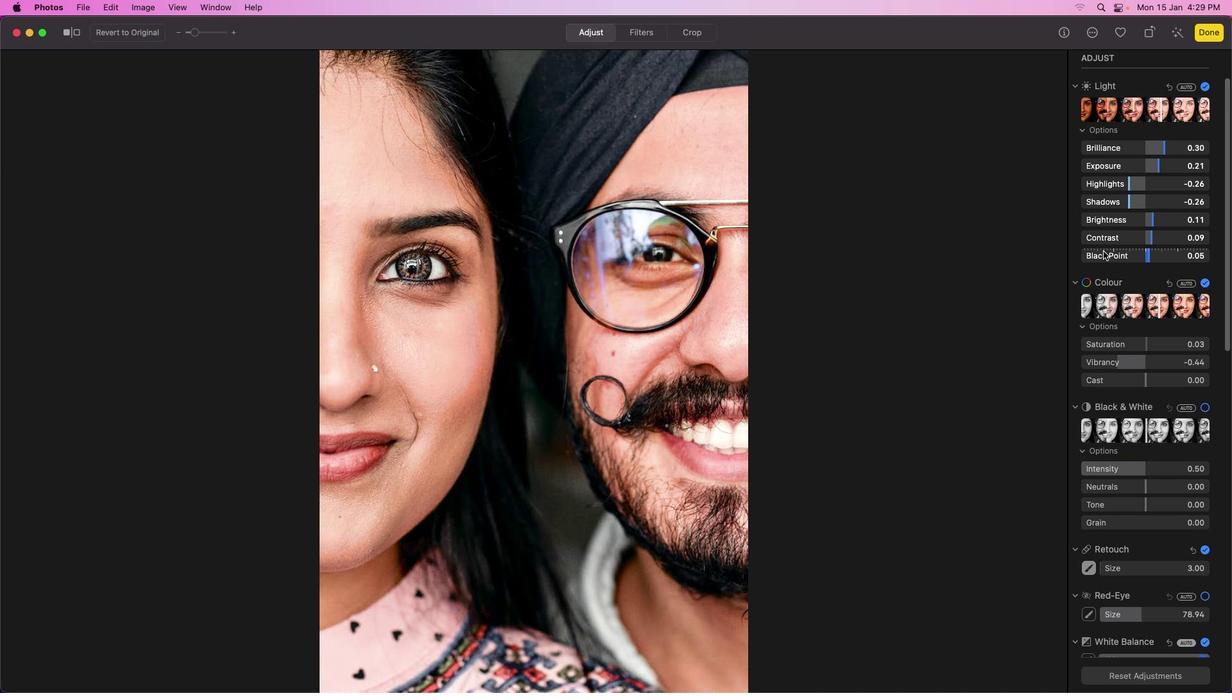 
Action: Mouse scrolled (1092, 249) with delta (0, 1)
Screenshot: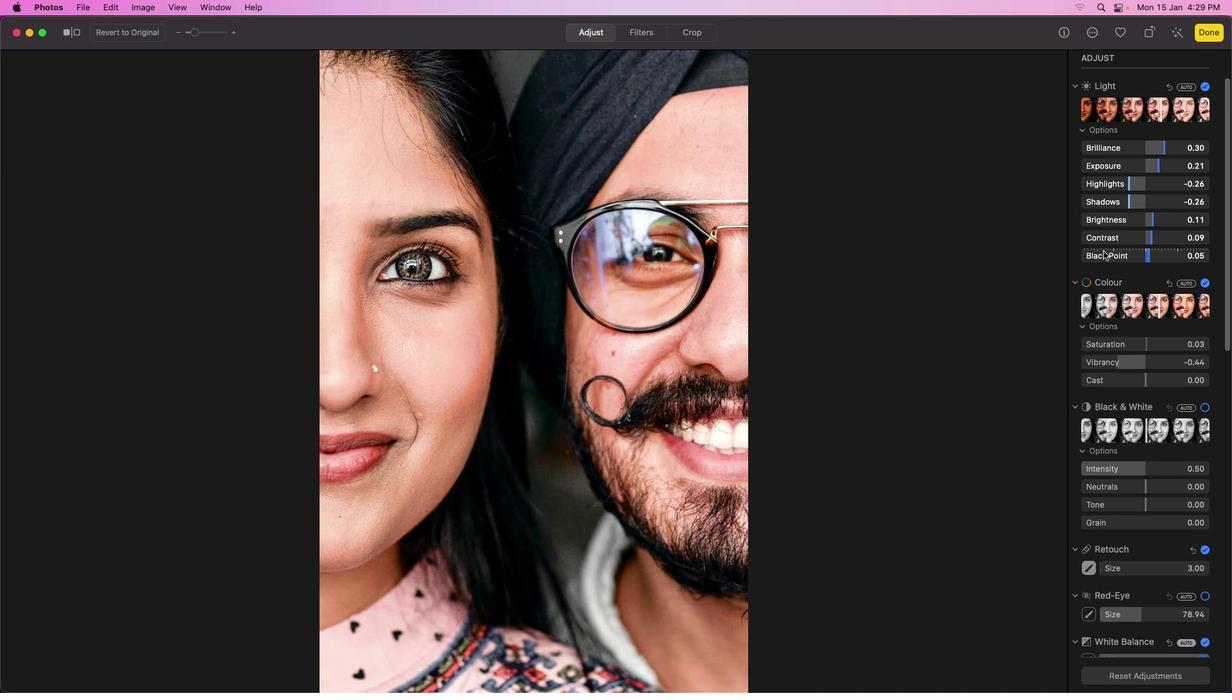
Action: Mouse moved to (1171, 367)
Screenshot: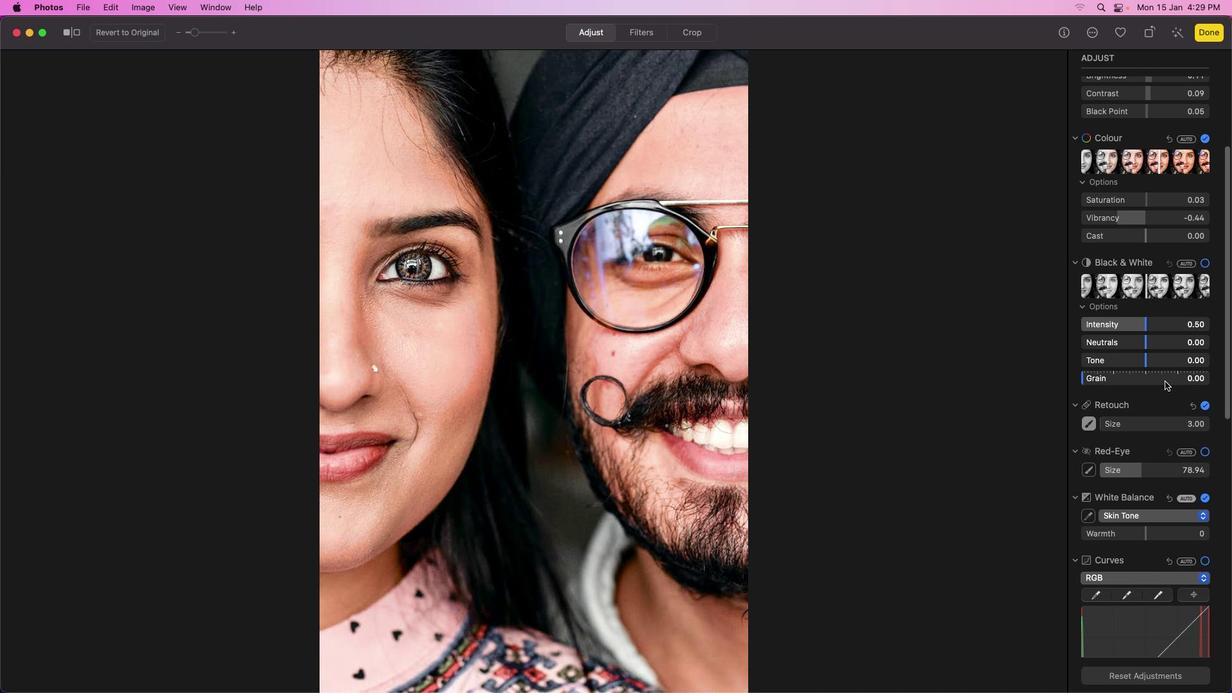 
Action: Mouse scrolled (1171, 367) with delta (0, -1)
Screenshot: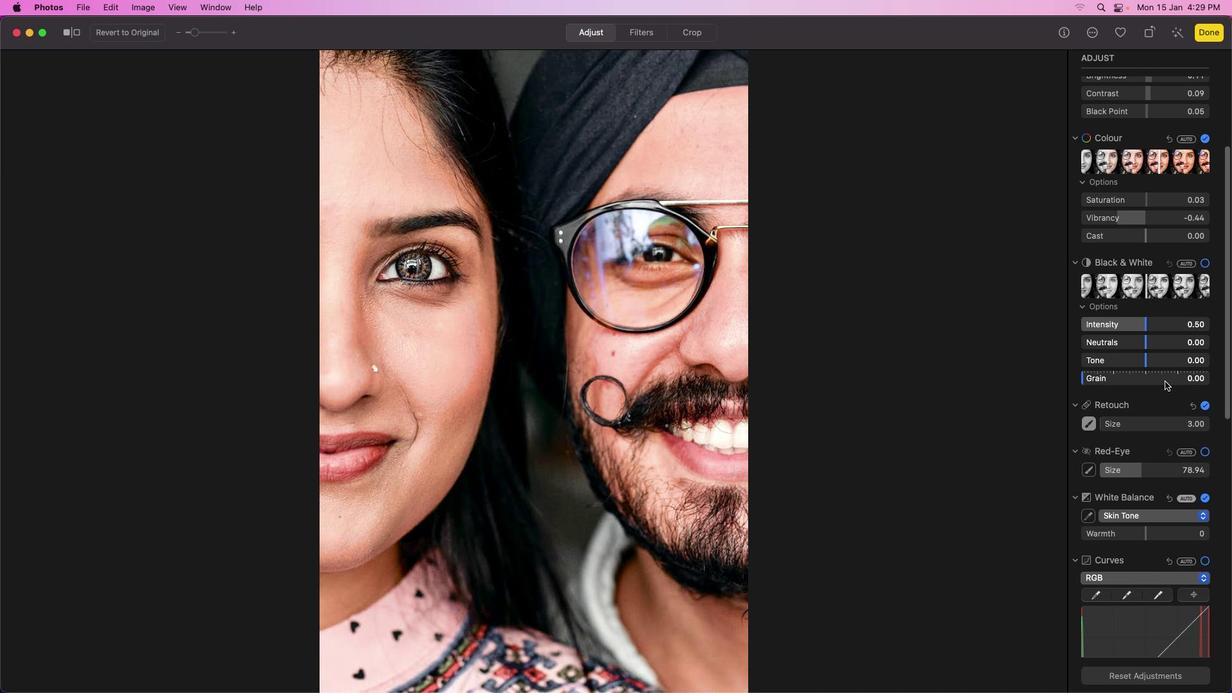 
Action: Mouse moved to (1168, 373)
Screenshot: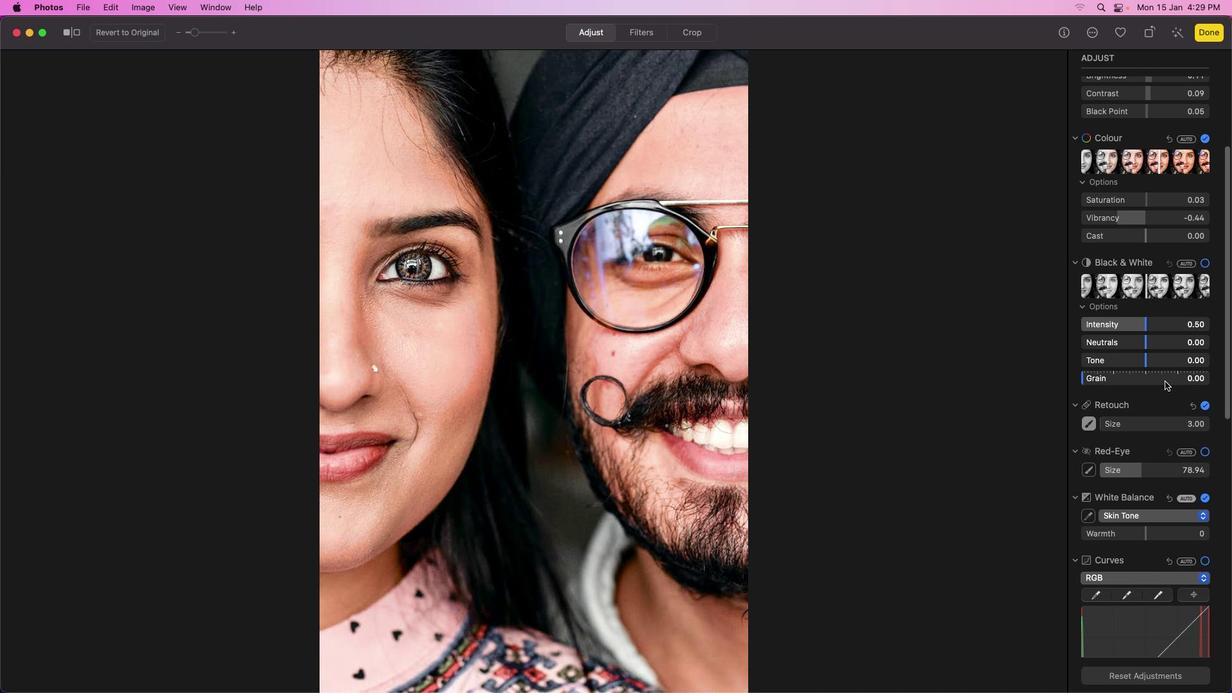 
Action: Mouse scrolled (1168, 373) with delta (0, -1)
Screenshot: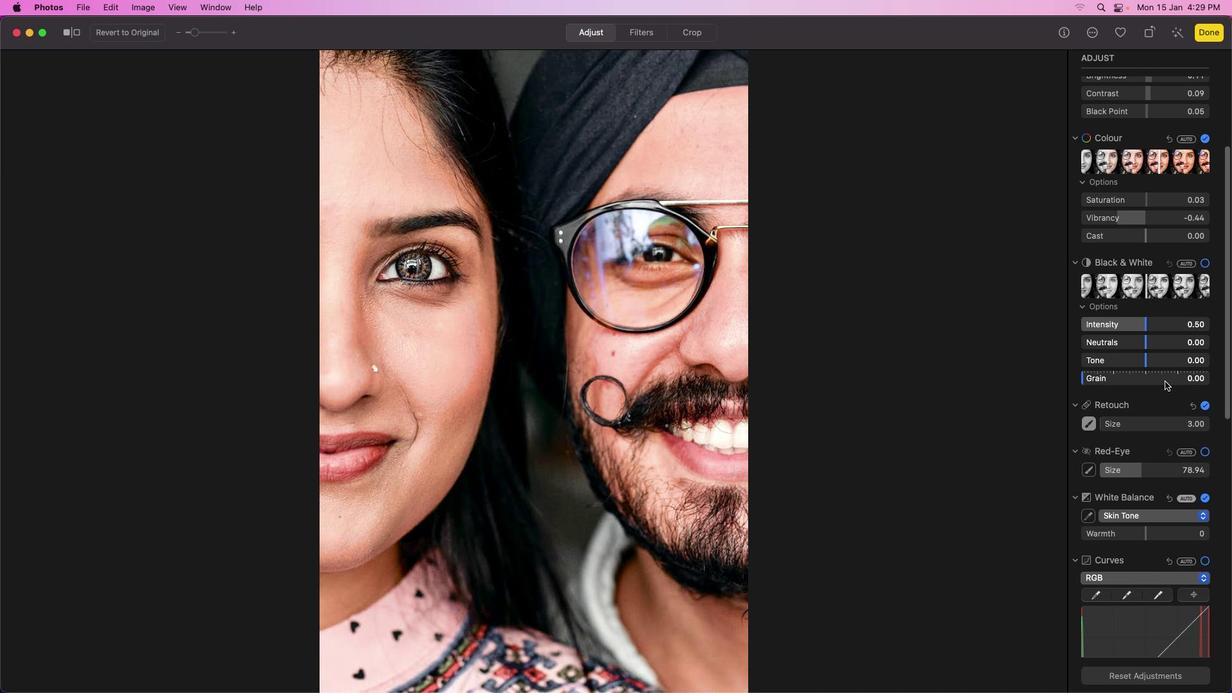 
Action: Mouse moved to (1166, 377)
Screenshot: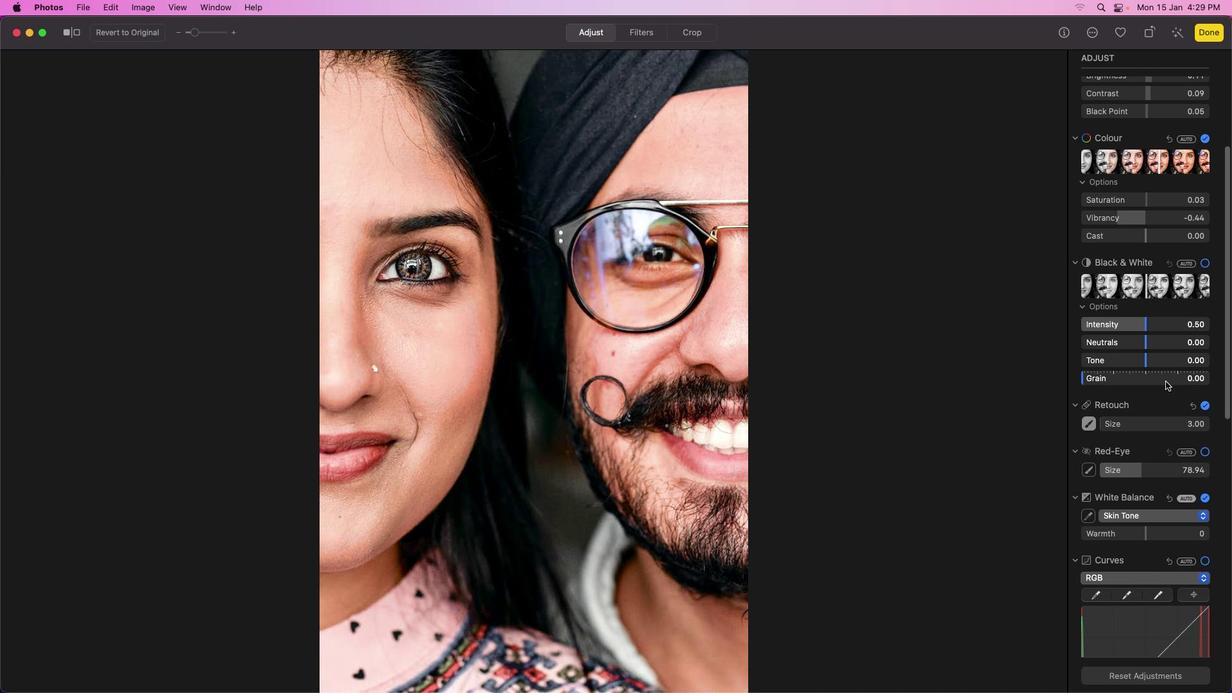 
Action: Mouse scrolled (1166, 377) with delta (0, -2)
Screenshot: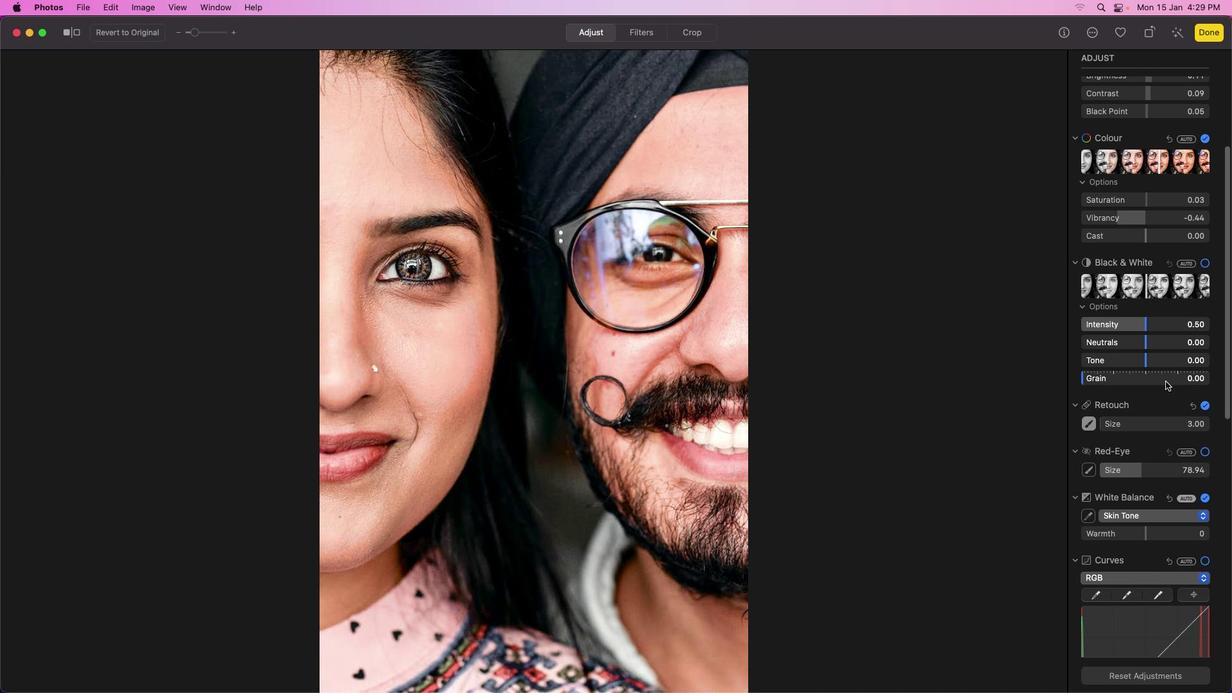 
Action: Mouse moved to (1164, 380)
Screenshot: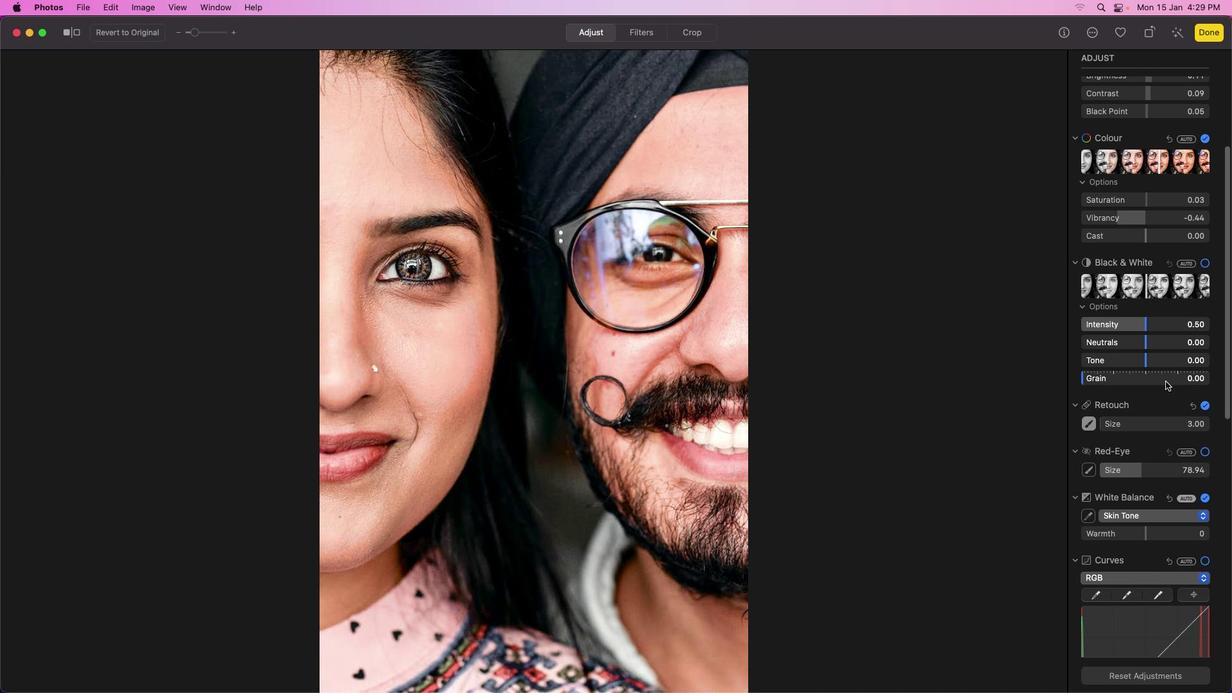 
Action: Mouse scrolled (1164, 380) with delta (0, -3)
Screenshot: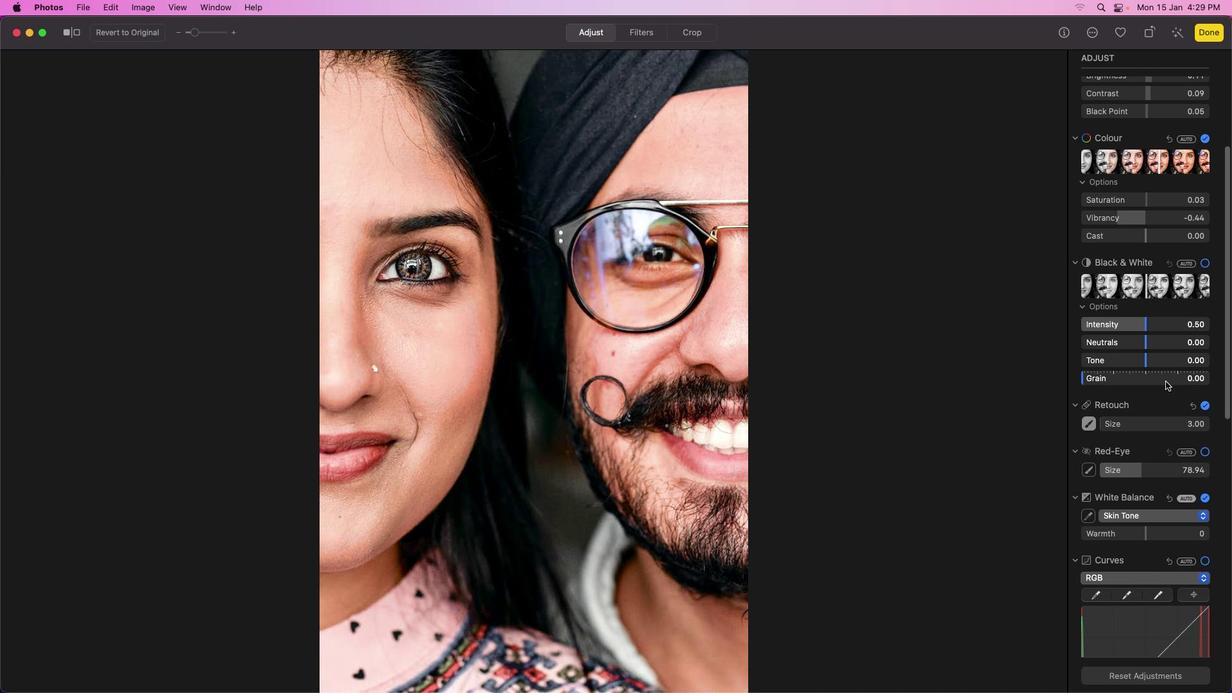 
Action: Mouse moved to (1164, 380)
Screenshot: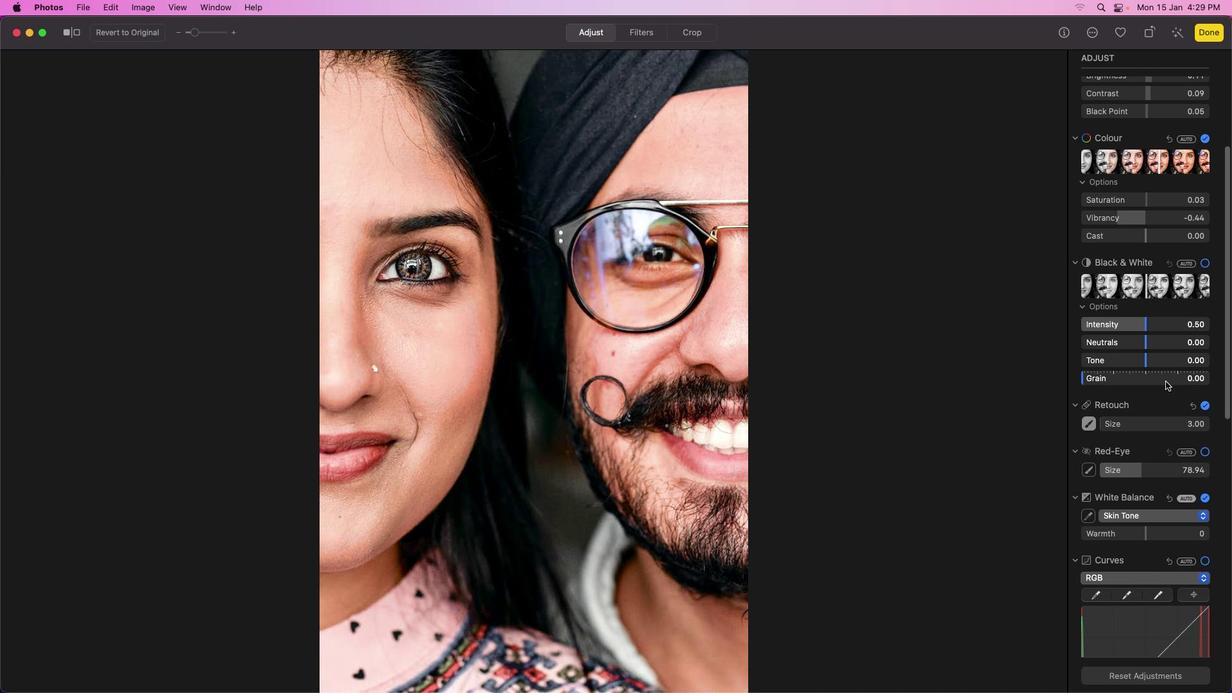 
Action: Mouse scrolled (1164, 380) with delta (0, -4)
Screenshot: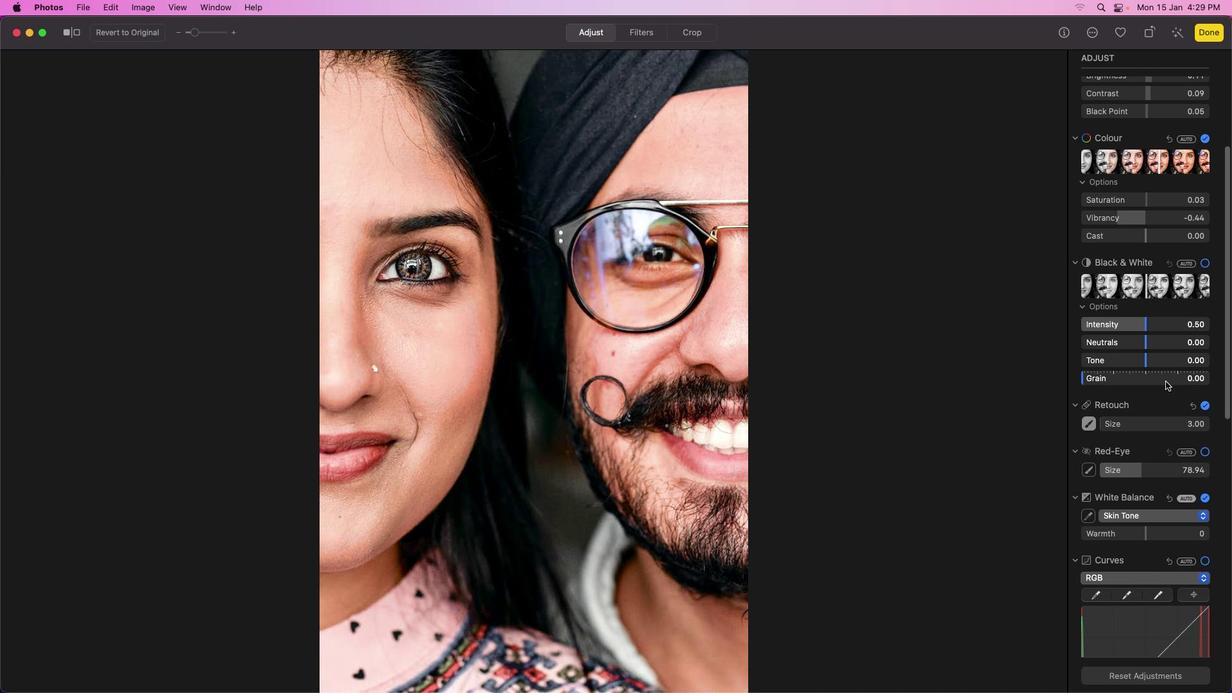 
Action: Mouse scrolled (1164, 380) with delta (0, -4)
Screenshot: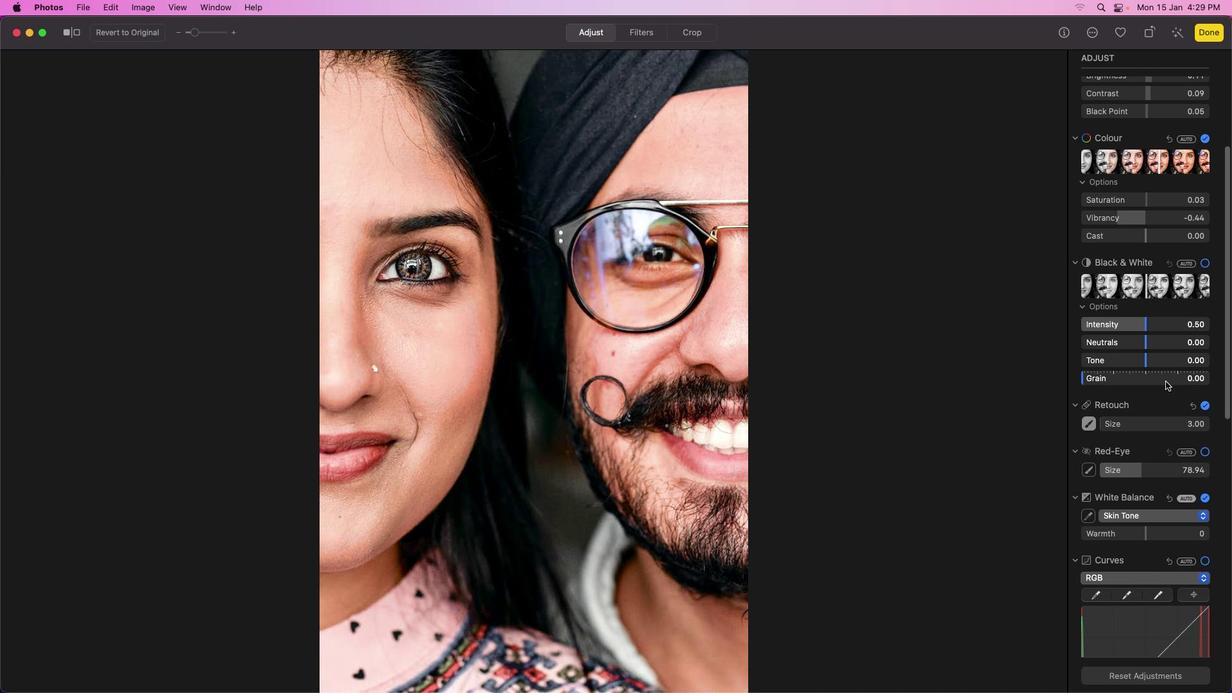 
Action: Mouse moved to (1164, 380)
Screenshot: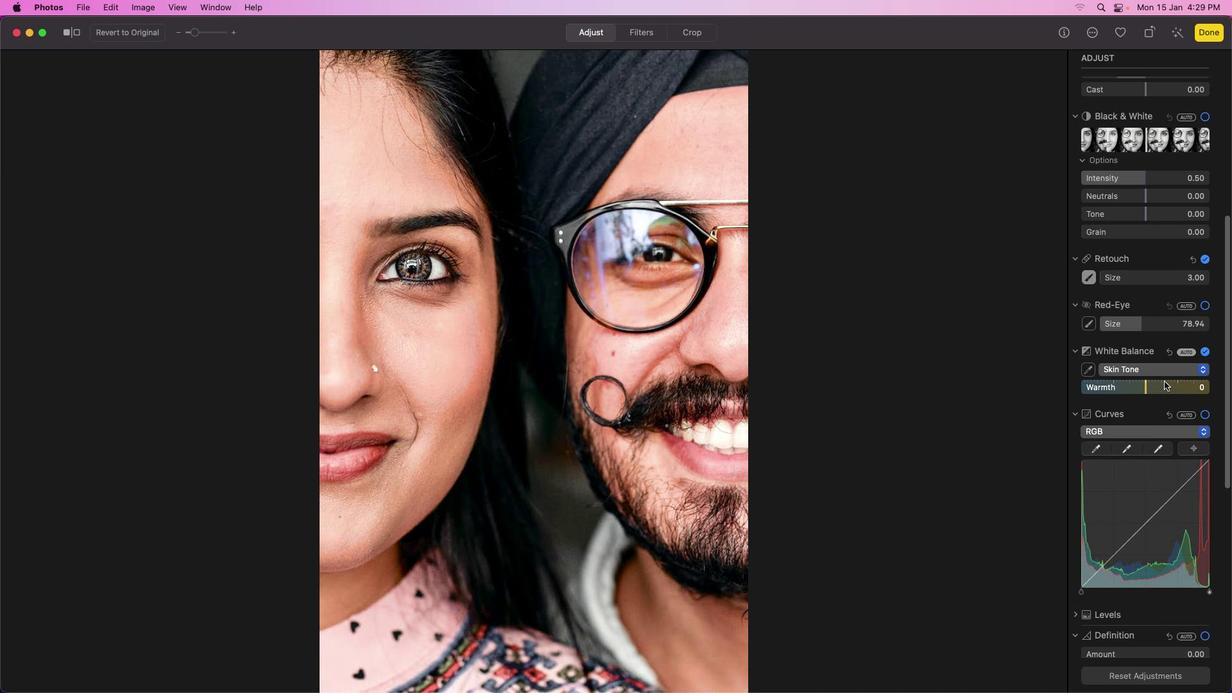 
Action: Mouse scrolled (1164, 380) with delta (0, -1)
Screenshot: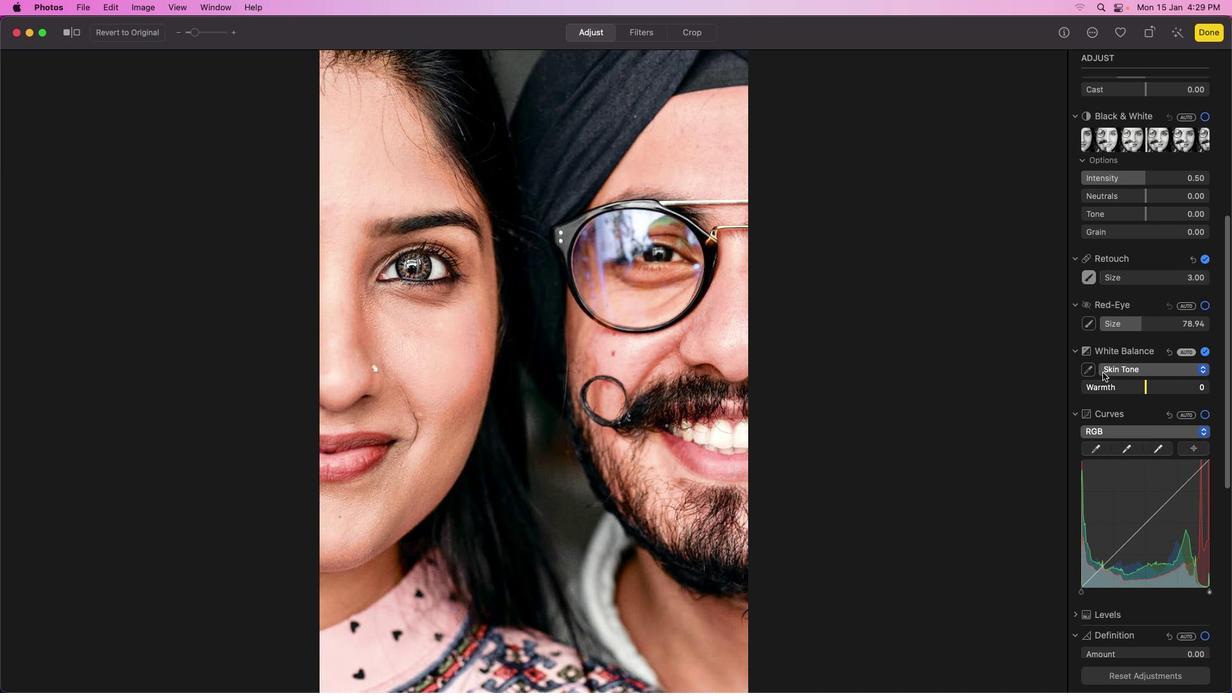 
Action: Mouse scrolled (1164, 380) with delta (0, -1)
Screenshot: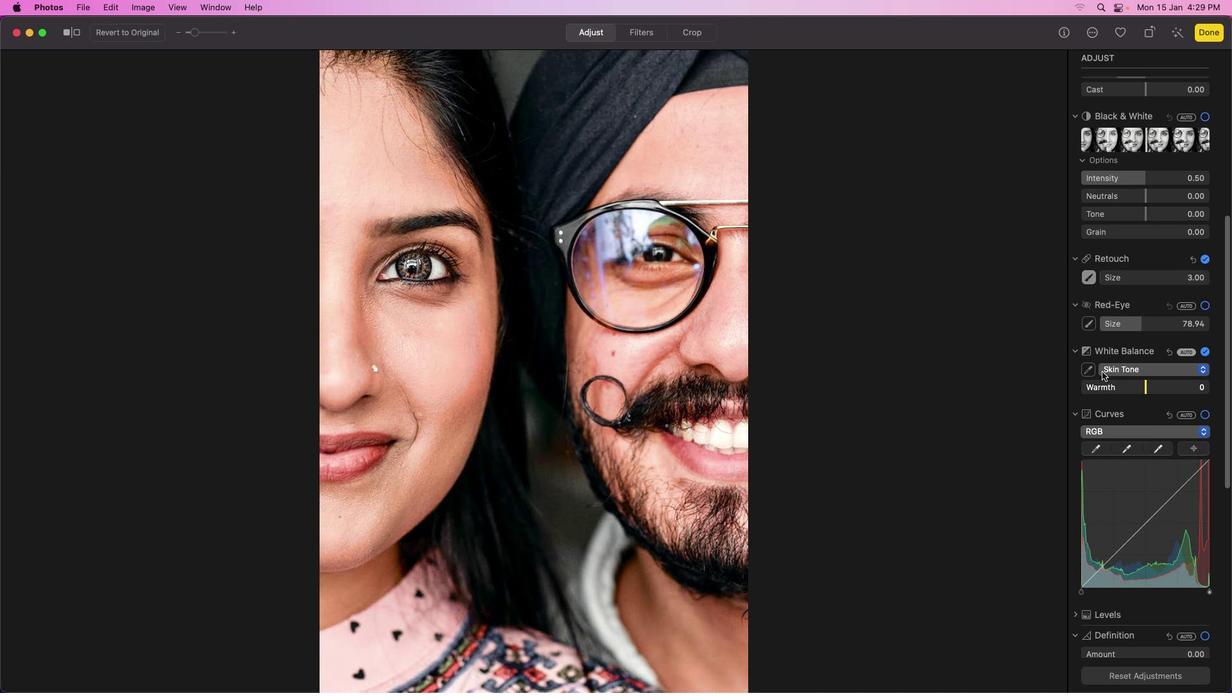 
Action: Mouse scrolled (1164, 380) with delta (0, -2)
Screenshot: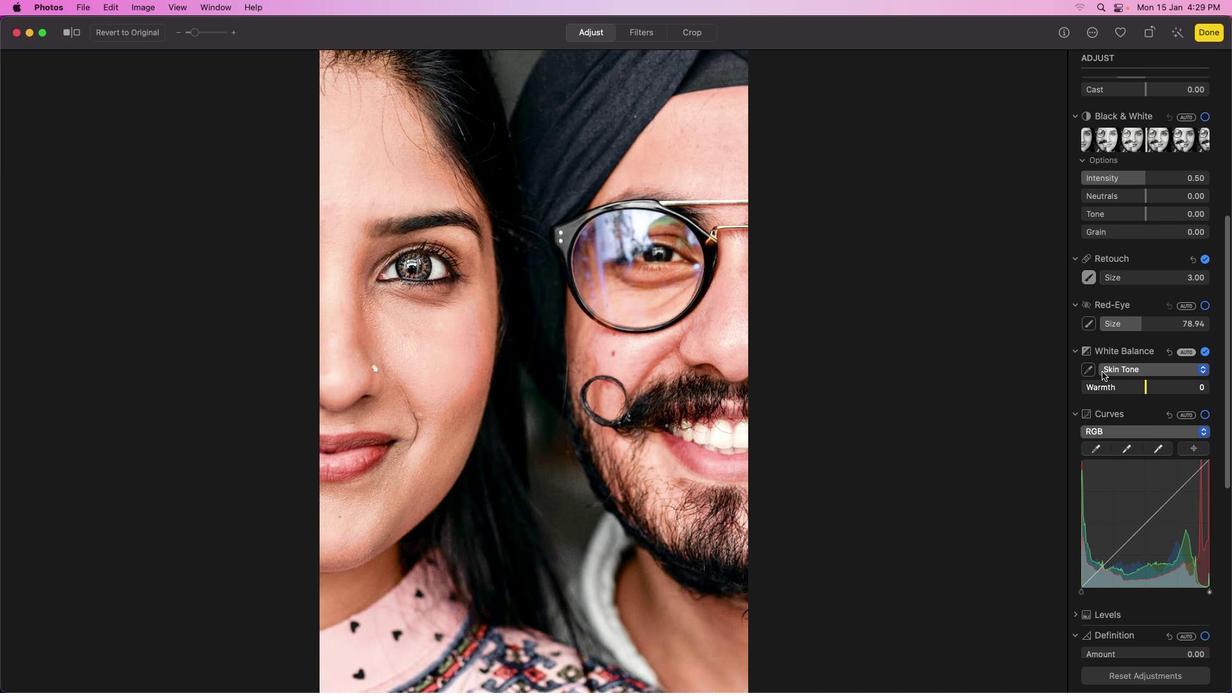 
Action: Mouse scrolled (1164, 380) with delta (0, -3)
Screenshot: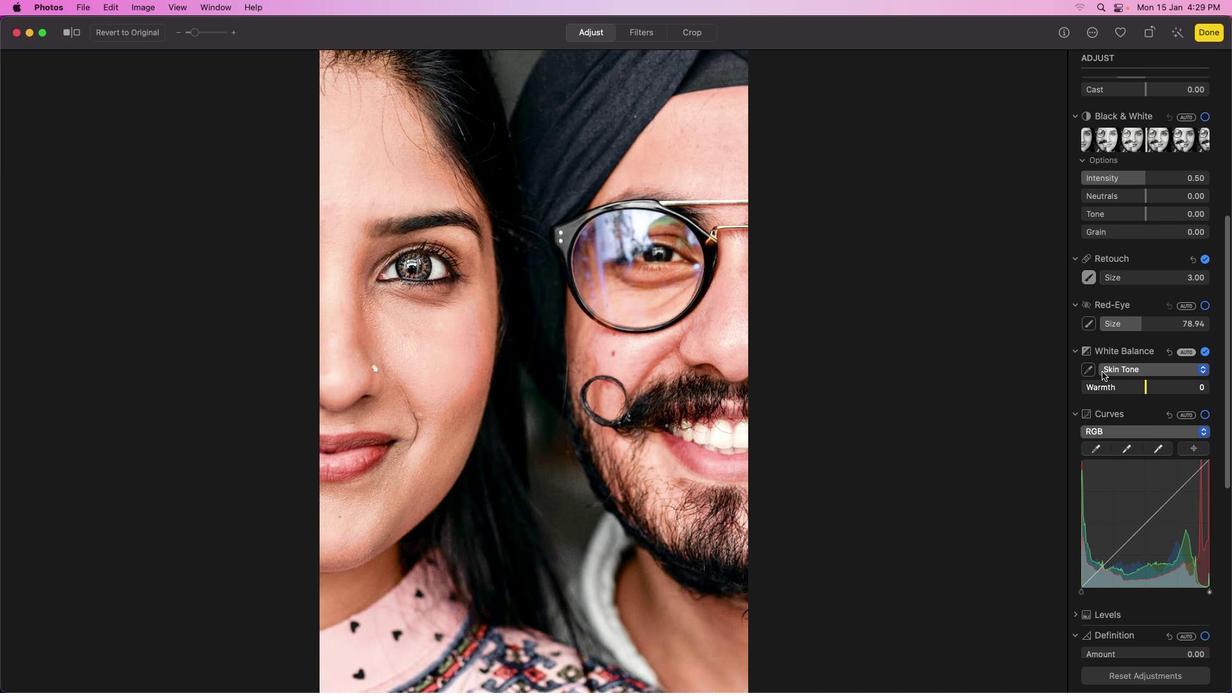 
Action: Mouse scrolled (1164, 380) with delta (0, -4)
Screenshot: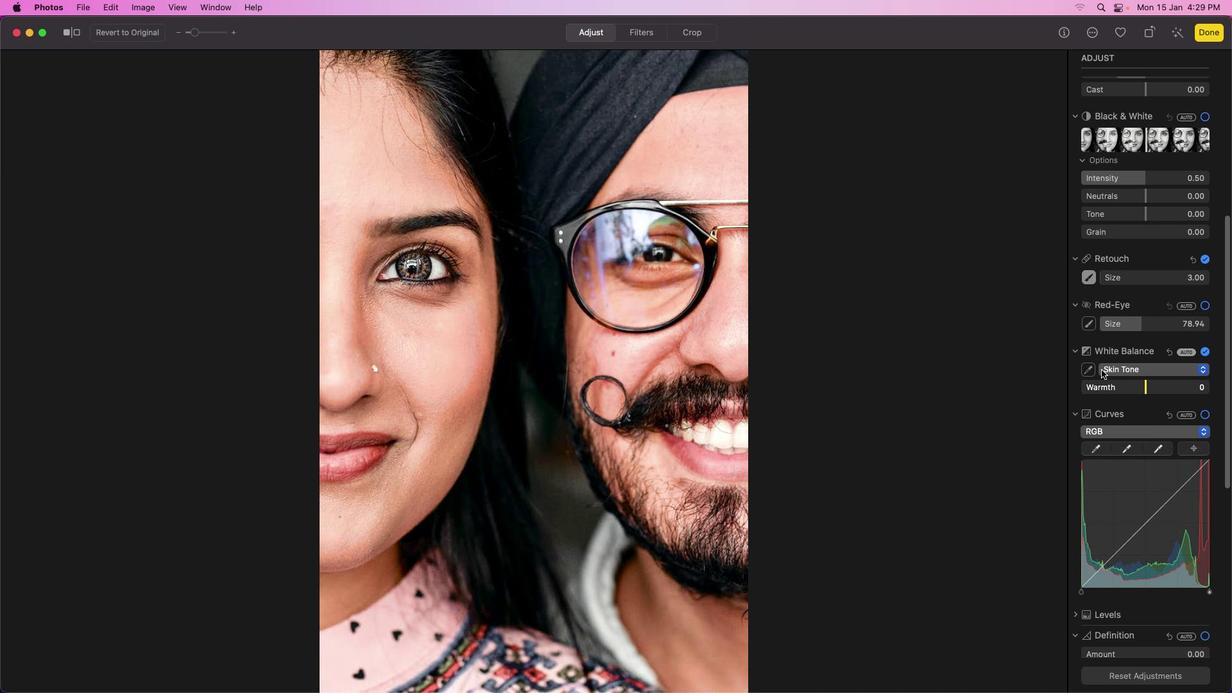 
Action: Mouse scrolled (1164, 380) with delta (0, -4)
Screenshot: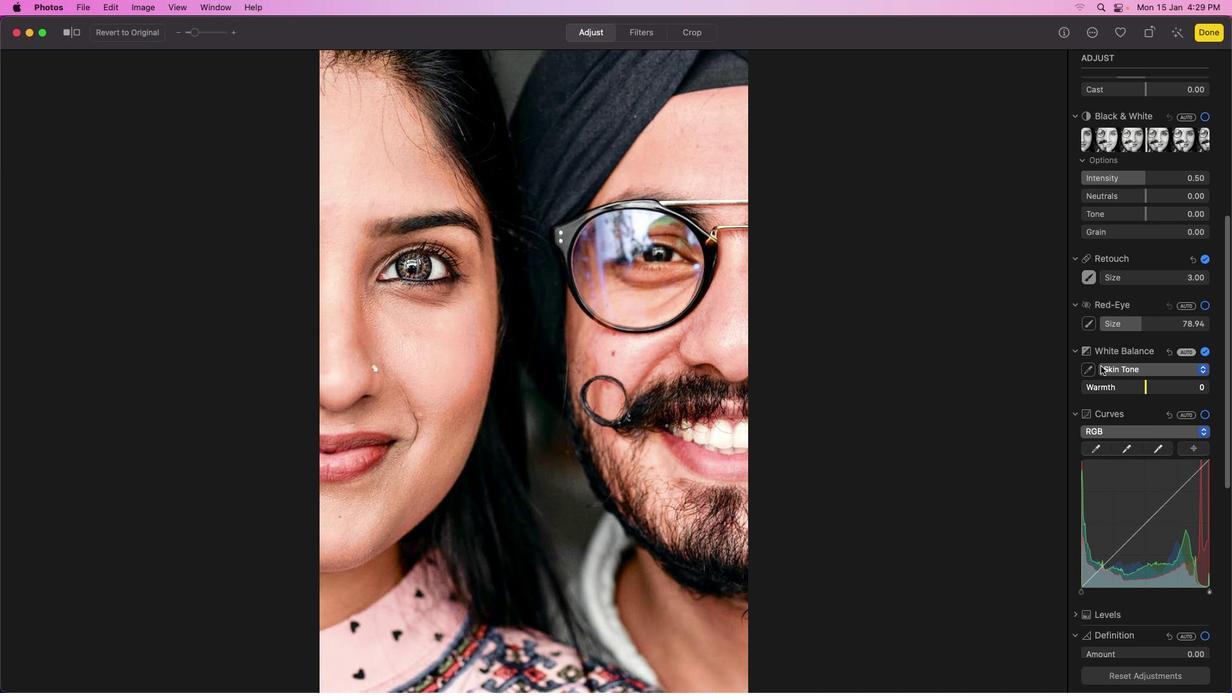 
Action: Mouse moved to (1103, 357)
Screenshot: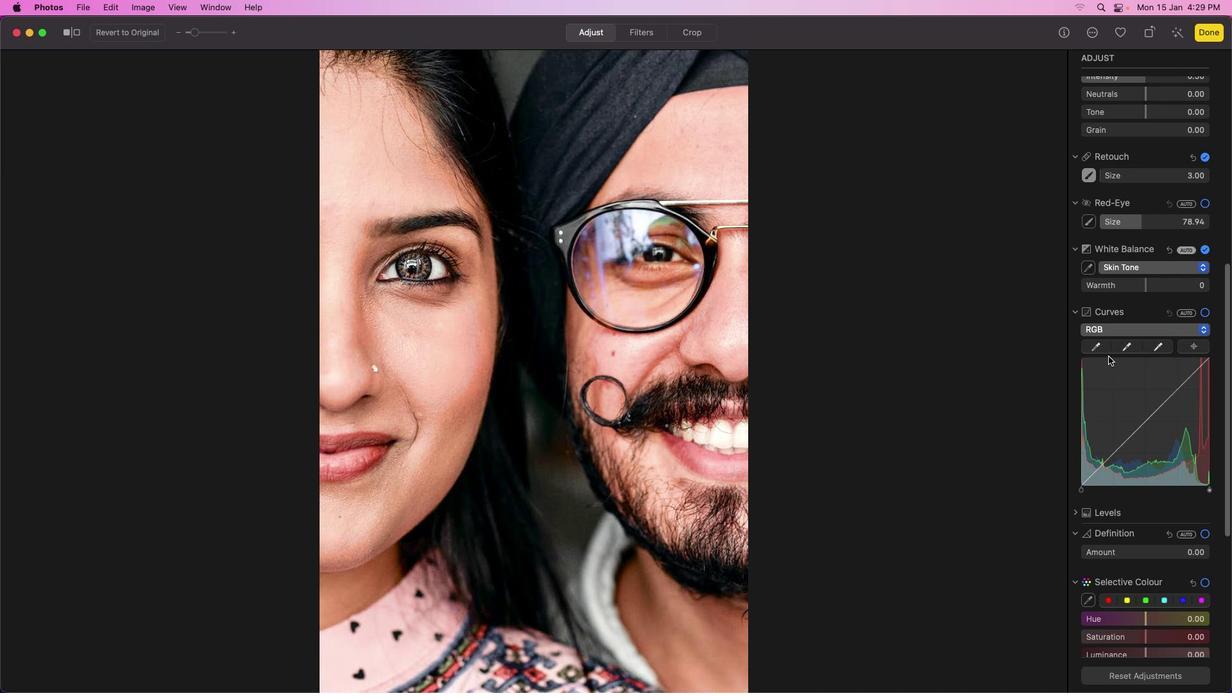 
Action: Mouse scrolled (1103, 357) with delta (0, -1)
Screenshot: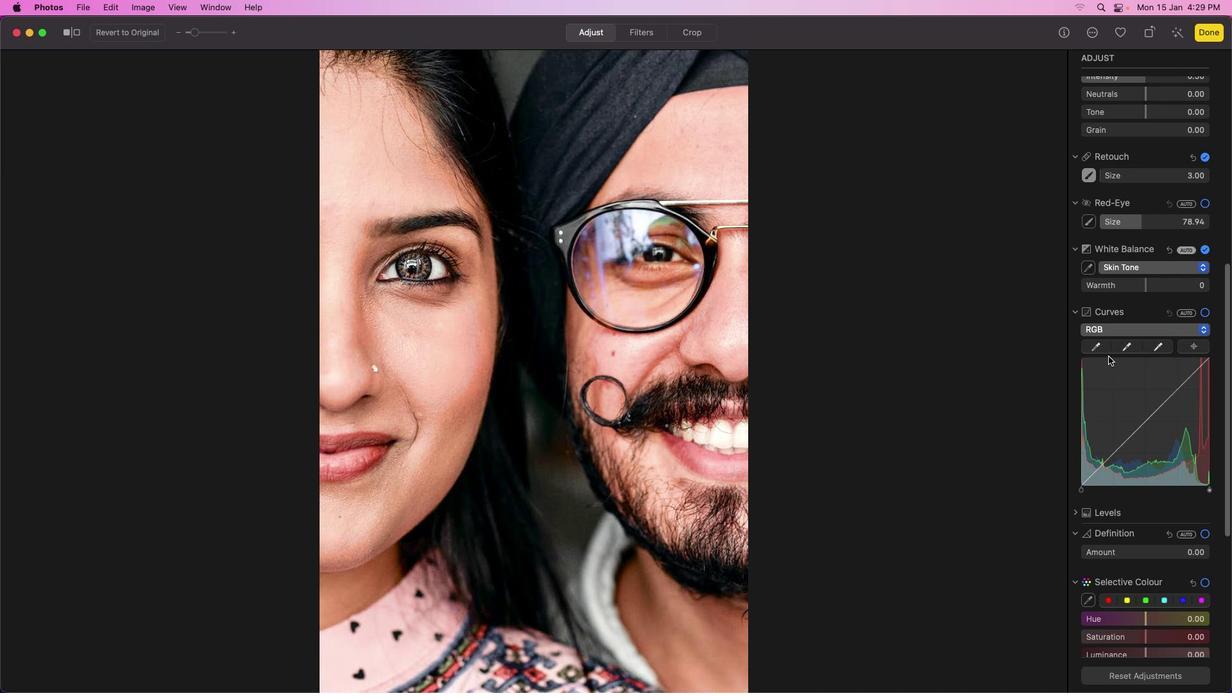 
Action: Mouse scrolled (1103, 357) with delta (0, -1)
Screenshot: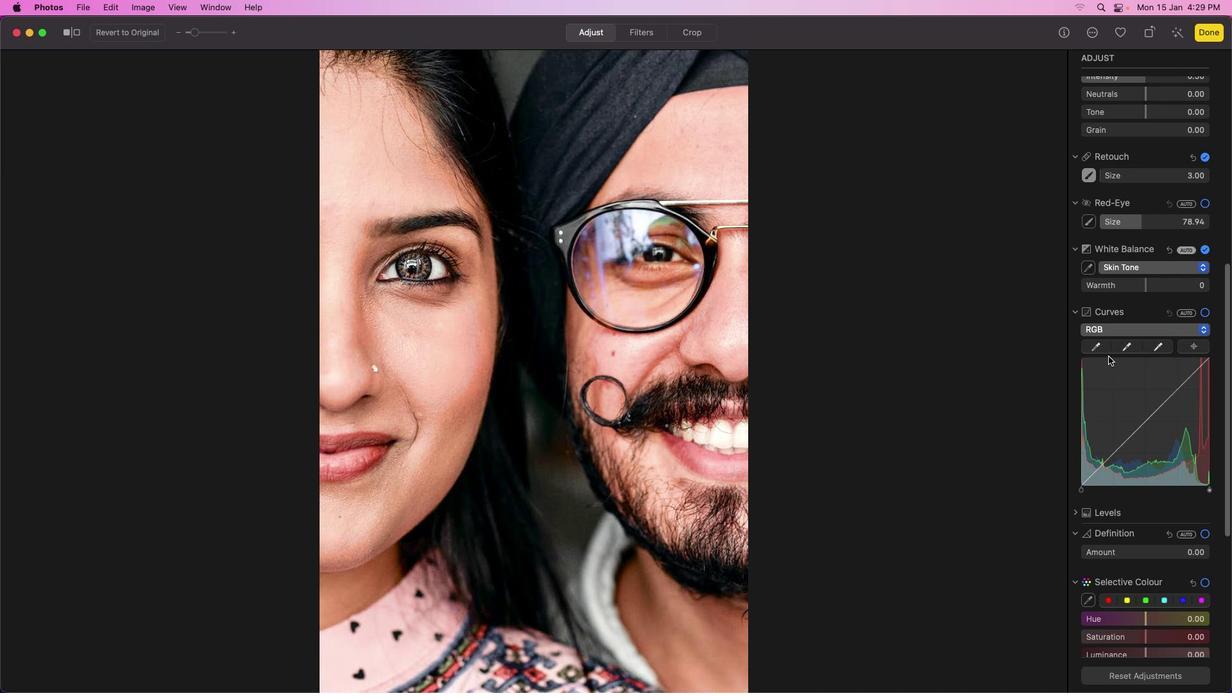 
Action: Mouse scrolled (1103, 357) with delta (0, -2)
Screenshot: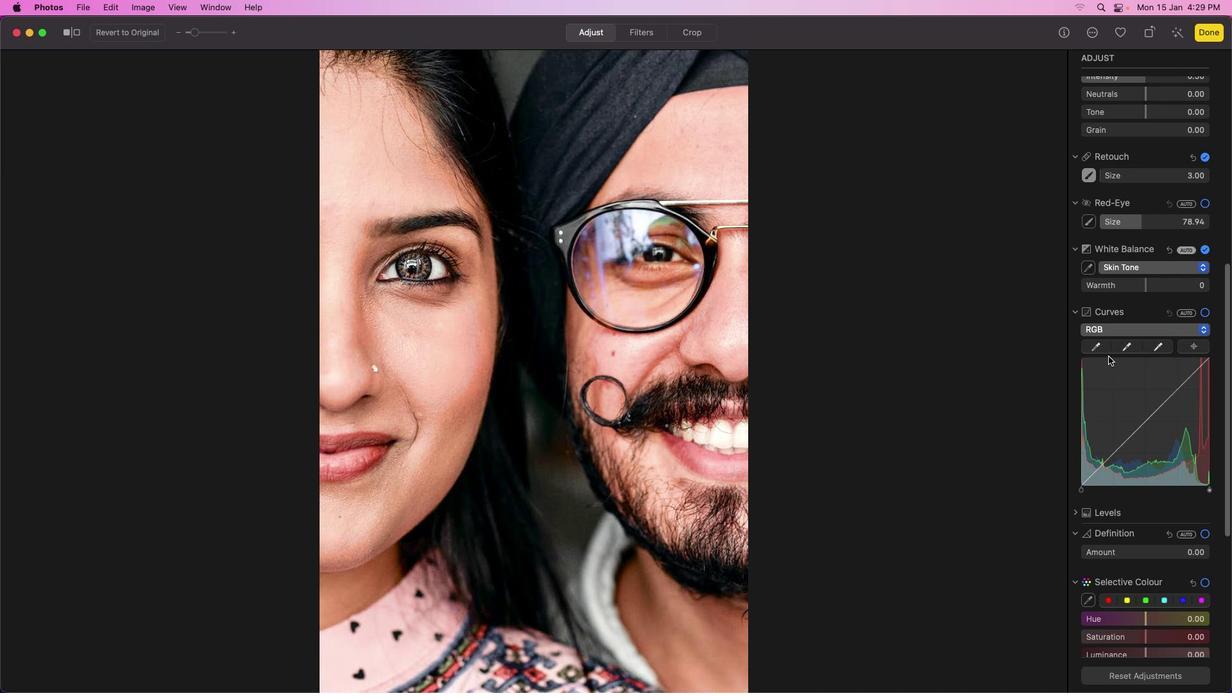 
Action: Mouse scrolled (1103, 357) with delta (0, -3)
Screenshot: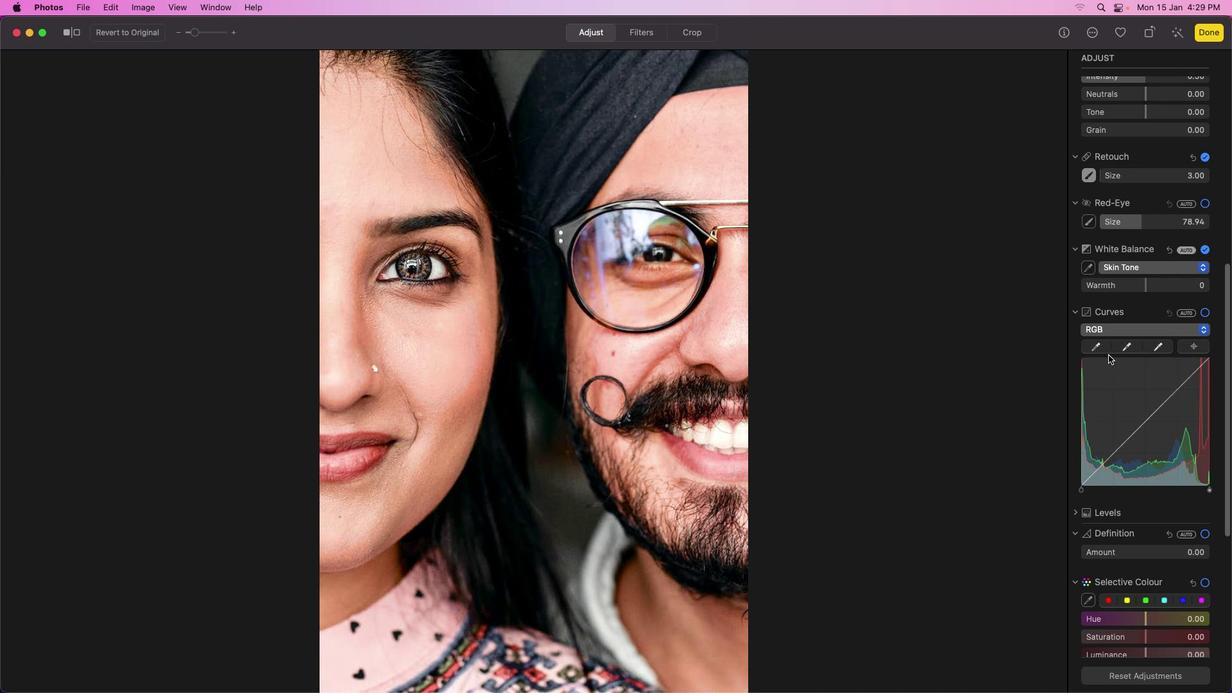 
Action: Mouse scrolled (1103, 357) with delta (0, -3)
Screenshot: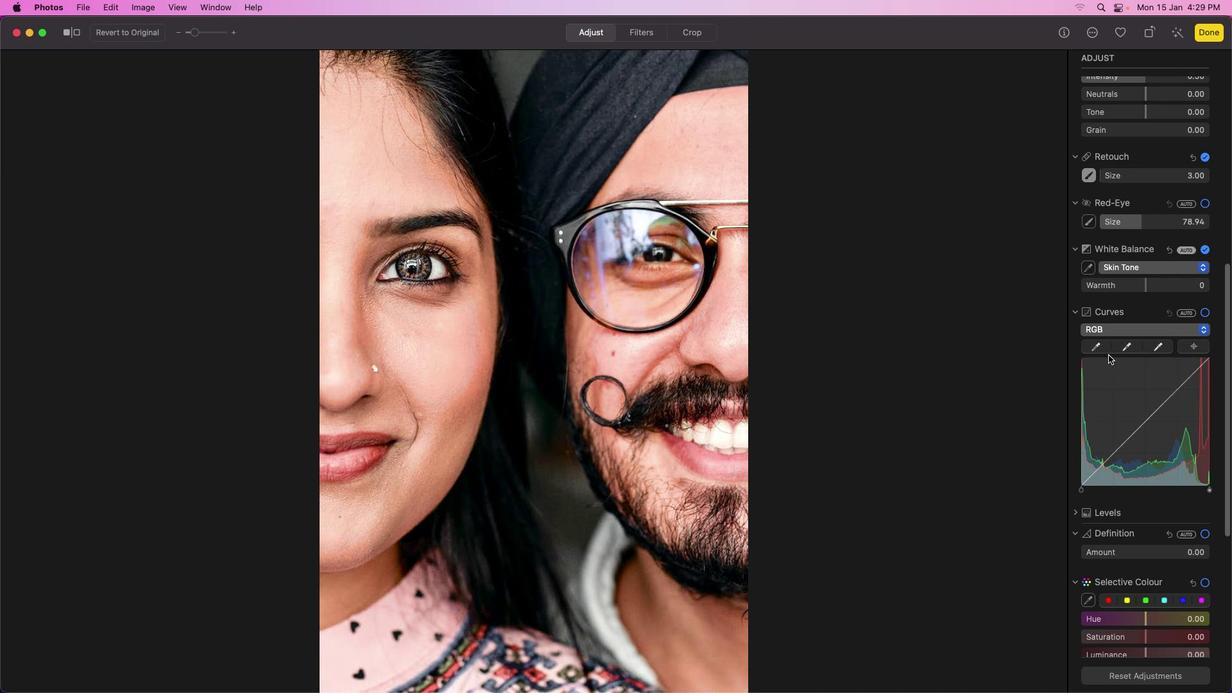 
Action: Mouse moved to (1125, 284)
Screenshot: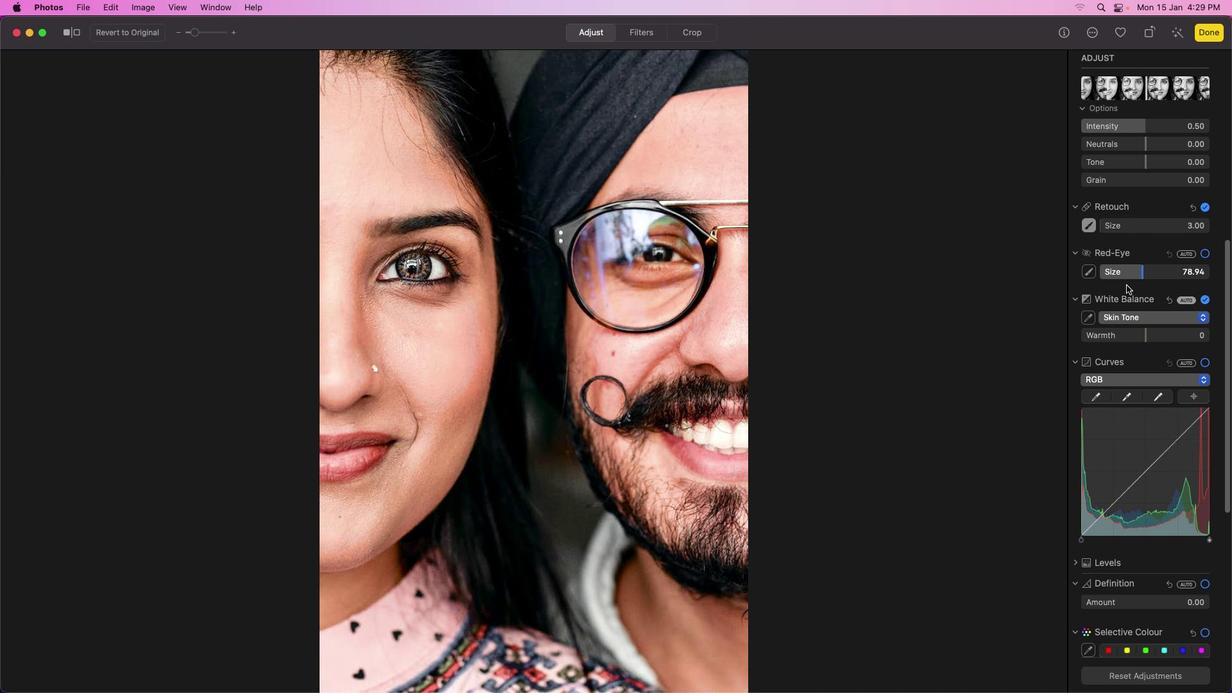 
Action: Mouse scrolled (1125, 284) with delta (0, 0)
Screenshot: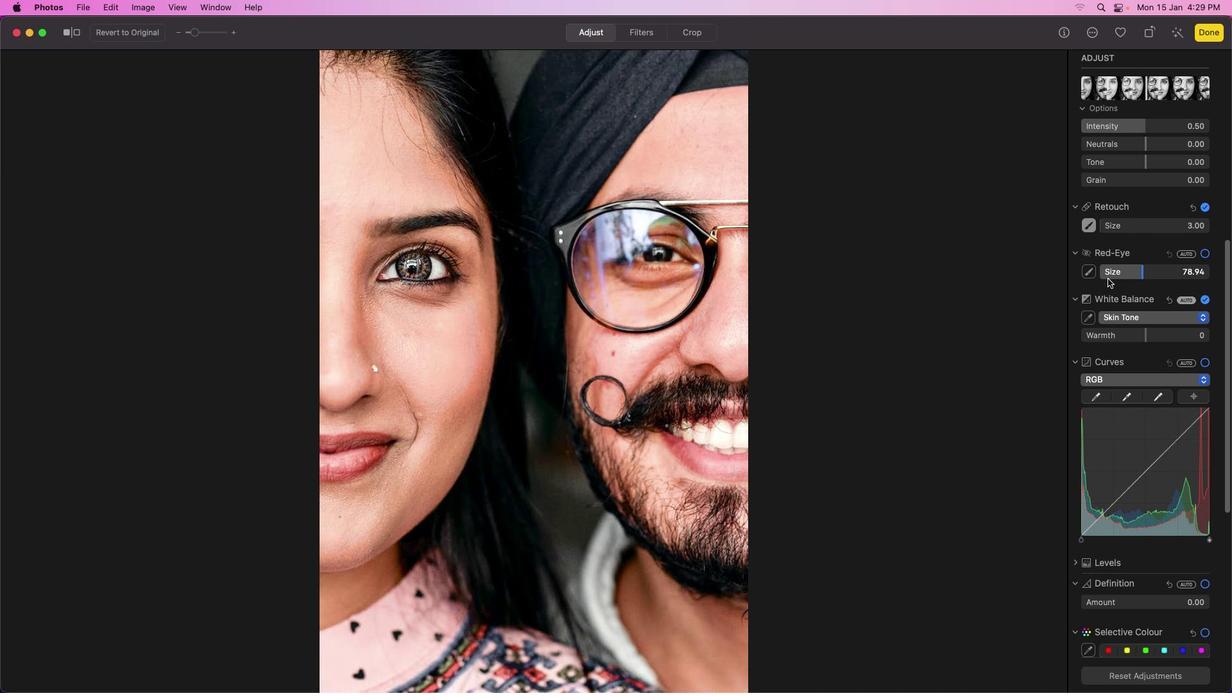 
Action: Mouse scrolled (1125, 284) with delta (0, 0)
Screenshot: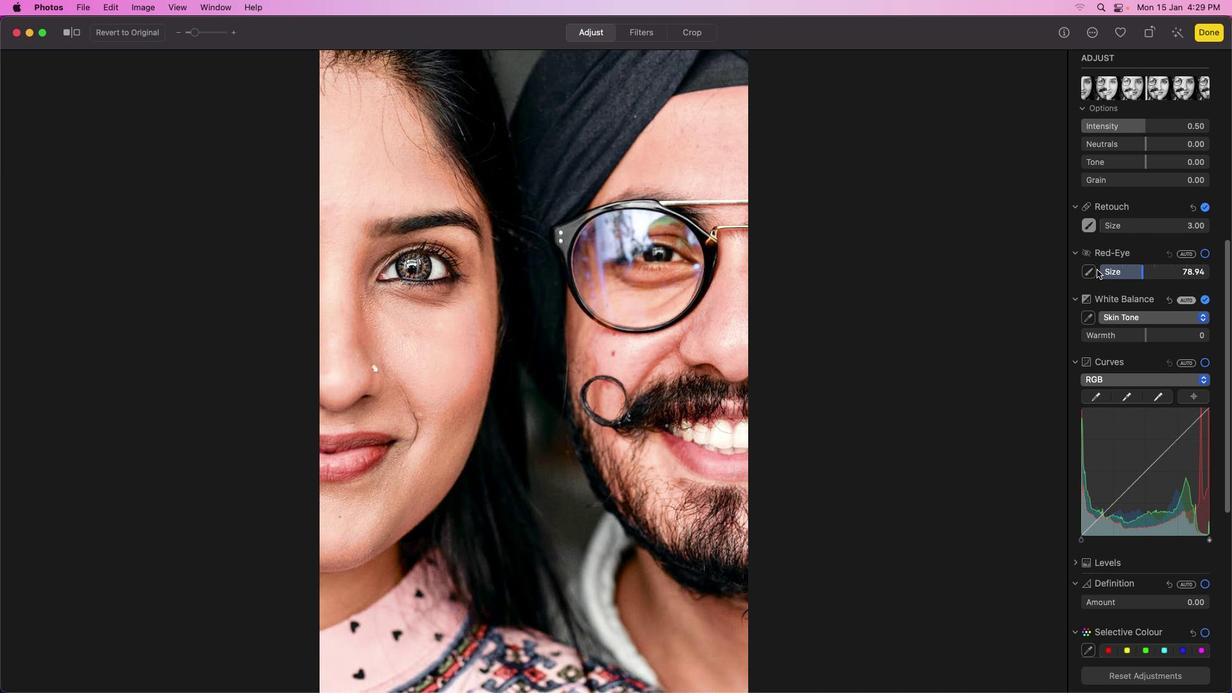 
Action: Mouse scrolled (1125, 284) with delta (0, 0)
Screenshot: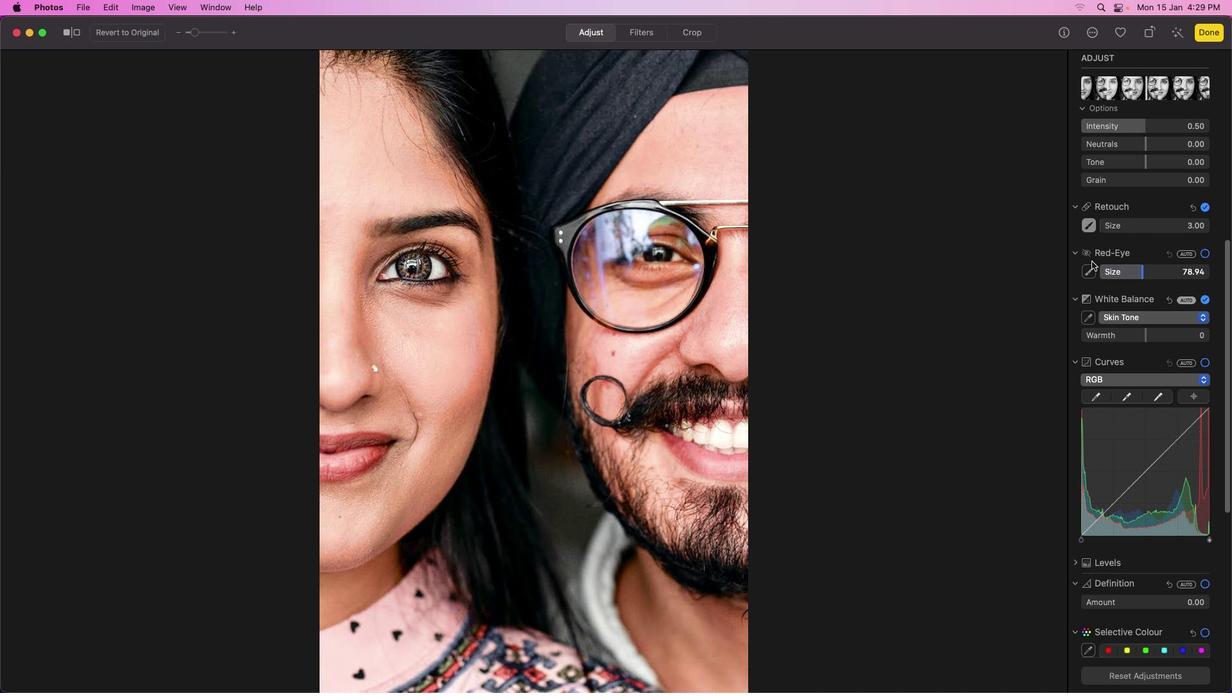 
Action: Mouse scrolled (1125, 284) with delta (0, 0)
Screenshot: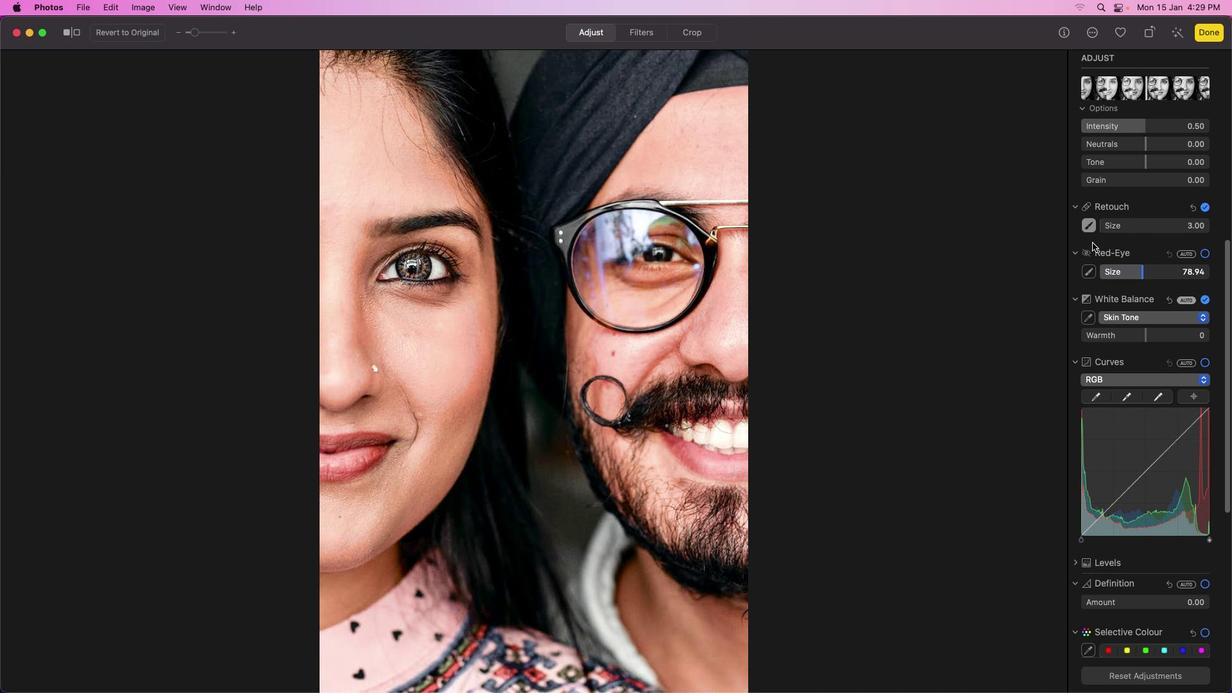 
Action: Mouse moved to (1089, 226)
Screenshot: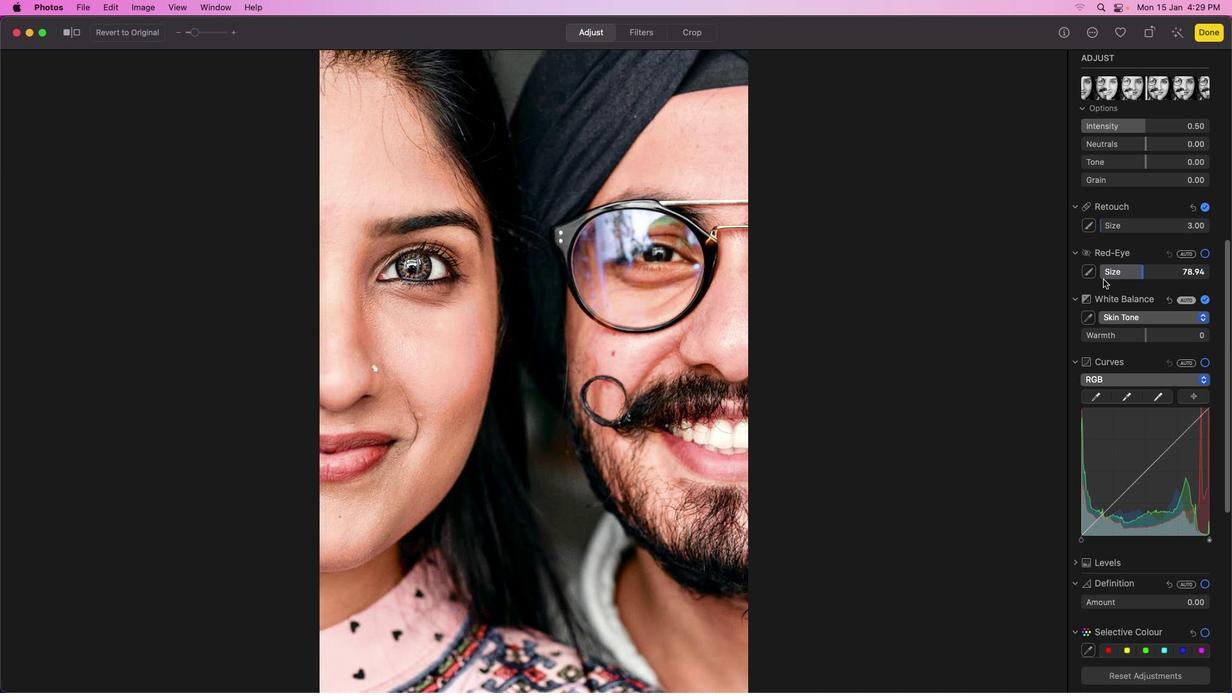 
Action: Mouse pressed left at (1089, 226)
Screenshot: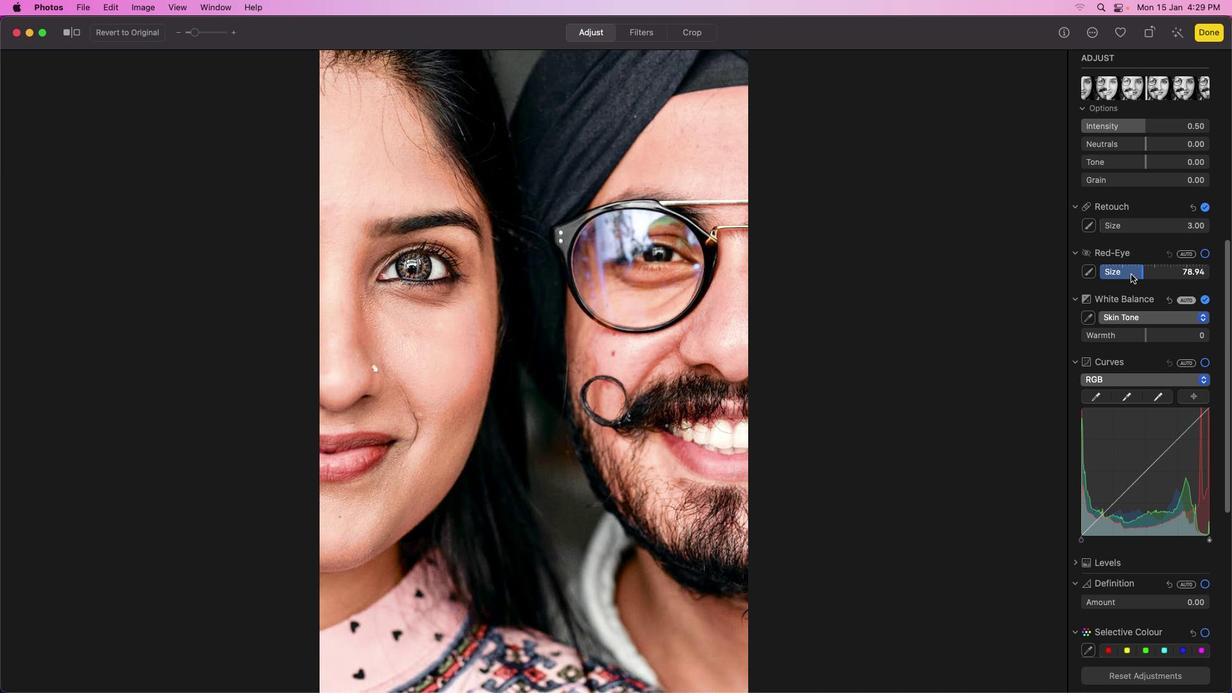 
Action: Mouse moved to (1134, 268)
Screenshot: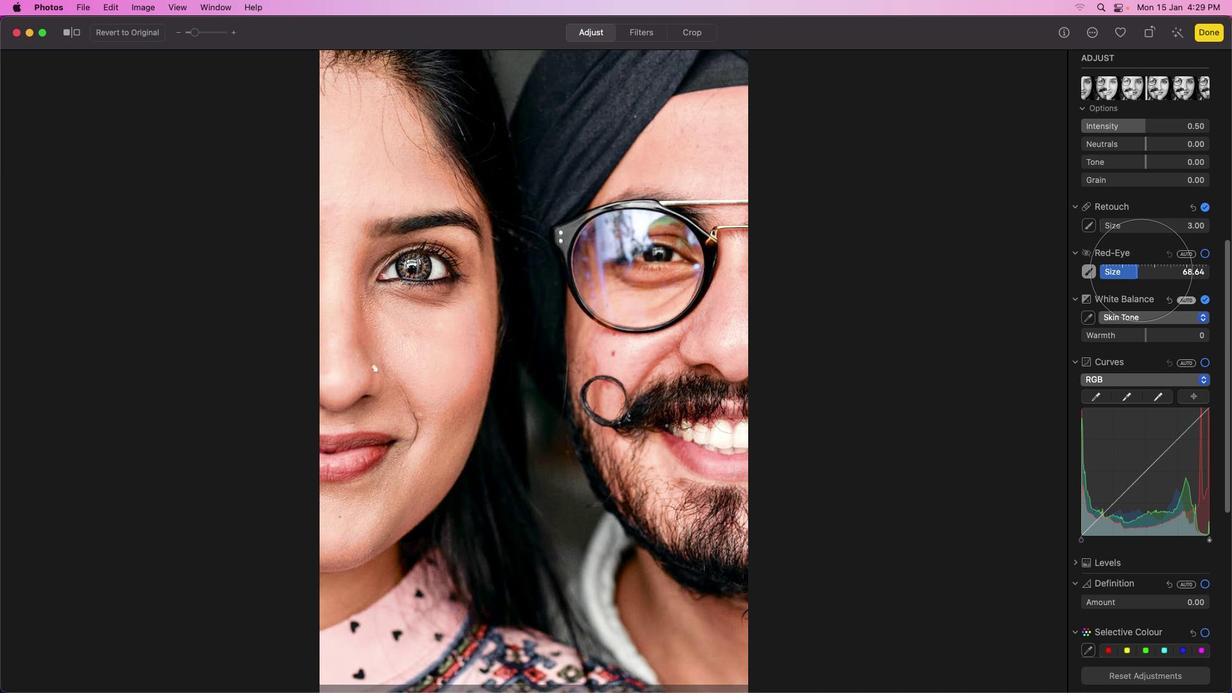 
Action: Mouse pressed left at (1134, 268)
Screenshot: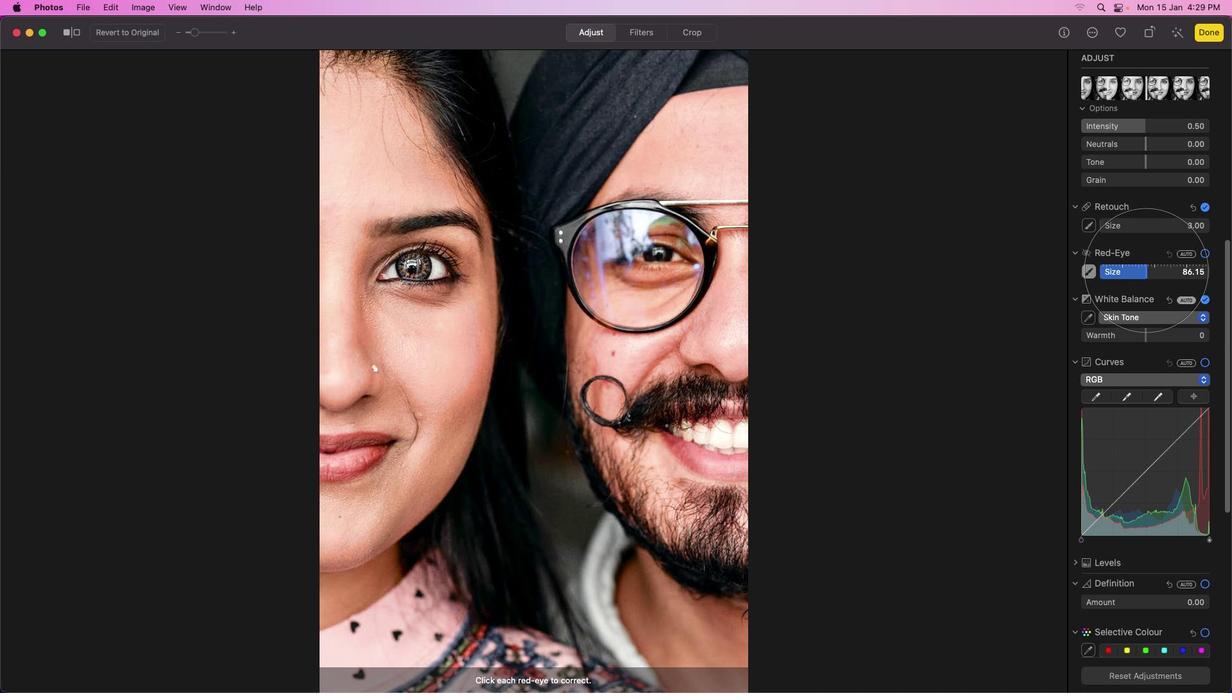 
Action: Mouse moved to (504, 127)
Screenshot: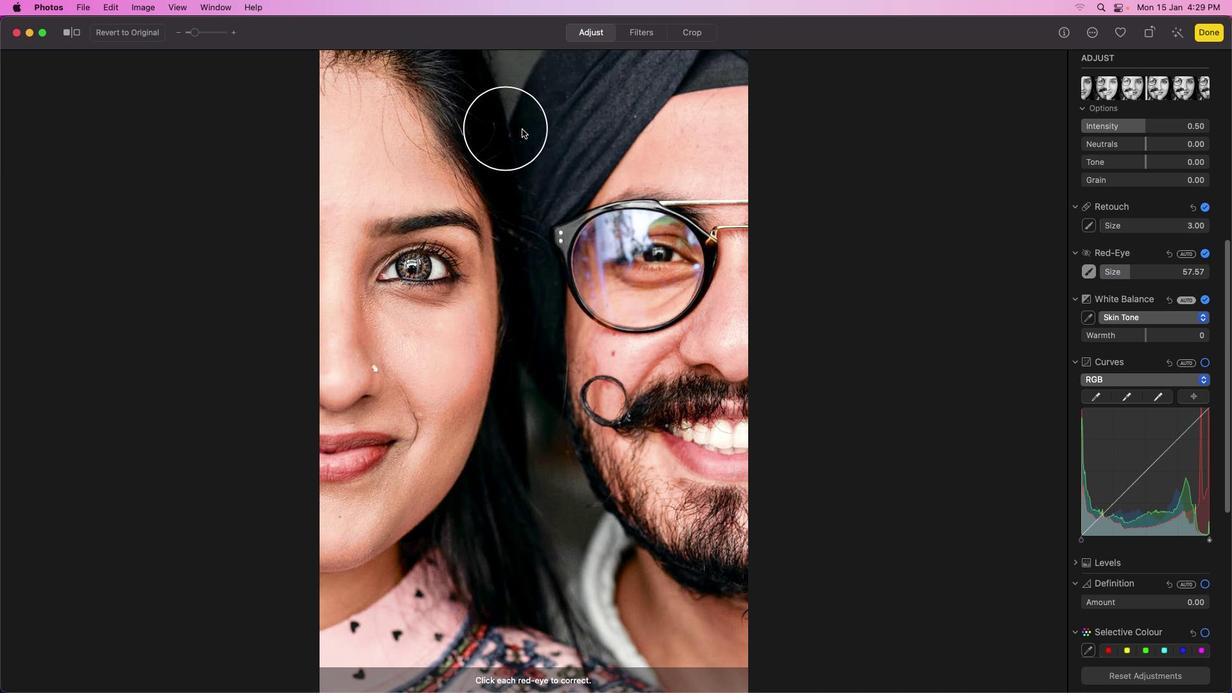 
Action: Mouse pressed left at (504, 127)
Screenshot: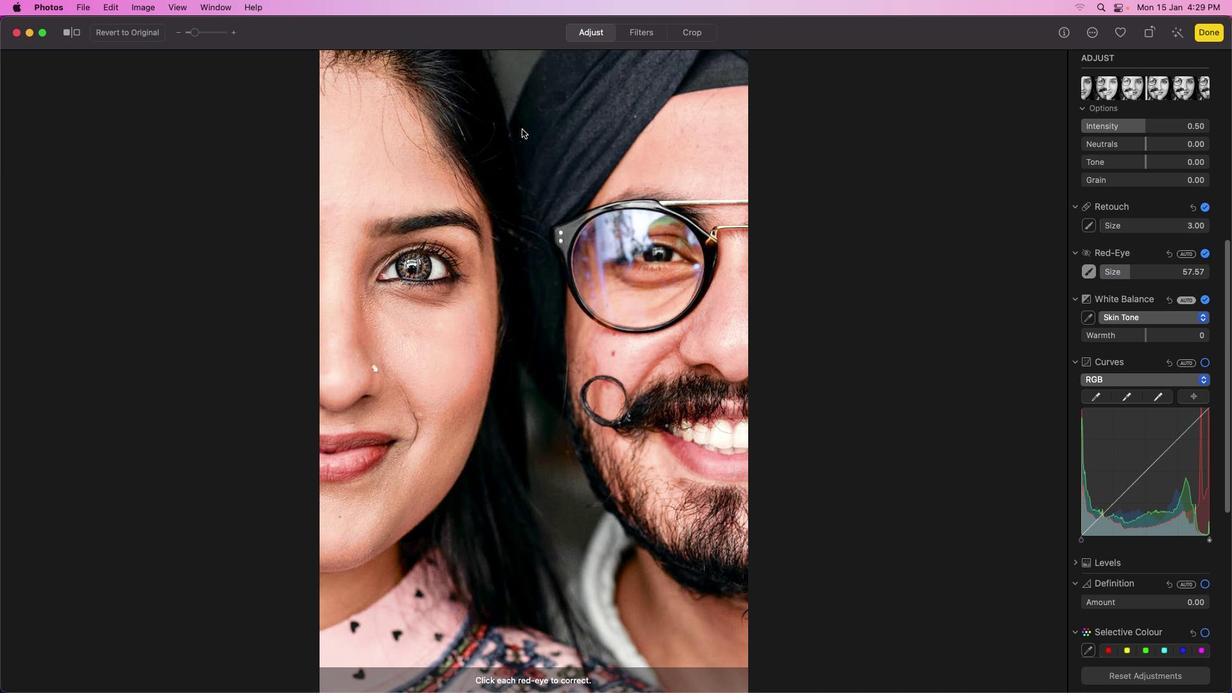 
Action: Mouse moved to (513, 105)
Screenshot: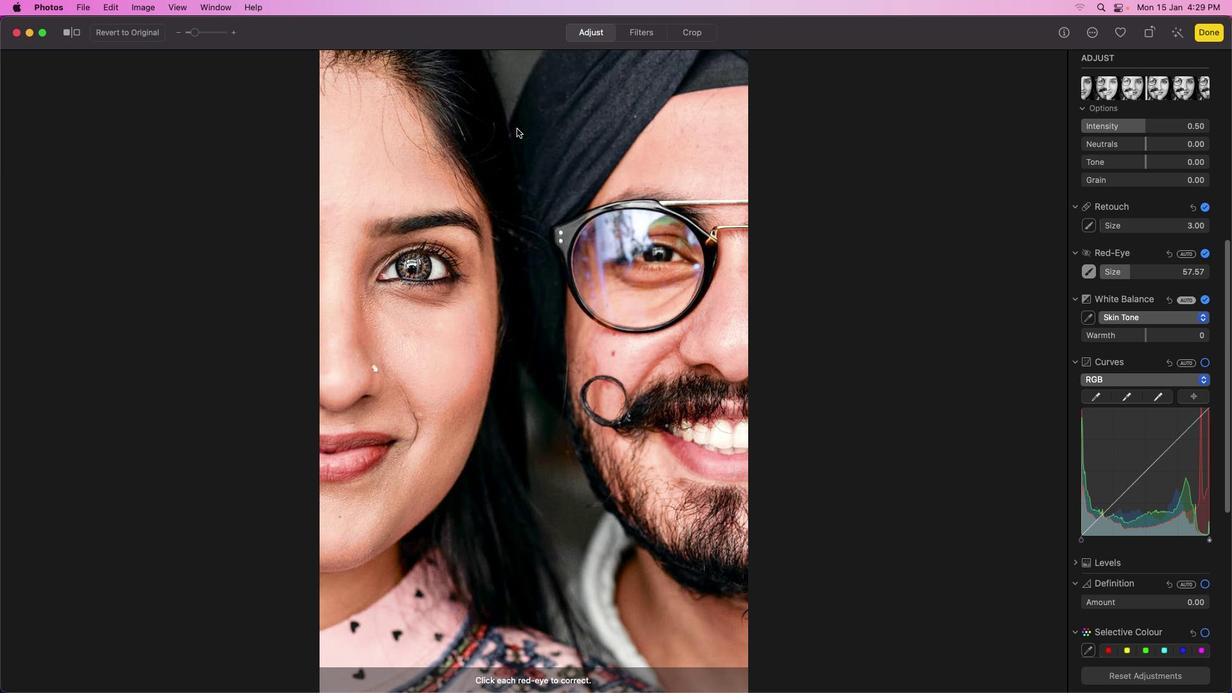 
Action: Mouse pressed left at (513, 105)
Screenshot: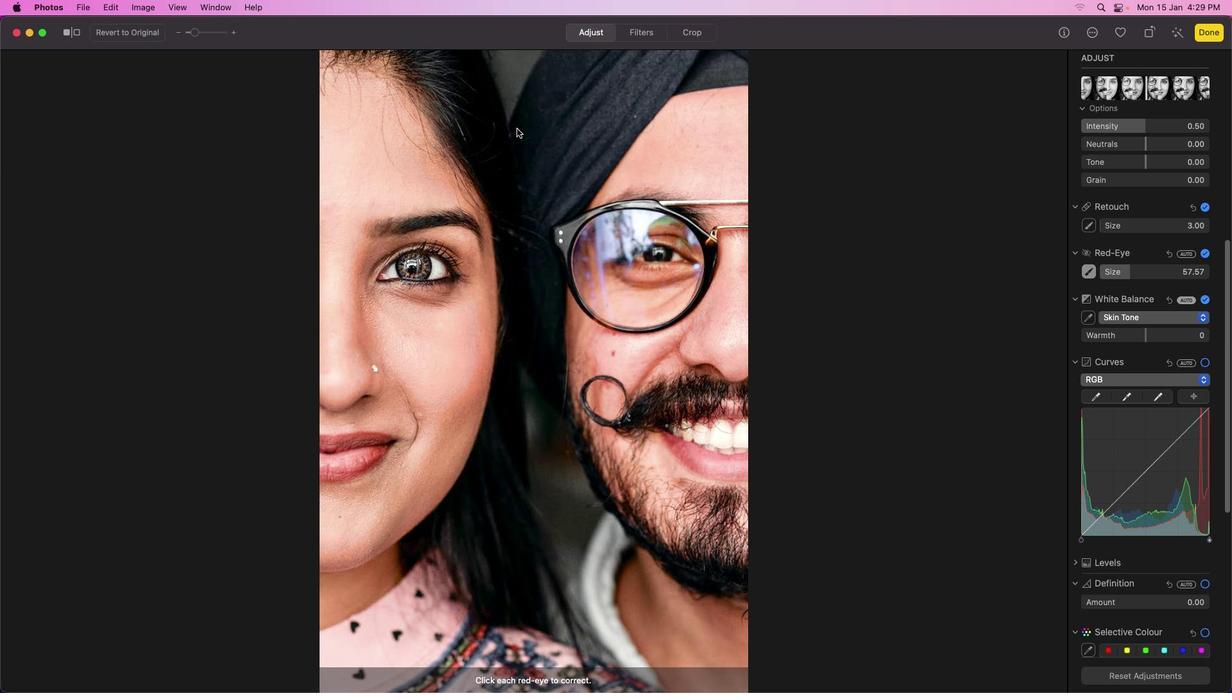 
Action: Mouse moved to (515, 125)
Screenshot: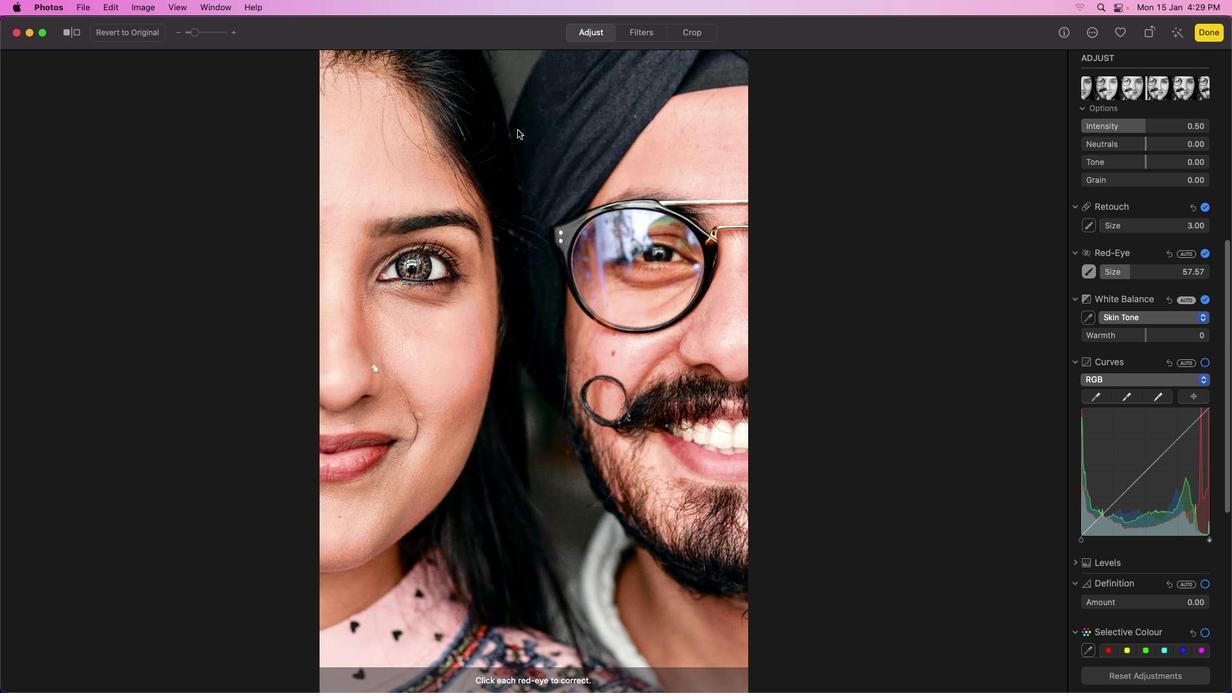 
Action: Mouse pressed left at (515, 125)
Screenshot: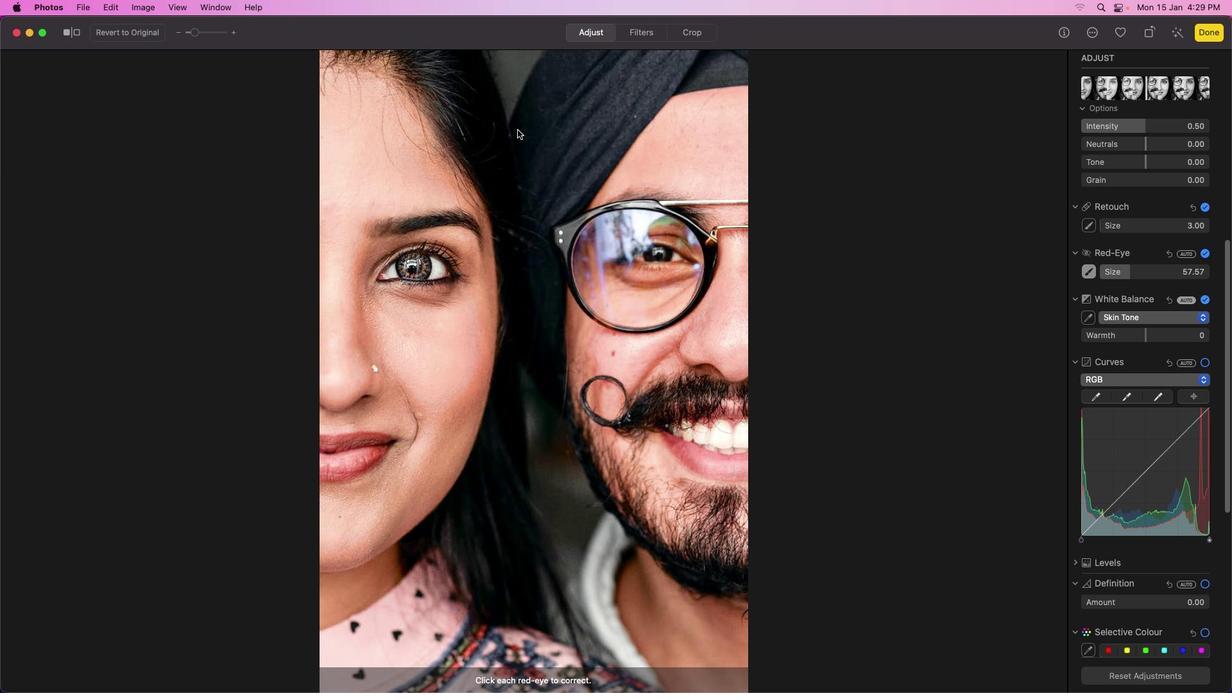 
Action: Mouse moved to (516, 126)
Screenshot: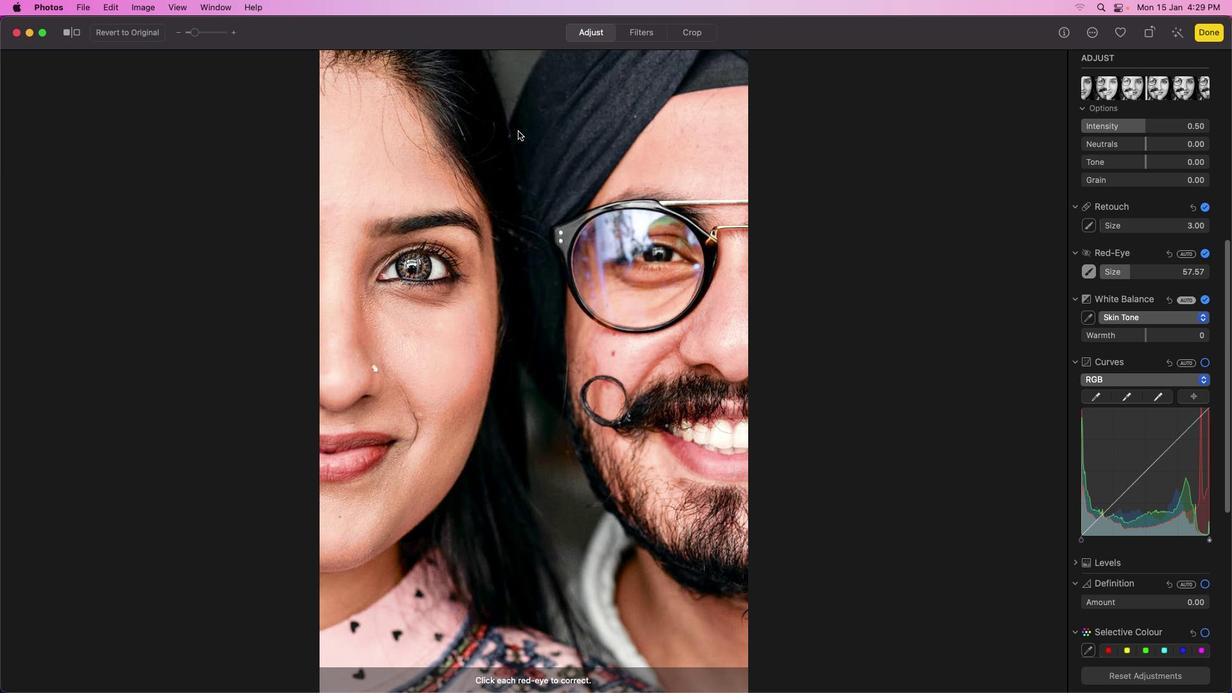 
Action: Mouse pressed left at (516, 126)
Screenshot: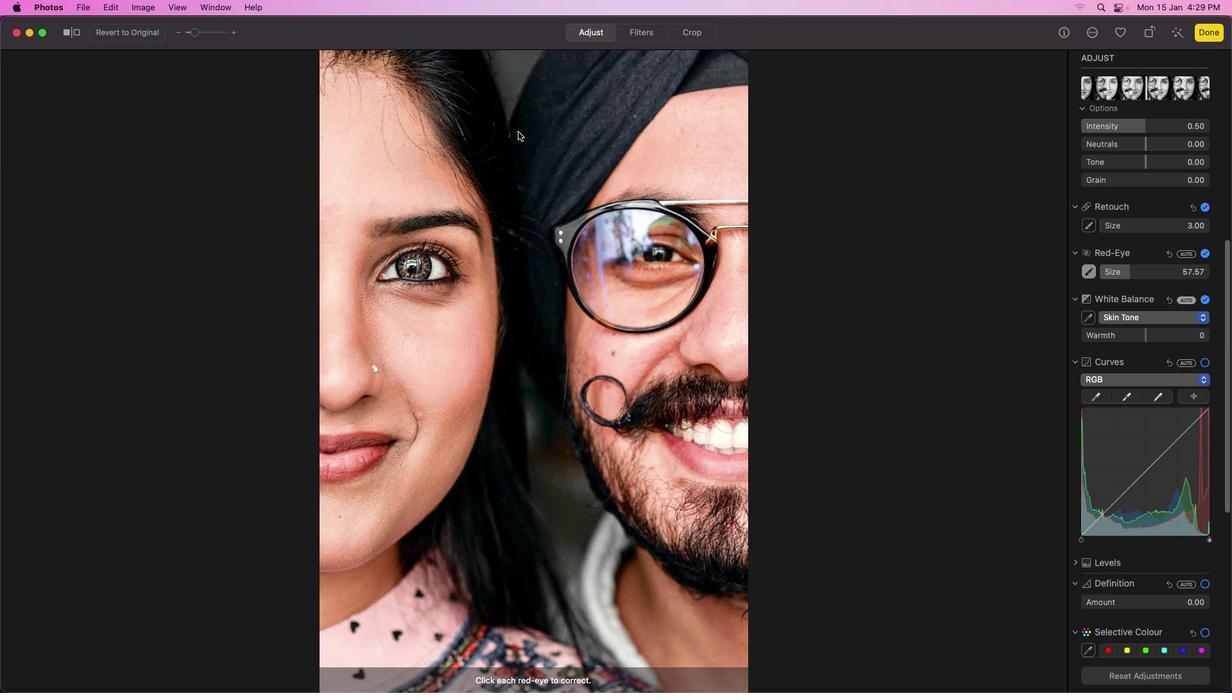 
Action: Mouse moved to (515, 130)
Screenshot: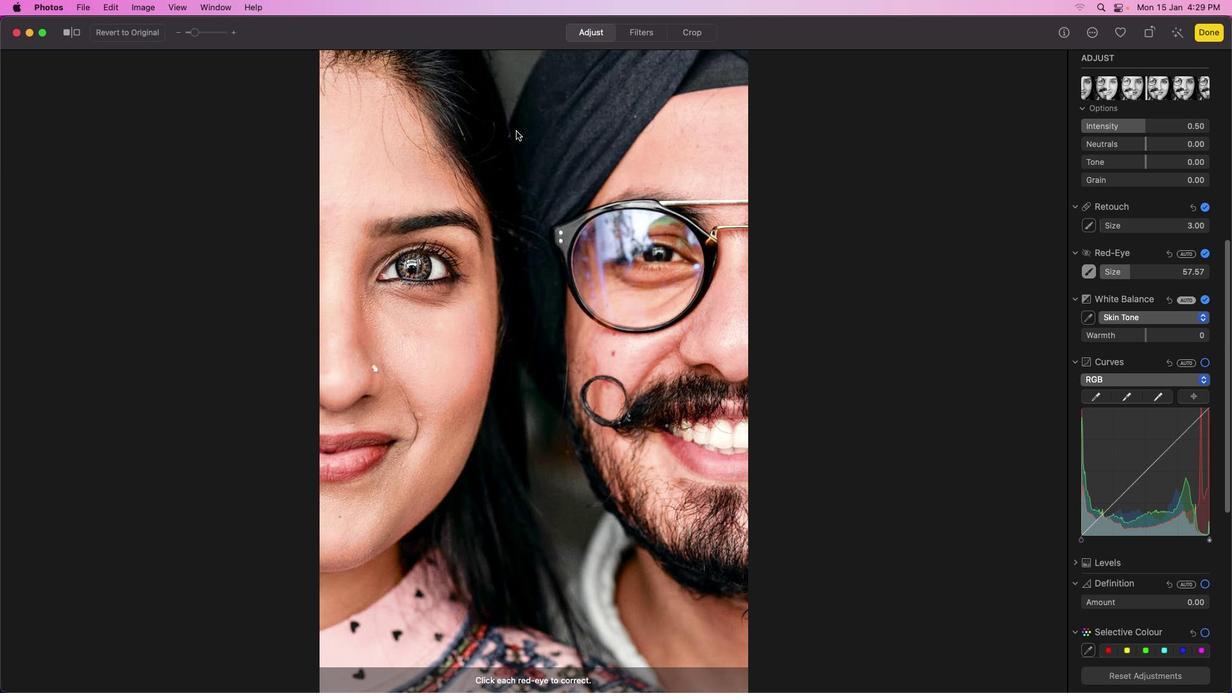 
Action: Mouse pressed left at (515, 130)
Screenshot: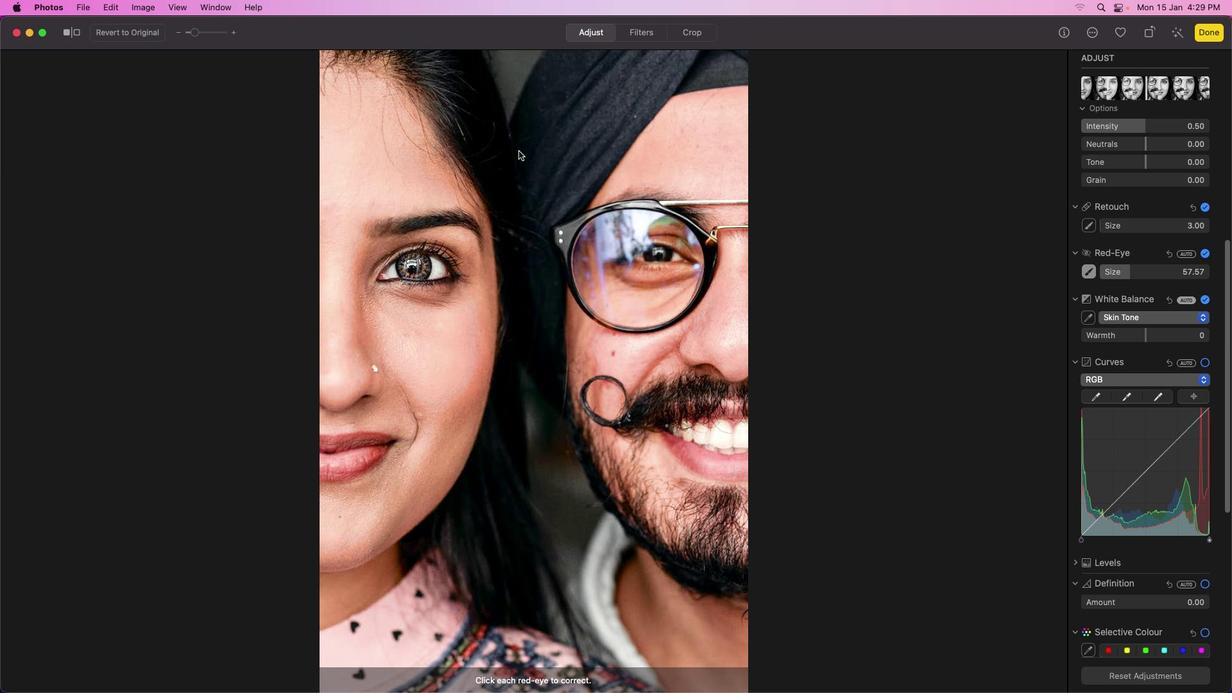 
Action: Mouse moved to (507, 107)
Screenshot: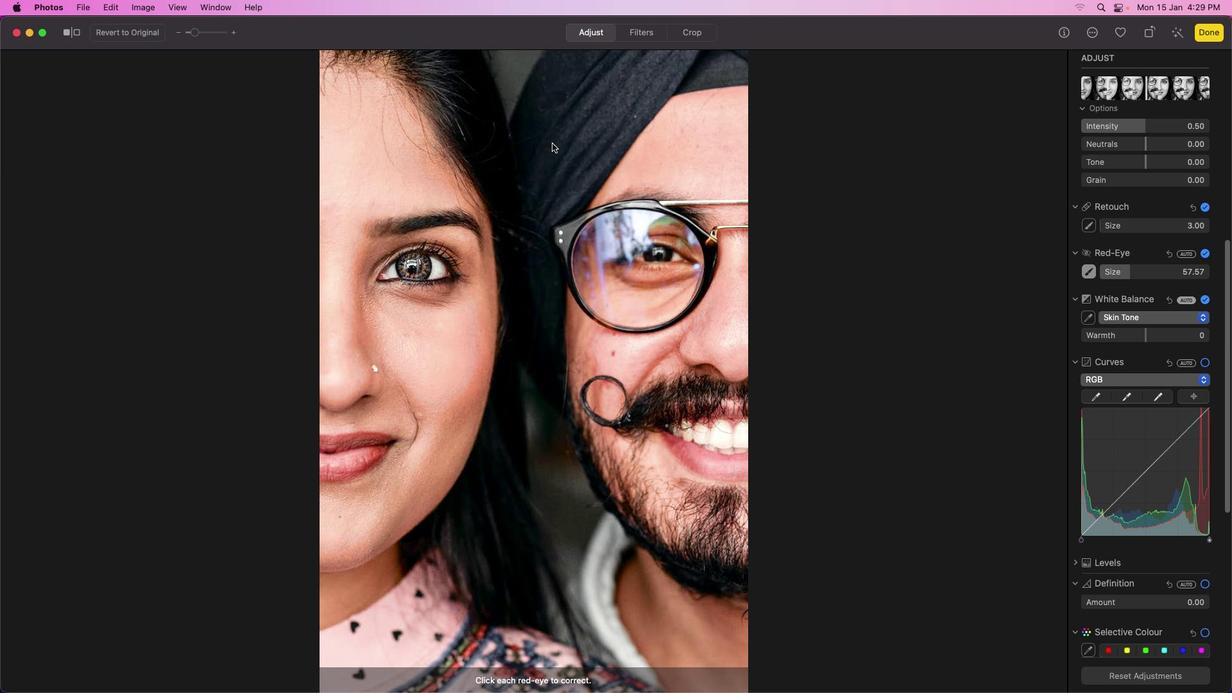 
Action: Mouse pressed left at (507, 107)
Screenshot: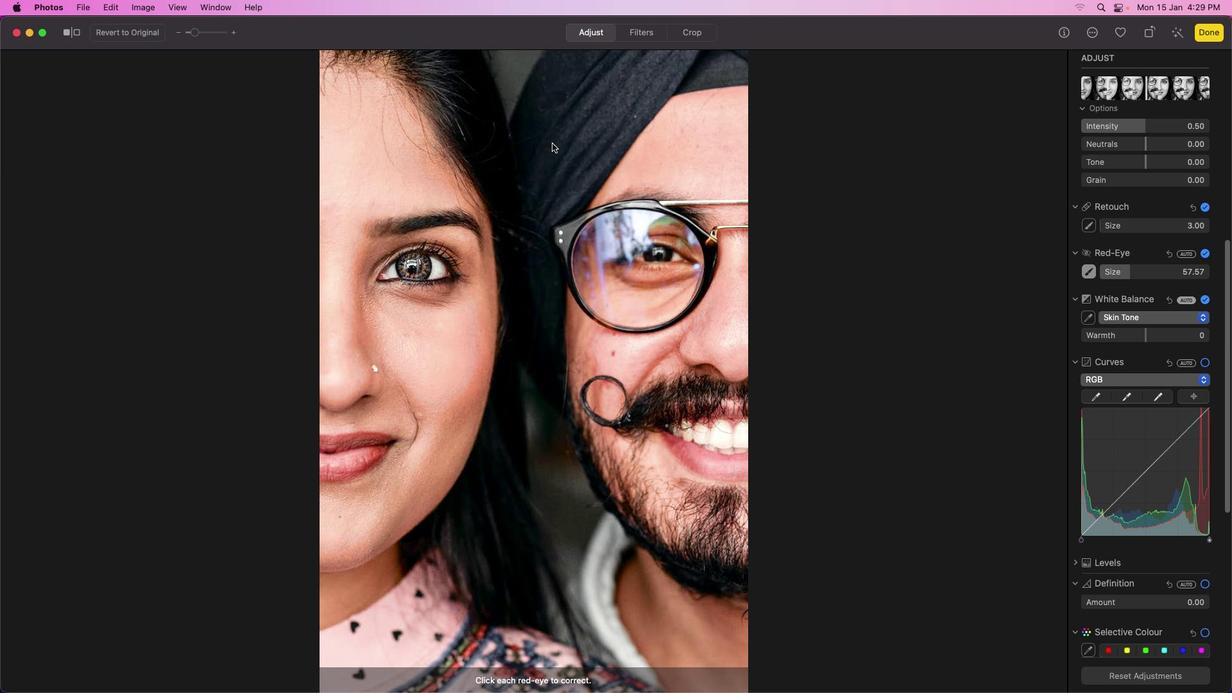 
Action: Mouse moved to (530, 116)
Screenshot: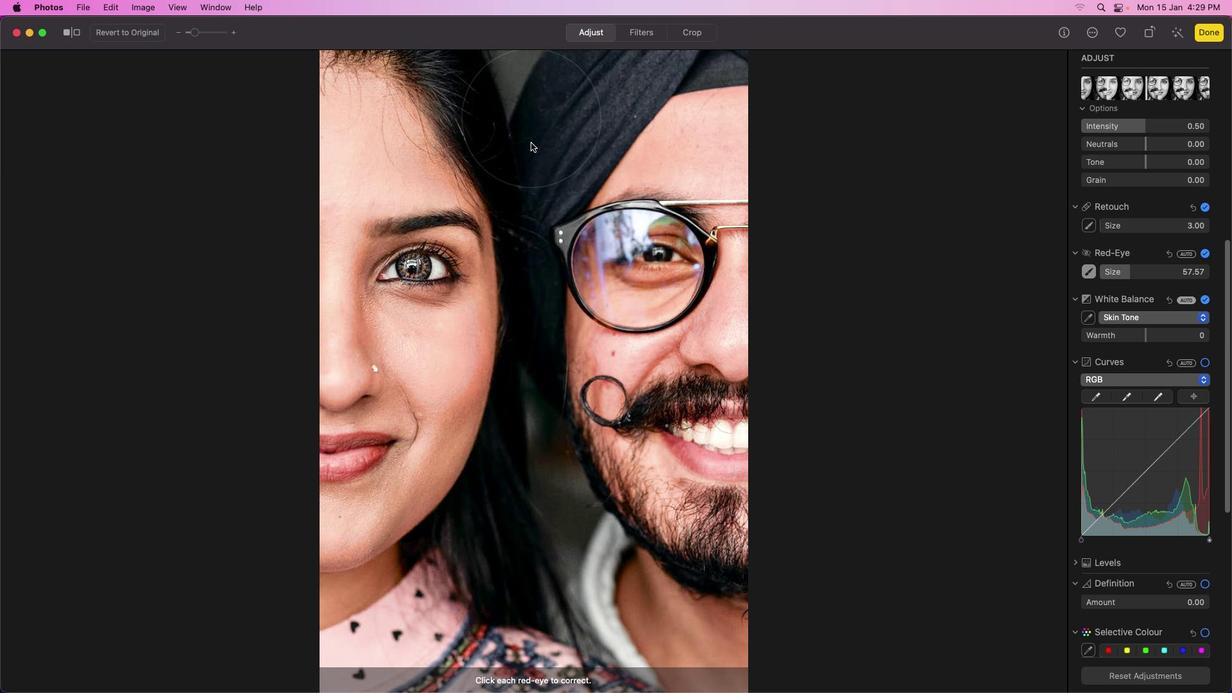 
Action: Mouse pressed left at (530, 116)
Screenshot: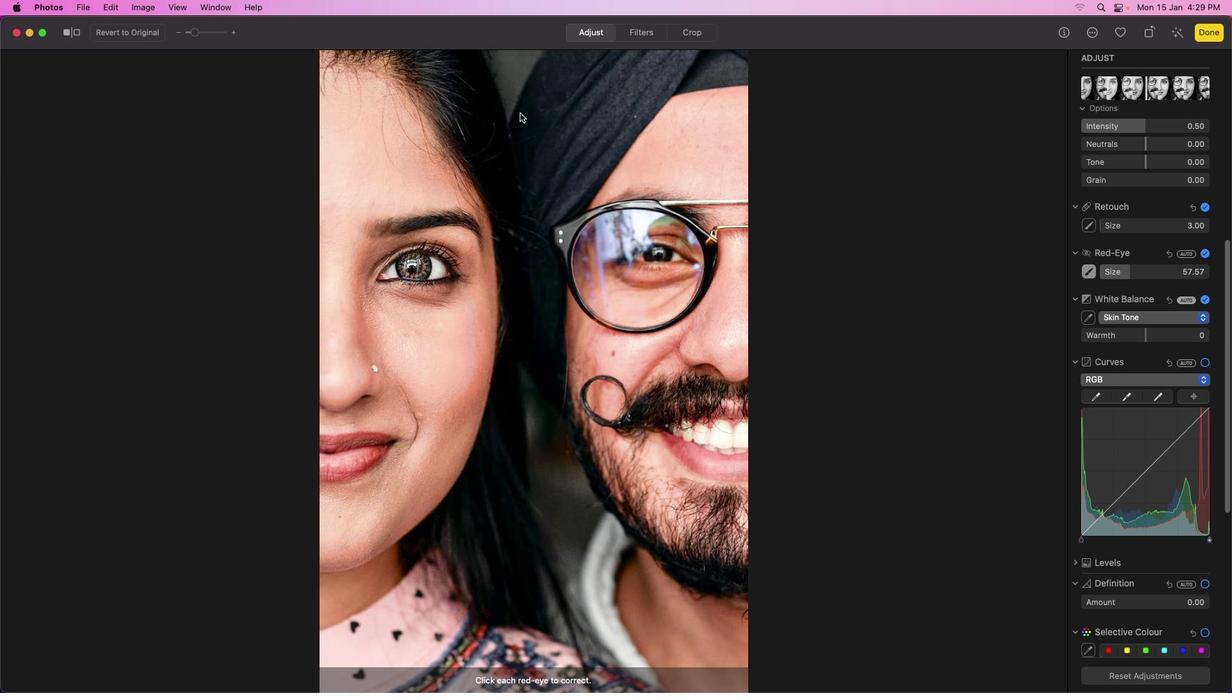 
Action: Mouse moved to (518, 110)
Screenshot: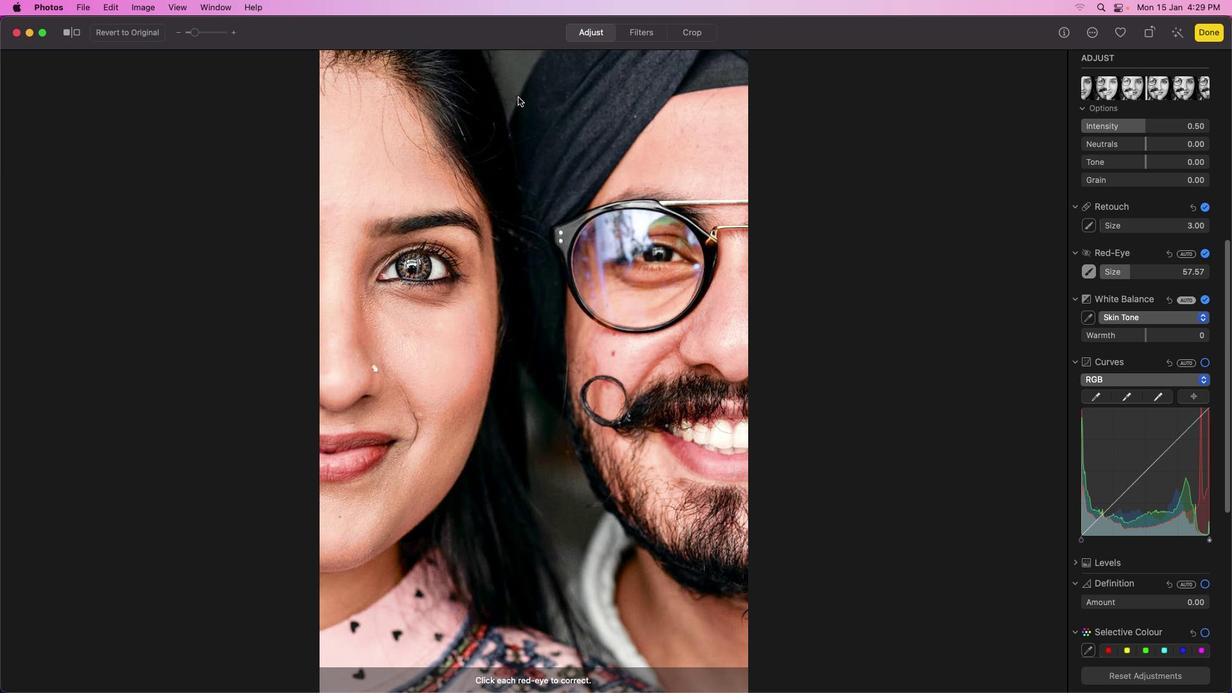 
Action: Mouse pressed left at (518, 110)
Screenshot: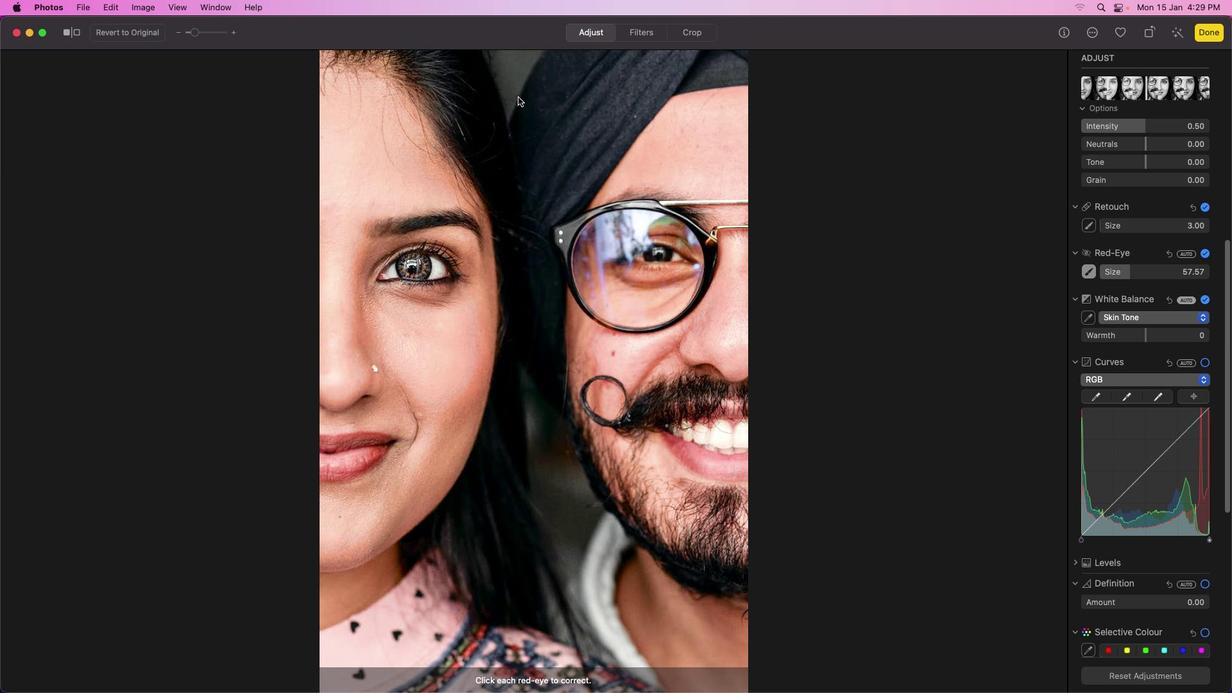 
Action: Mouse moved to (516, 95)
Screenshot: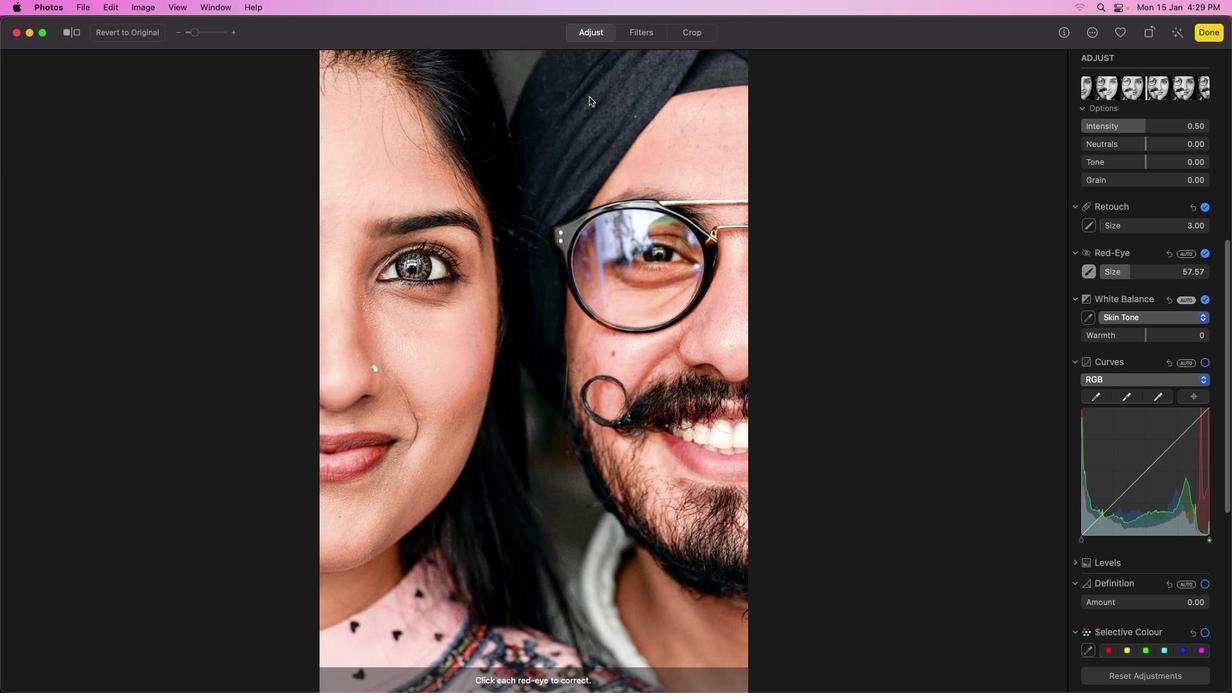 
Action: Mouse pressed left at (516, 95)
Screenshot: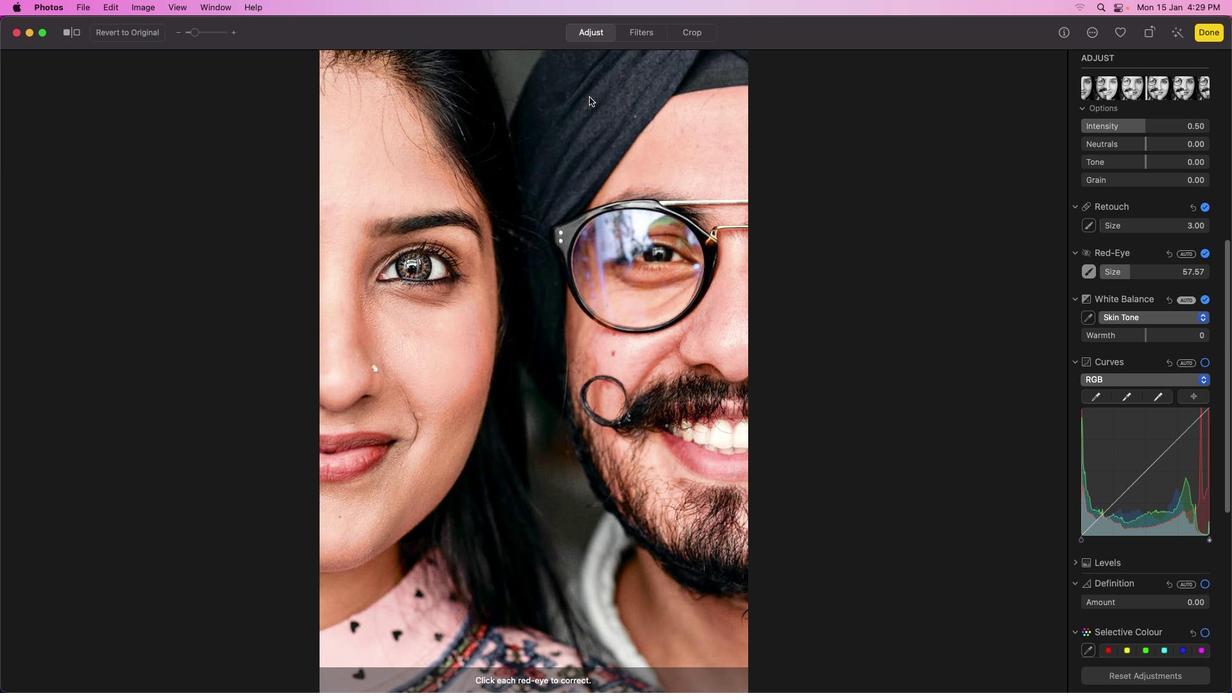 
Action: Mouse moved to (1144, 318)
Screenshot: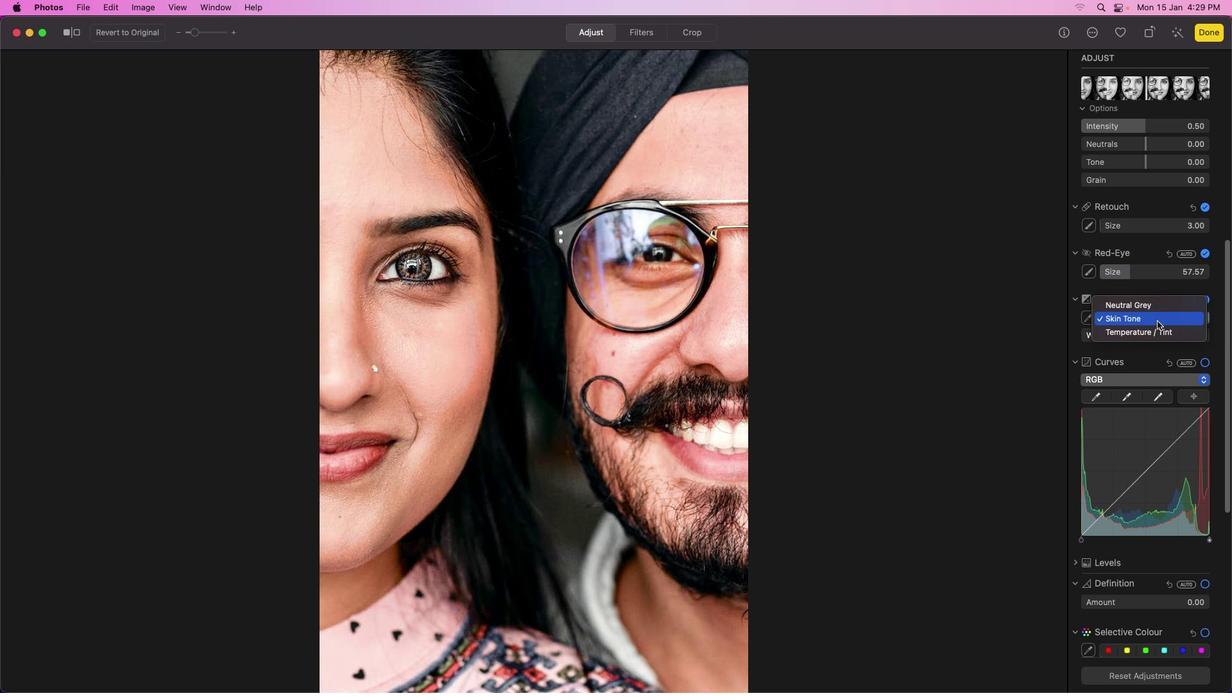 
Action: Mouse pressed left at (1144, 318)
Screenshot: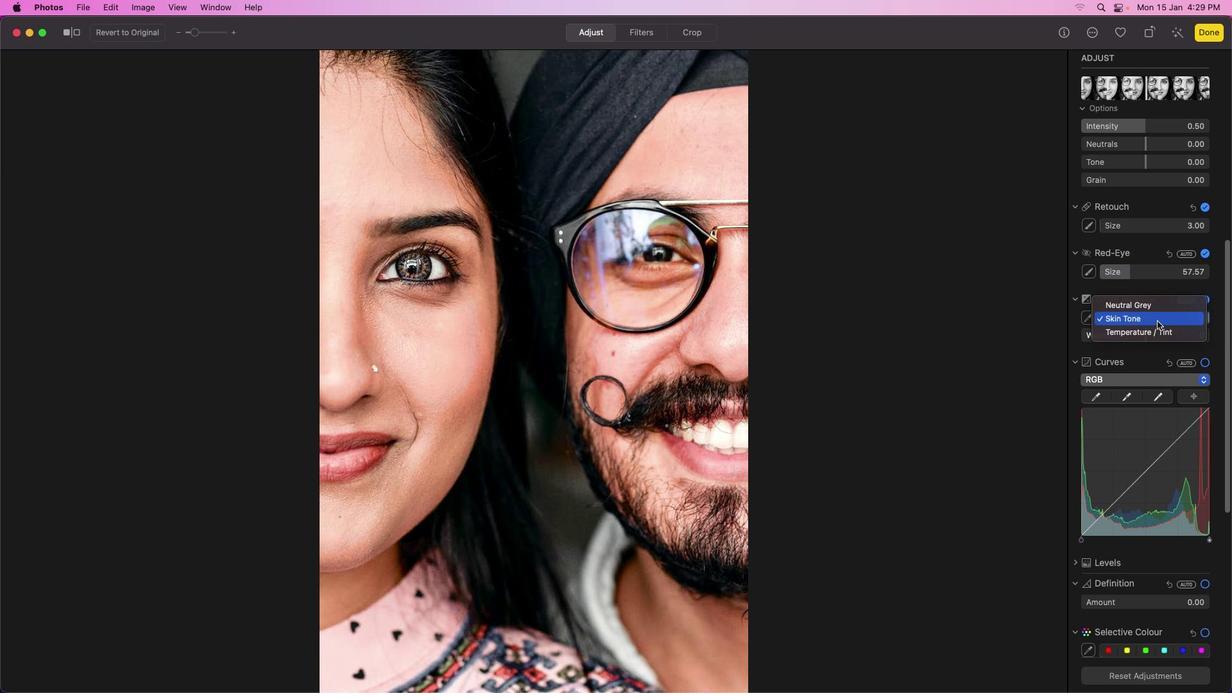 
Action: Mouse moved to (1133, 321)
Screenshot: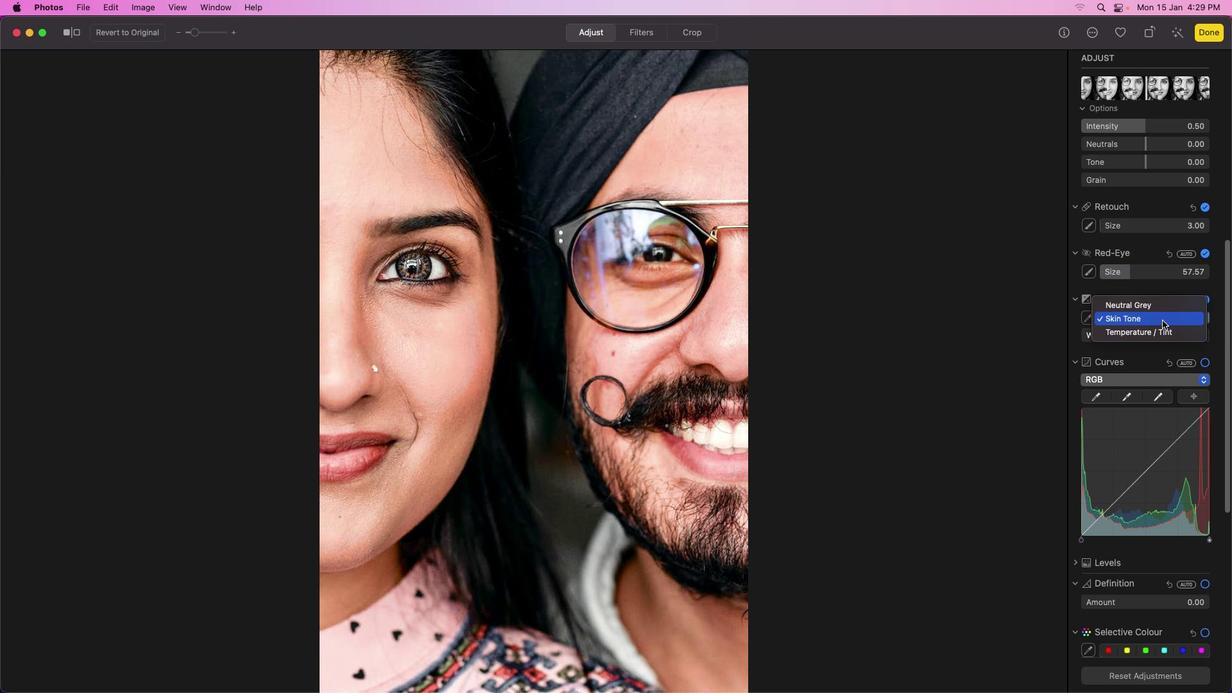 
Action: Mouse pressed left at (1133, 321)
Screenshot: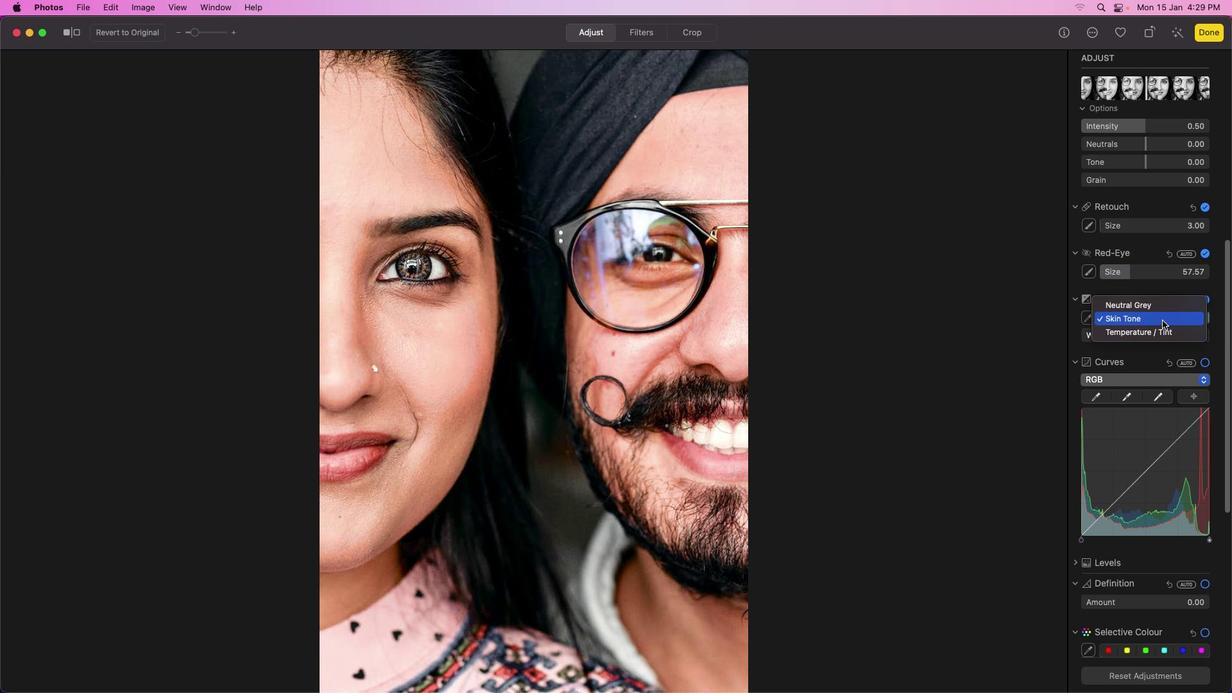 
Action: Mouse moved to (1148, 320)
Screenshot: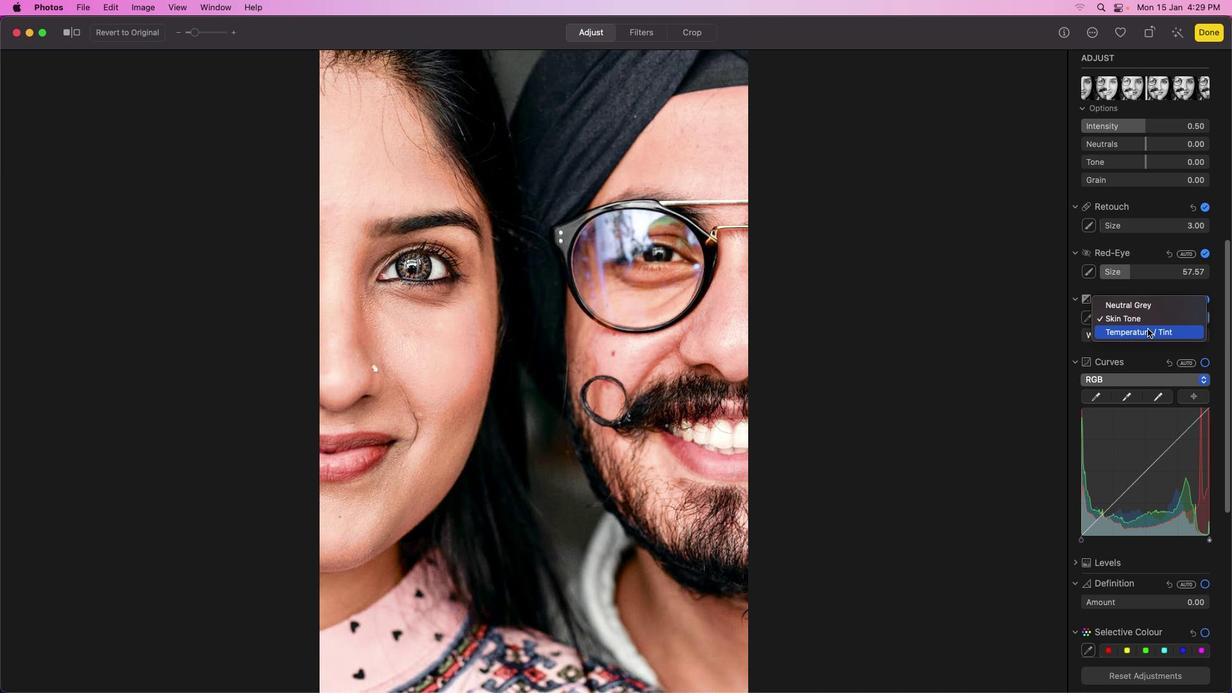 
Action: Mouse pressed left at (1148, 320)
Screenshot: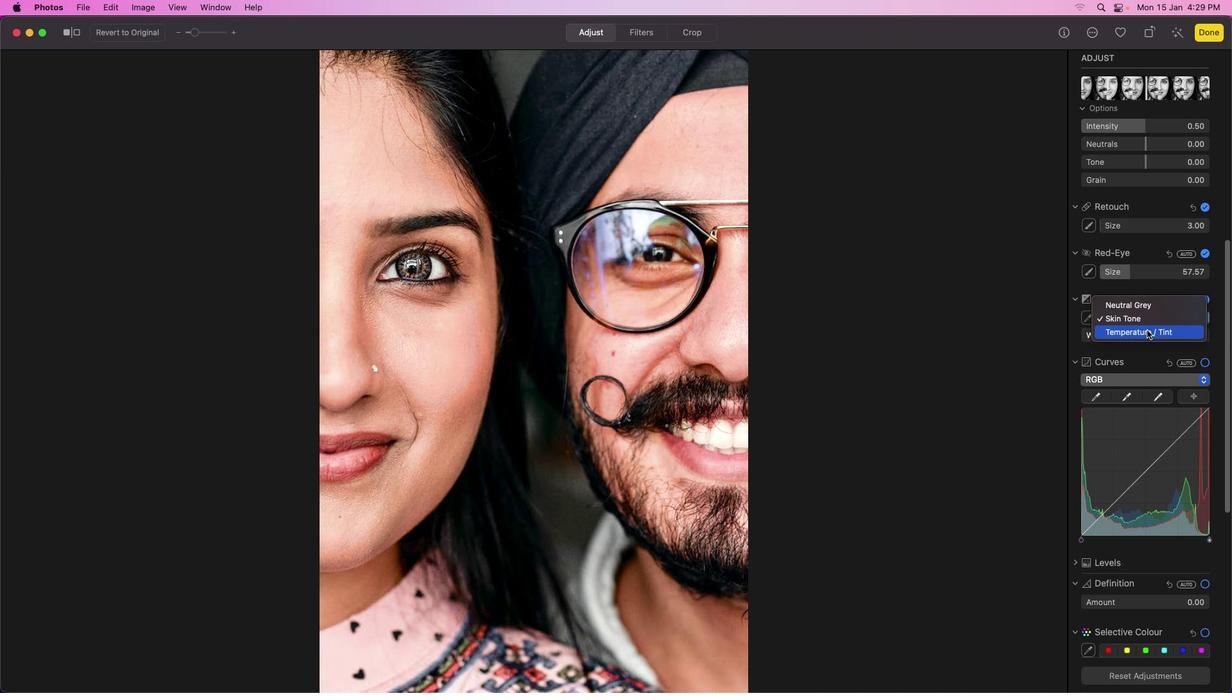 
Action: Mouse moved to (1146, 329)
Screenshot: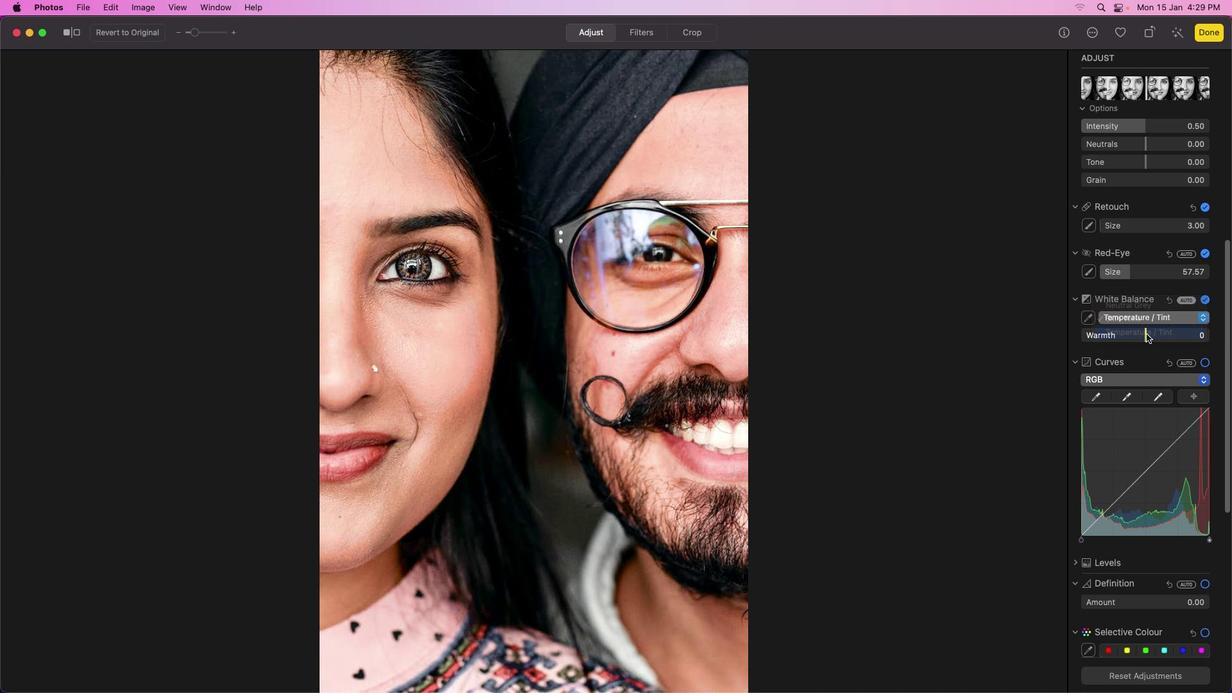 
Action: Mouse pressed left at (1146, 329)
Screenshot: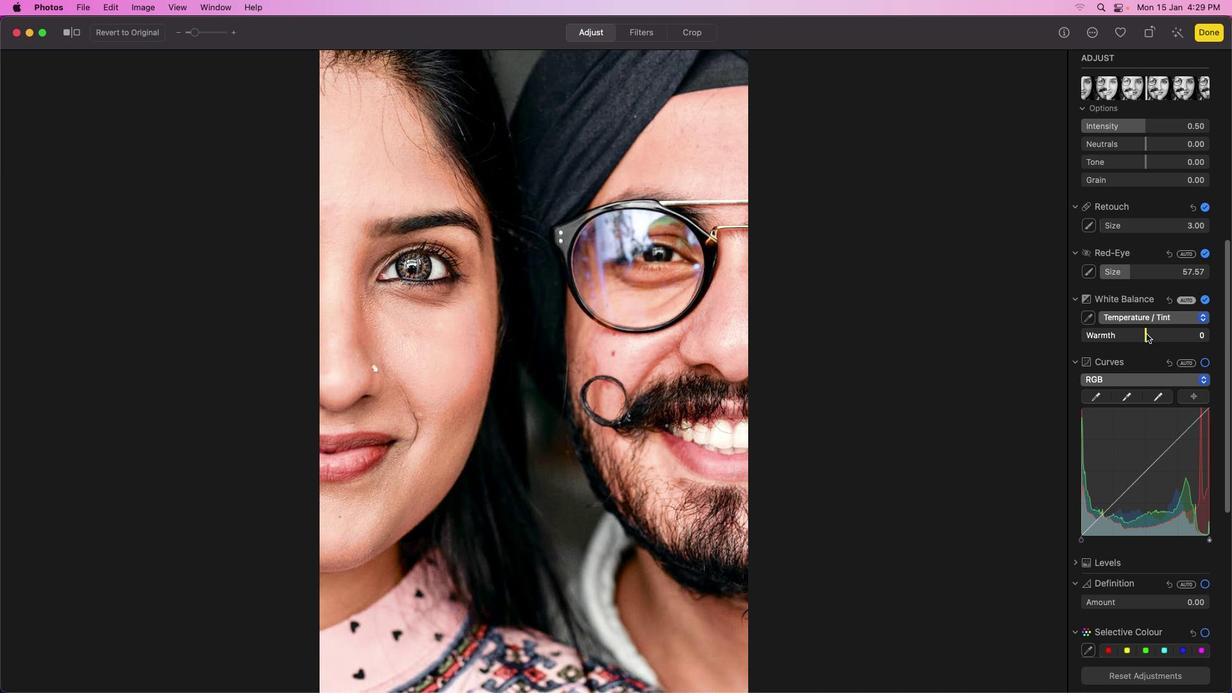 
Action: Mouse moved to (1121, 335)
Screenshot: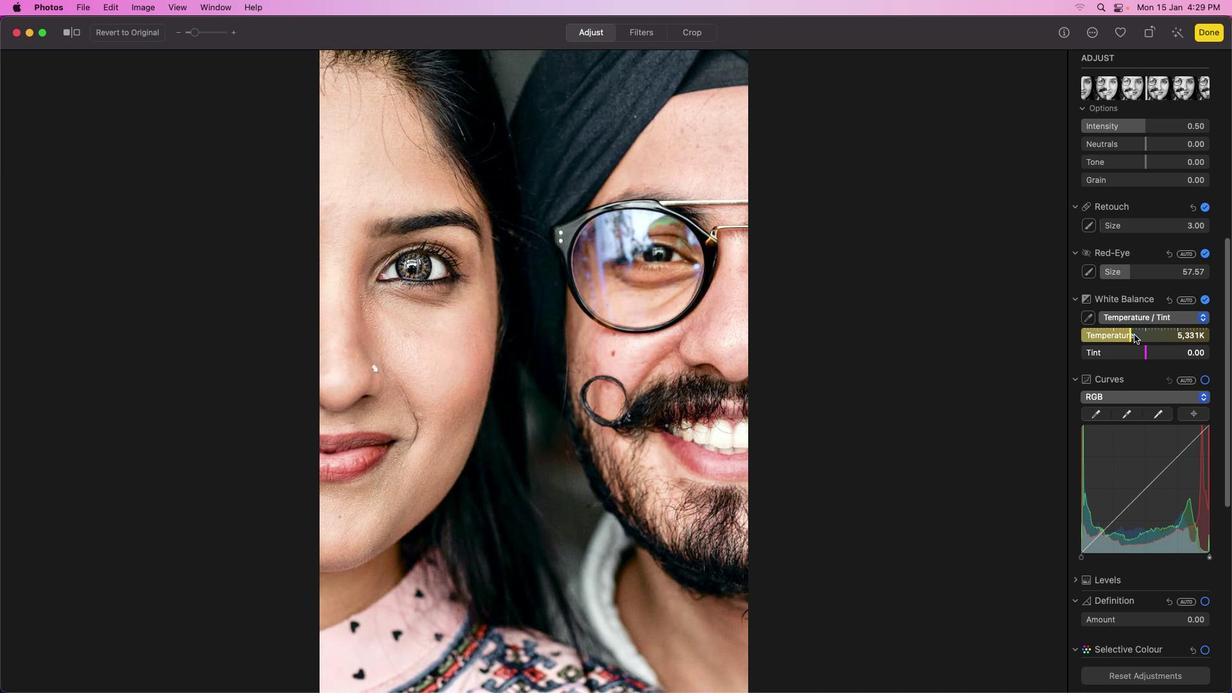 
Action: Mouse pressed left at (1121, 335)
Screenshot: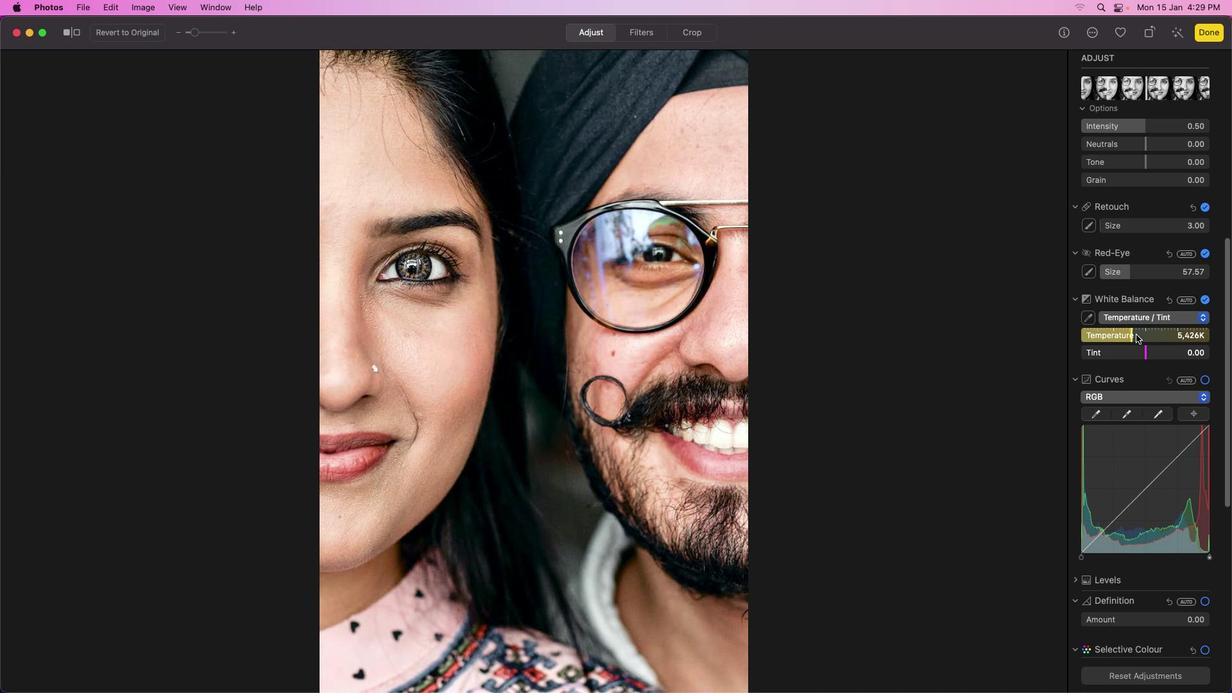 
Action: Mouse moved to (1146, 364)
Screenshot: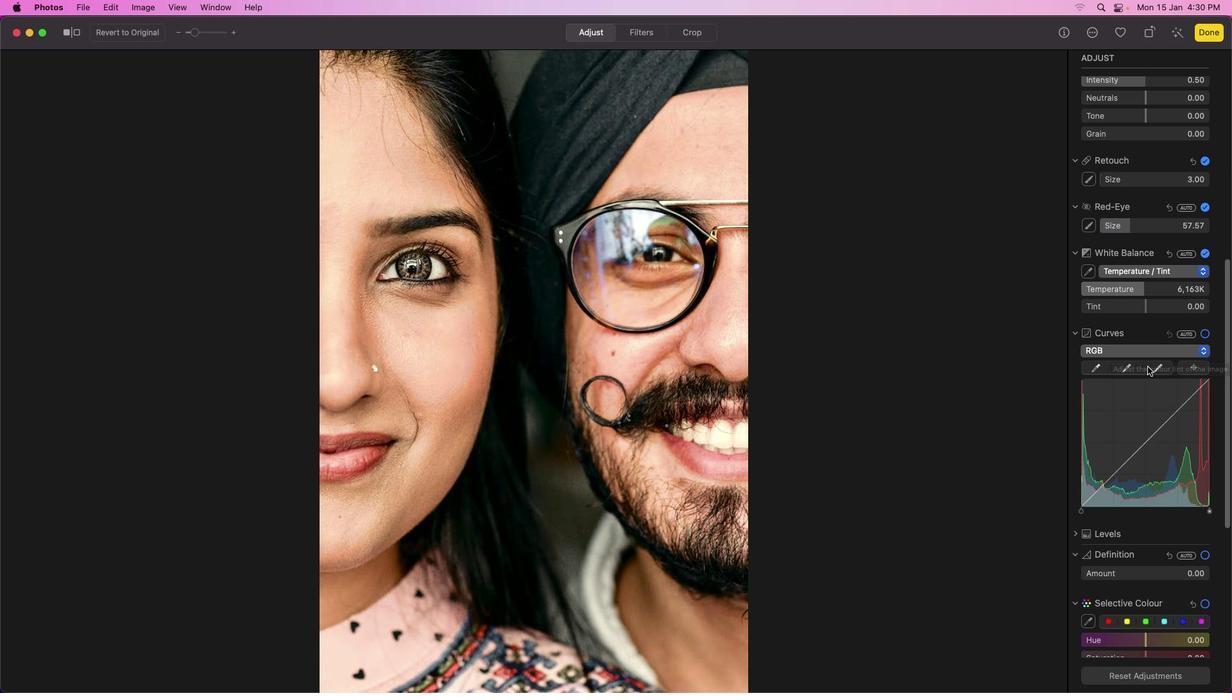 
Action: Mouse scrolled (1146, 364) with delta (0, -1)
Screenshot: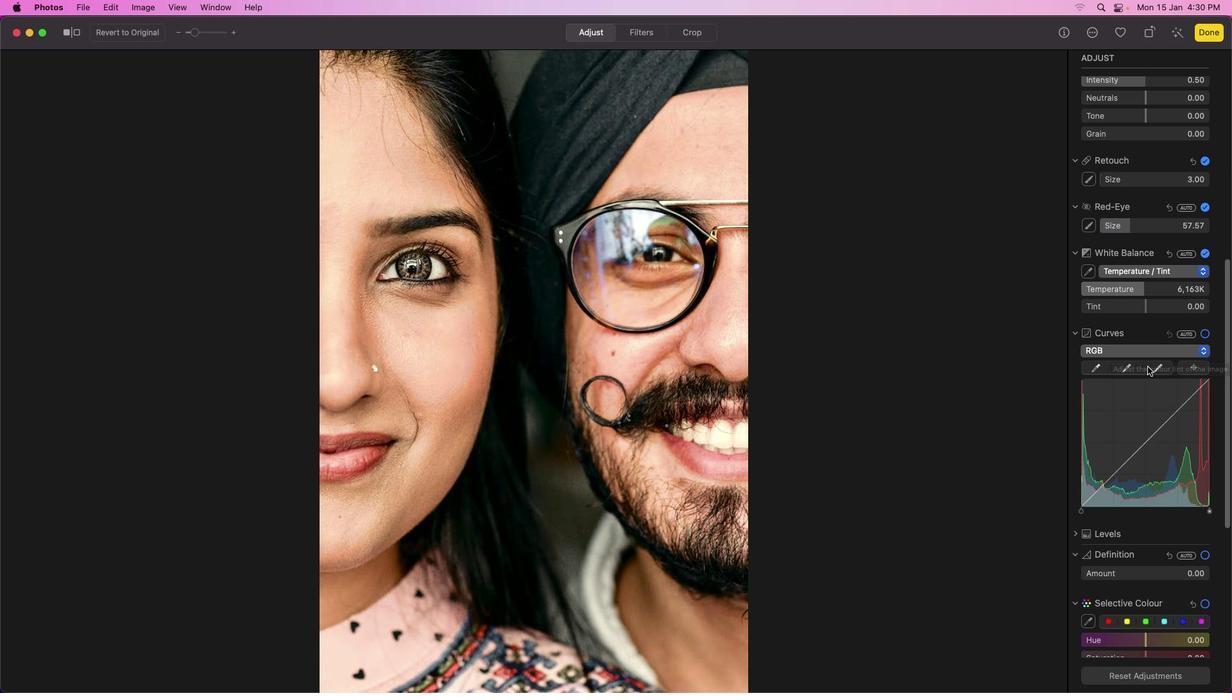 
Action: Mouse moved to (1146, 365)
Screenshot: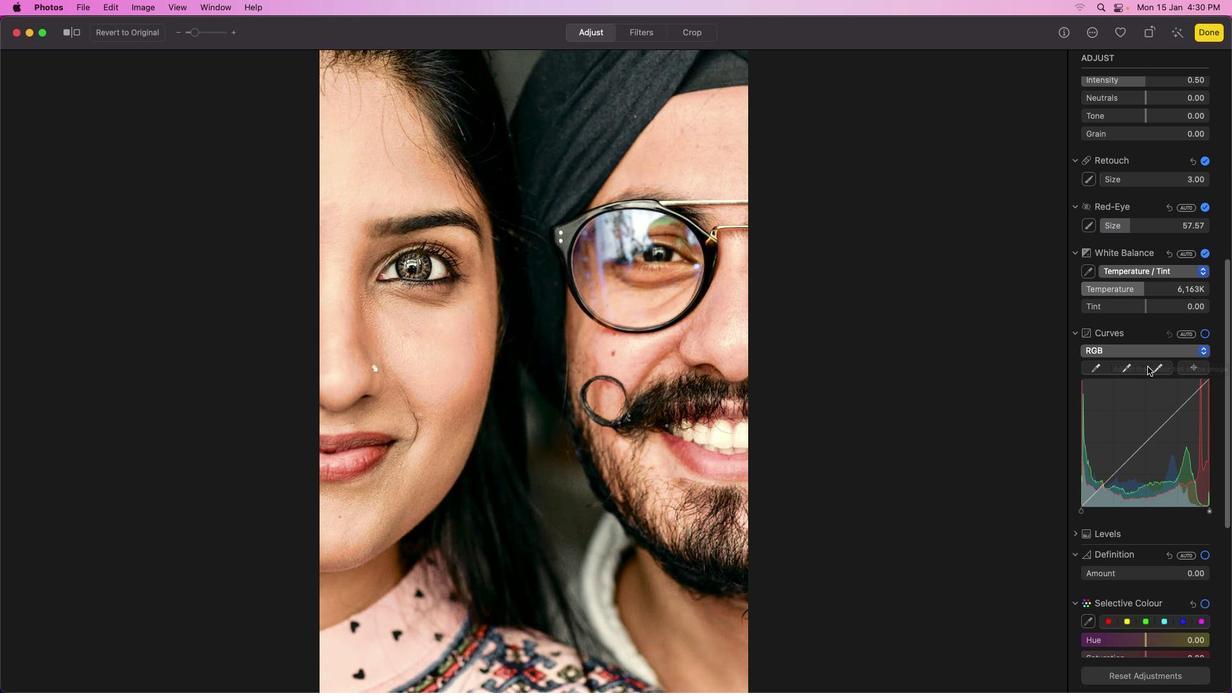 
Action: Mouse scrolled (1146, 365) with delta (0, -1)
Screenshot: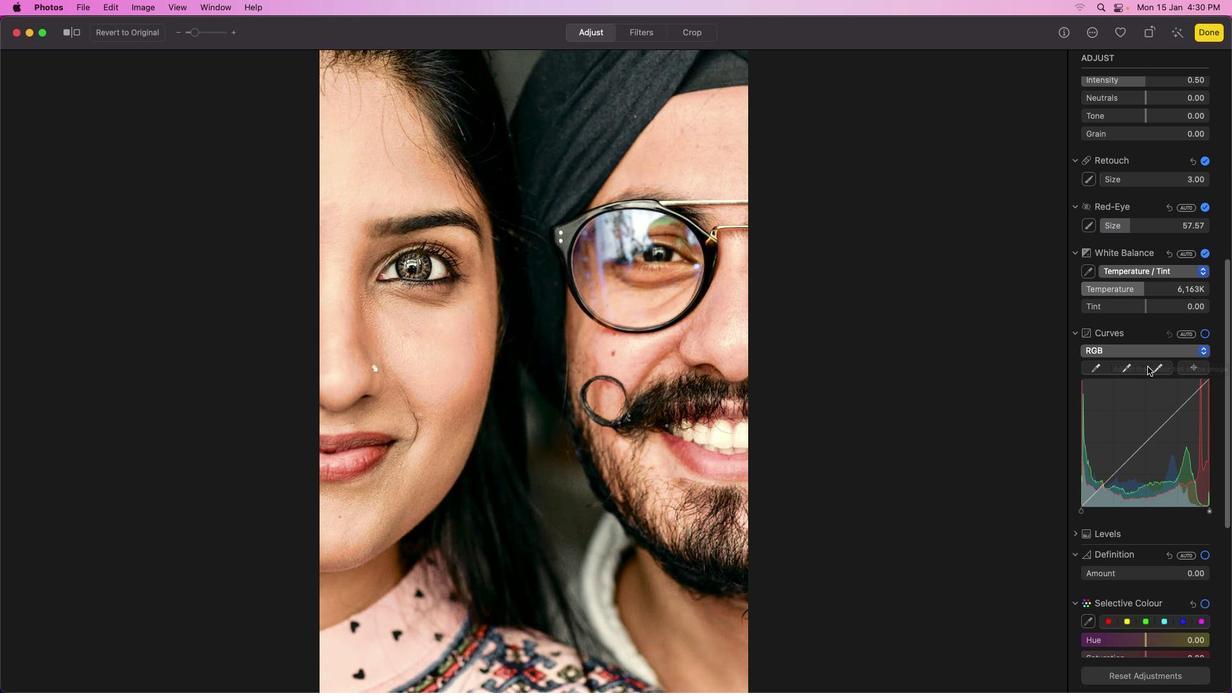 
Action: Mouse scrolled (1146, 365) with delta (0, -1)
Screenshot: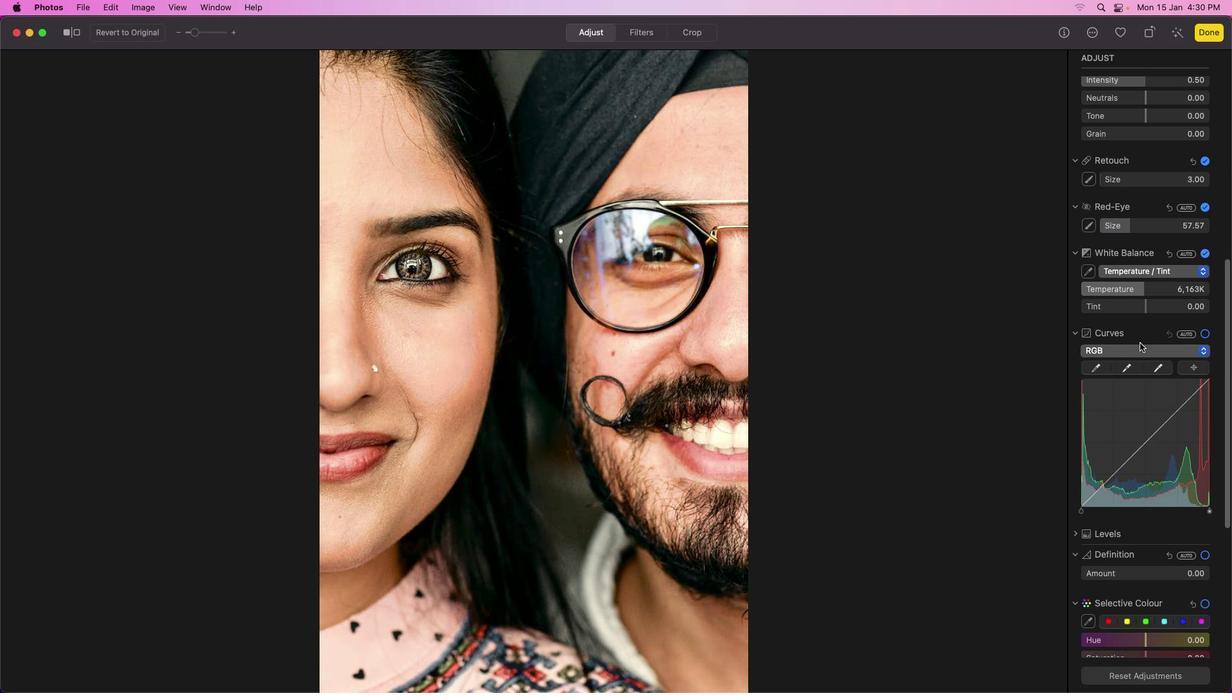 
Action: Mouse scrolled (1146, 365) with delta (0, -2)
Screenshot: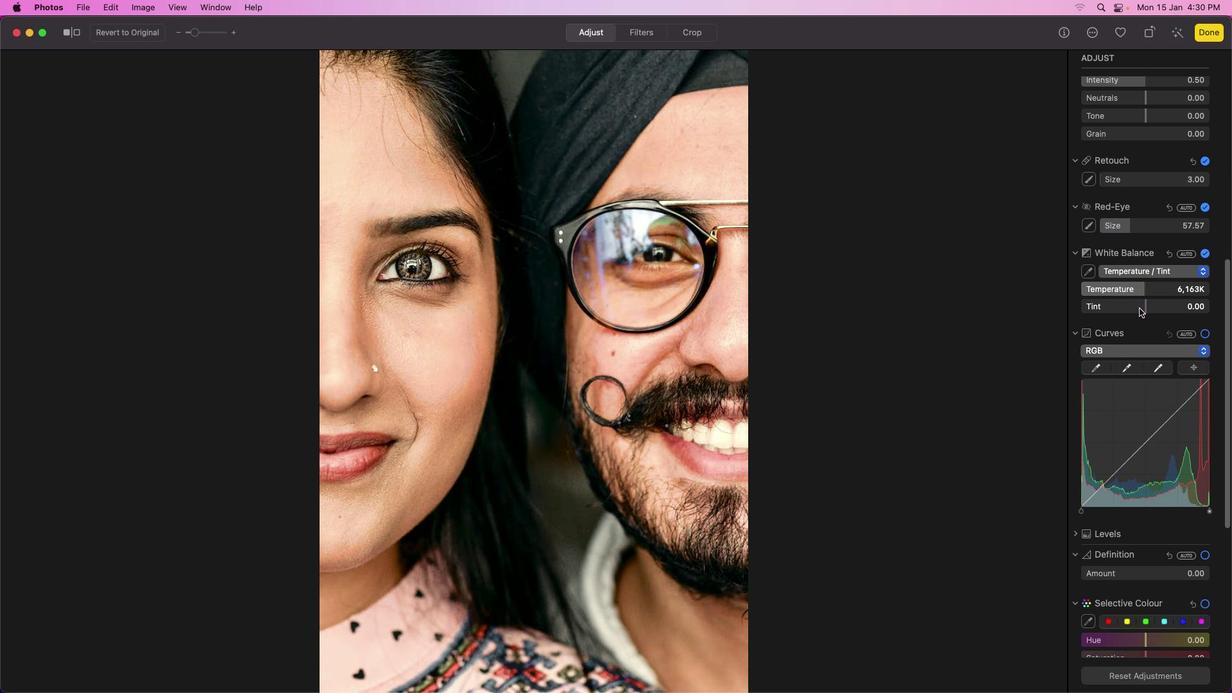 
Action: Mouse moved to (1146, 305)
Screenshot: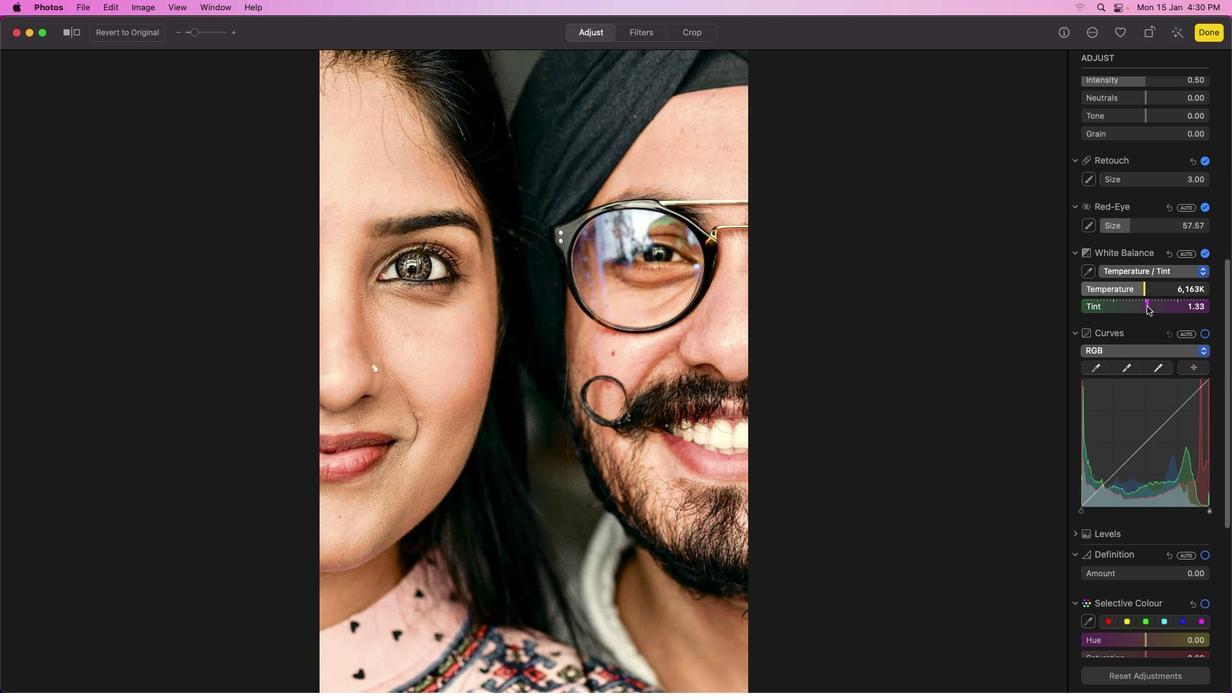 
Action: Mouse pressed left at (1146, 305)
Screenshot: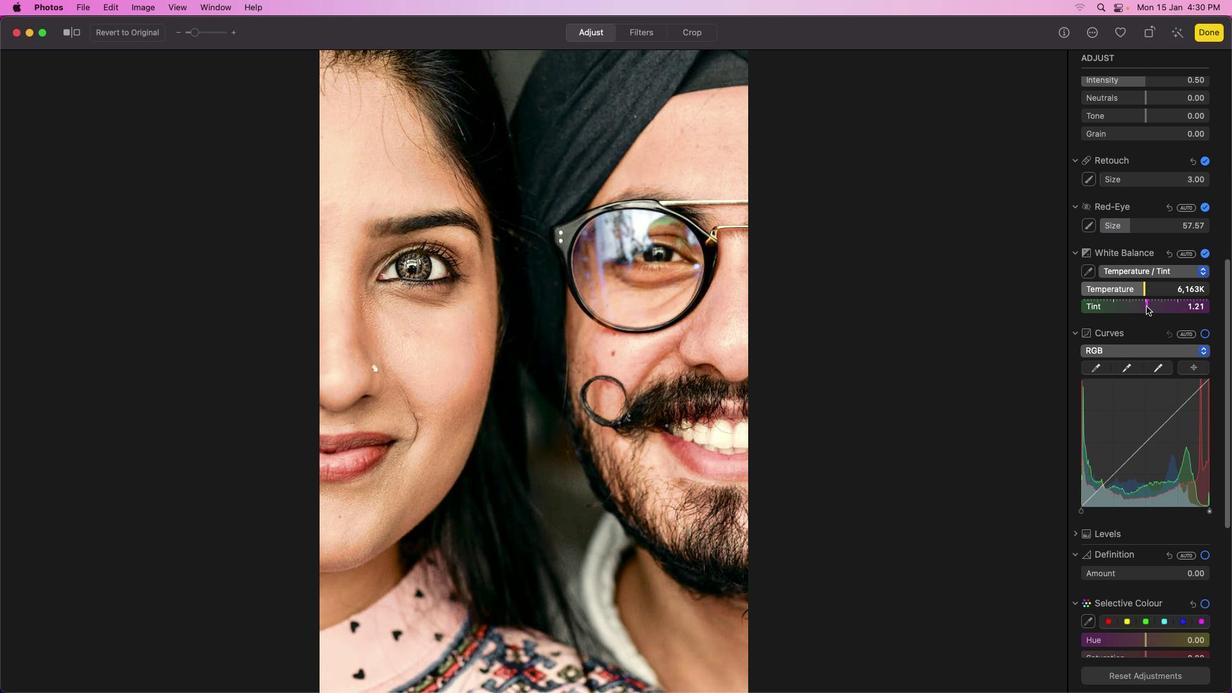 
Action: Mouse moved to (1142, 310)
Screenshot: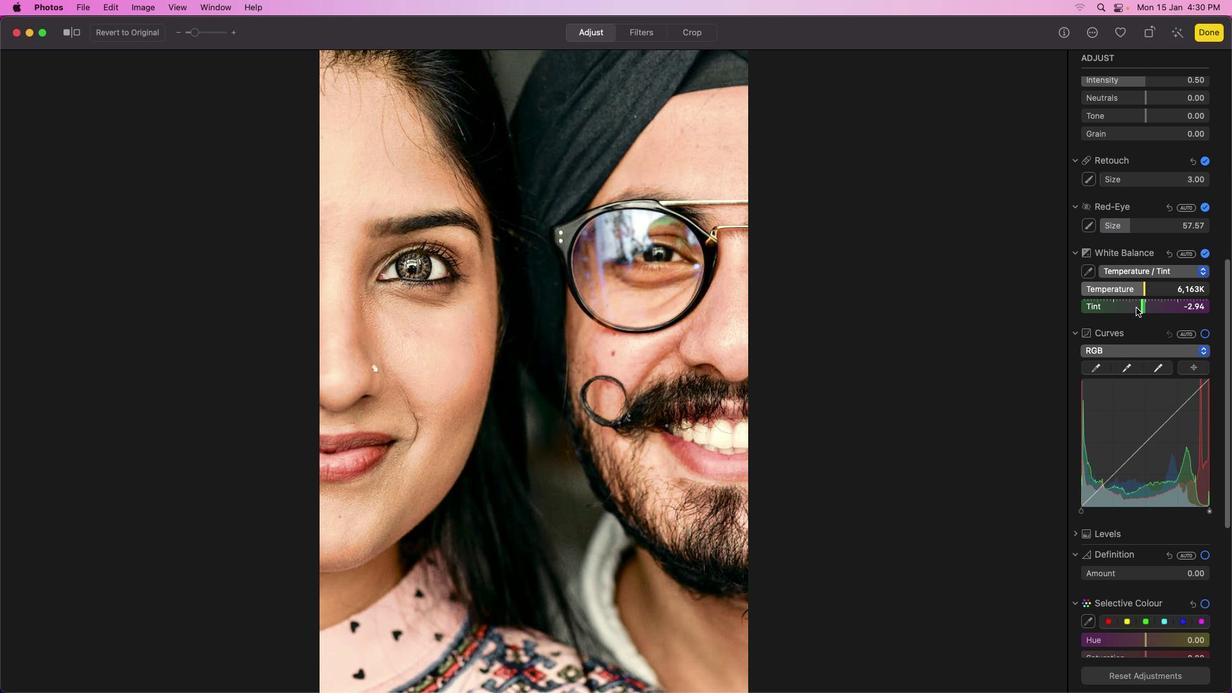 
Action: Mouse pressed left at (1142, 310)
Screenshot: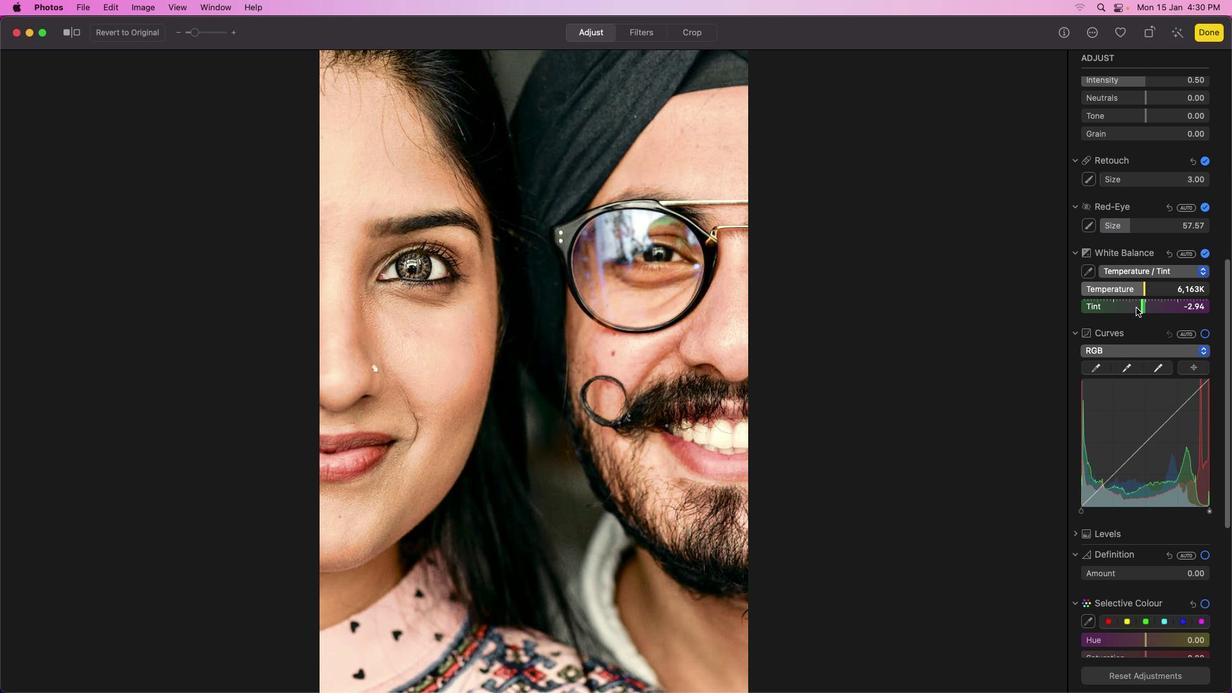 
Action: Mouse moved to (1141, 305)
Screenshot: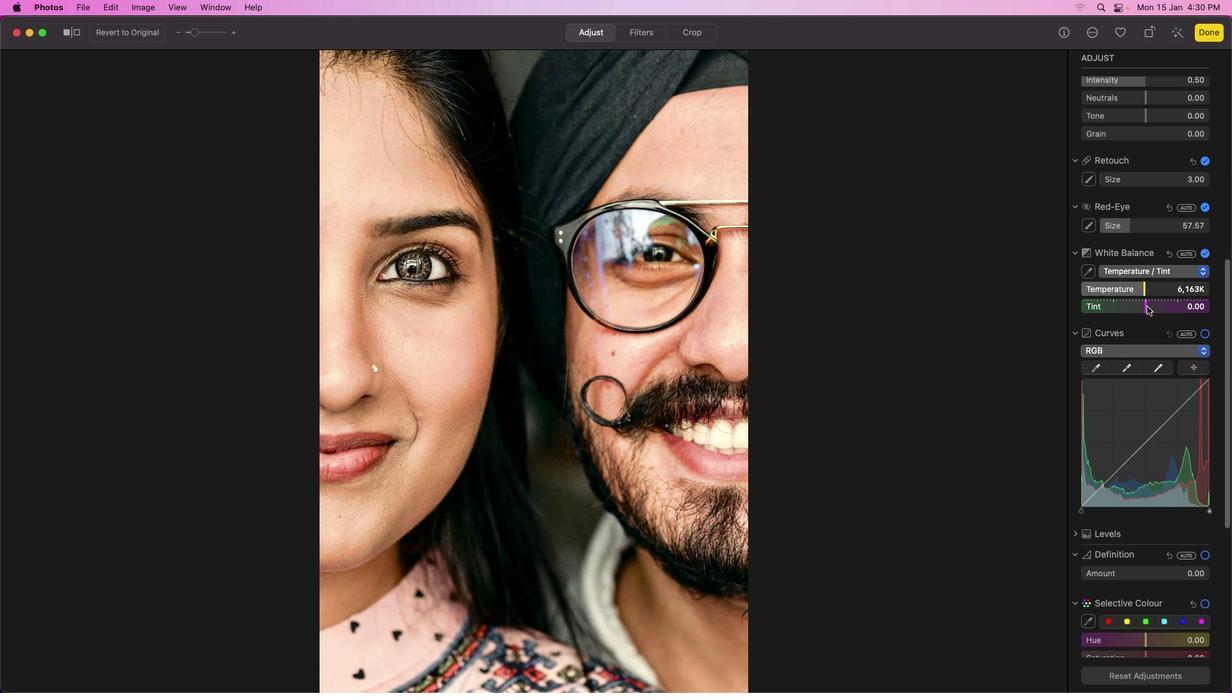 
Action: Mouse pressed left at (1141, 305)
Screenshot: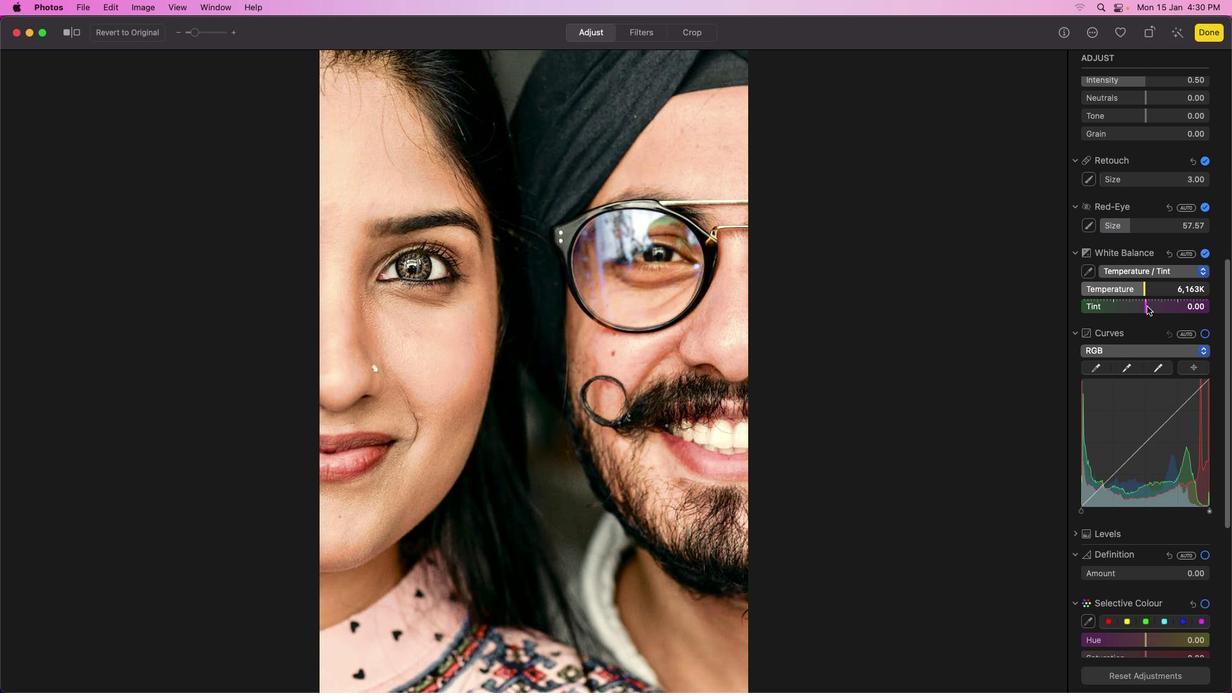 
Action: Mouse moved to (1113, 464)
Screenshot: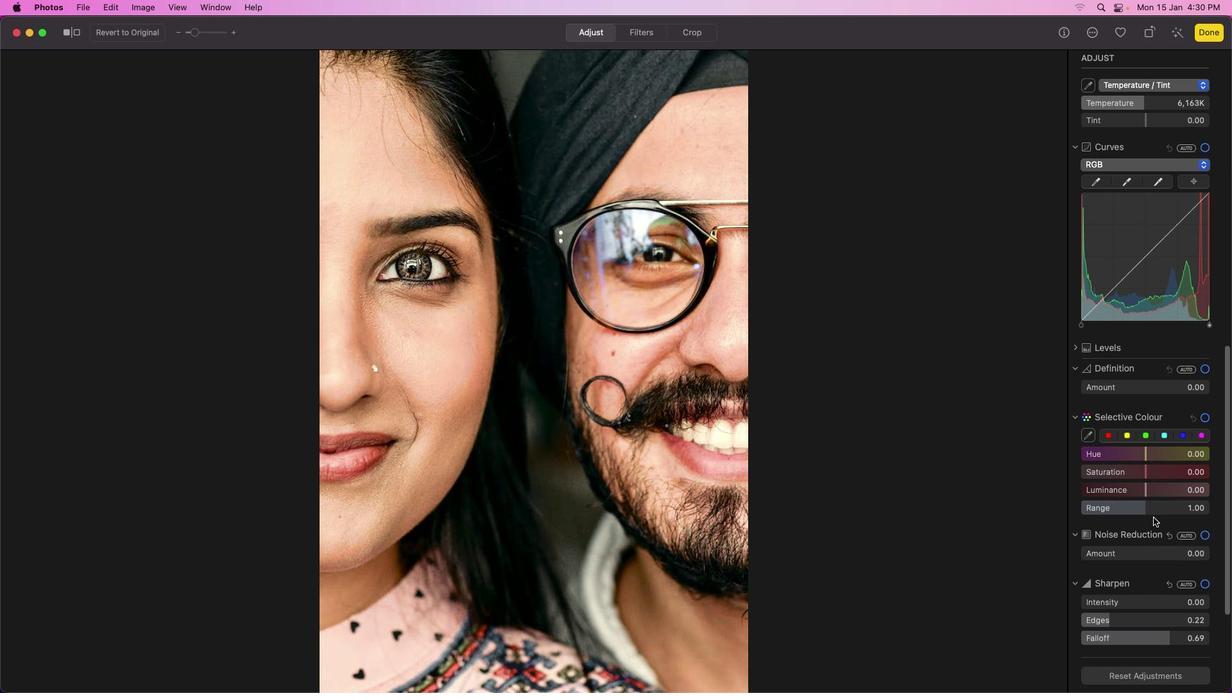 
Action: Mouse scrolled (1113, 464) with delta (0, -1)
Screenshot: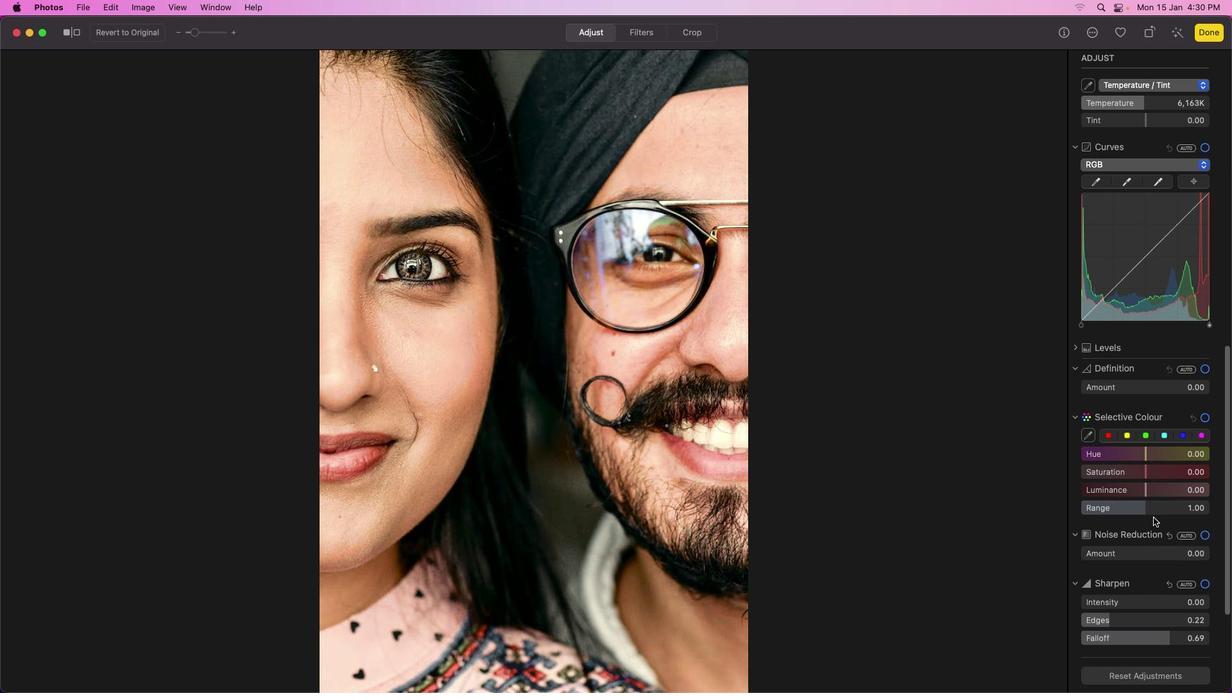
Action: Mouse moved to (1136, 471)
Screenshot: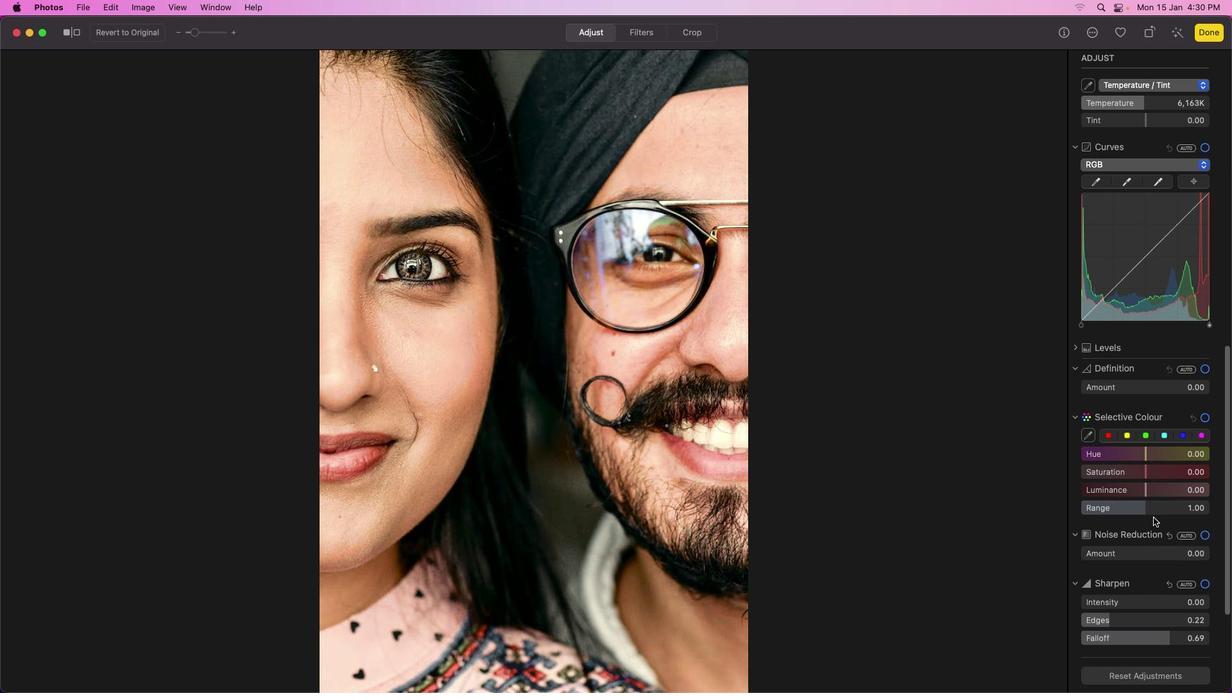 
Action: Mouse scrolled (1136, 471) with delta (0, -1)
Screenshot: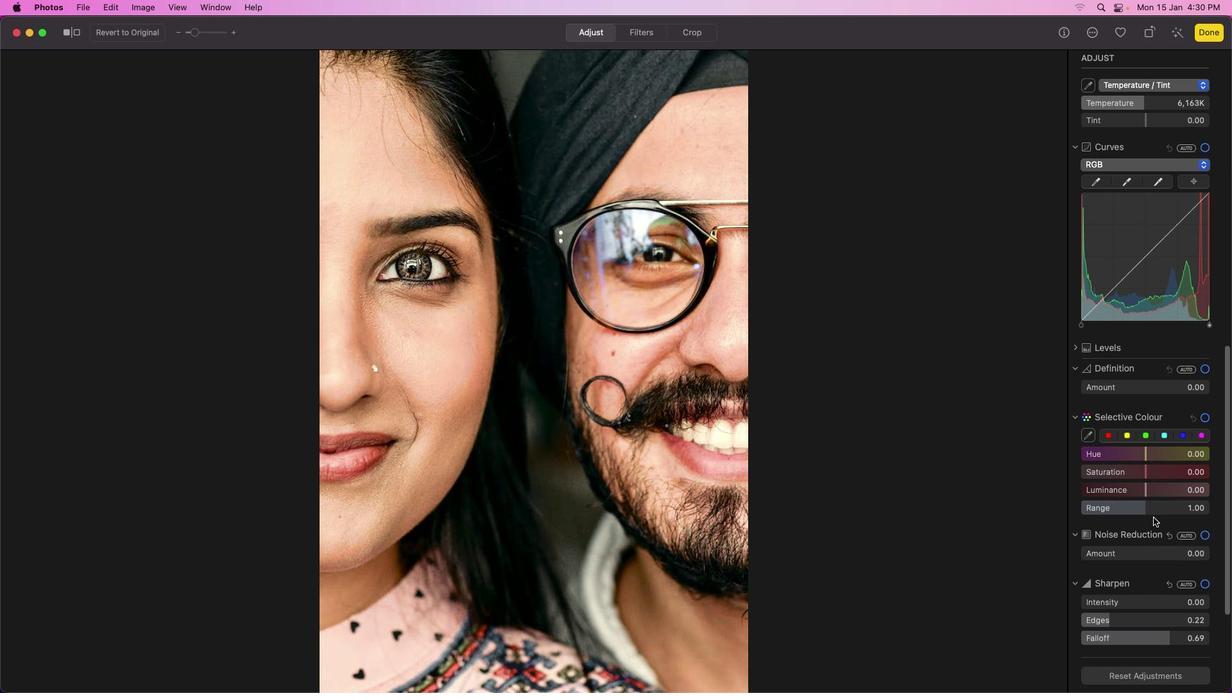 
Action: Mouse moved to (1147, 476)
Screenshot: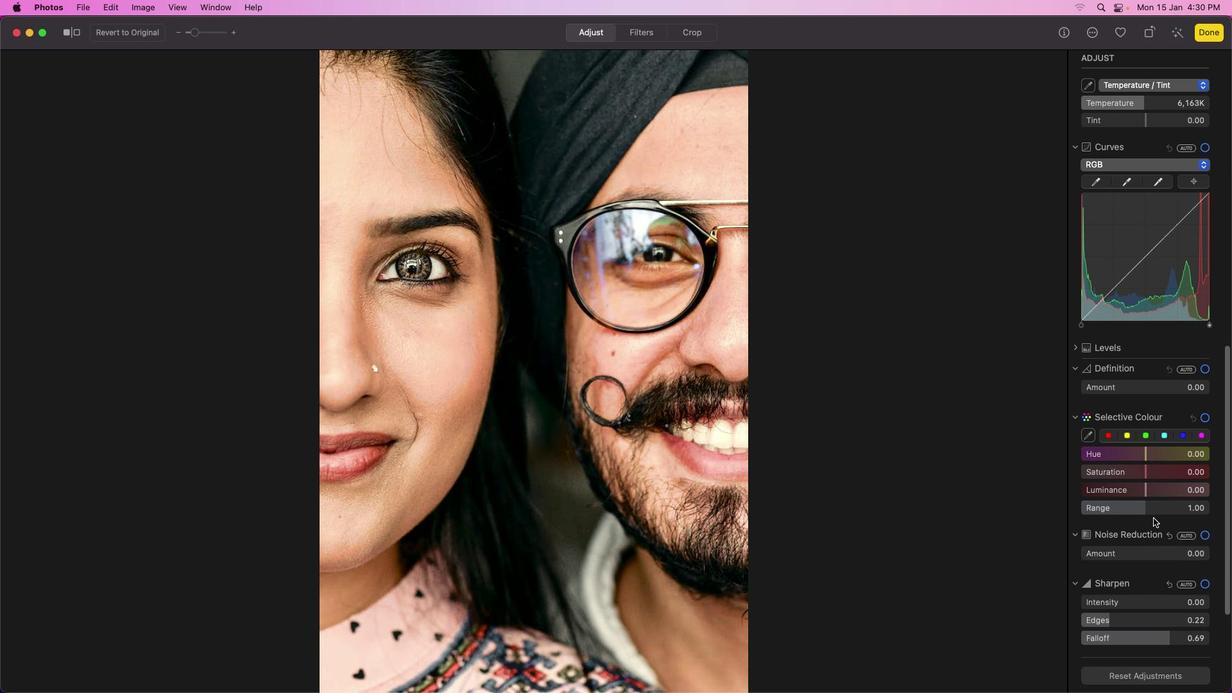 
Action: Mouse scrolled (1147, 476) with delta (0, -2)
Screenshot: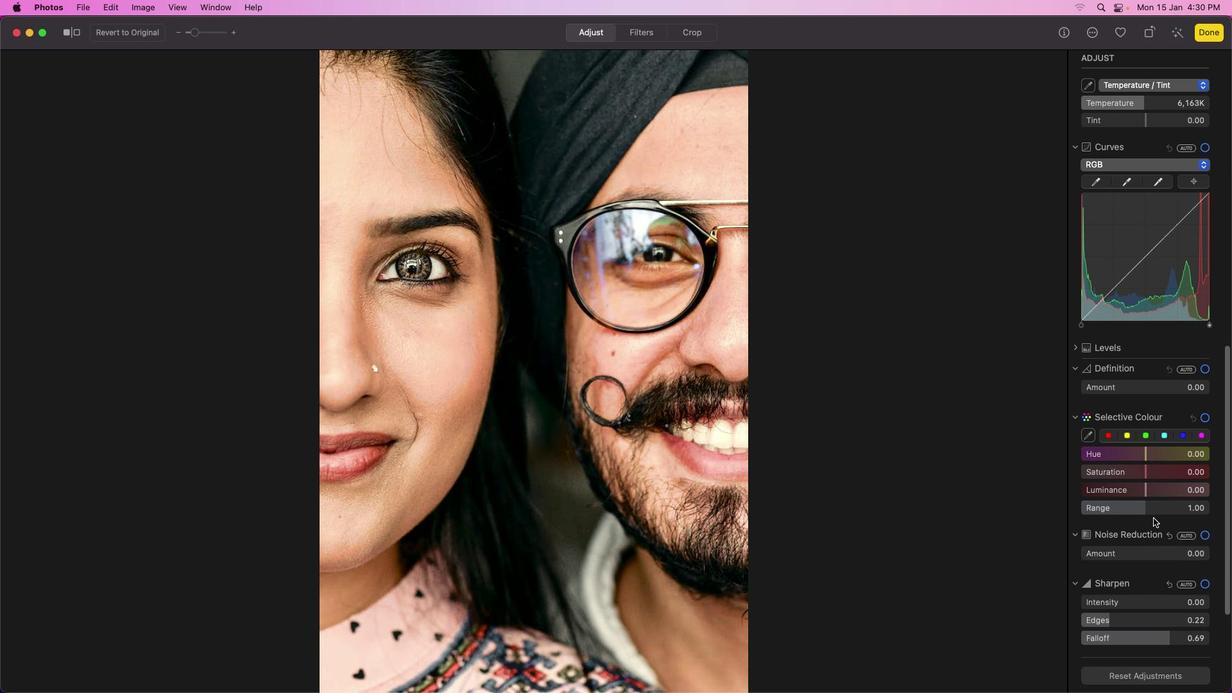 
Action: Mouse moved to (1155, 480)
Screenshot: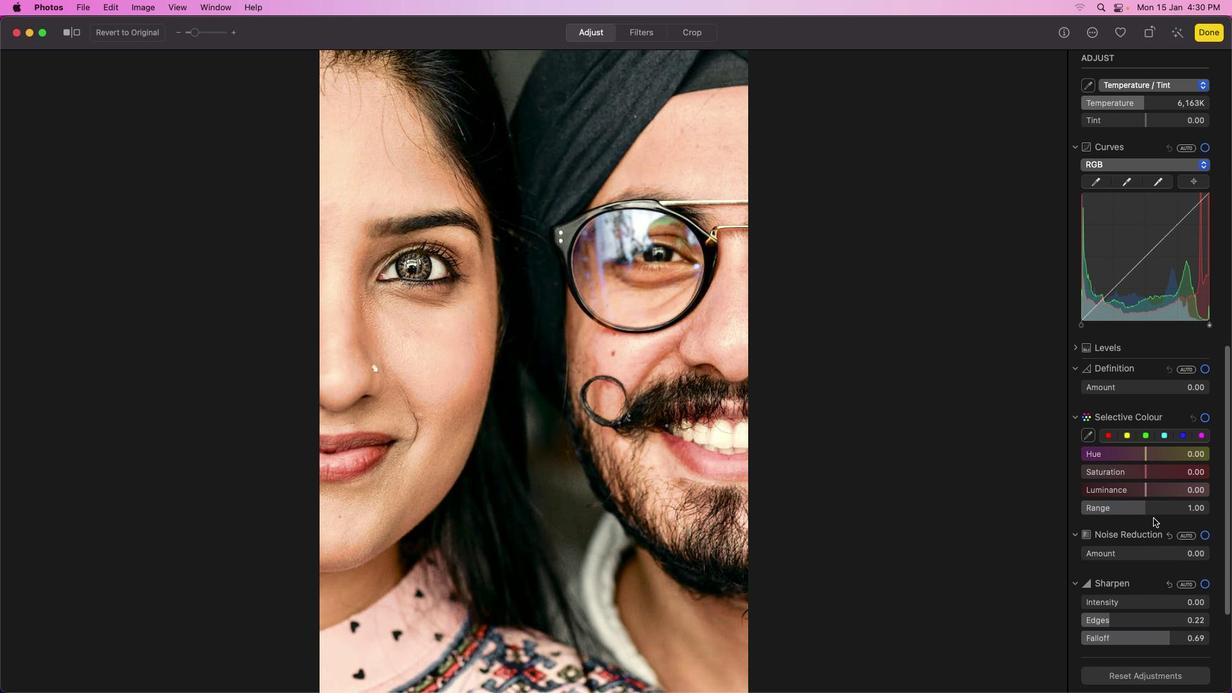 
Action: Mouse scrolled (1155, 480) with delta (0, -3)
Screenshot: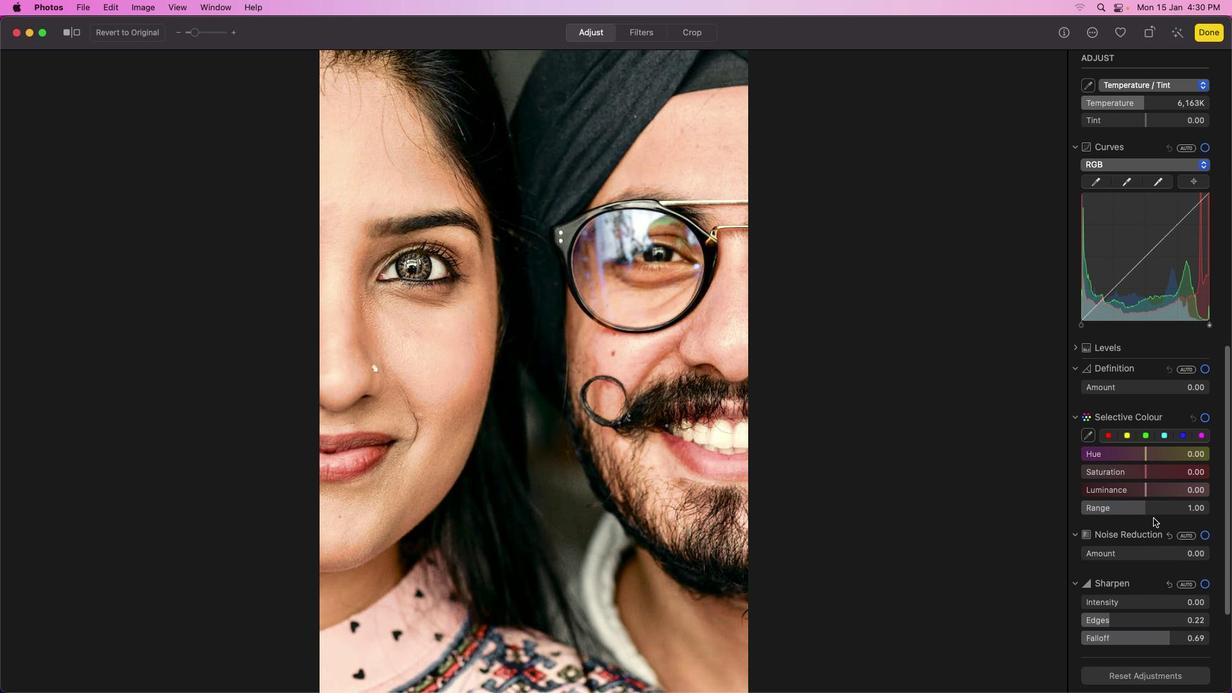 
Action: Mouse moved to (1159, 482)
Screenshot: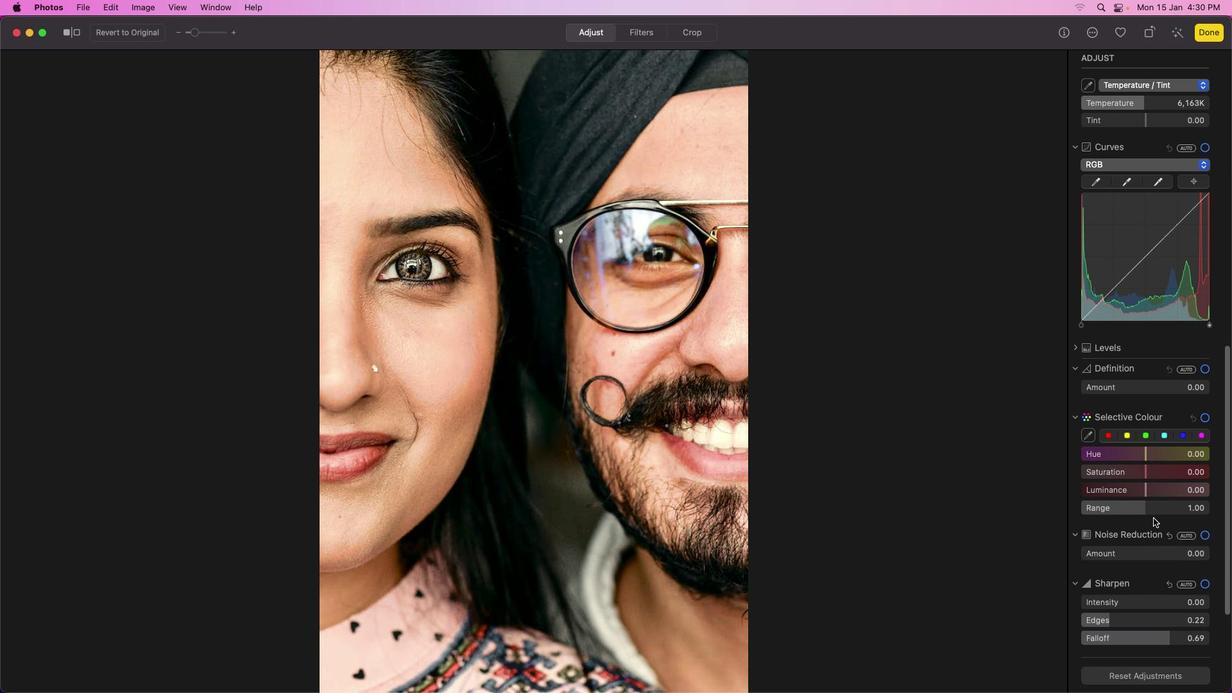 
Action: Mouse scrolled (1159, 482) with delta (0, -3)
Screenshot: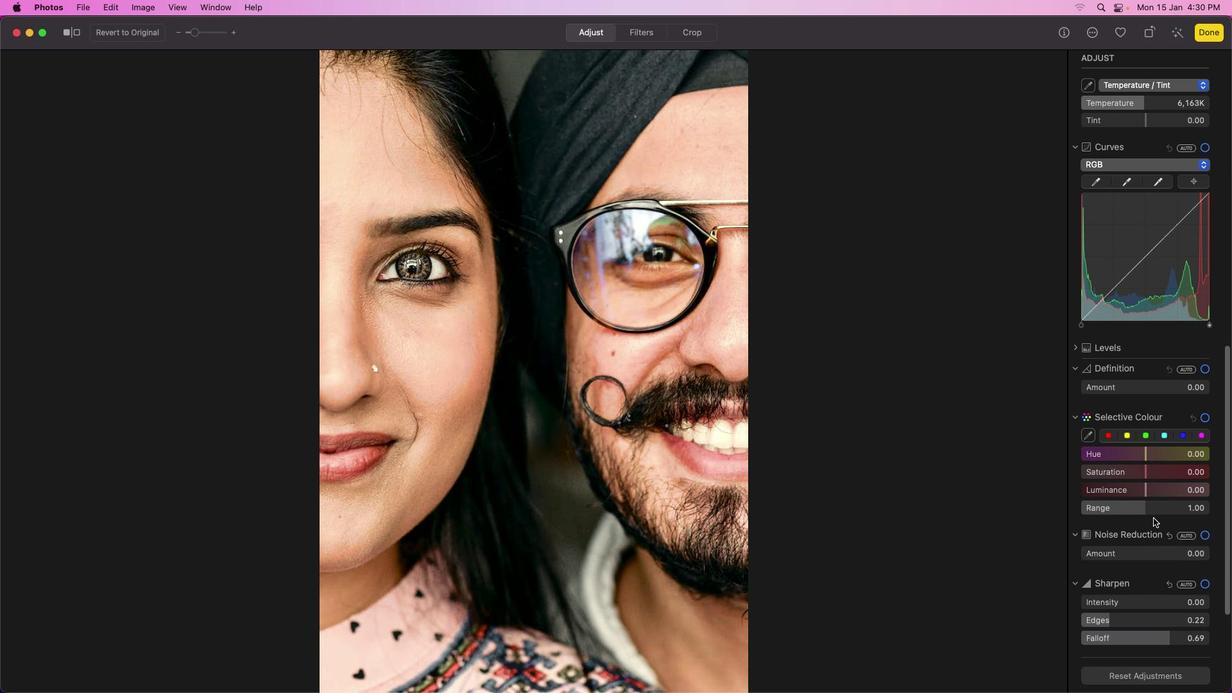 
Action: Mouse moved to (1162, 485)
Screenshot: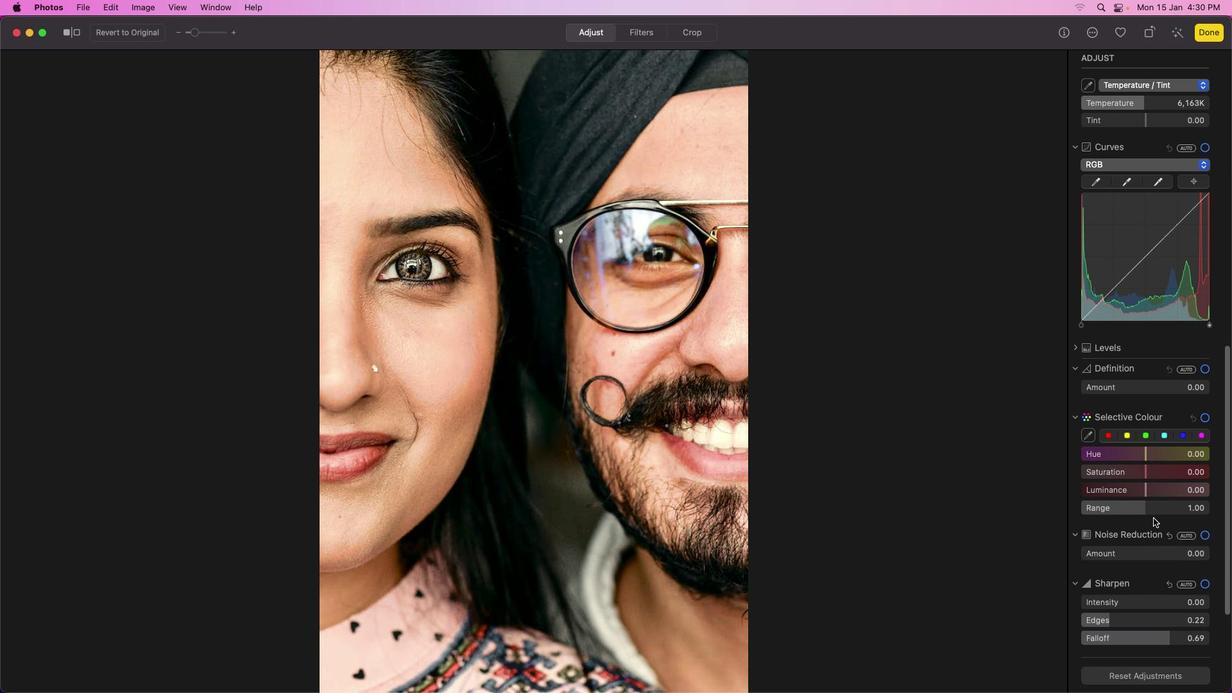
Action: Mouse scrolled (1162, 485) with delta (0, -4)
Screenshot: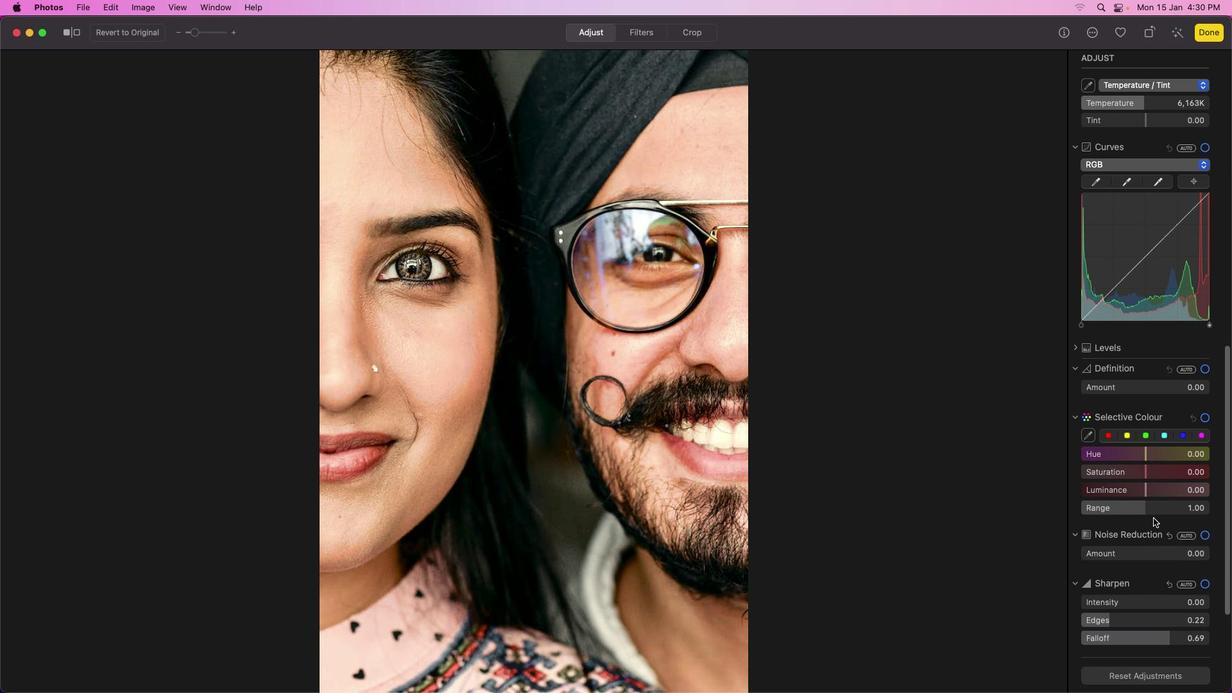 
Action: Mouse moved to (1166, 488)
Screenshot: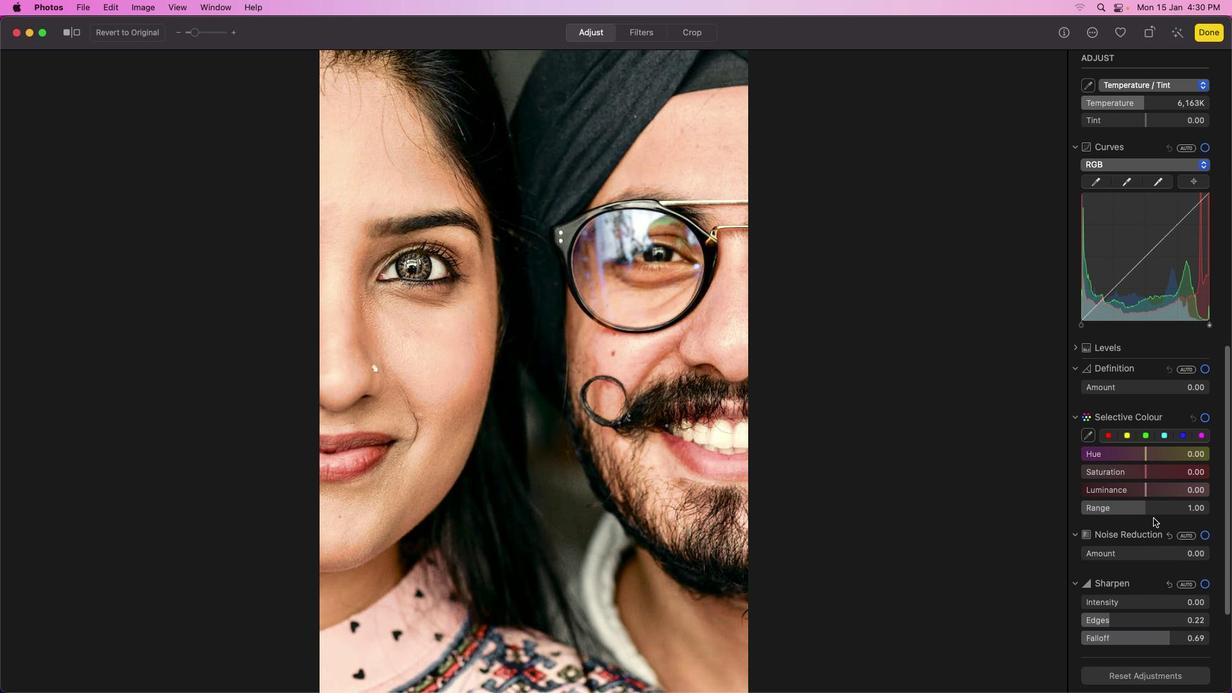 
Action: Mouse scrolled (1166, 488) with delta (0, -4)
Screenshot: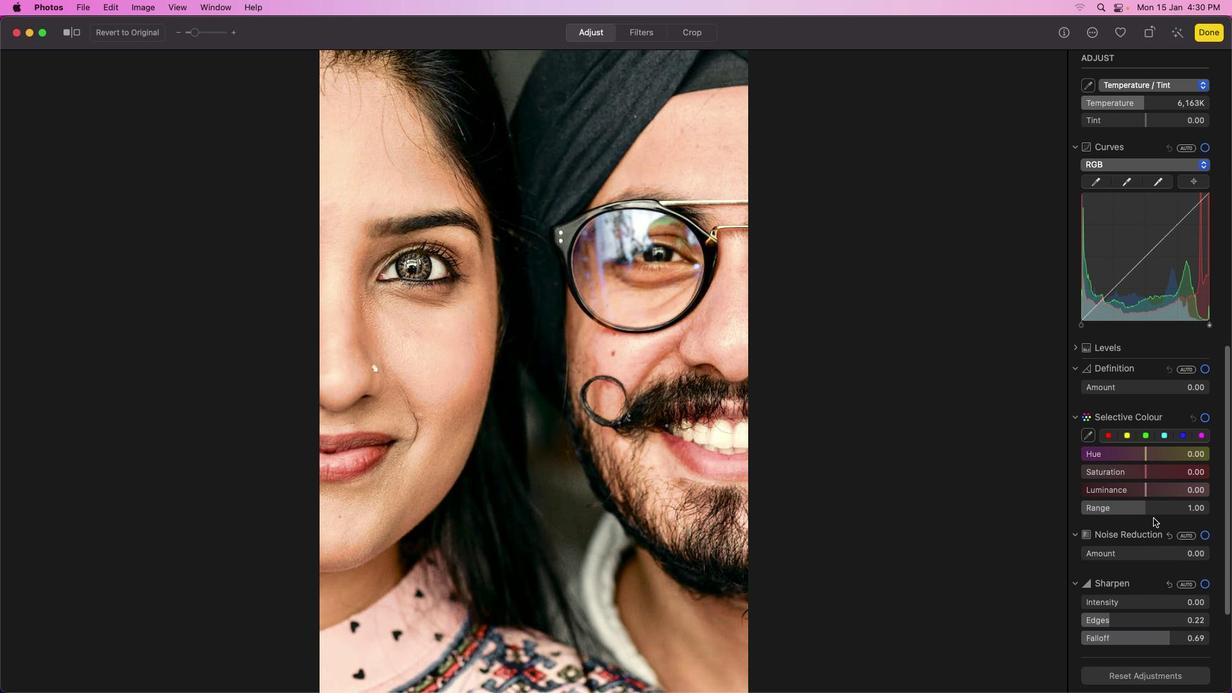 
Action: Mouse moved to (1146, 507)
